 Task: Select street view around selected location San Jacinto Battleground State Historic Site, Texas, United States and verify 3 surrounding locations
Action: Mouse moved to (211, 55)
Screenshot: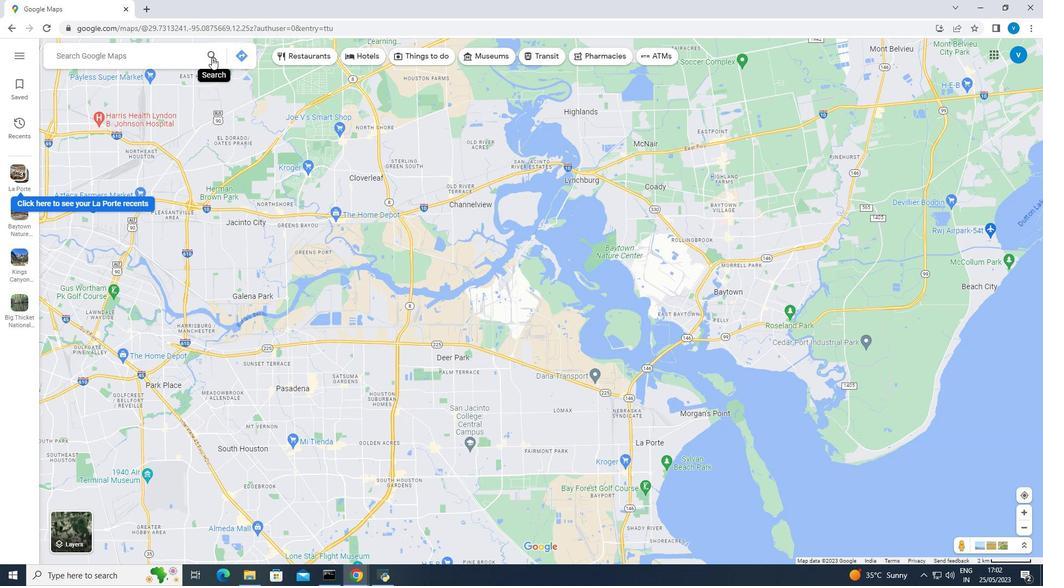 
Action: Mouse pressed left at (211, 55)
Screenshot: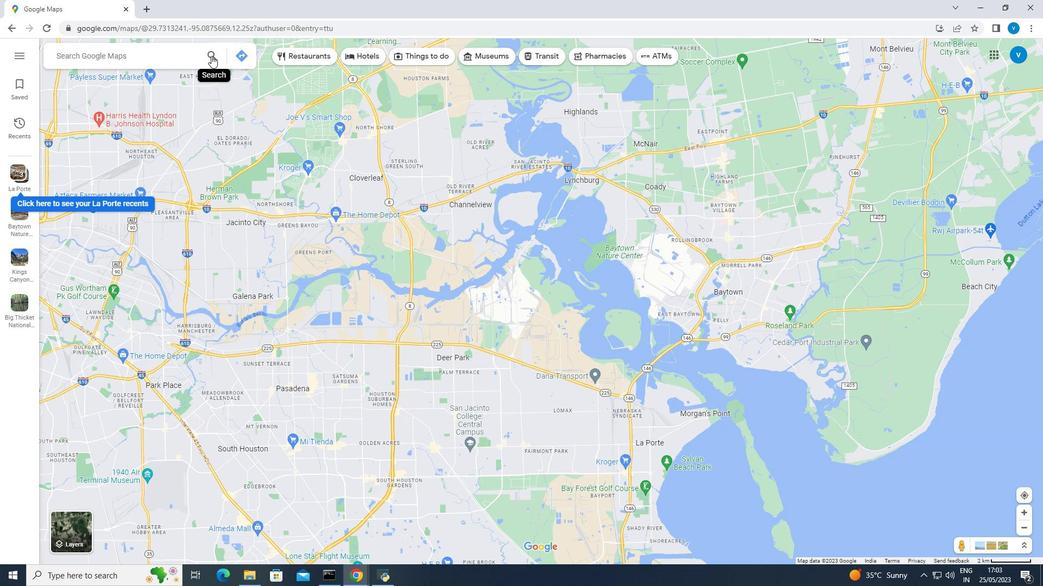 
Action: Mouse moved to (177, 51)
Screenshot: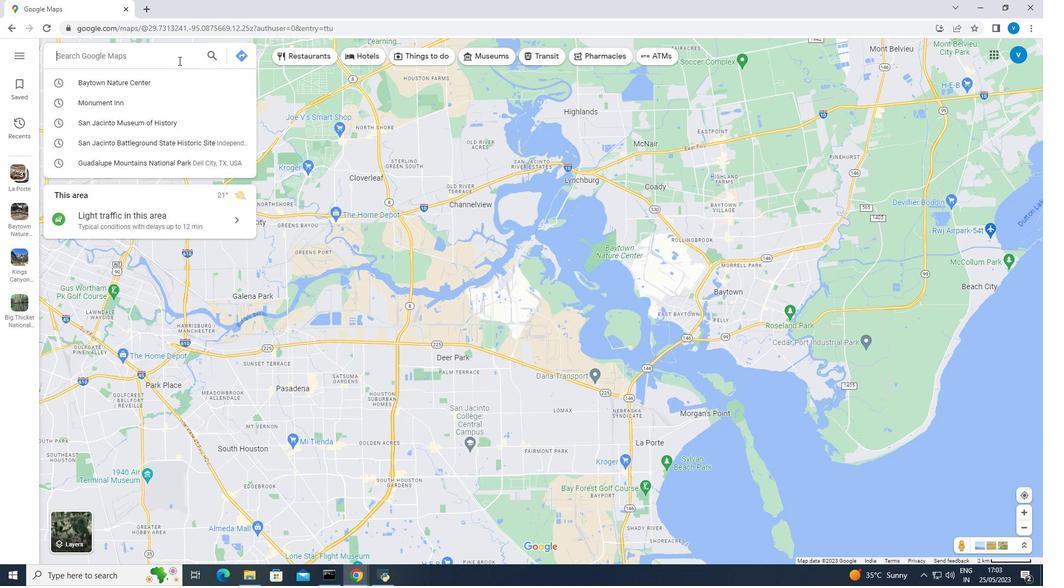 
Action: Key pressed <Key.shift><Key.shift><Key.shift><Key.shift><Key.shift>San<Key.space><Key.shift><Key.shift>Jacinto<Key.space><Key.shift><Key.shift><Key.shift><Key.shift>Battleground<Key.space><Key.shift><Key.shift><Key.shift><Key.shift>State<Key.space><Key.shift>Historic<Key.space><Key.shift><Key.shift><Key.shift><Key.shift><Key.shift>Site,<Key.space><Key.shift><Key.shift><Key.shift>Texas,<Key.space><Key.shift><Key.shift><Key.shift>United<Key.space><Key.shift><Key.shift><Key.shift>States<Key.enter>
Screenshot: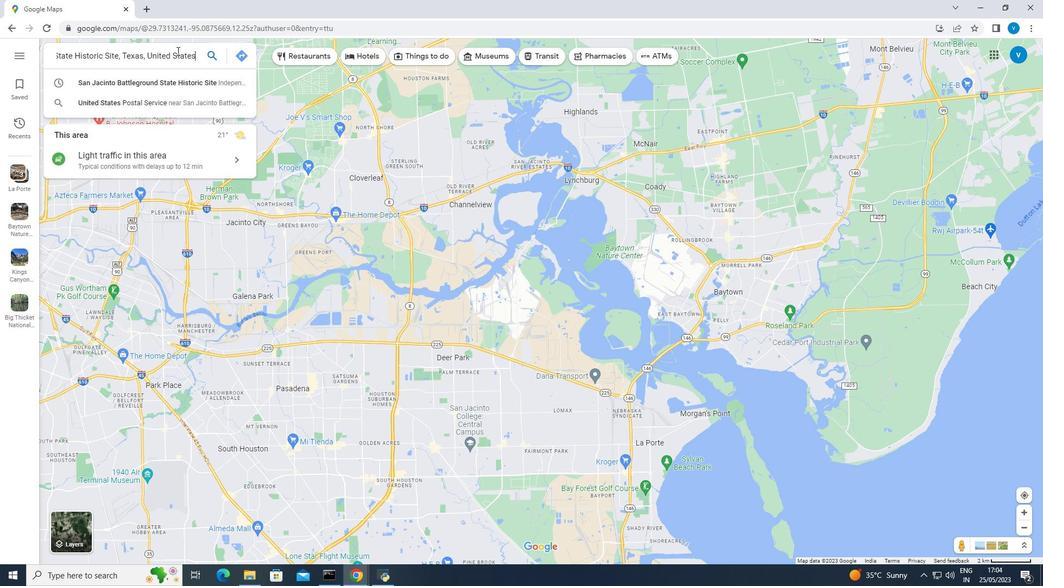 
Action: Mouse moved to (446, 240)
Screenshot: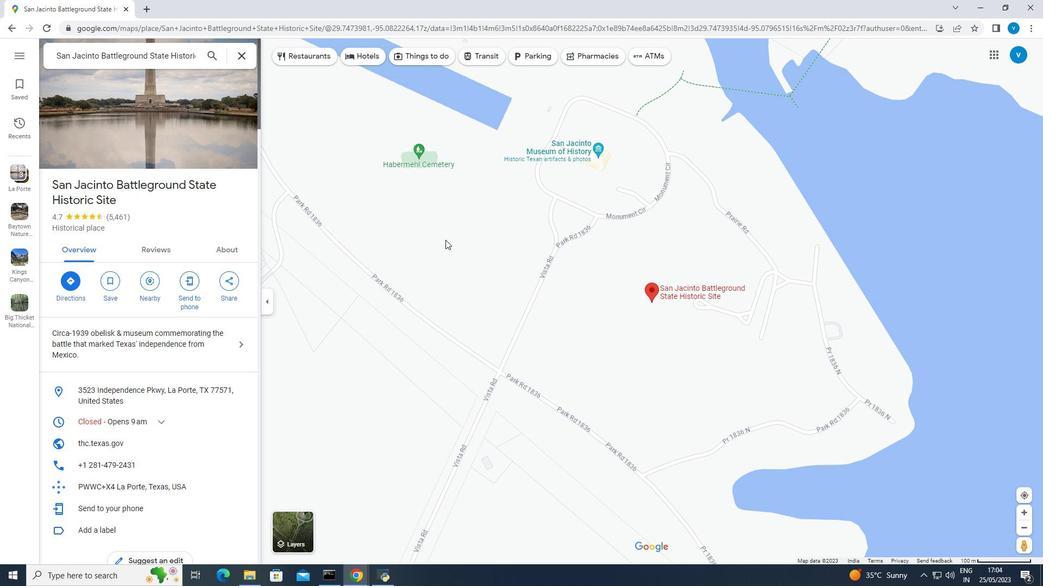 
Action: Mouse scrolled (446, 239) with delta (0, 0)
Screenshot: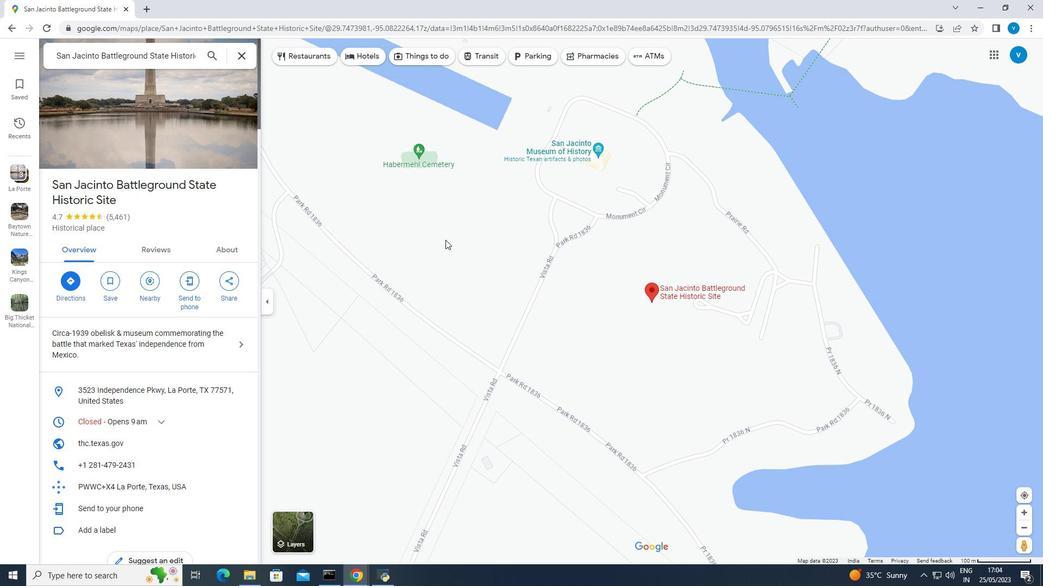 
Action: Mouse moved to (447, 240)
Screenshot: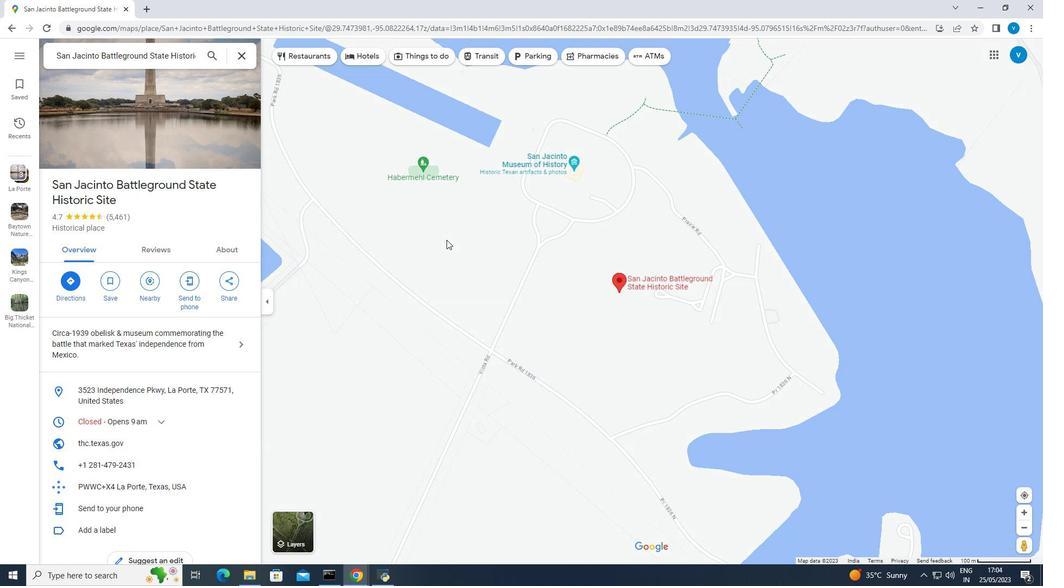 
Action: Mouse scrolled (447, 239) with delta (0, 0)
Screenshot: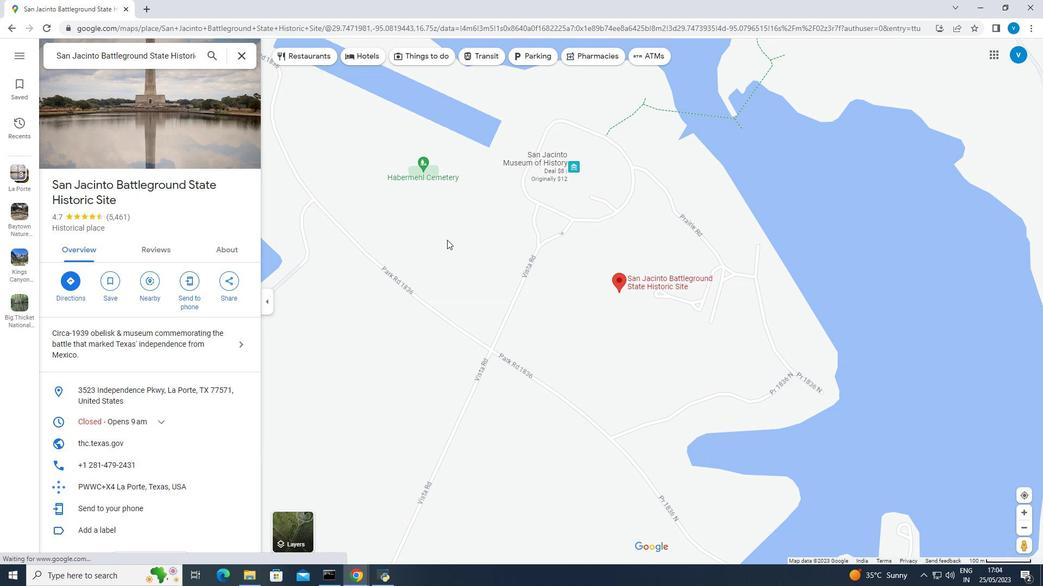 
Action: Mouse scrolled (447, 239) with delta (0, 0)
Screenshot: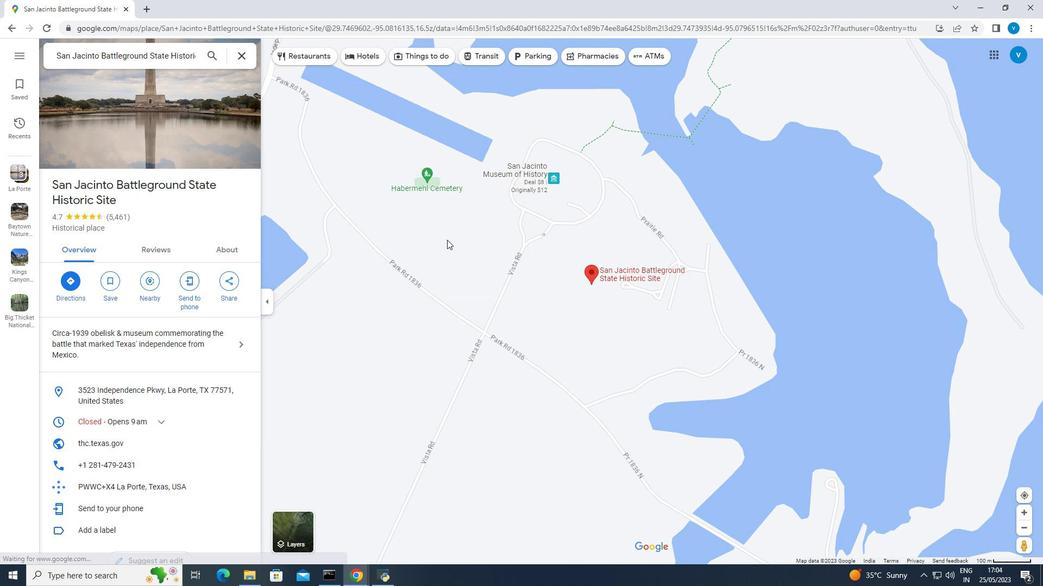 
Action: Mouse scrolled (447, 239) with delta (0, 0)
Screenshot: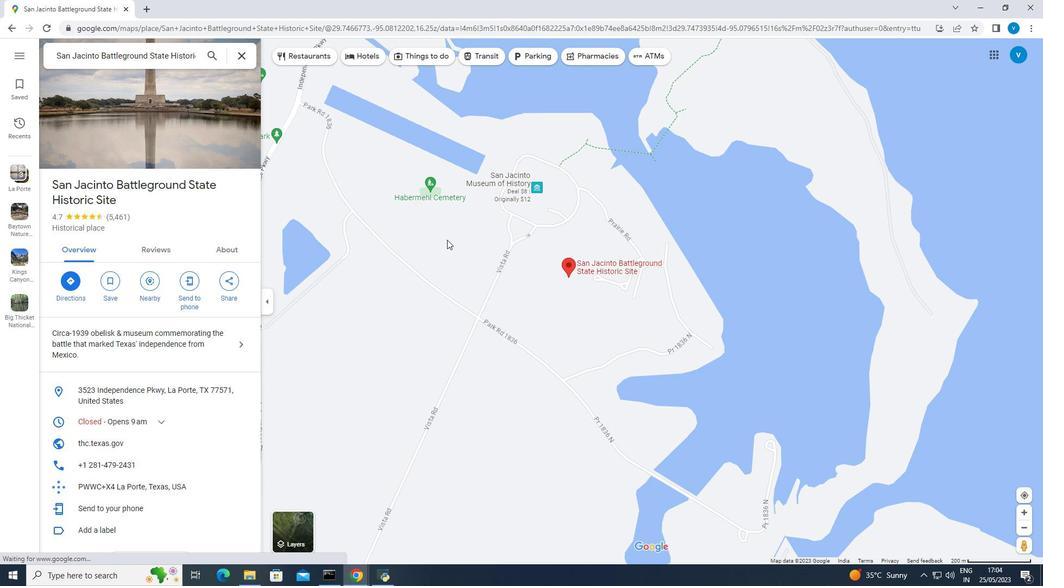 
Action: Mouse moved to (448, 239)
Screenshot: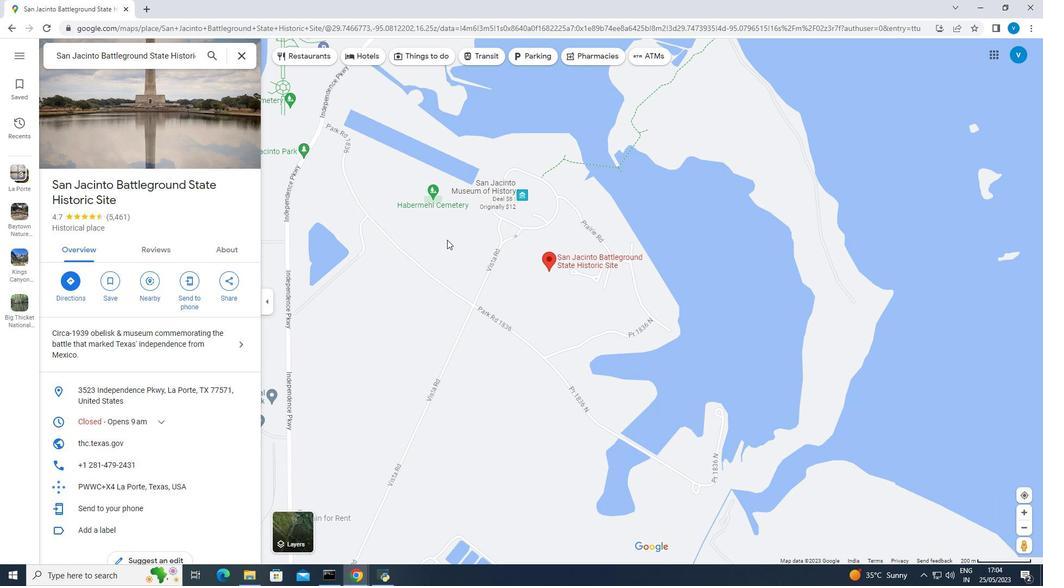 
Action: Mouse scrolled (448, 239) with delta (0, 0)
Screenshot: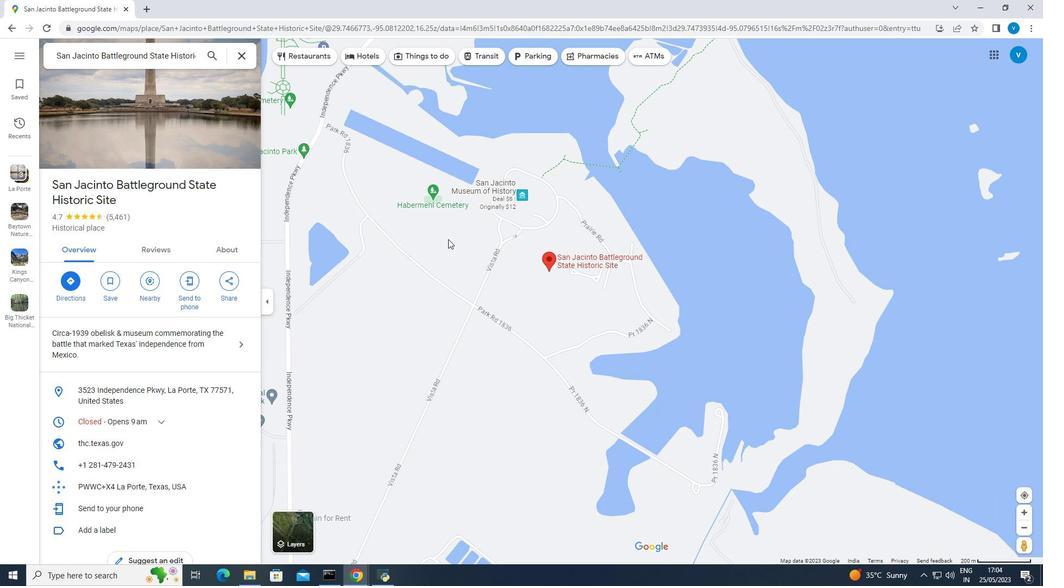 
Action: Mouse moved to (453, 239)
Screenshot: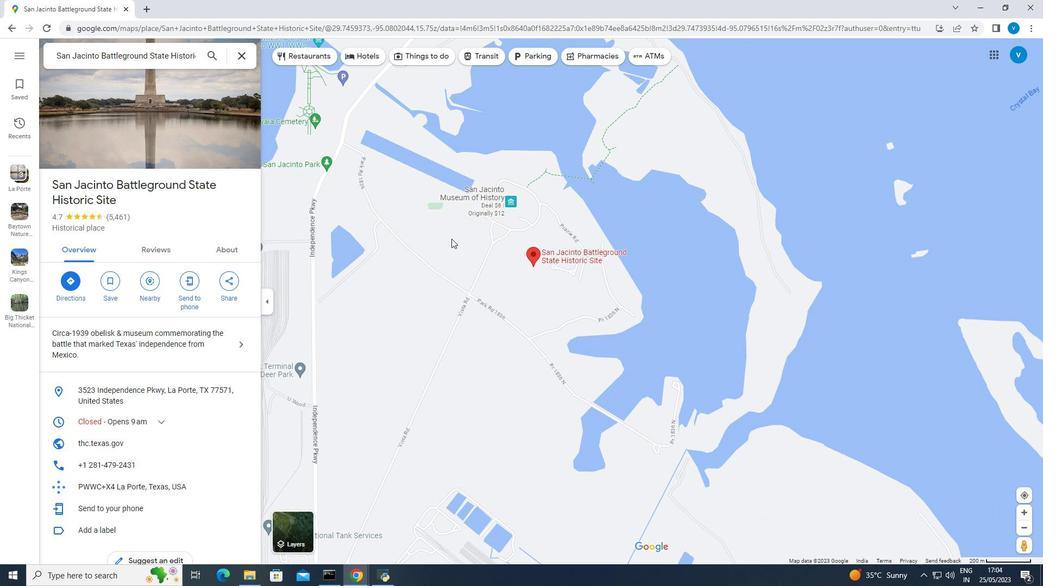 
Action: Mouse scrolled (453, 238) with delta (0, 0)
Screenshot: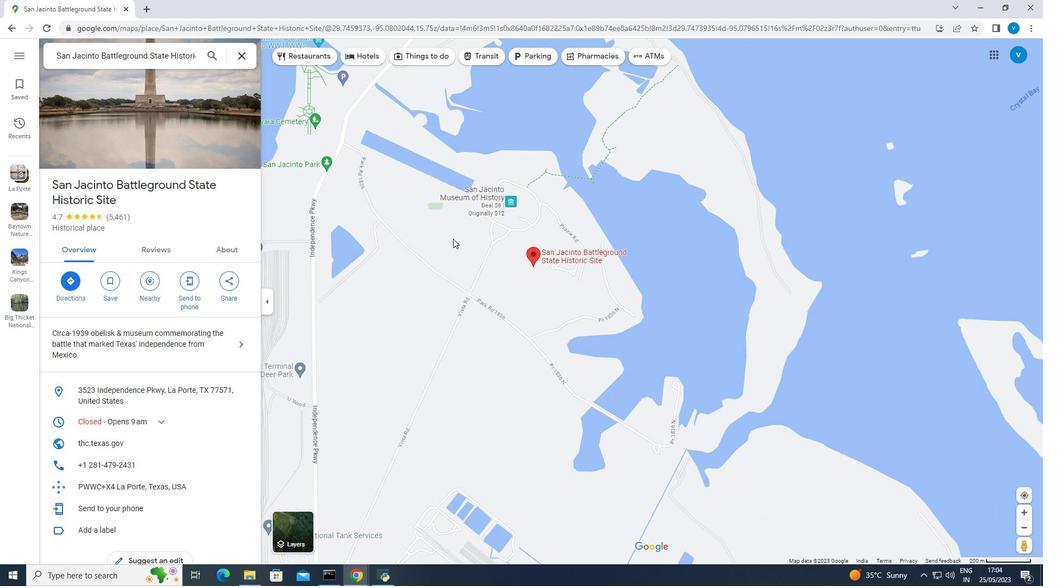 
Action: Mouse moved to (521, 302)
Screenshot: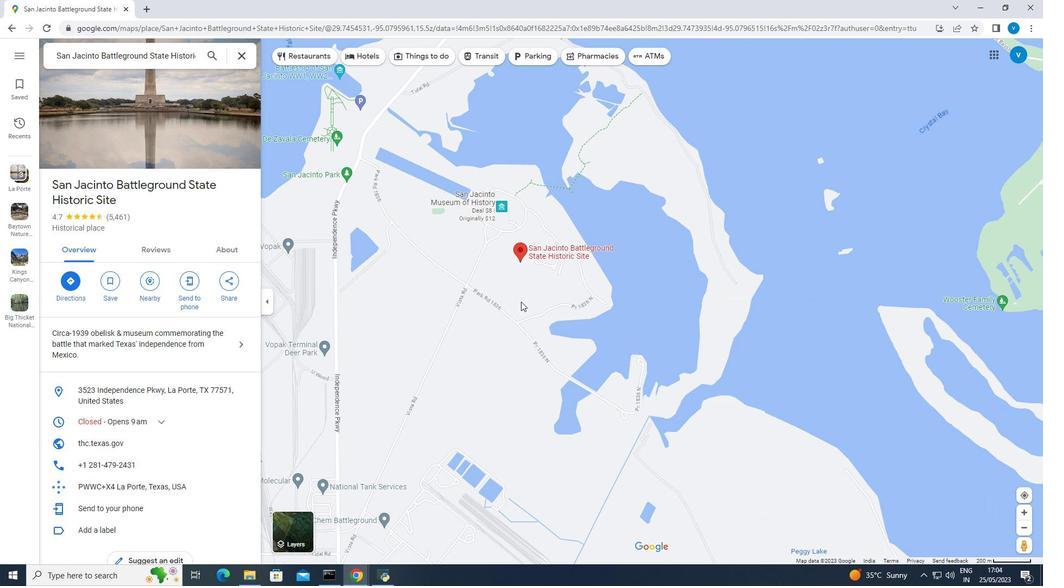 
Action: Mouse scrolled (521, 301) with delta (0, 0)
Screenshot: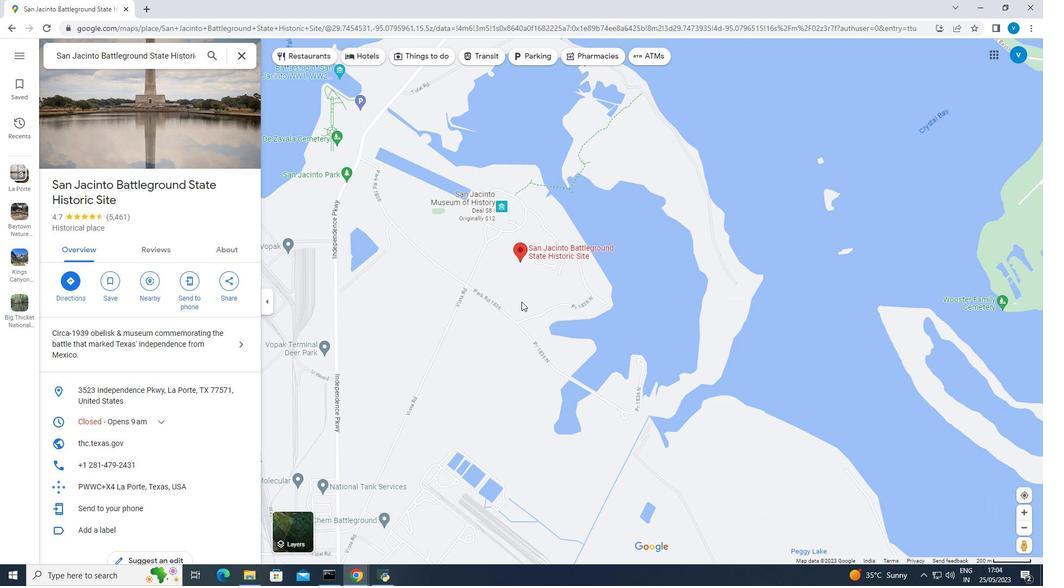 
Action: Mouse moved to (455, 305)
Screenshot: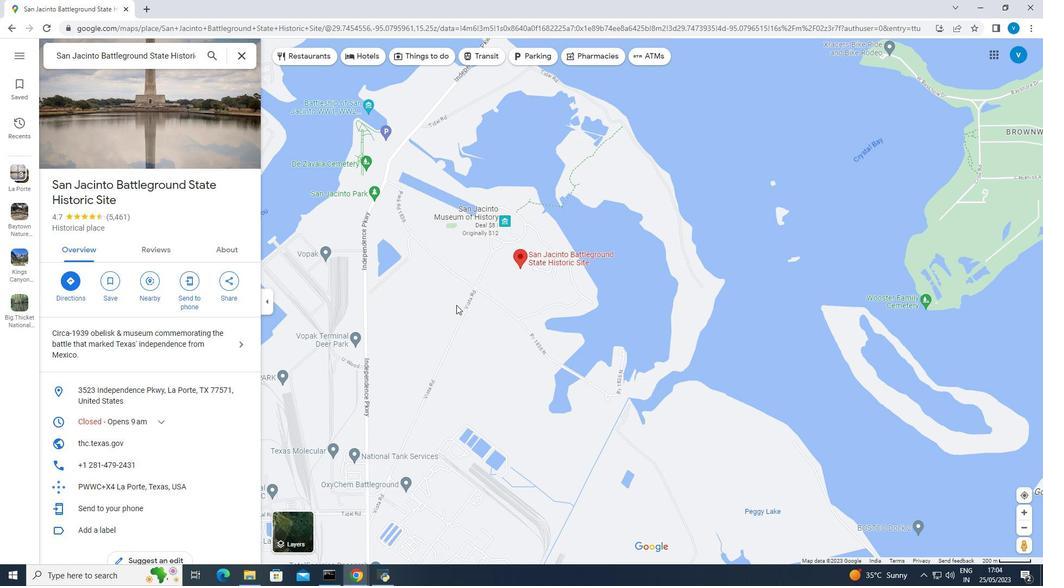 
Action: Mouse scrolled (455, 306) with delta (0, 0)
Screenshot: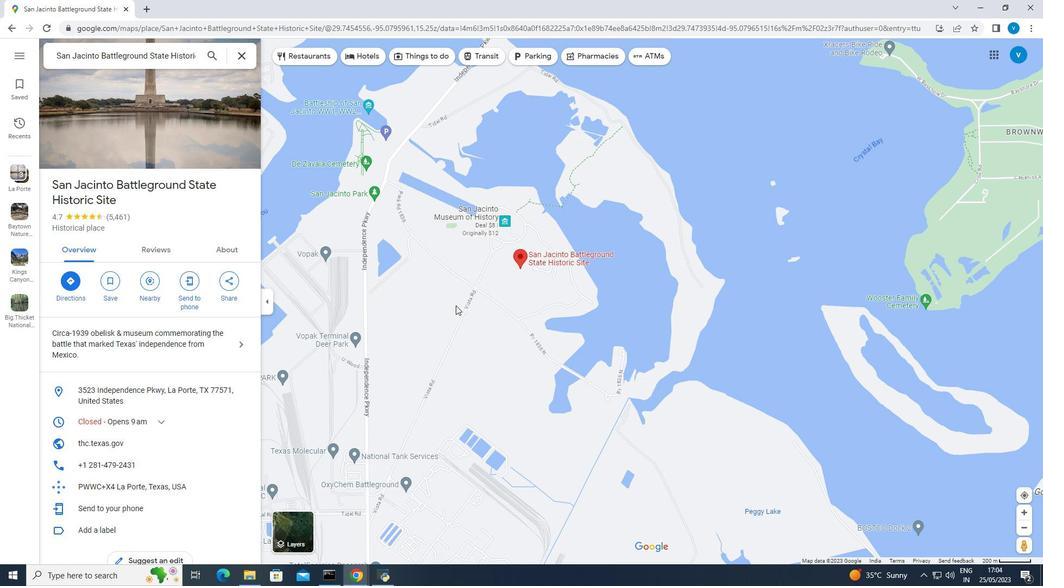 
Action: Mouse moved to (409, 308)
Screenshot: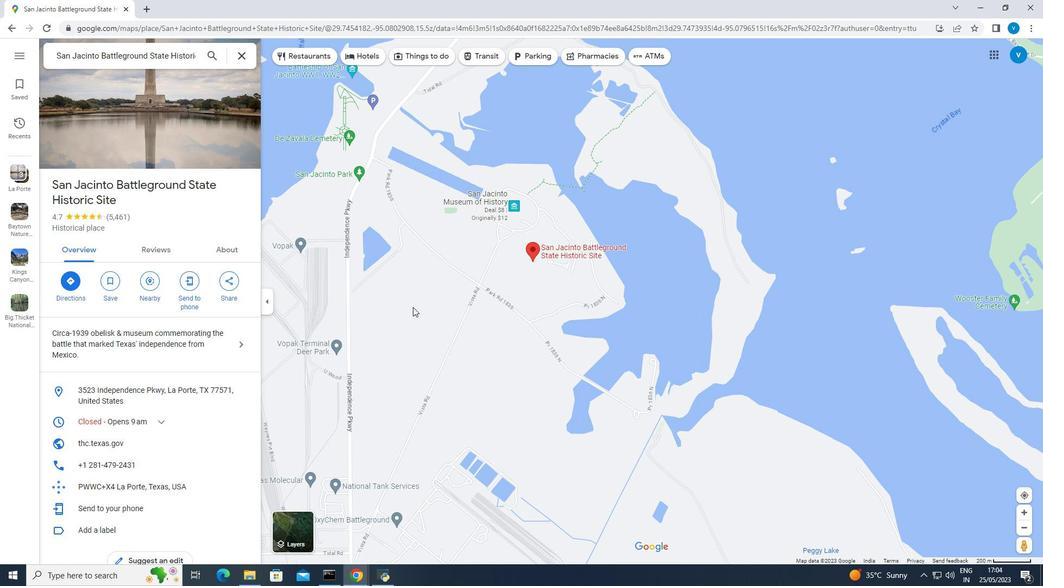 
Action: Mouse pressed left at (409, 308)
Screenshot: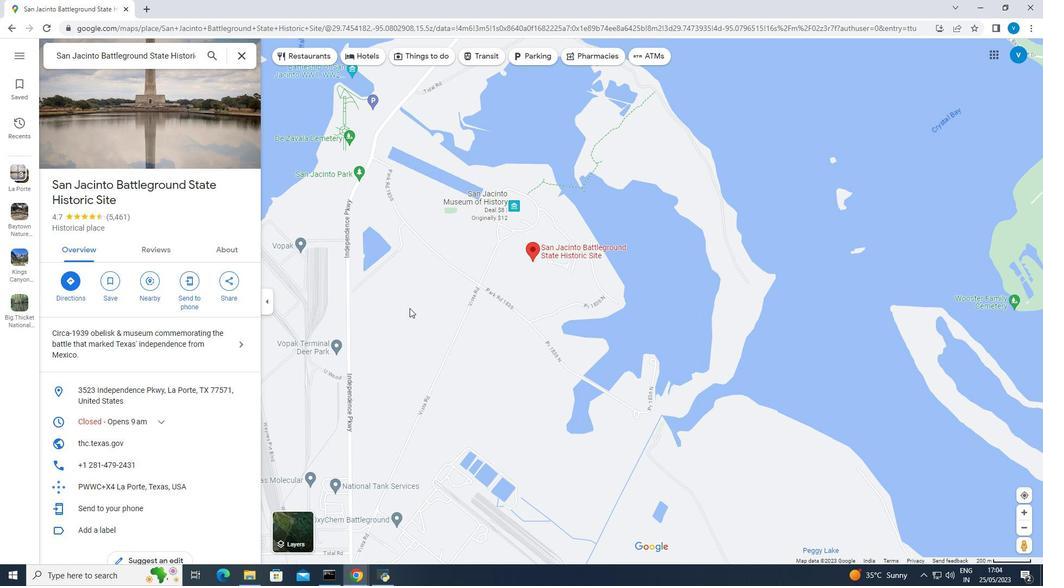 
Action: Mouse moved to (445, 321)
Screenshot: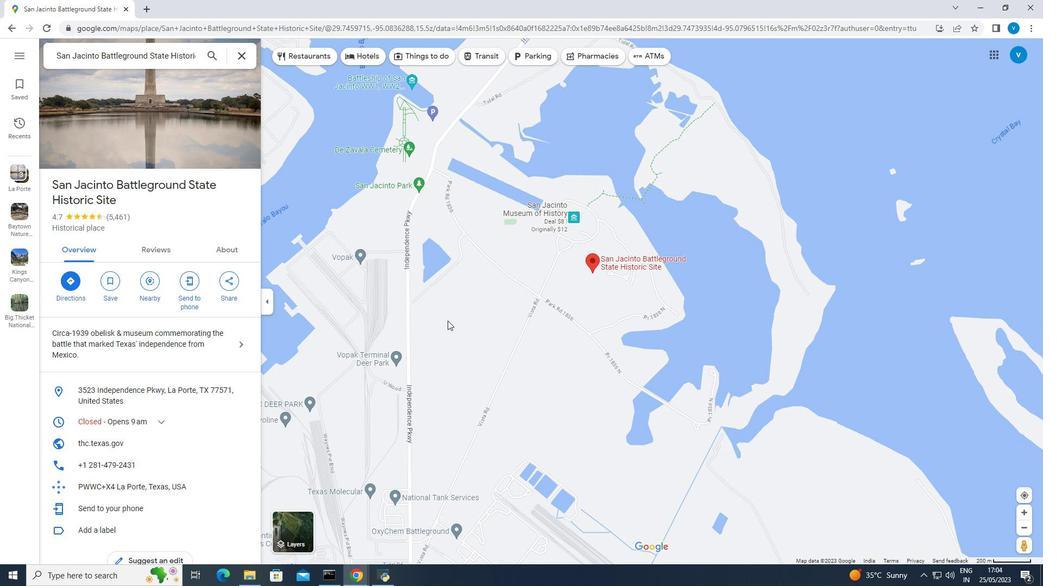 
Action: Mouse pressed left at (445, 321)
Screenshot: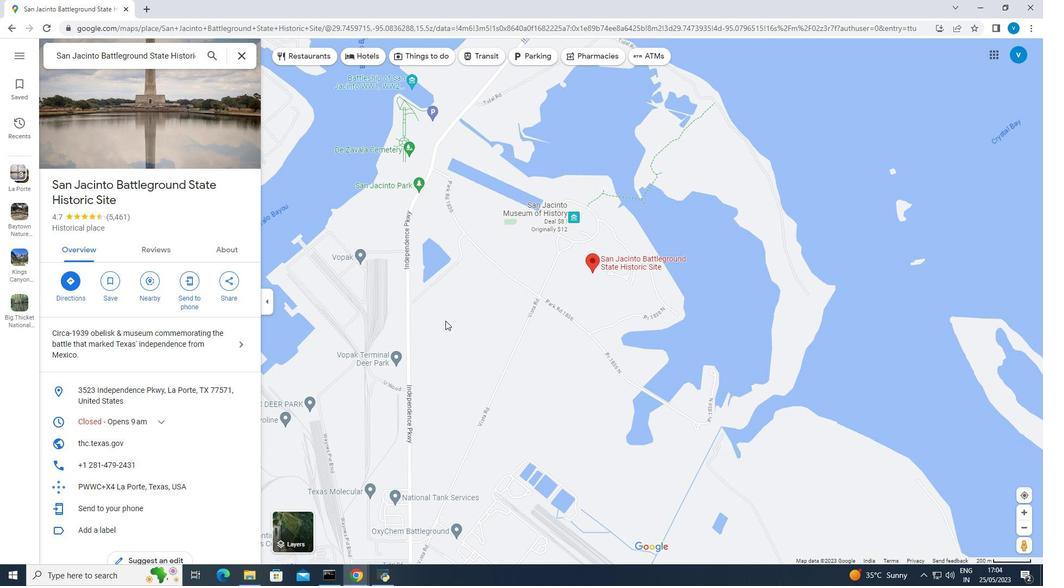 
Action: Mouse moved to (456, 314)
Screenshot: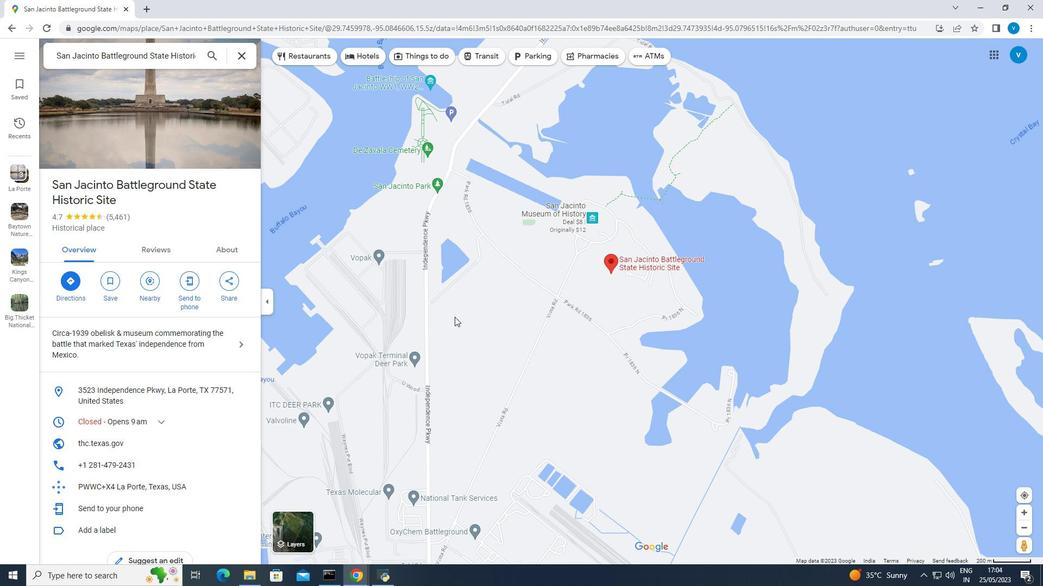 
Action: Mouse pressed left at (456, 314)
Screenshot: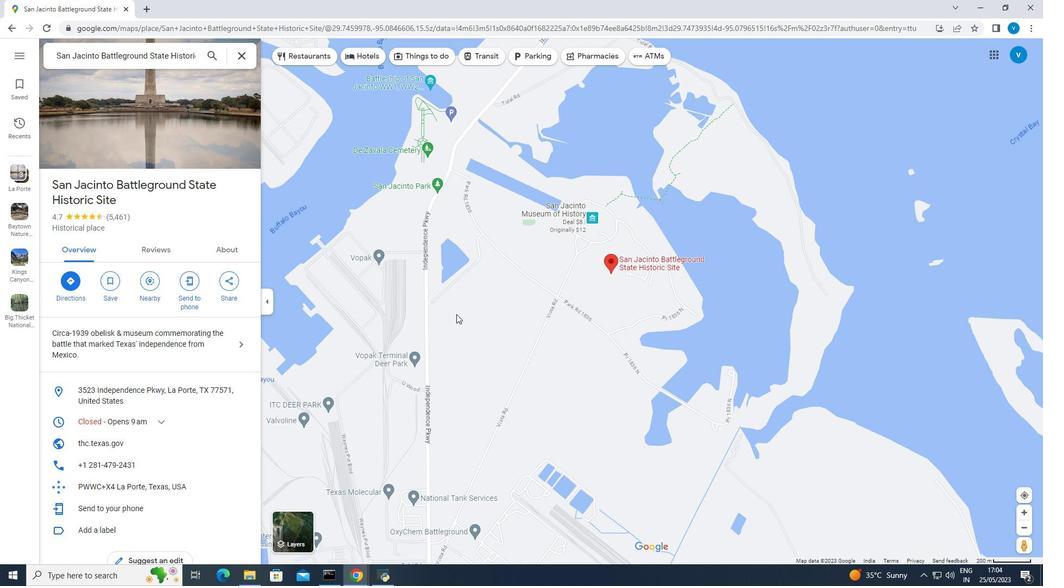 
Action: Mouse moved to (550, 328)
Screenshot: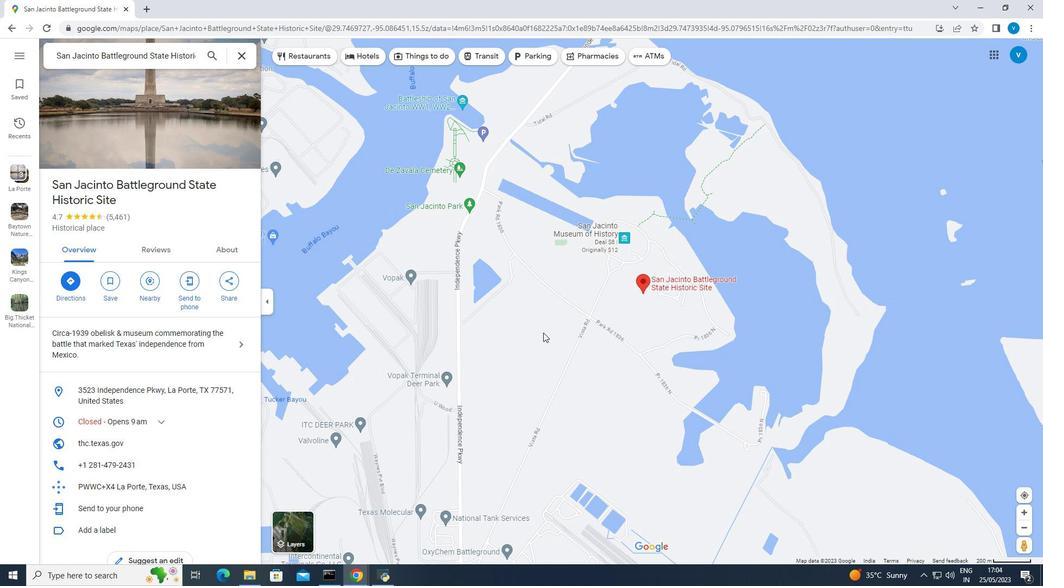 
Action: Mouse pressed left at (550, 328)
Screenshot: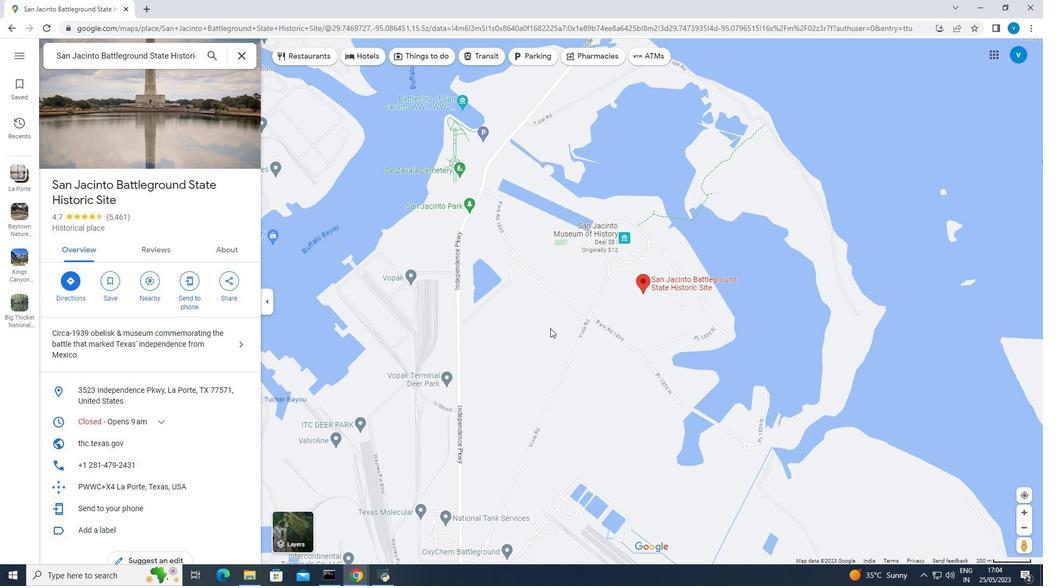 
Action: Mouse moved to (558, 367)
Screenshot: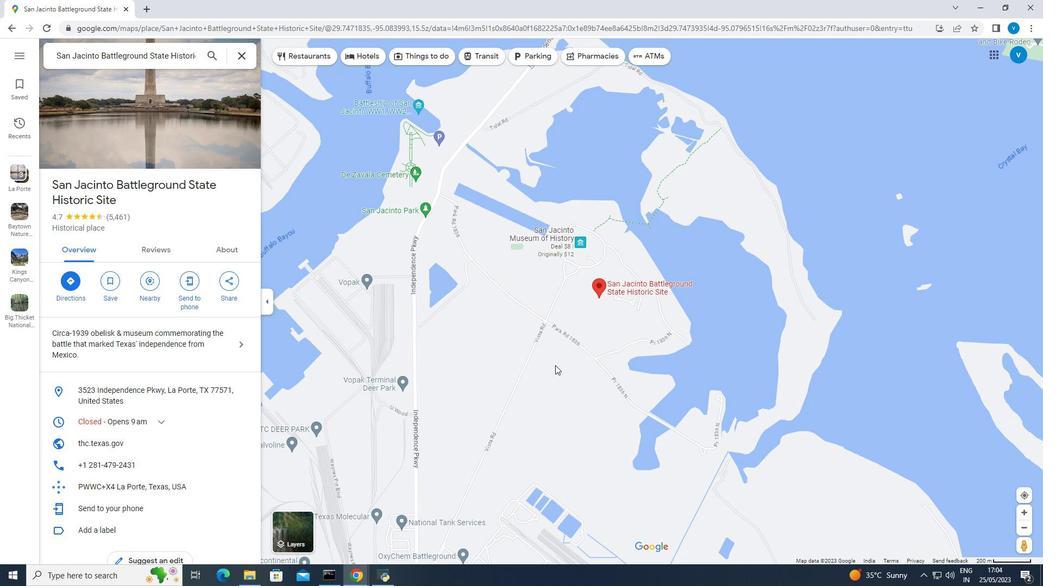 
Action: Mouse pressed left at (558, 367)
Screenshot: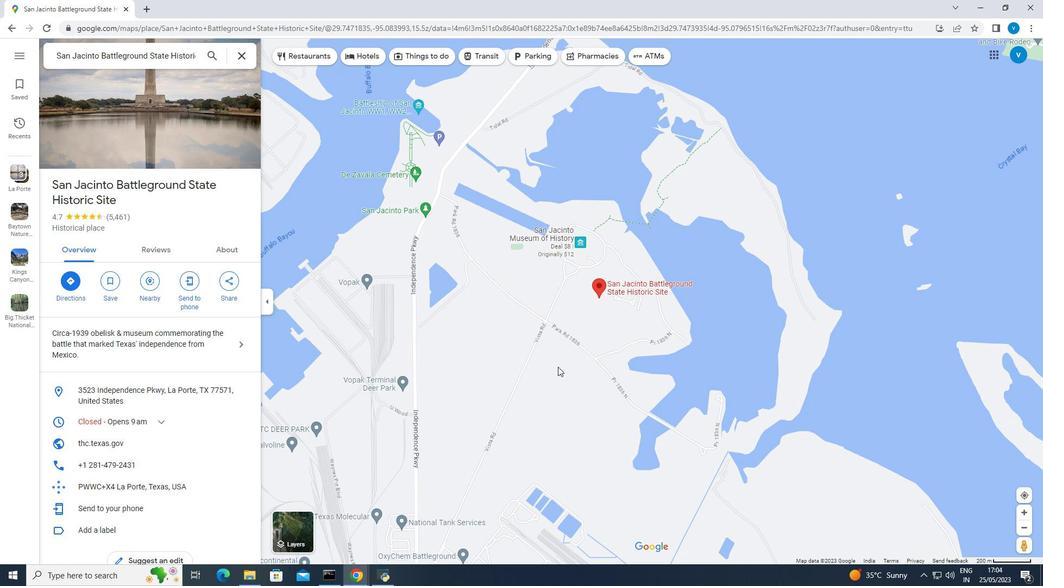 
Action: Mouse moved to (614, 373)
Screenshot: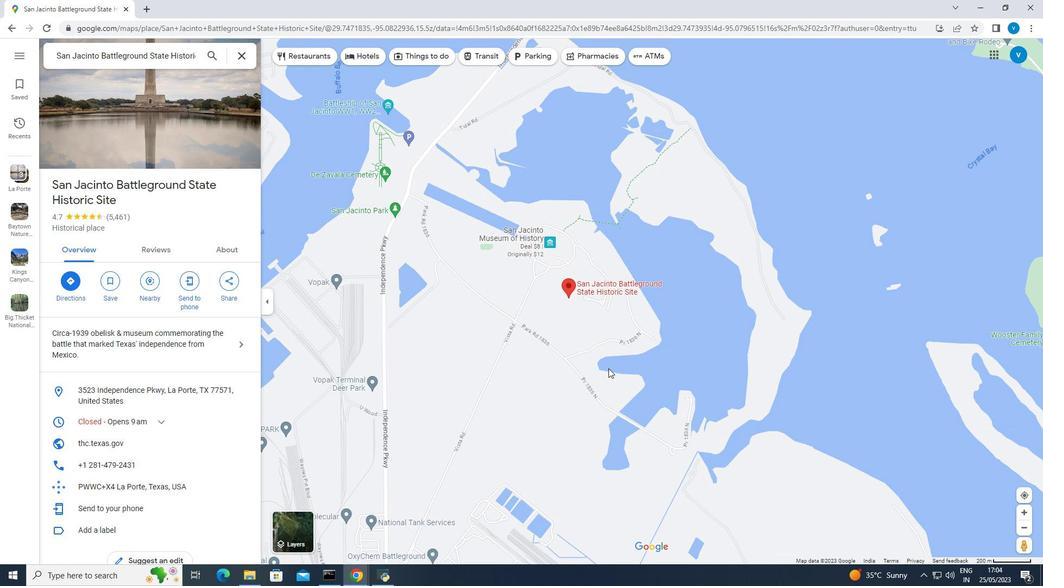 
Action: Mouse pressed left at (614, 373)
Screenshot: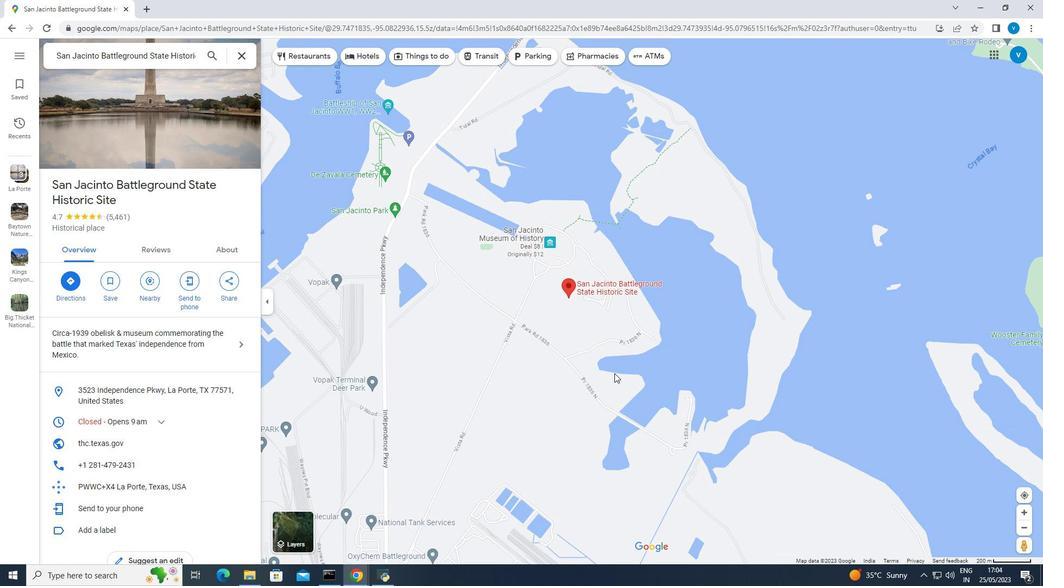 
Action: Mouse moved to (1020, 548)
Screenshot: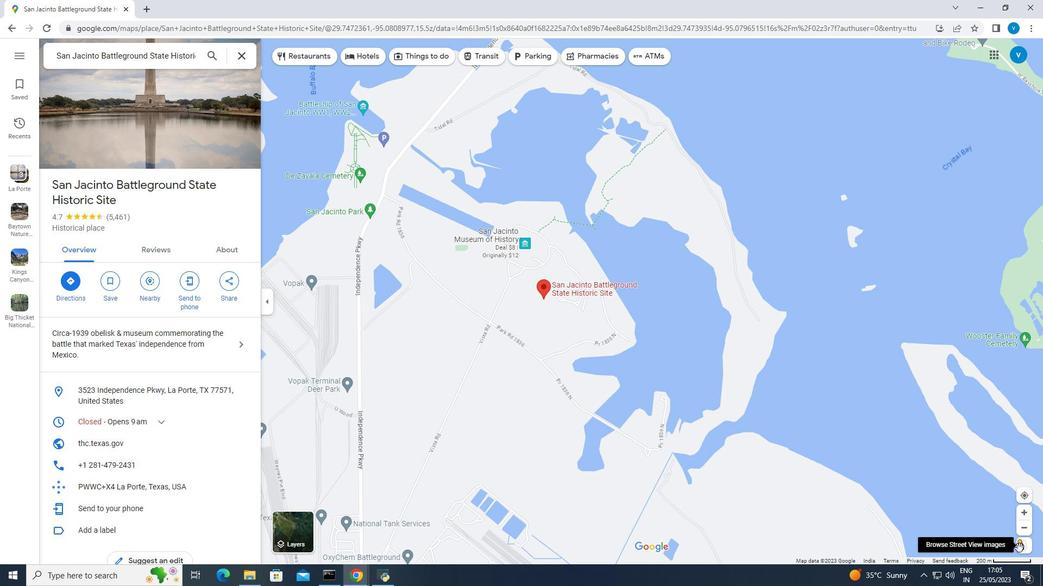 
Action: Mouse pressed left at (1020, 548)
Screenshot: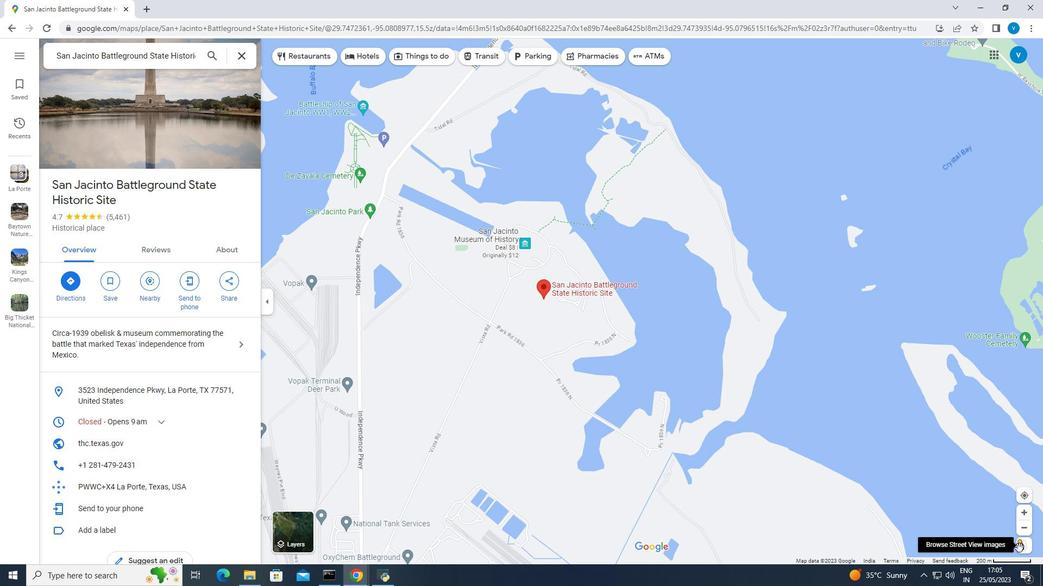 
Action: Mouse moved to (1022, 547)
Screenshot: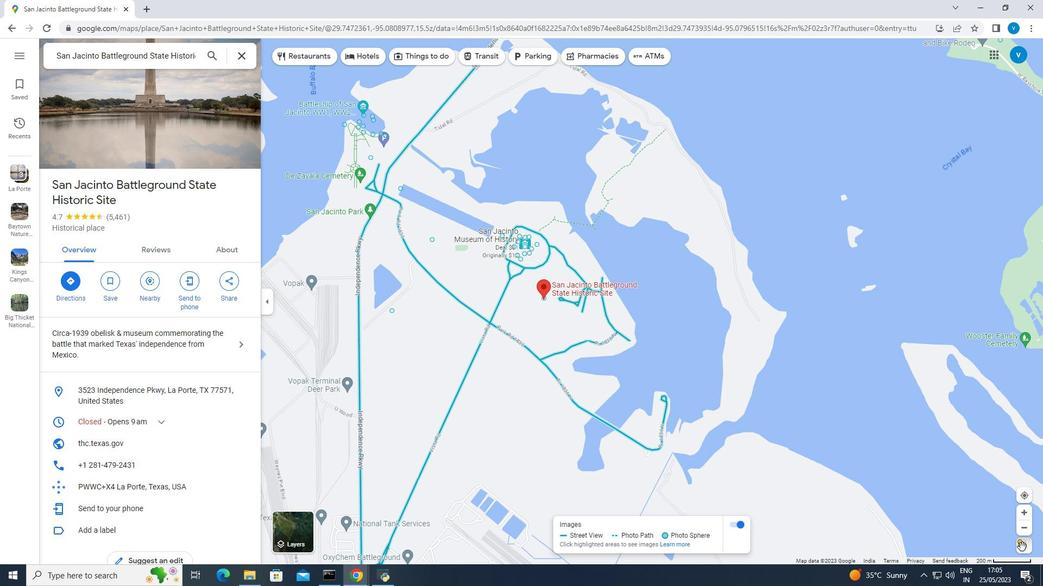 
Action: Mouse pressed left at (1022, 547)
Screenshot: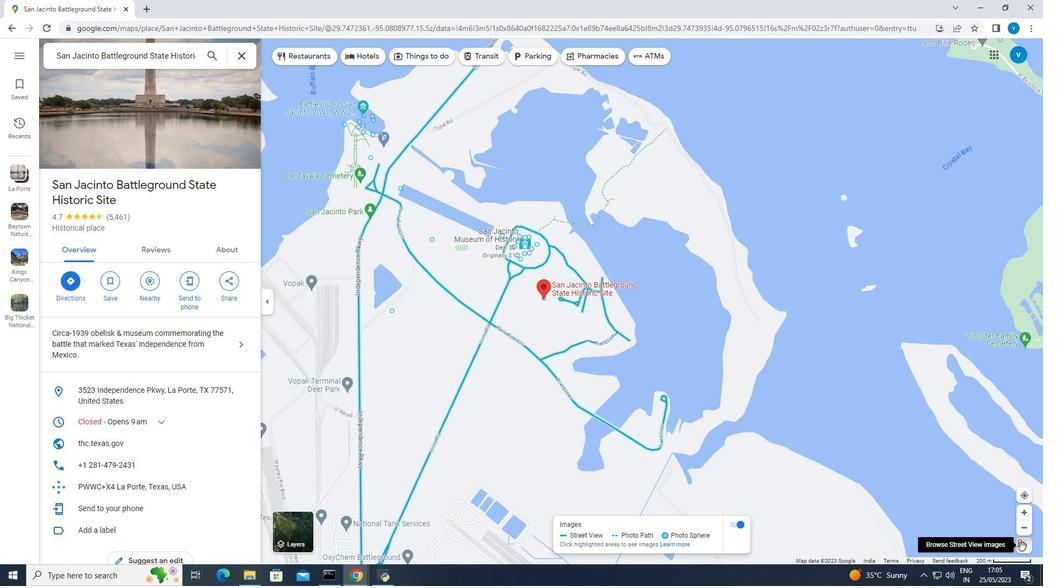 
Action: Mouse moved to (390, 409)
Screenshot: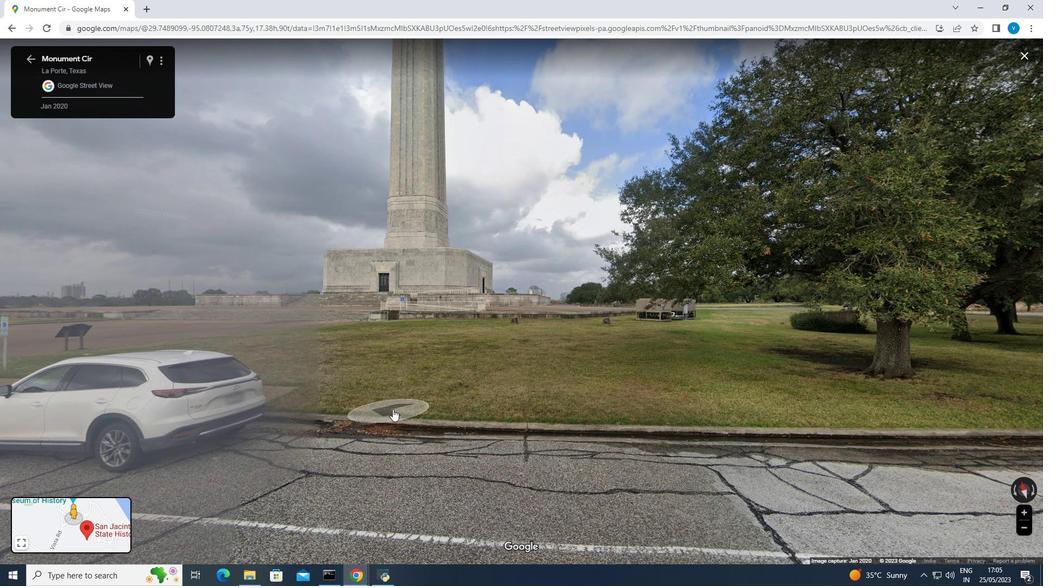 
Action: Mouse scrolled (390, 409) with delta (0, 0)
Screenshot: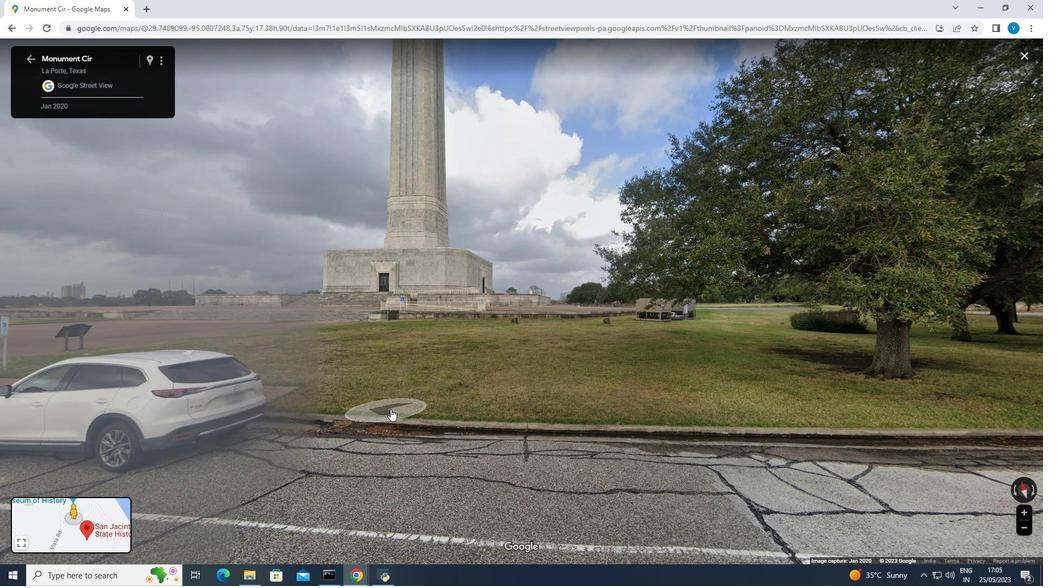 
Action: Mouse scrolled (390, 409) with delta (0, 0)
Screenshot: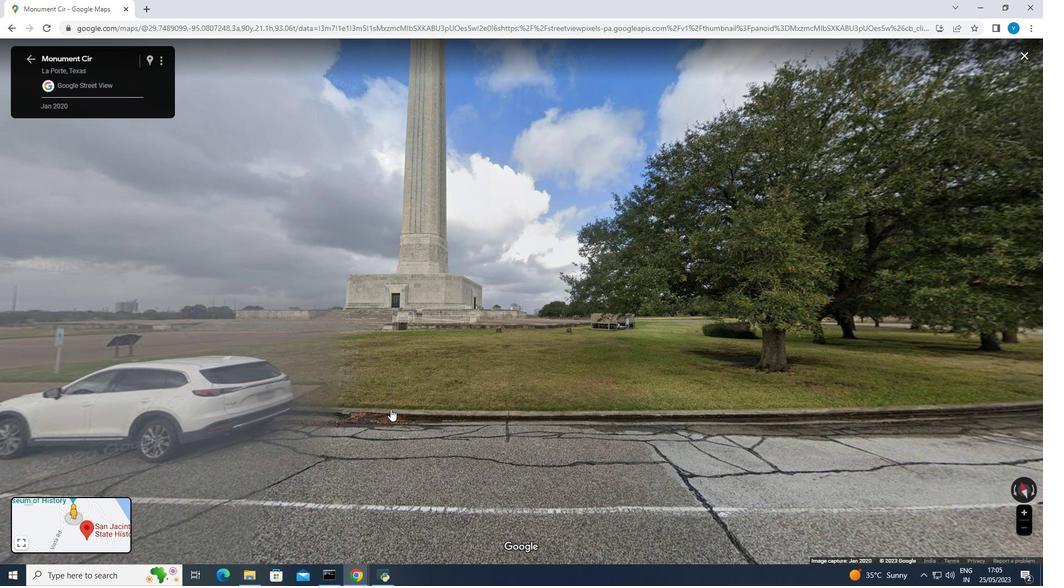 
Action: Mouse scrolled (390, 409) with delta (0, 0)
Screenshot: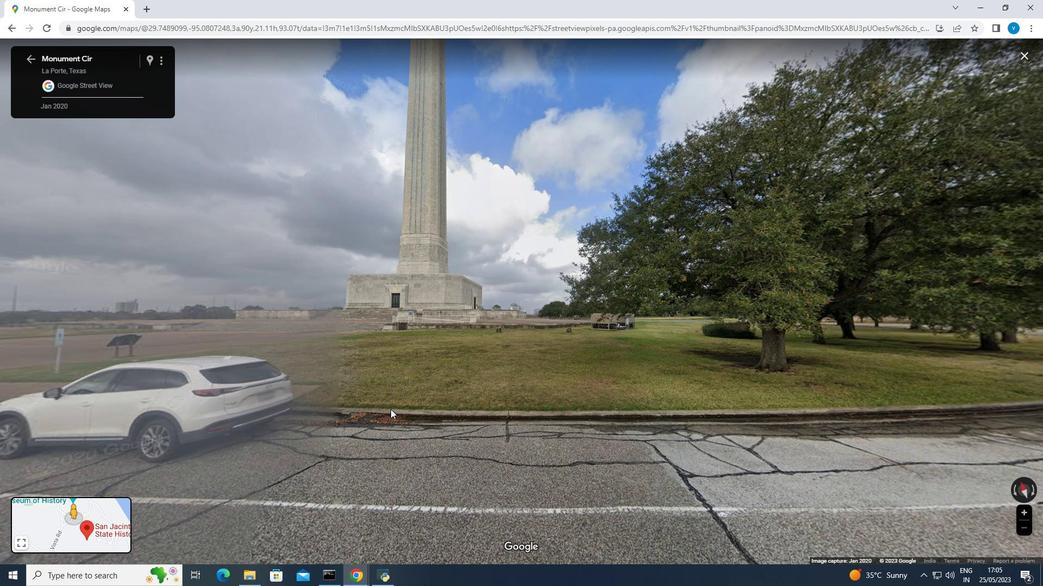
Action: Mouse moved to (258, 405)
Screenshot: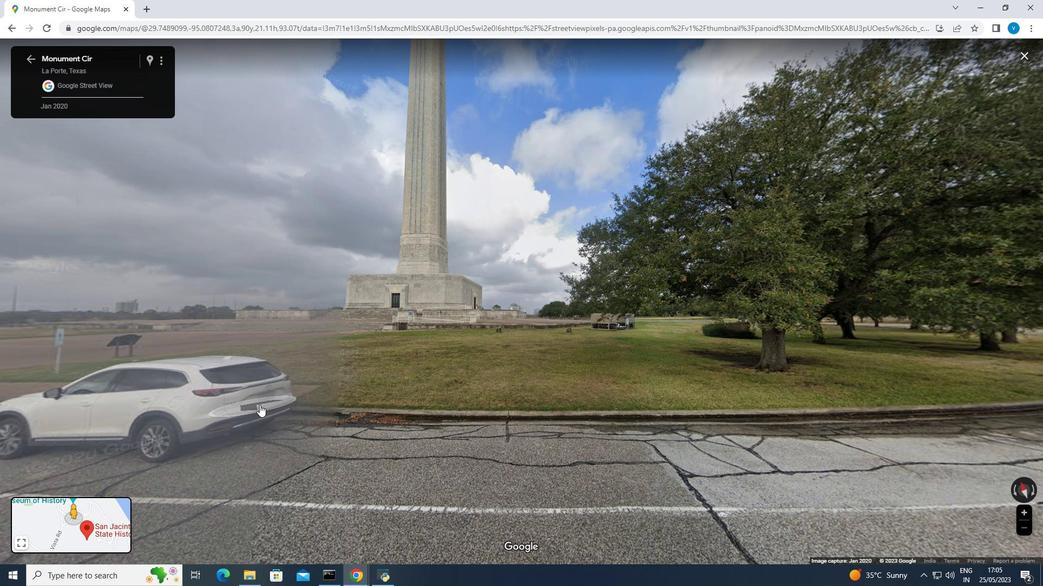 
Action: Mouse pressed left at (258, 405)
Screenshot: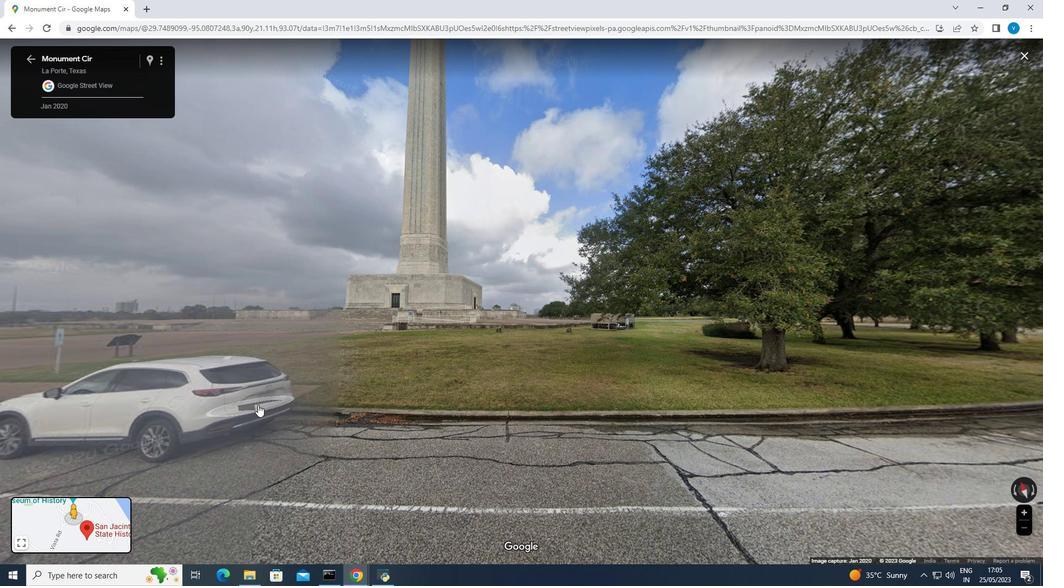 
Action: Mouse moved to (161, 410)
Screenshot: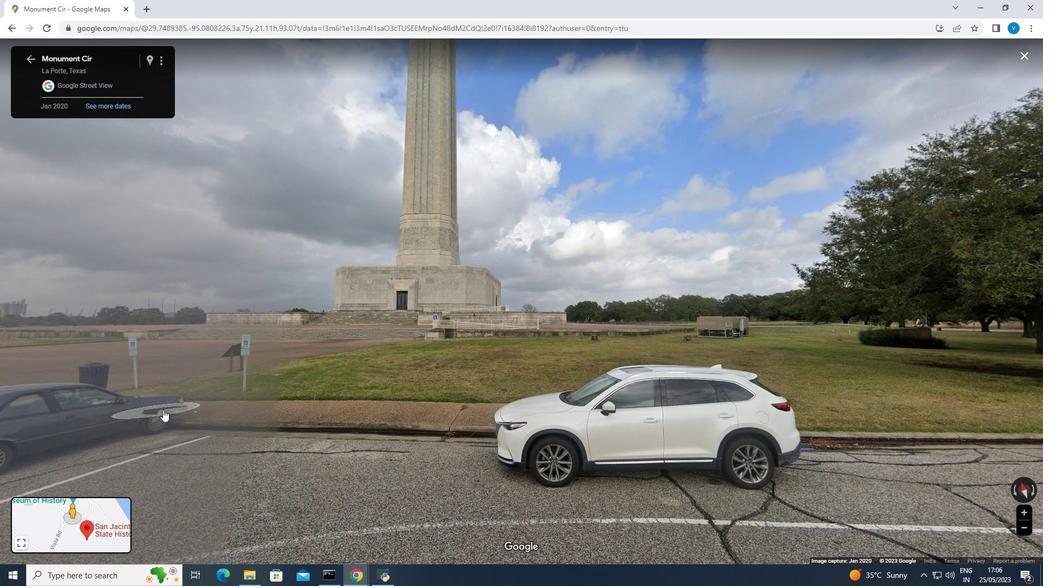 
Action: Mouse pressed left at (161, 410)
Screenshot: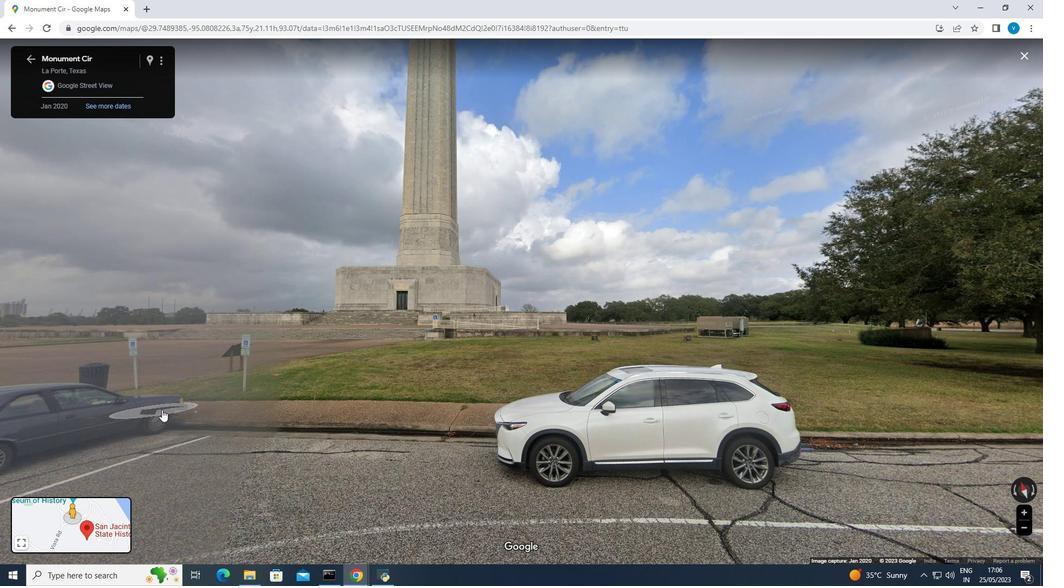 
Action: Mouse moved to (259, 464)
Screenshot: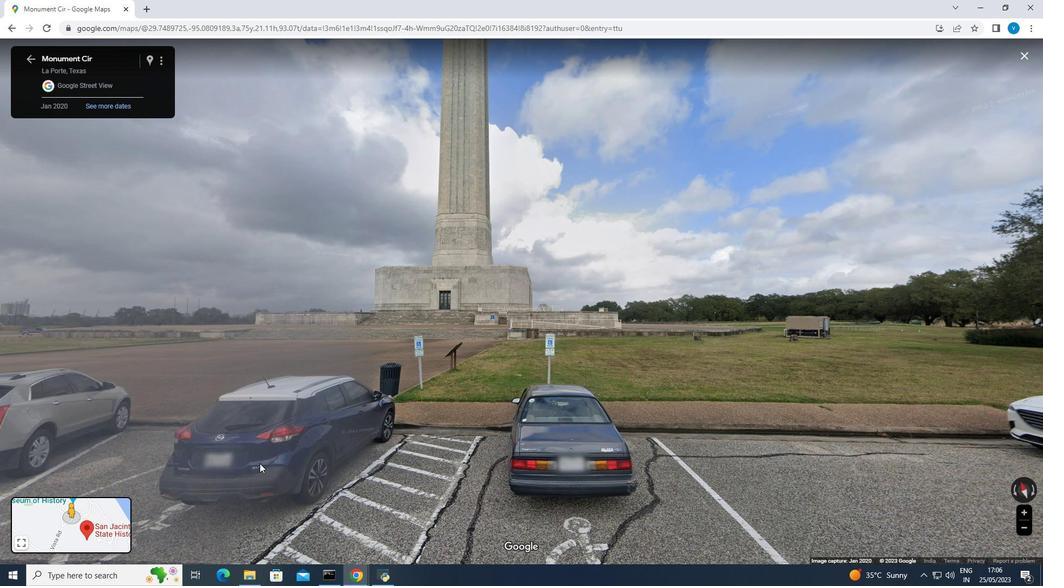 
Action: Mouse pressed left at (259, 464)
Screenshot: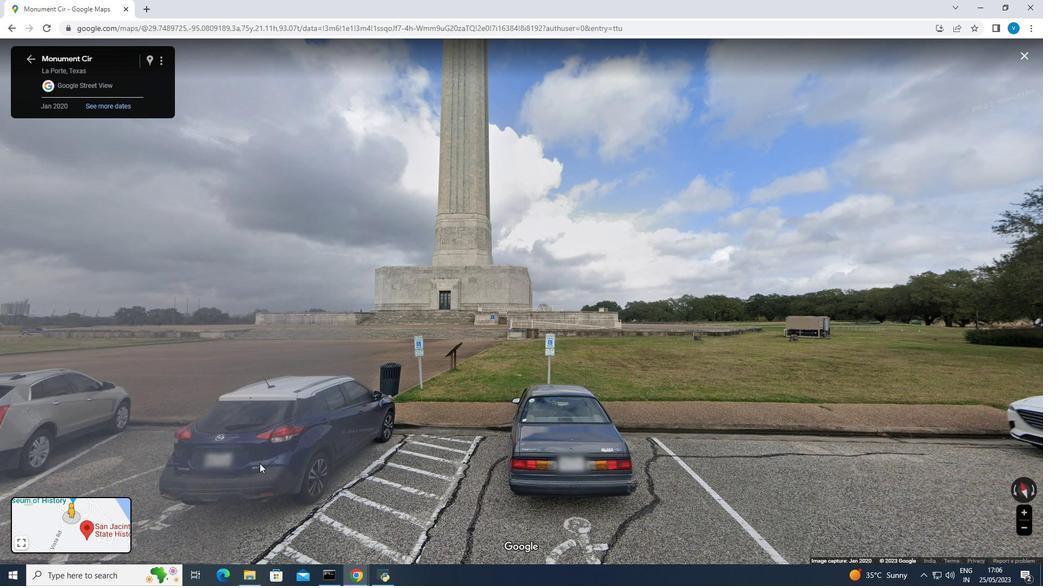 
Action: Mouse moved to (268, 458)
Screenshot: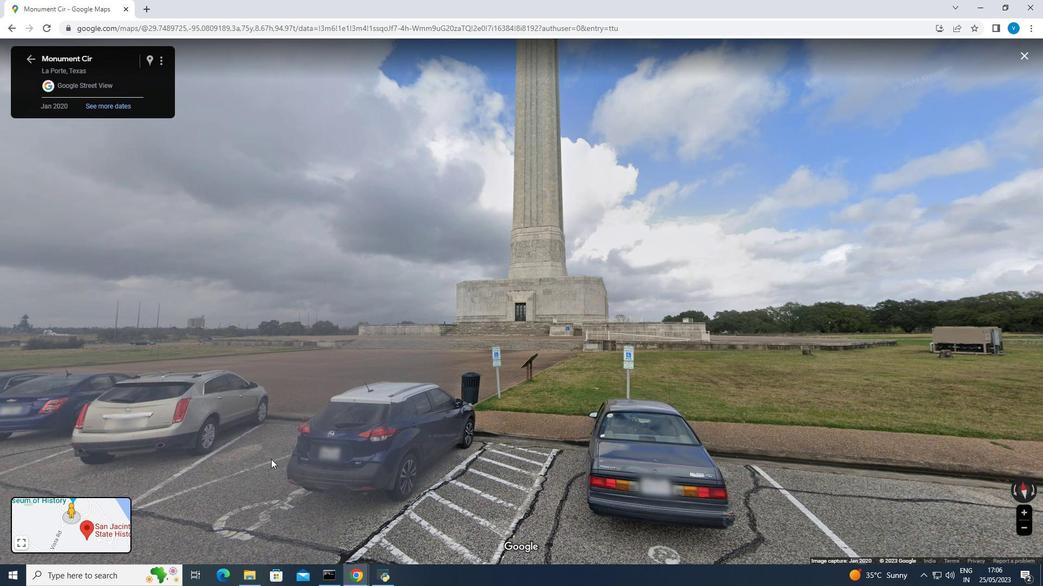 
Action: Mouse pressed left at (268, 458)
Screenshot: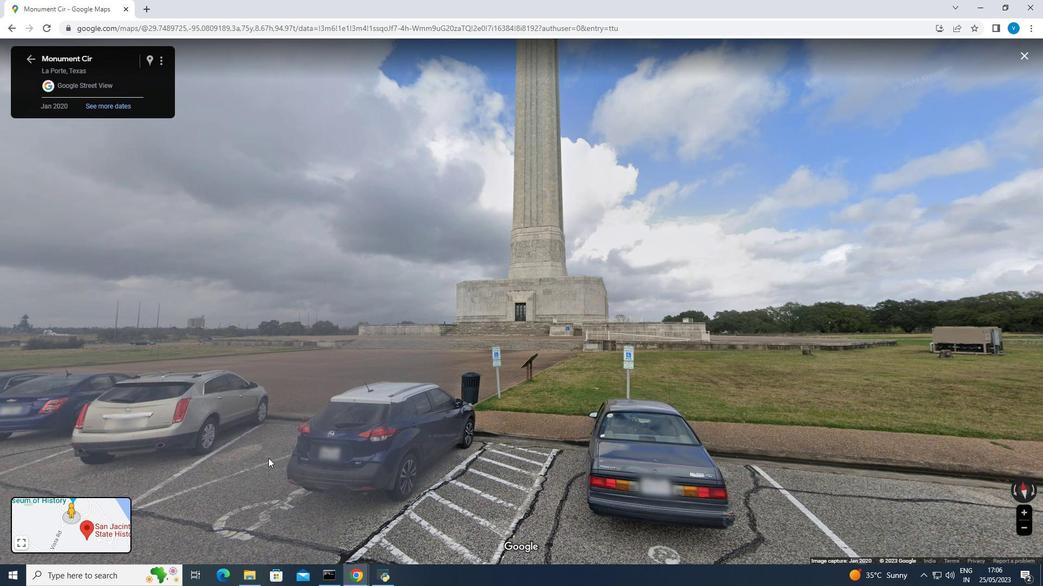 
Action: Mouse moved to (251, 459)
Screenshot: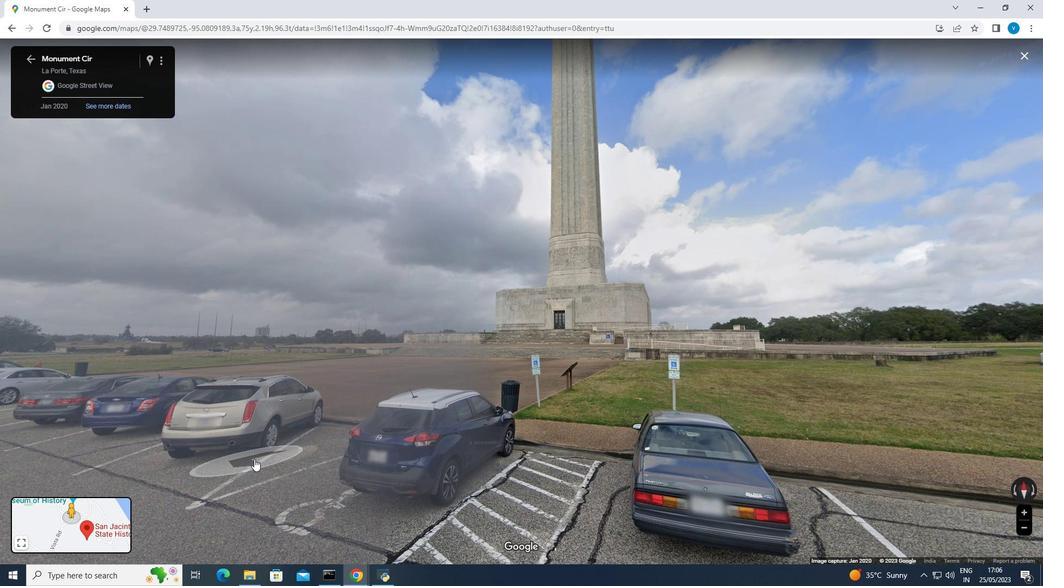 
Action: Mouse pressed left at (251, 459)
Screenshot: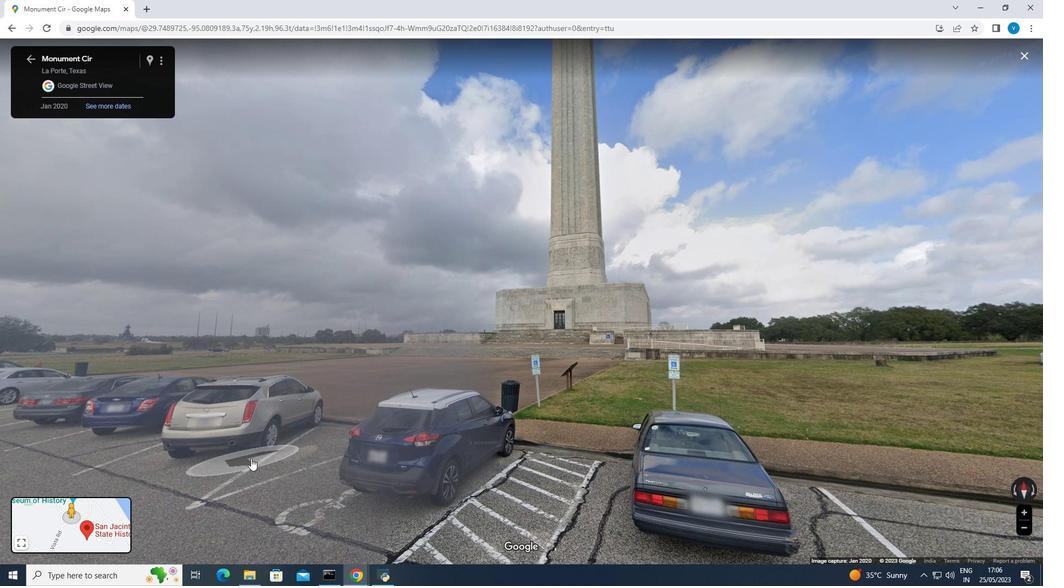 
Action: Mouse moved to (242, 450)
Screenshot: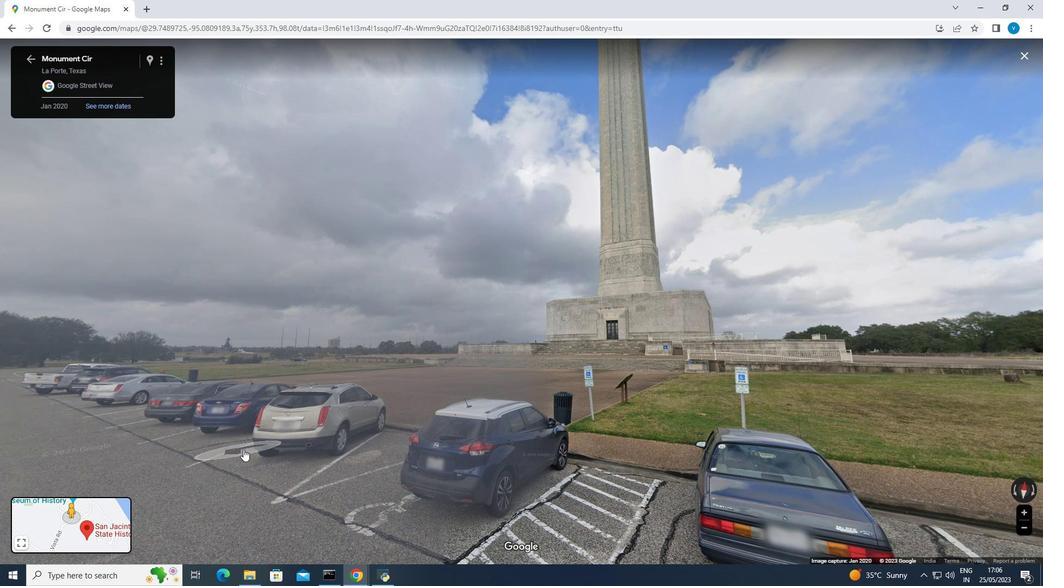 
Action: Mouse pressed left at (242, 450)
Screenshot: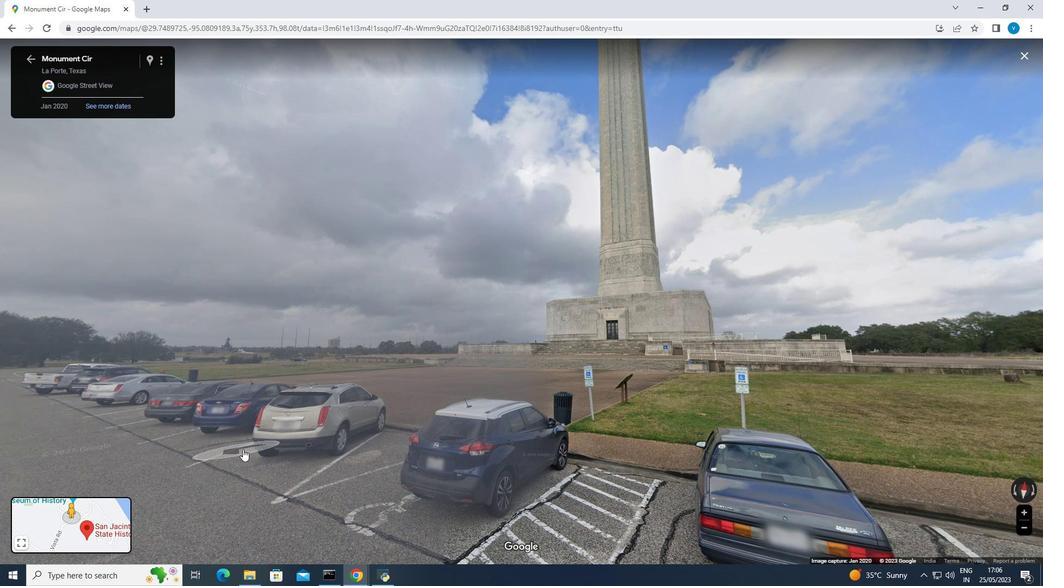 
Action: Mouse moved to (210, 436)
Screenshot: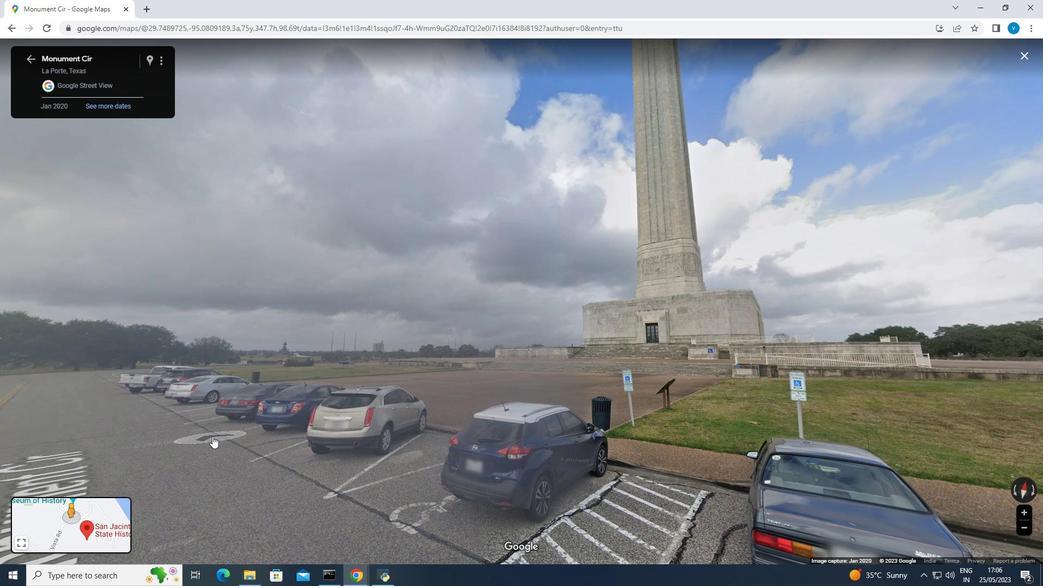 
Action: Mouse pressed left at (210, 436)
Screenshot: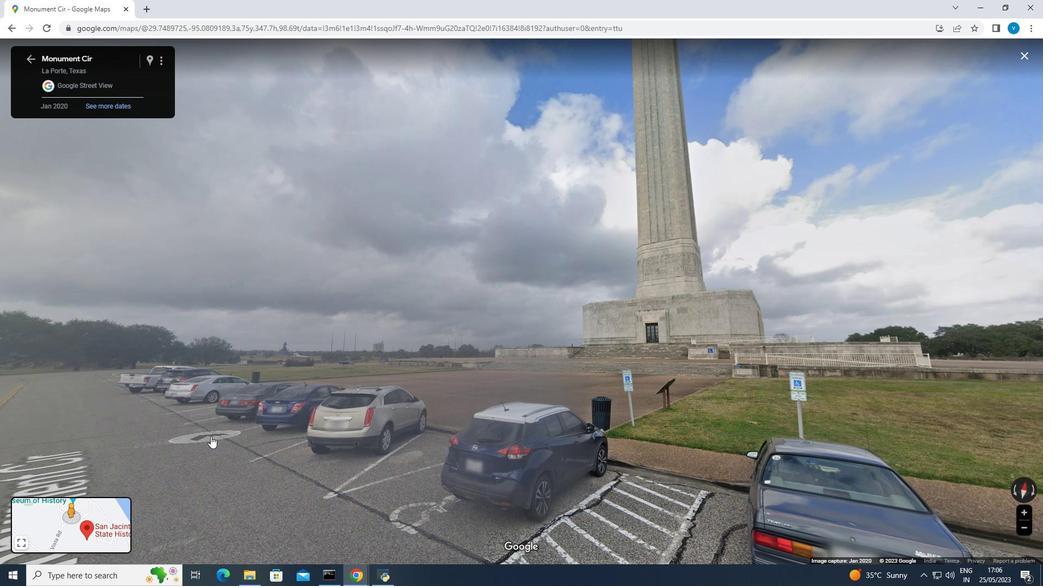
Action: Mouse moved to (241, 441)
Screenshot: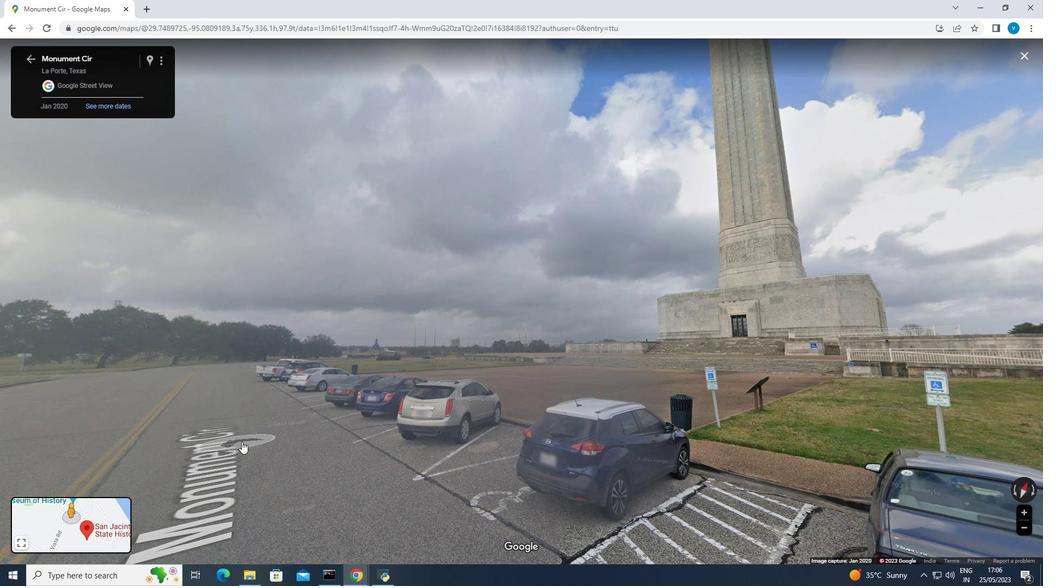 
Action: Mouse pressed left at (241, 441)
Screenshot: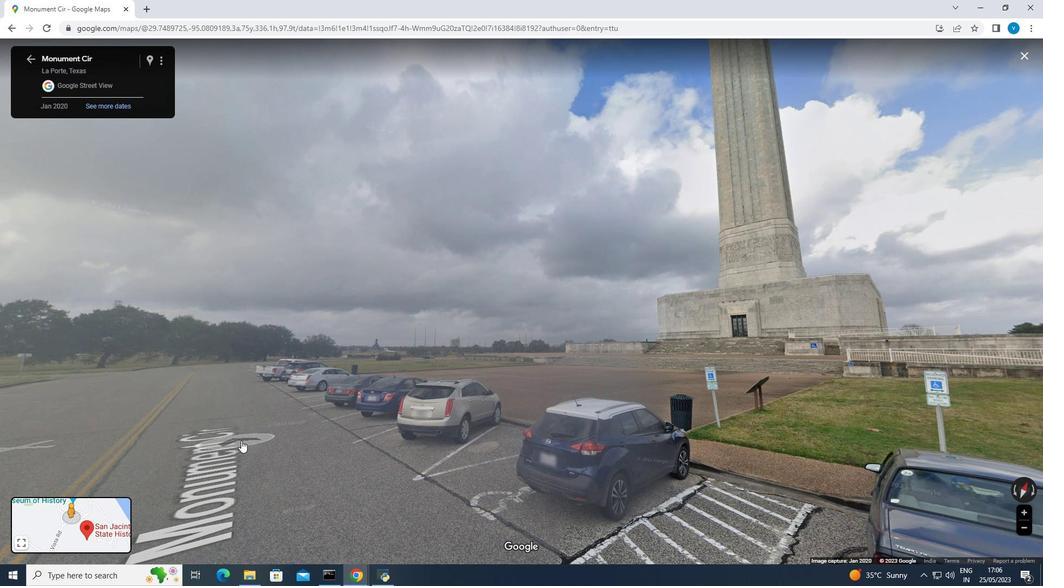 
Action: Mouse moved to (327, 395)
Screenshot: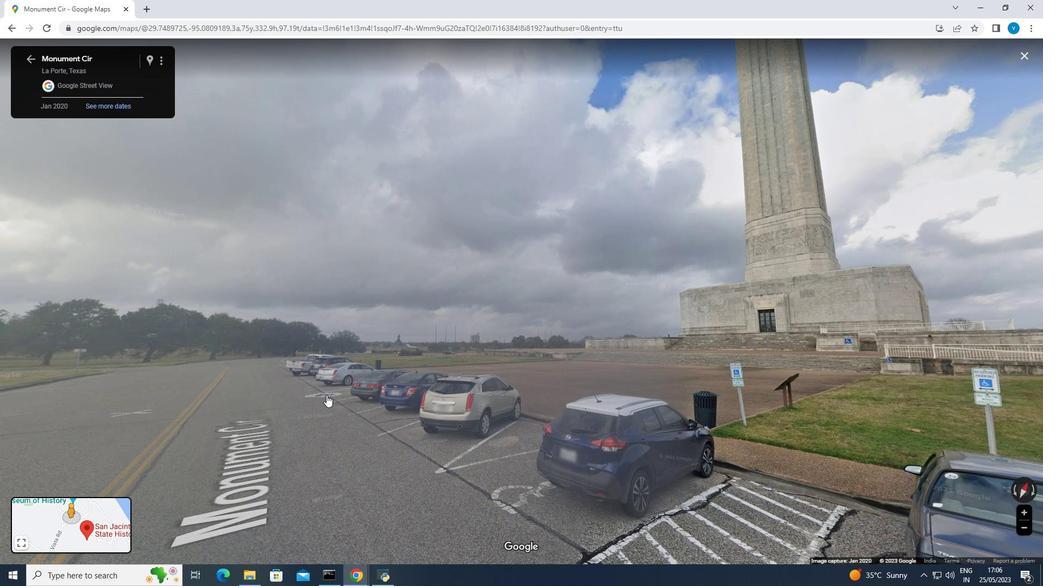 
Action: Mouse pressed left at (327, 395)
Screenshot: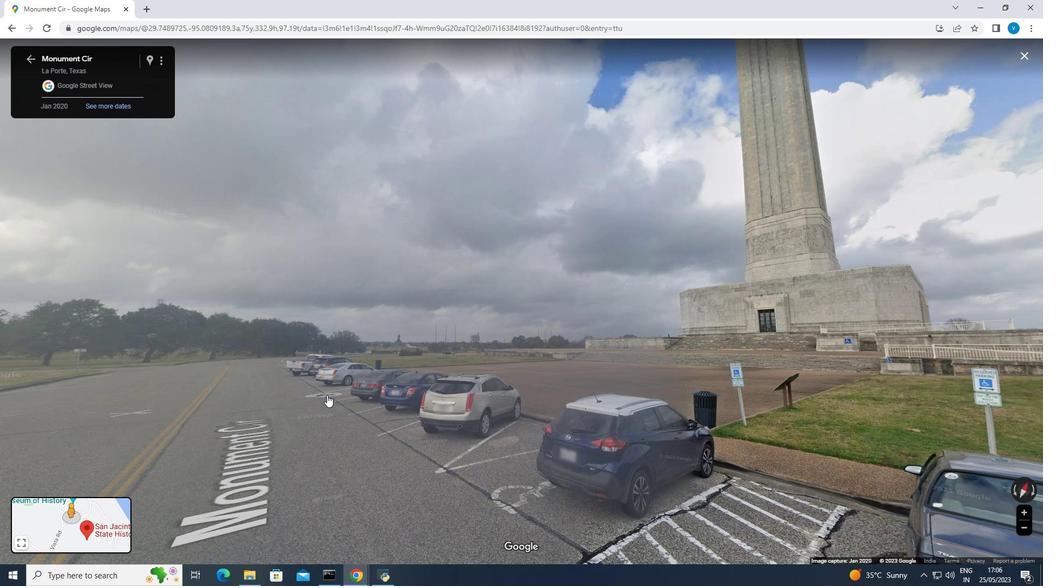 
Action: Mouse moved to (388, 370)
Screenshot: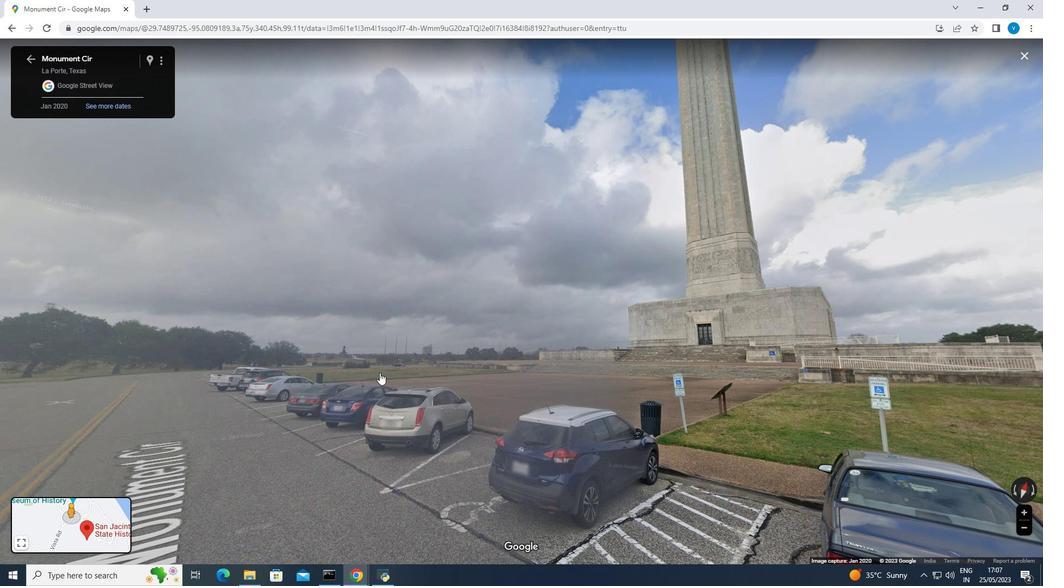 
Action: Mouse pressed left at (388, 370)
Screenshot: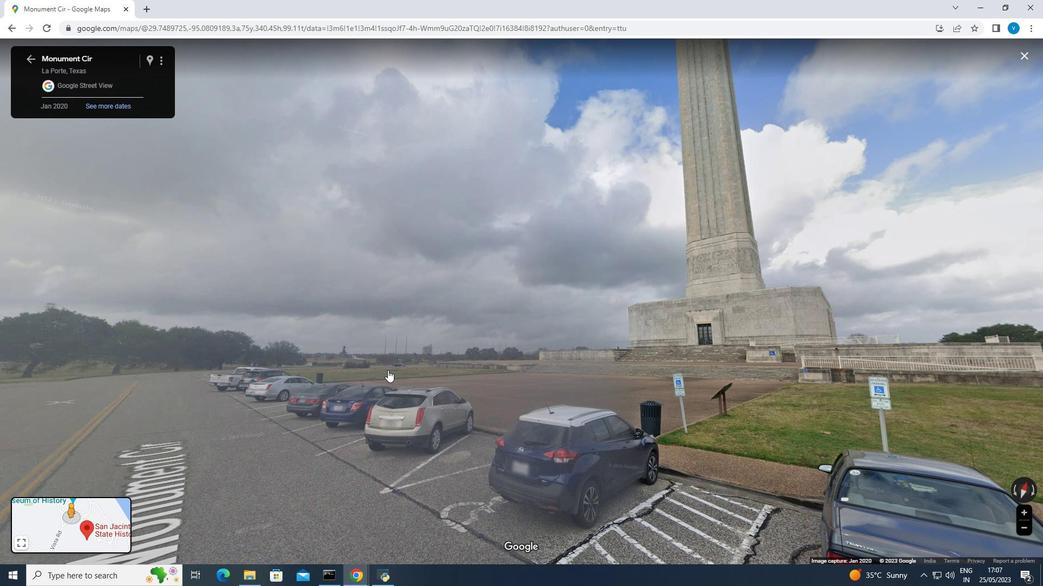 
Action: Mouse moved to (408, 396)
Screenshot: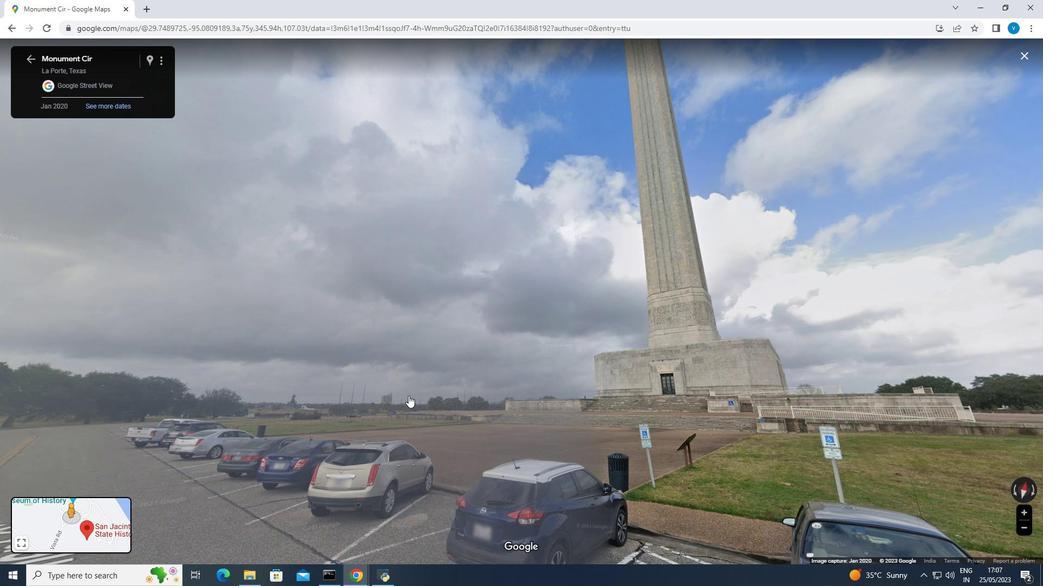 
Action: Mouse pressed left at (408, 396)
Screenshot: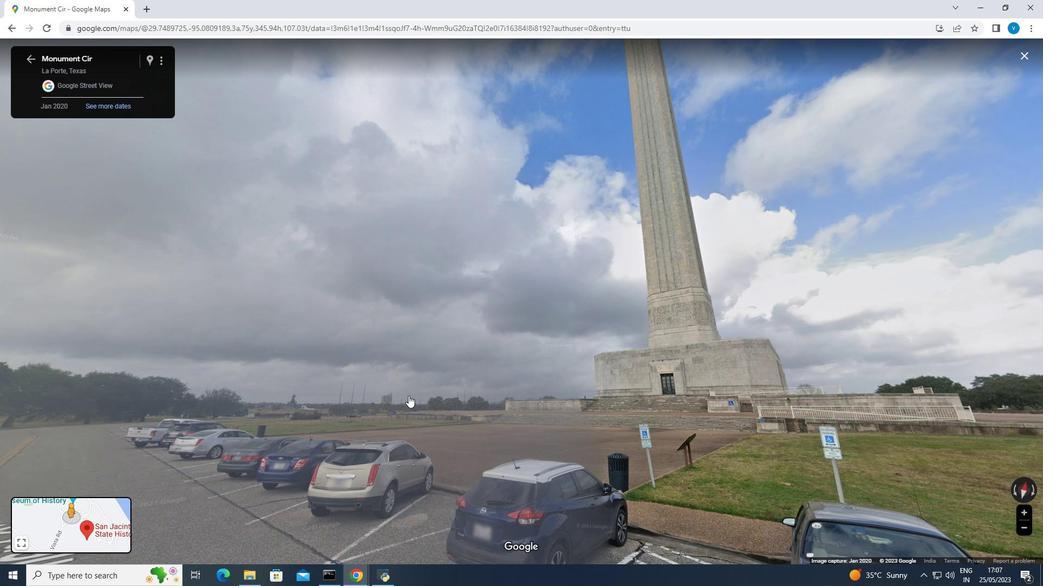 
Action: Mouse moved to (417, 417)
Screenshot: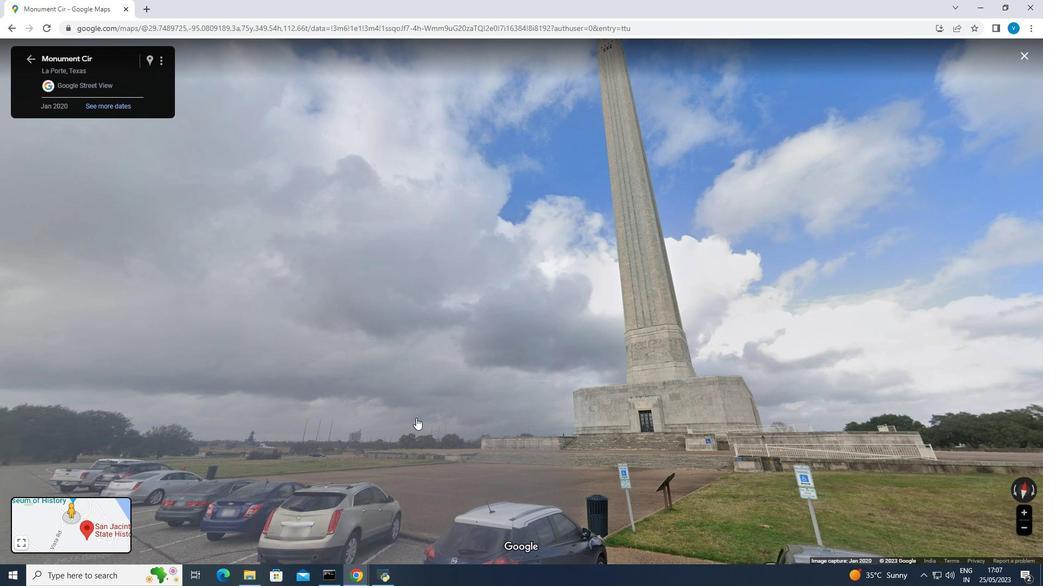 
Action: Mouse pressed left at (417, 417)
Screenshot: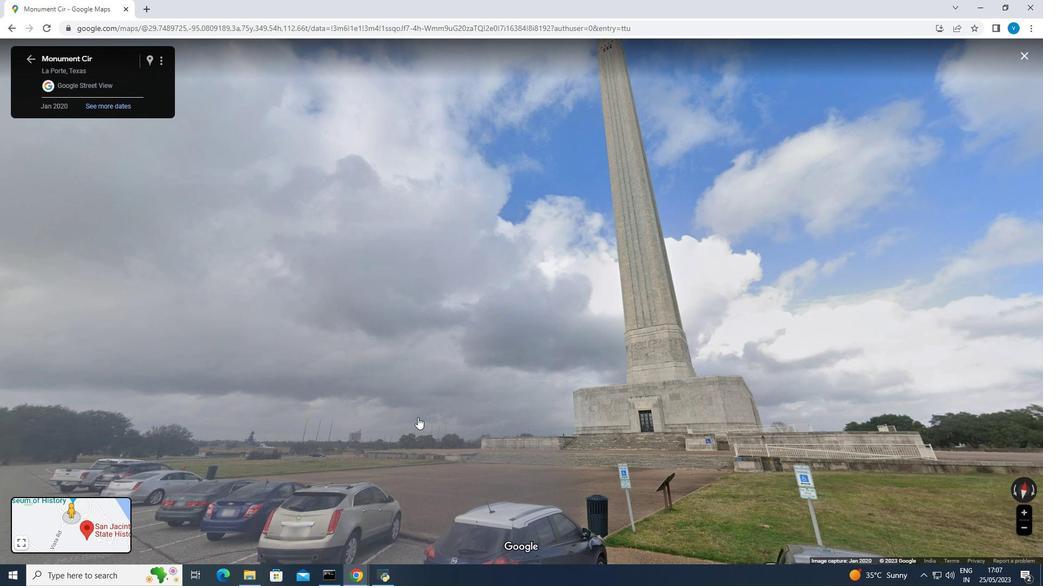 
Action: Mouse moved to (440, 428)
Screenshot: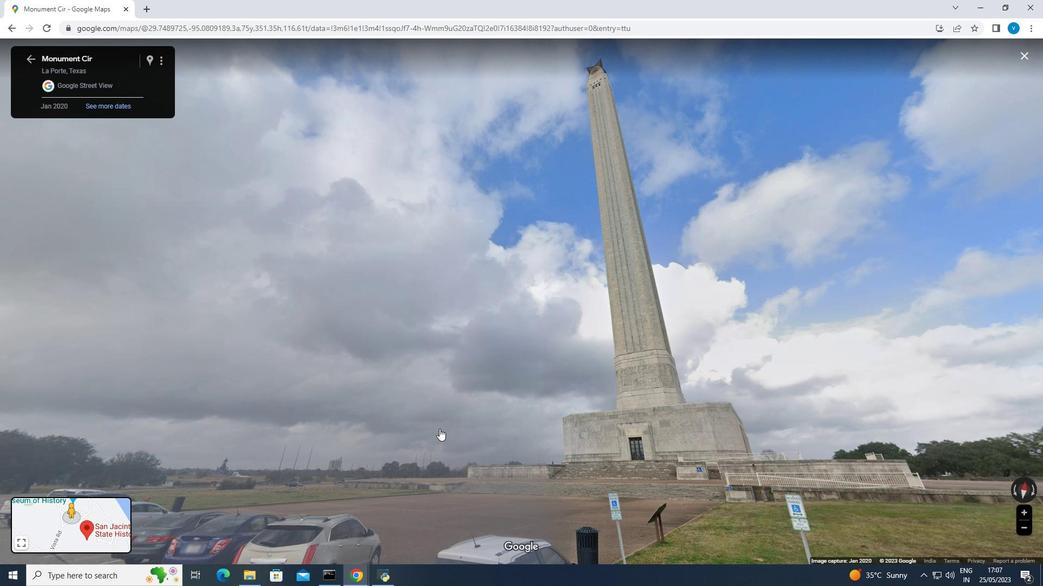 
Action: Mouse pressed left at (440, 428)
Screenshot: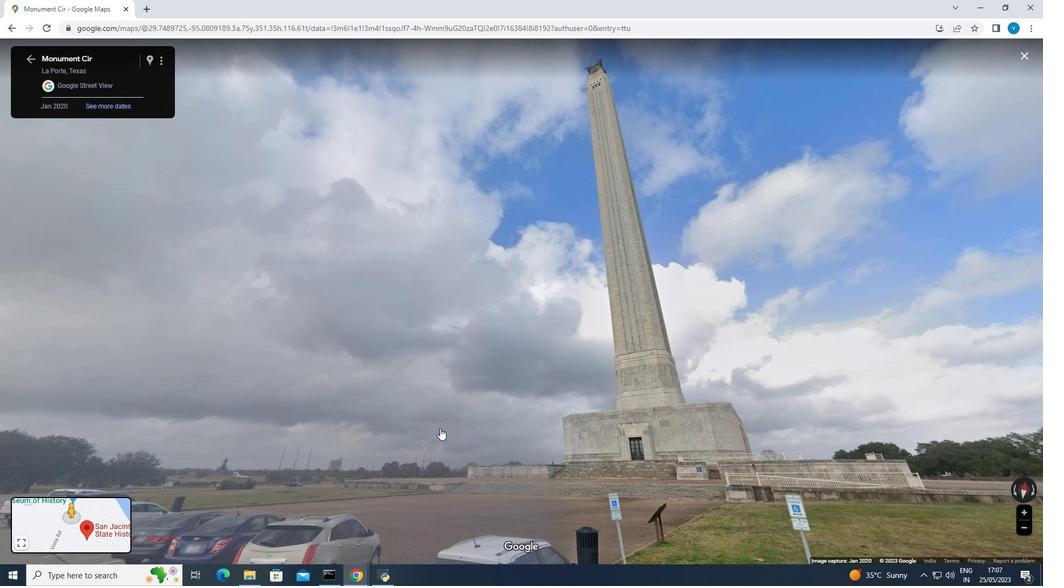 
Action: Mouse moved to (470, 435)
Screenshot: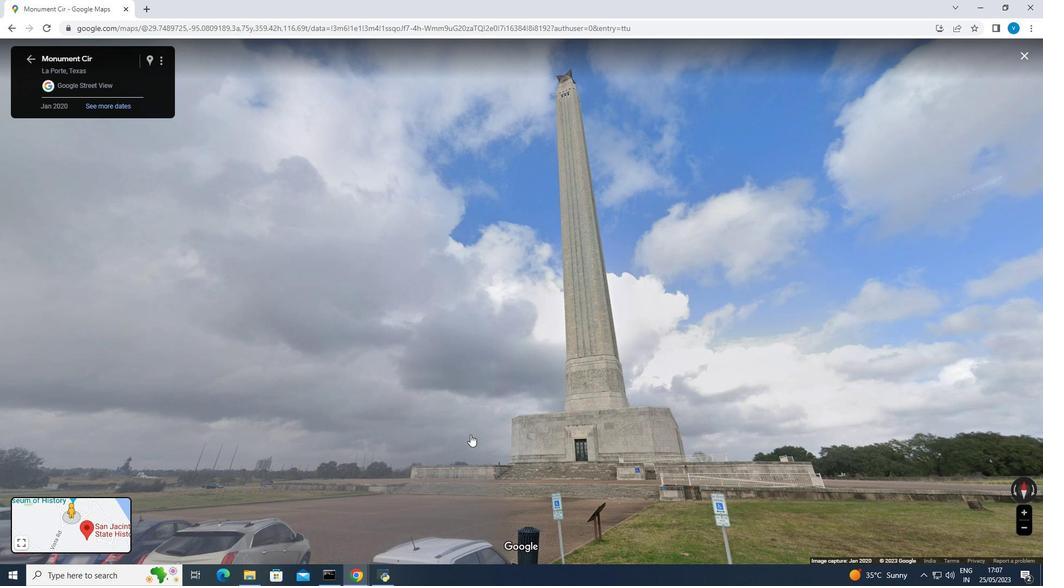 
Action: Mouse pressed left at (470, 435)
Screenshot: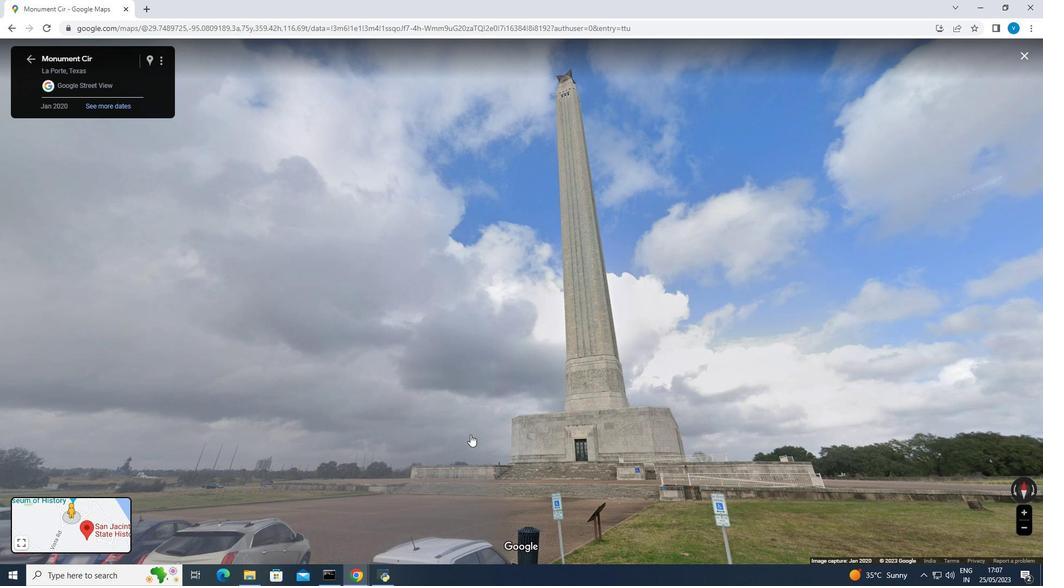 
Action: Mouse moved to (539, 452)
Screenshot: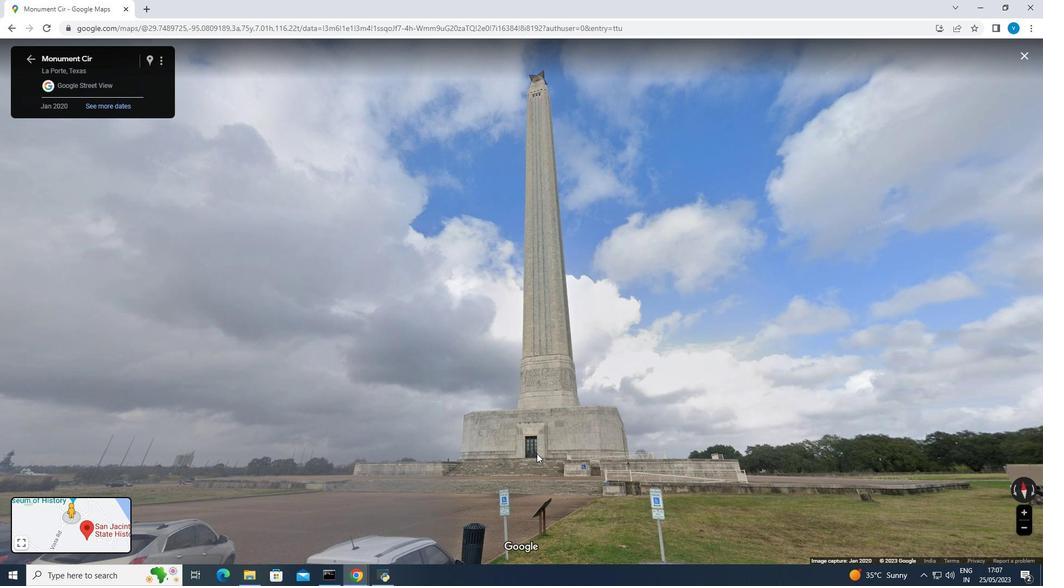 
Action: Mouse pressed left at (539, 452)
Screenshot: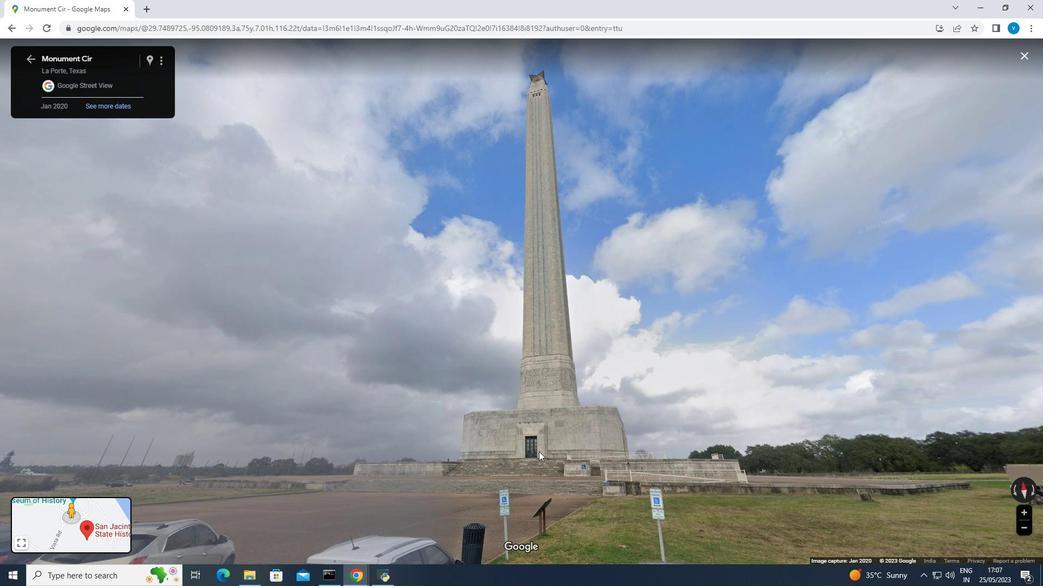 
Action: Mouse moved to (582, 459)
Screenshot: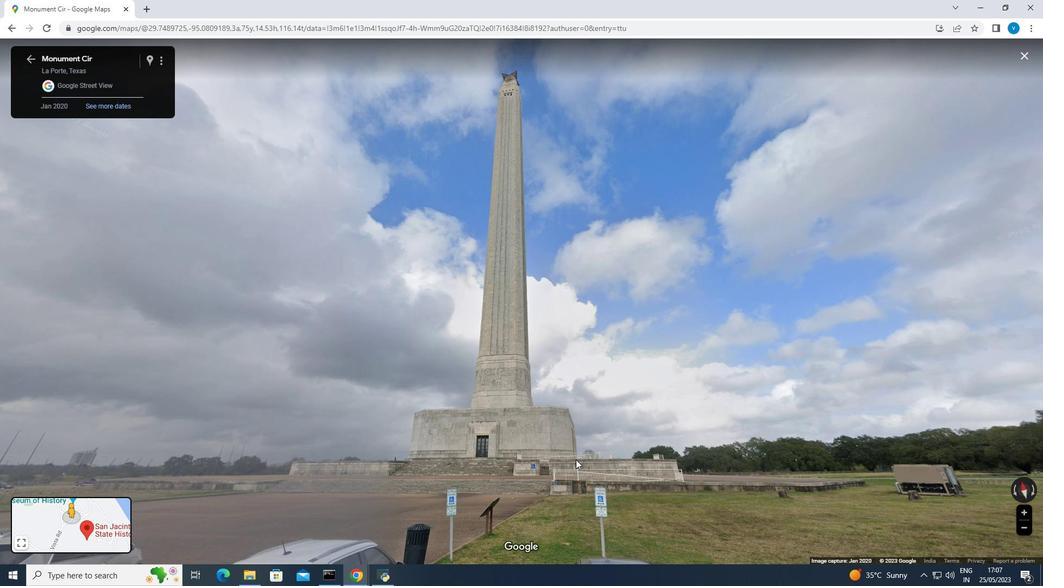 
Action: Mouse pressed left at (582, 459)
Screenshot: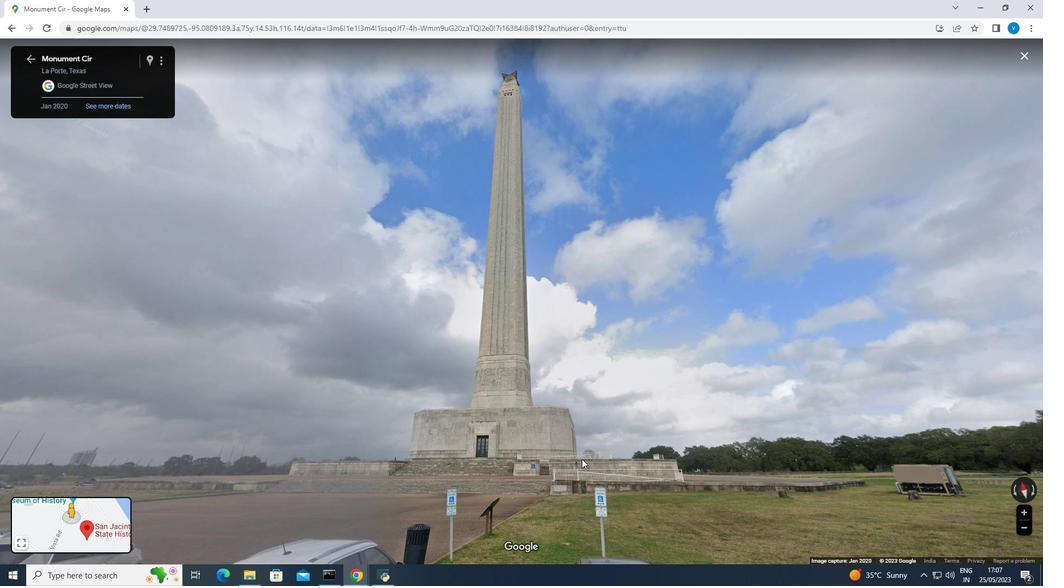 
Action: Mouse moved to (636, 495)
Screenshot: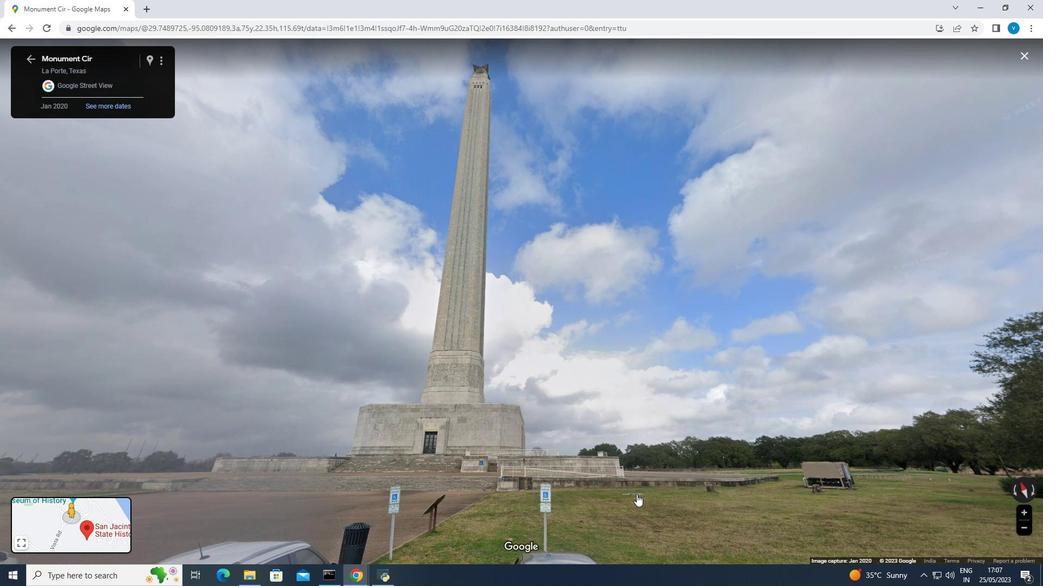 
Action: Mouse pressed left at (636, 495)
Screenshot: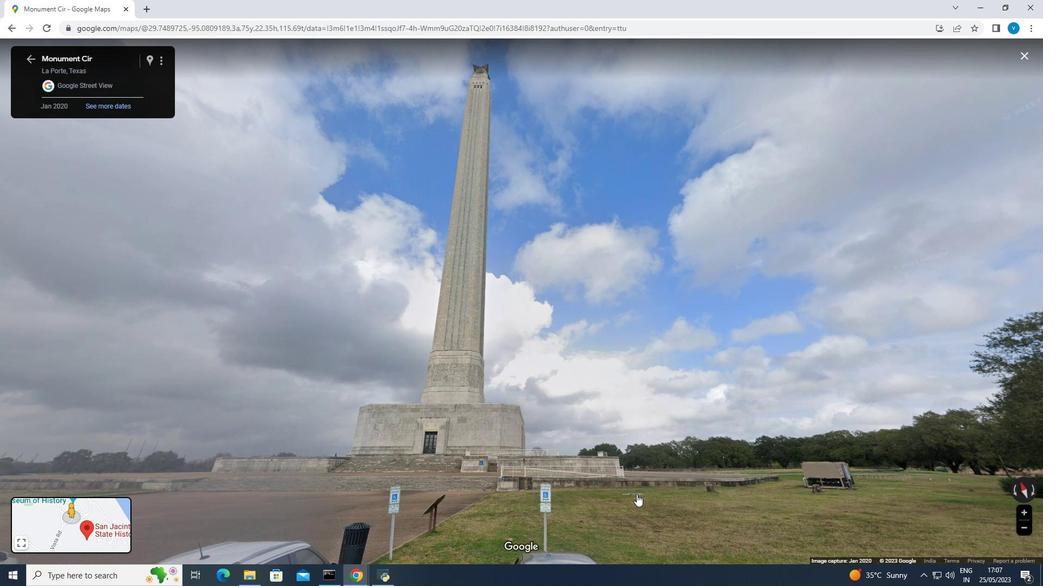 
Action: Mouse moved to (708, 509)
Screenshot: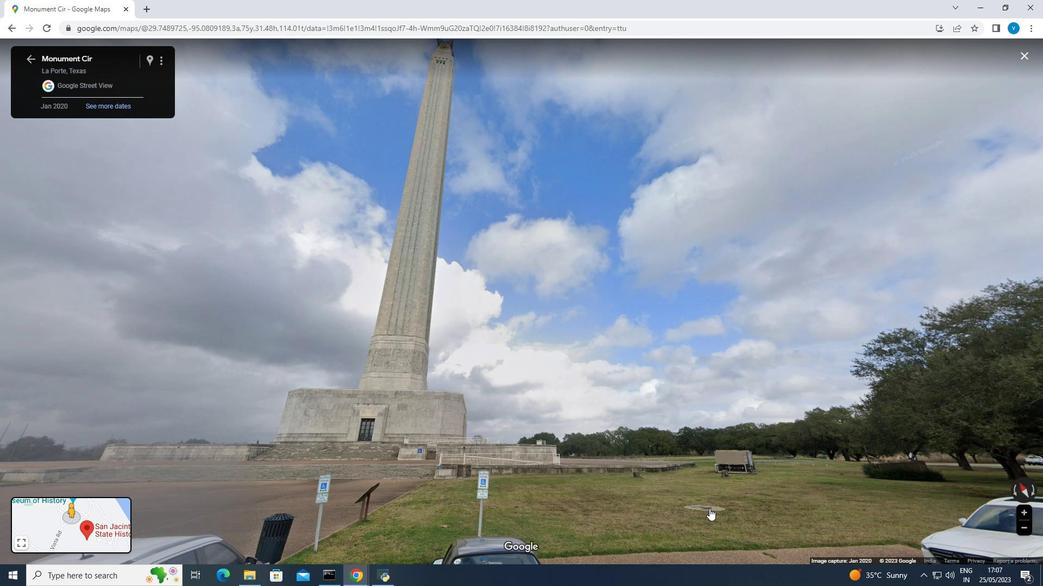 
Action: Mouse pressed left at (708, 509)
Screenshot: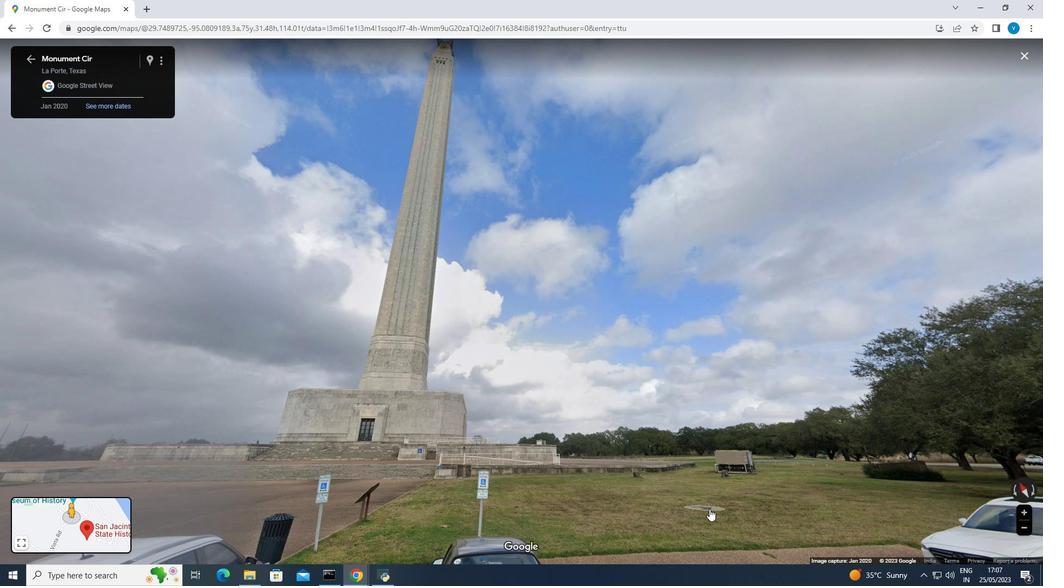 
Action: Mouse moved to (619, 496)
Screenshot: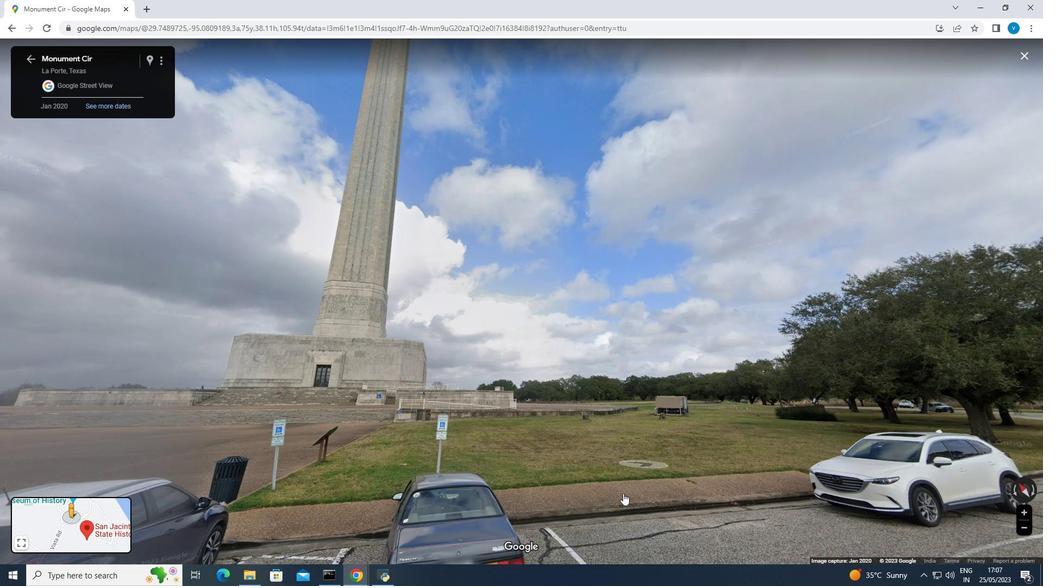 
Action: Mouse pressed left at (619, 496)
Screenshot: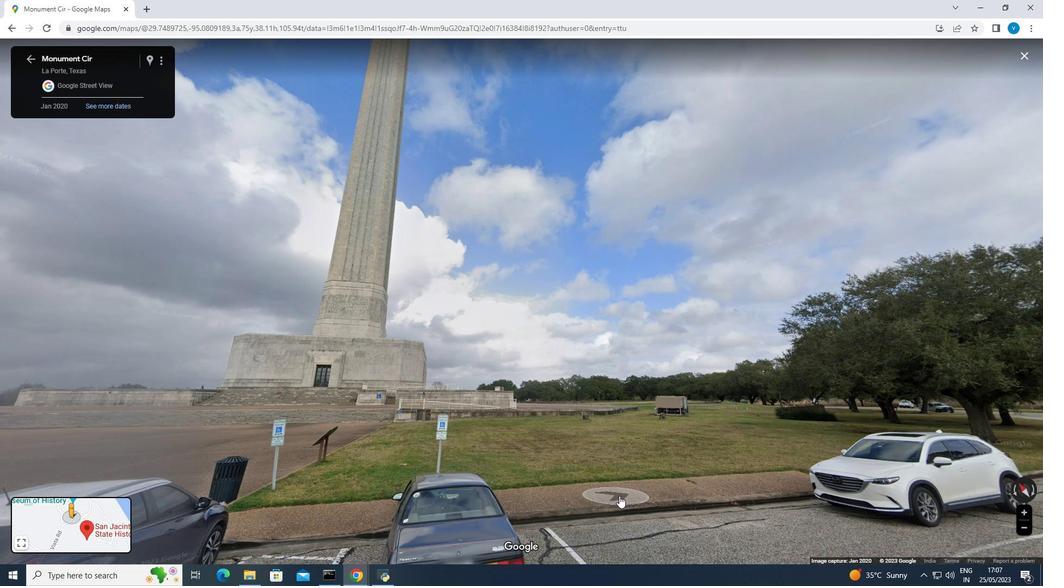 
Action: Mouse moved to (801, 507)
Screenshot: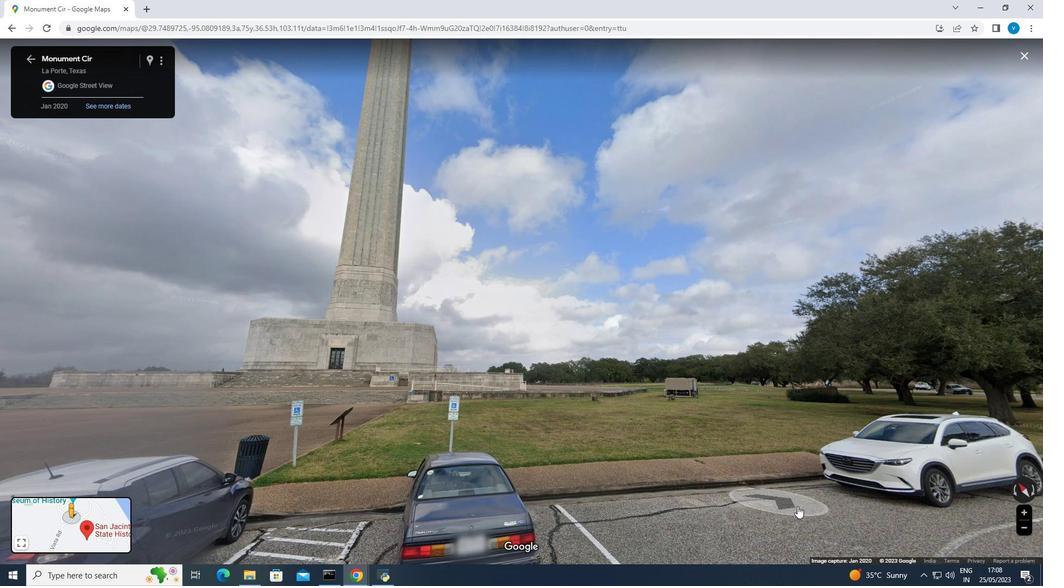 
Action: Mouse pressed left at (801, 507)
Screenshot: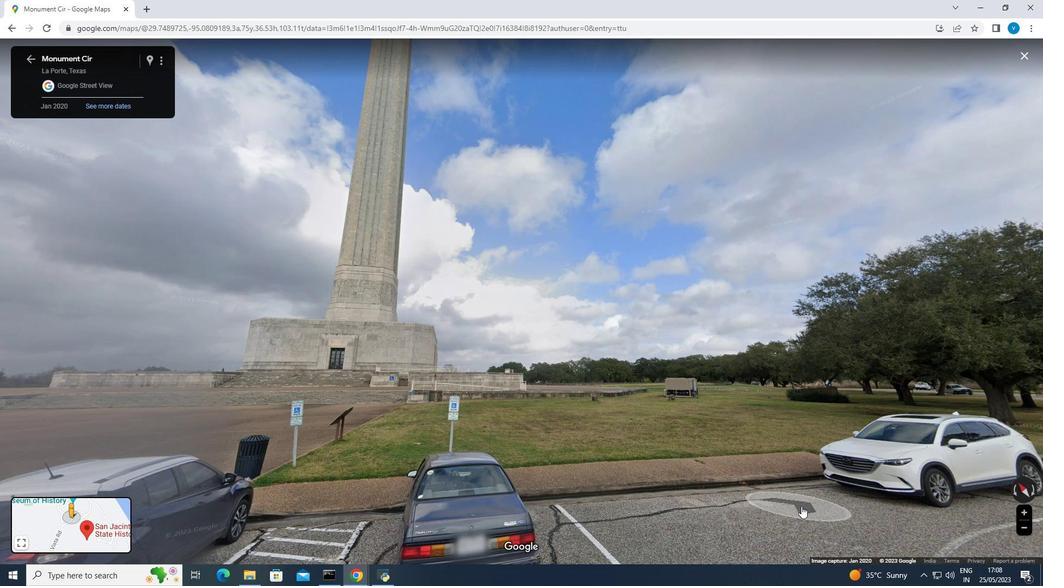 
Action: Mouse moved to (721, 361)
Screenshot: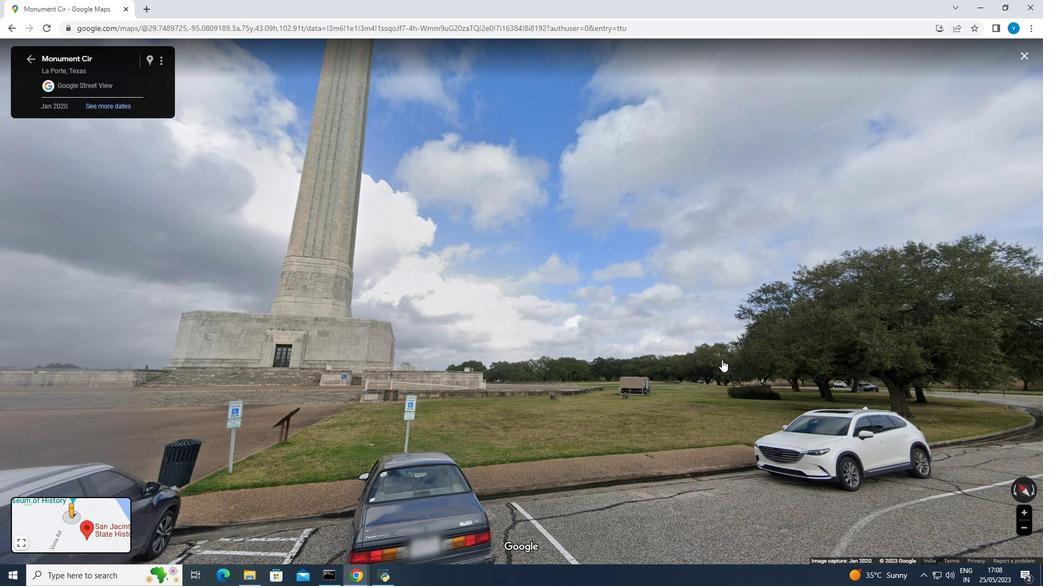 
Action: Mouse scrolled (721, 362) with delta (0, 0)
Screenshot: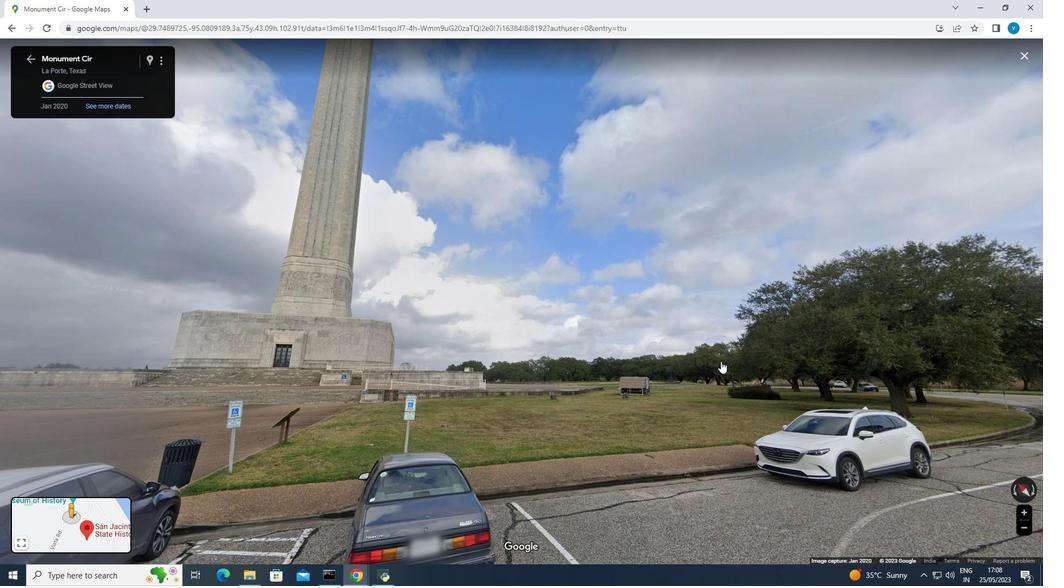 
Action: Mouse moved to (721, 361)
Screenshot: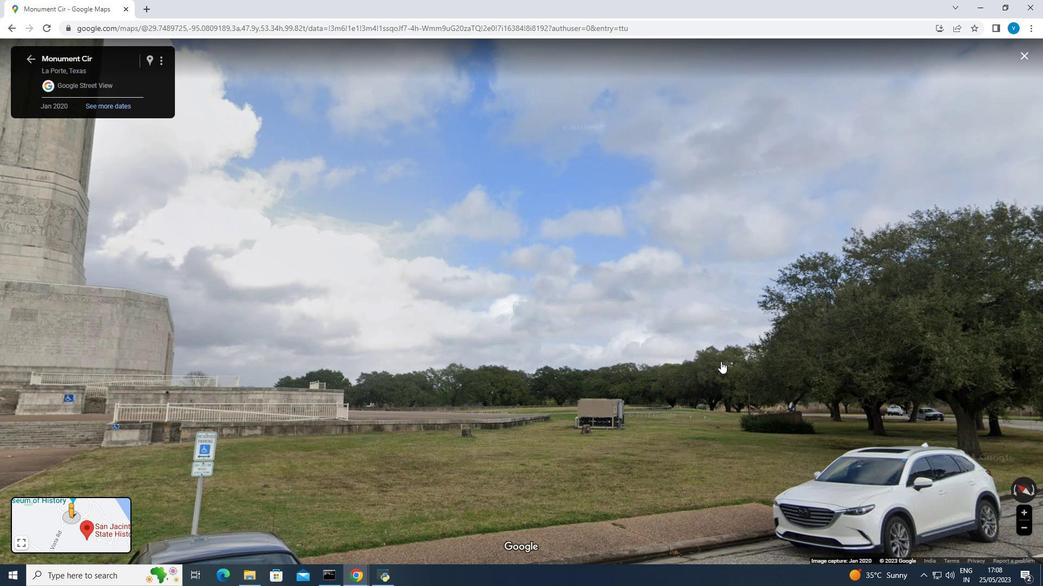 
Action: Mouse scrolled (721, 362) with delta (0, 0)
Screenshot: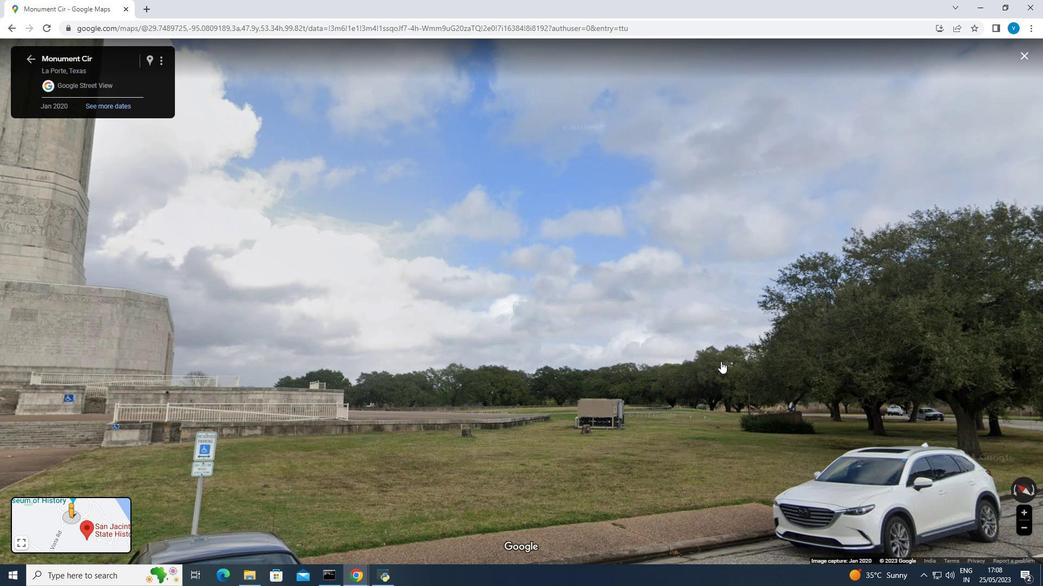 
Action: Mouse moved to (928, 476)
Screenshot: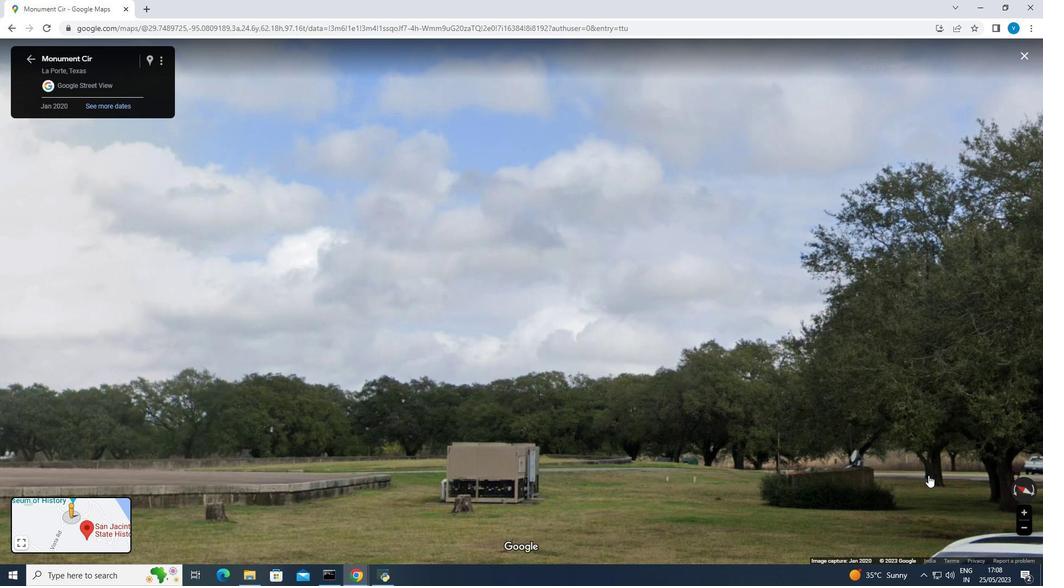 
Action: Mouse pressed left at (928, 476)
Screenshot: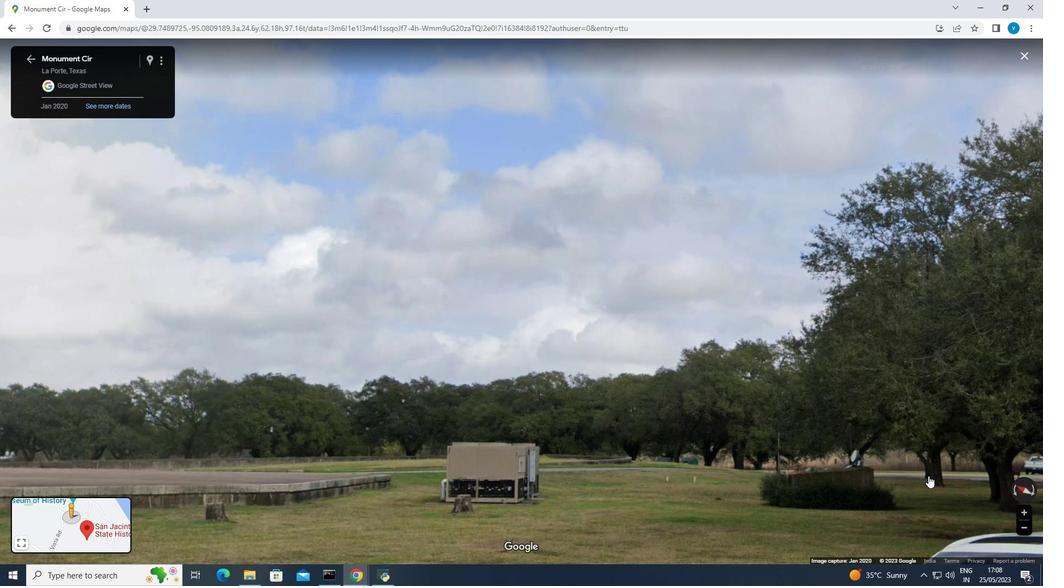 
Action: Mouse moved to (853, 452)
Screenshot: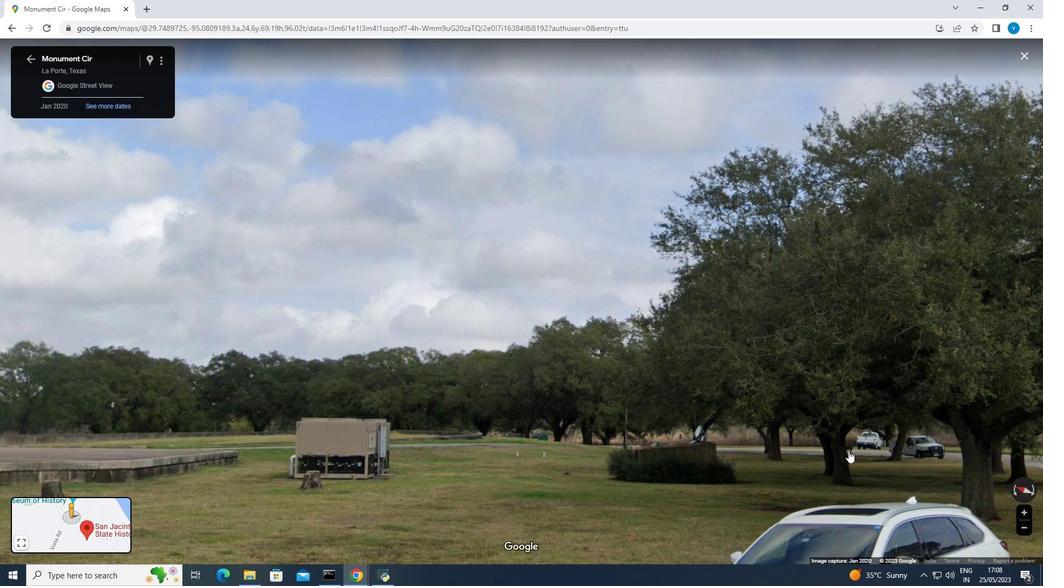 
Action: Mouse pressed left at (853, 452)
Screenshot: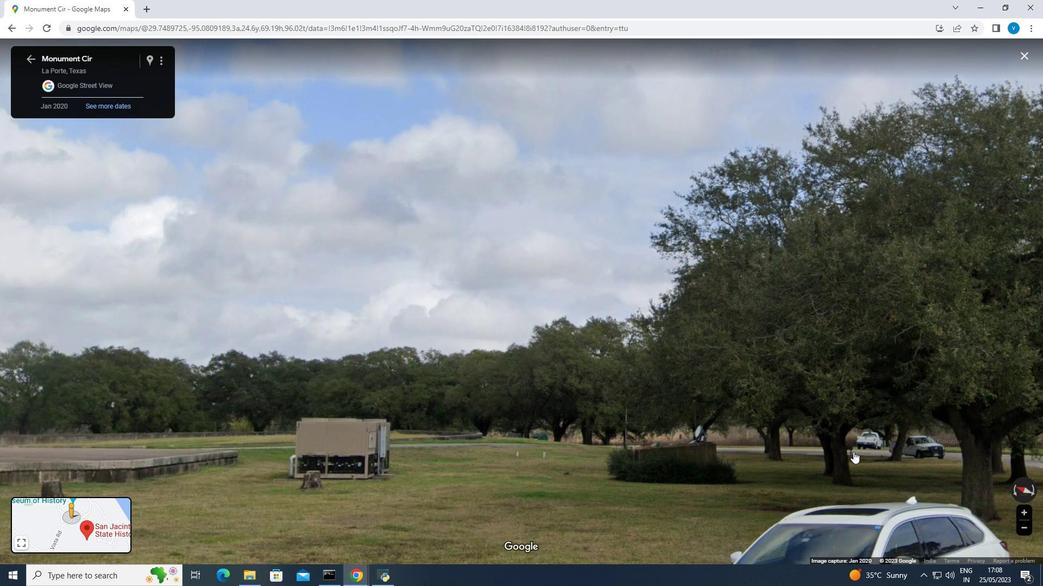 
Action: Mouse moved to (713, 402)
Screenshot: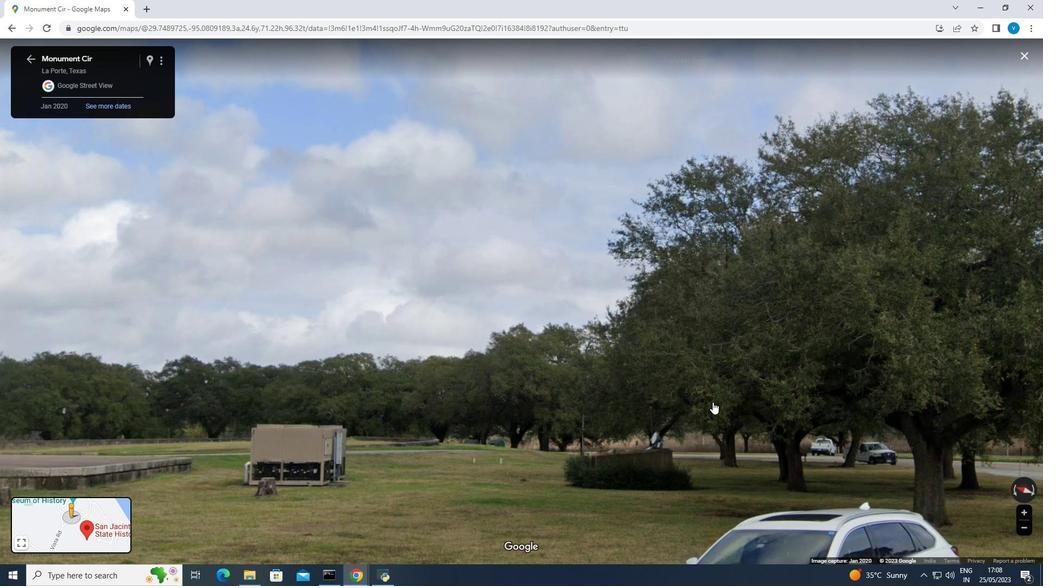 
Action: Mouse pressed left at (713, 402)
Screenshot: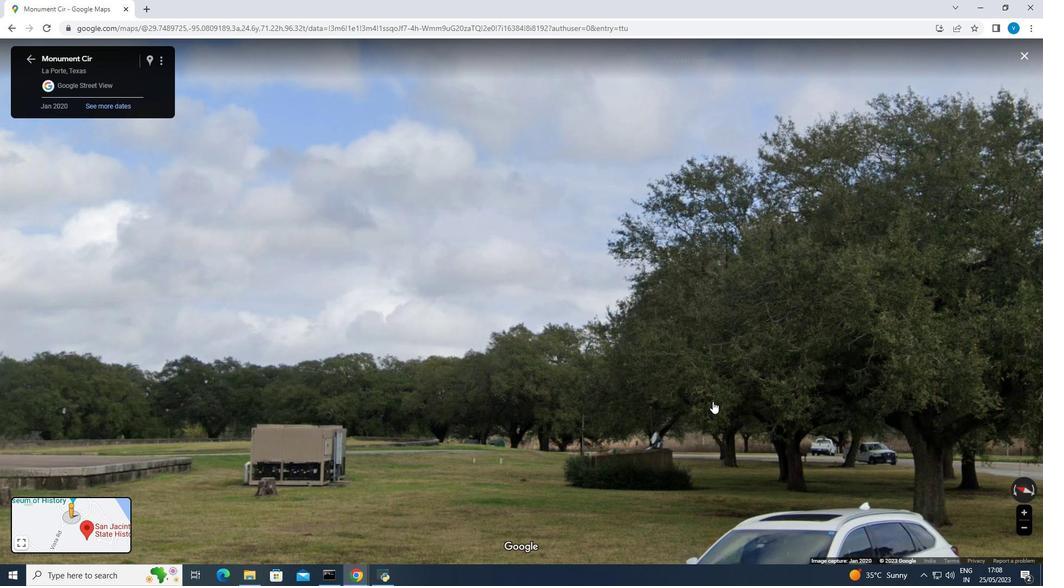 
Action: Mouse moved to (697, 386)
Screenshot: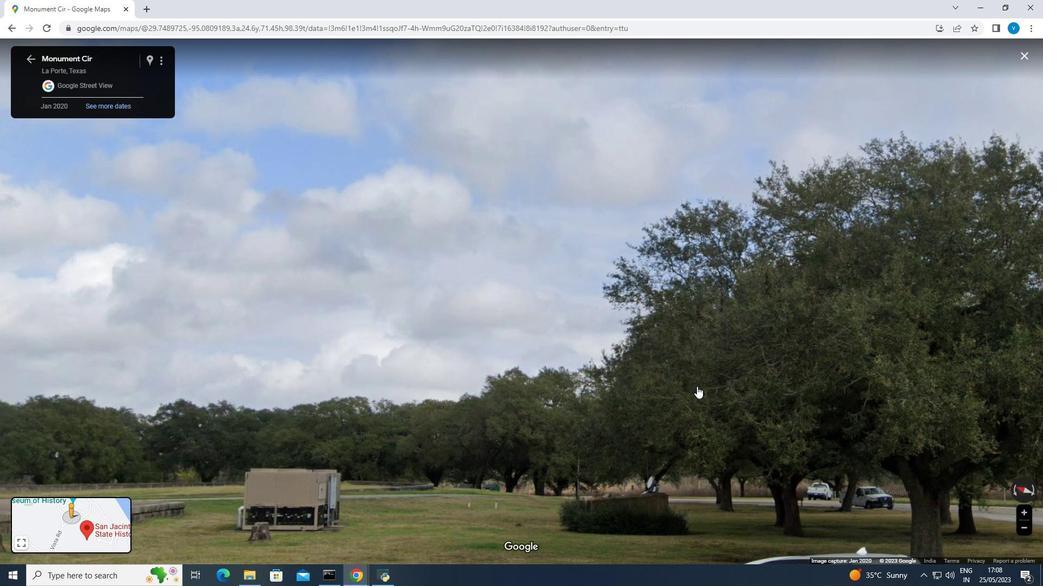 
Action: Mouse pressed left at (697, 386)
Screenshot: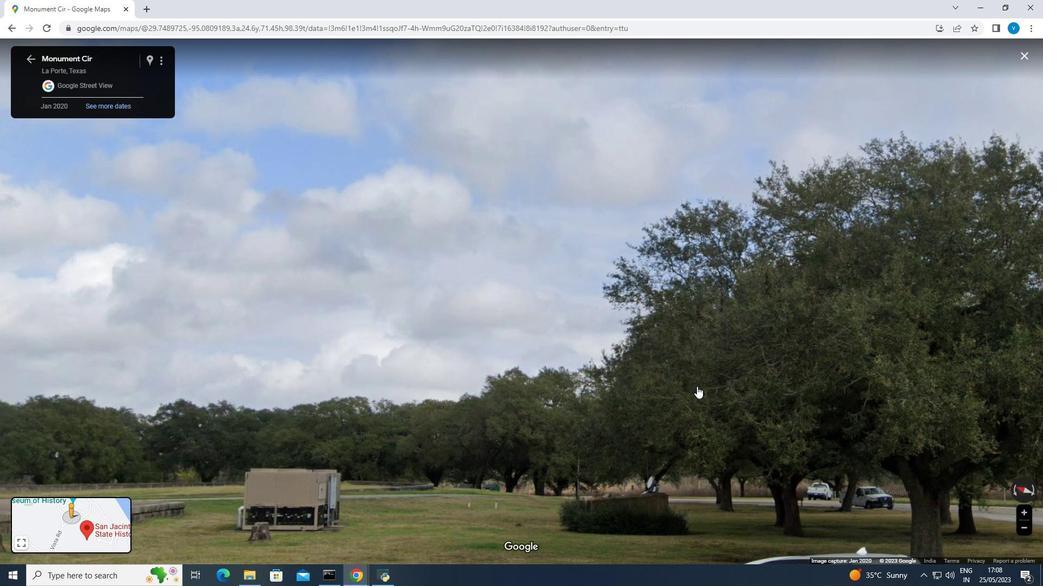 
Action: Mouse moved to (675, 390)
Screenshot: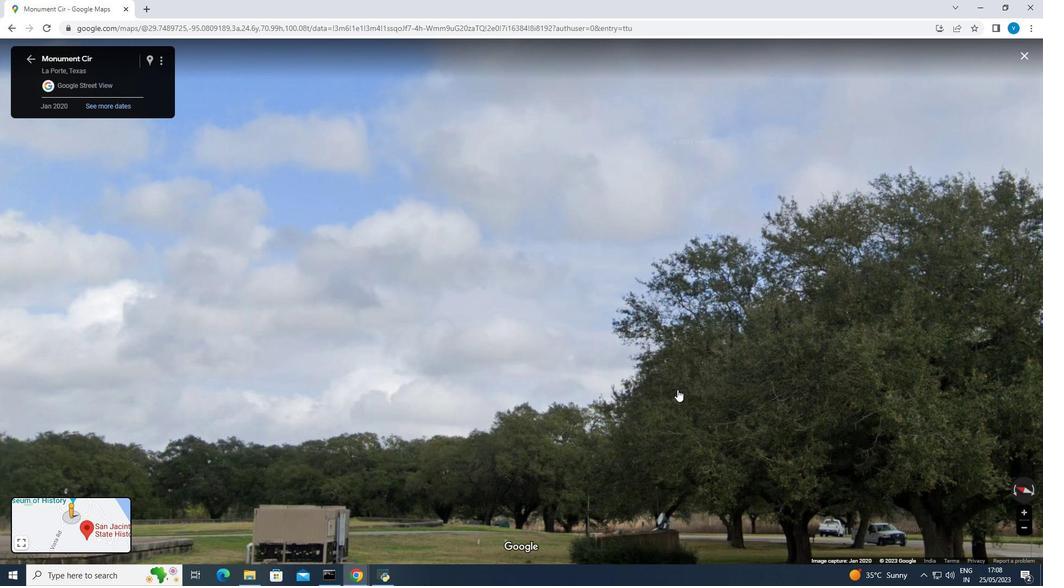 
Action: Mouse pressed left at (675, 390)
Screenshot: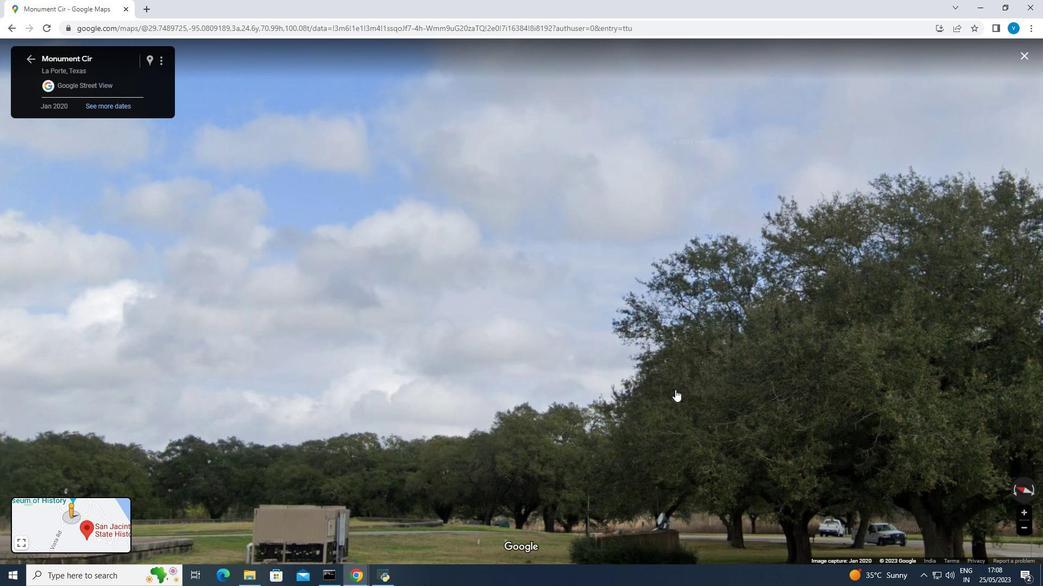 
Action: Mouse moved to (1024, 59)
Screenshot: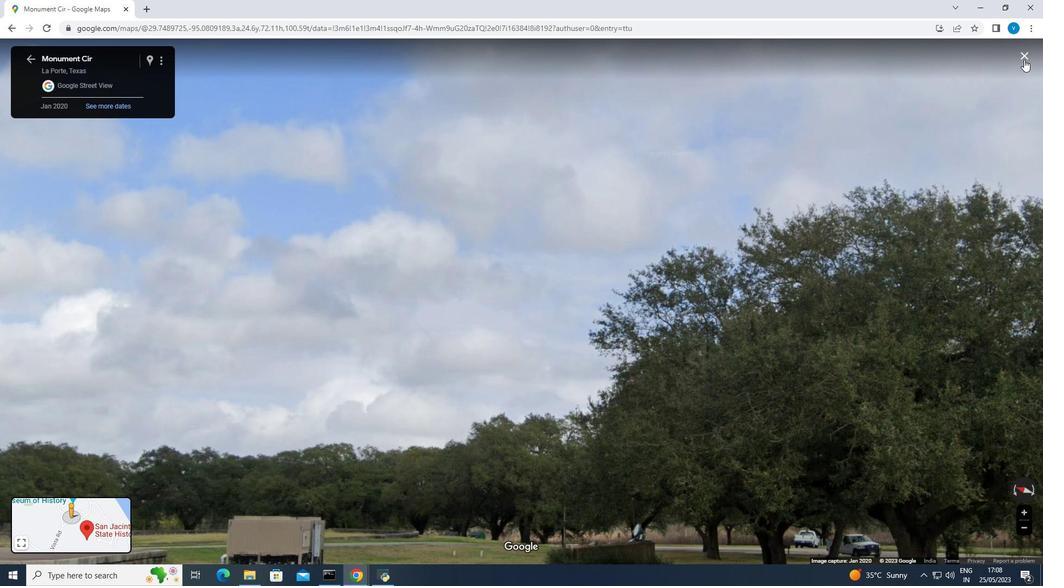 
Action: Mouse pressed left at (1024, 59)
Screenshot: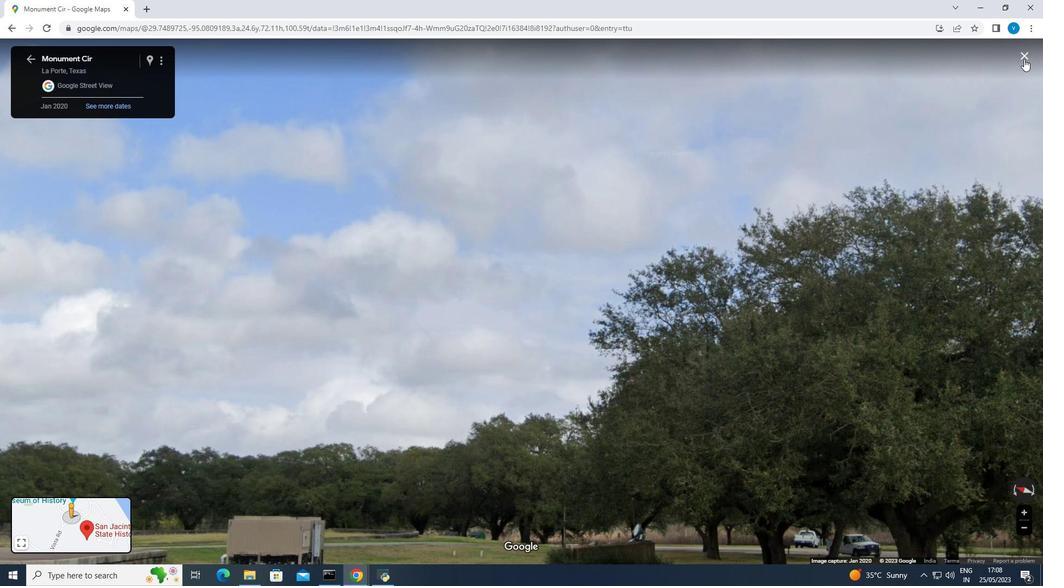 
Action: Mouse moved to (492, 354)
Screenshot: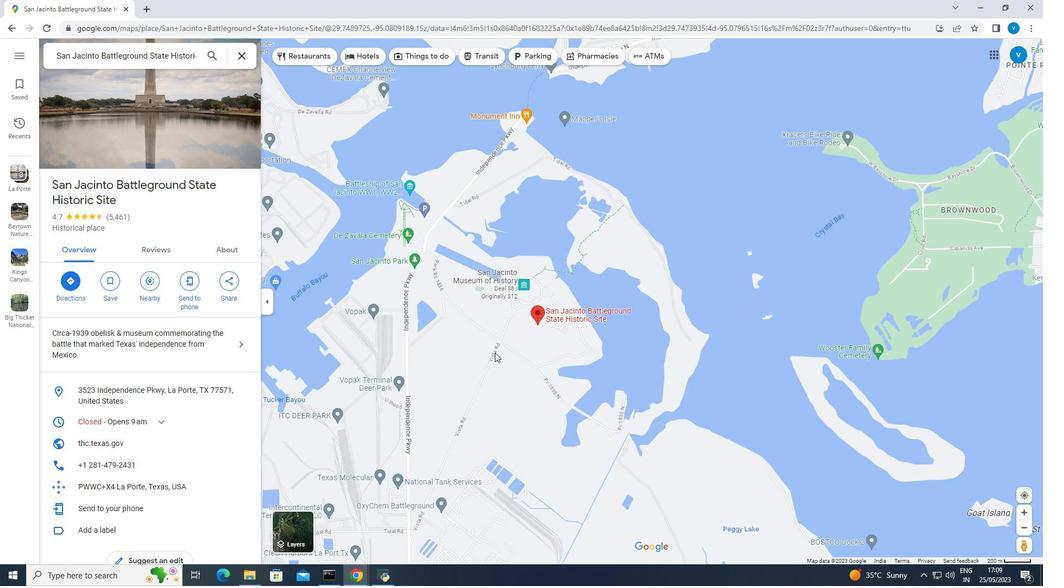 
Action: Mouse pressed left at (492, 354)
Screenshot: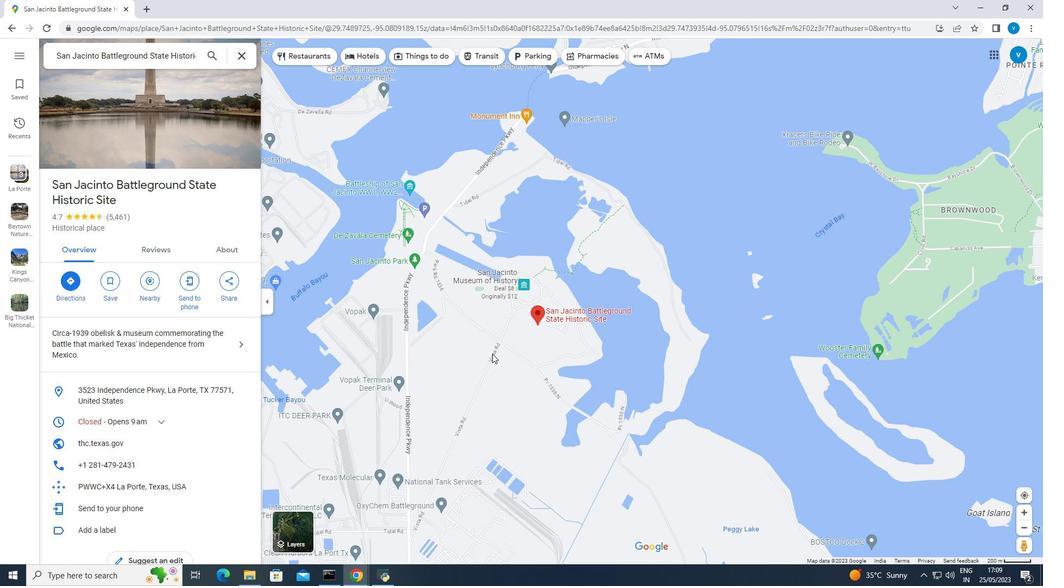 
Action: Mouse pressed left at (492, 354)
Screenshot: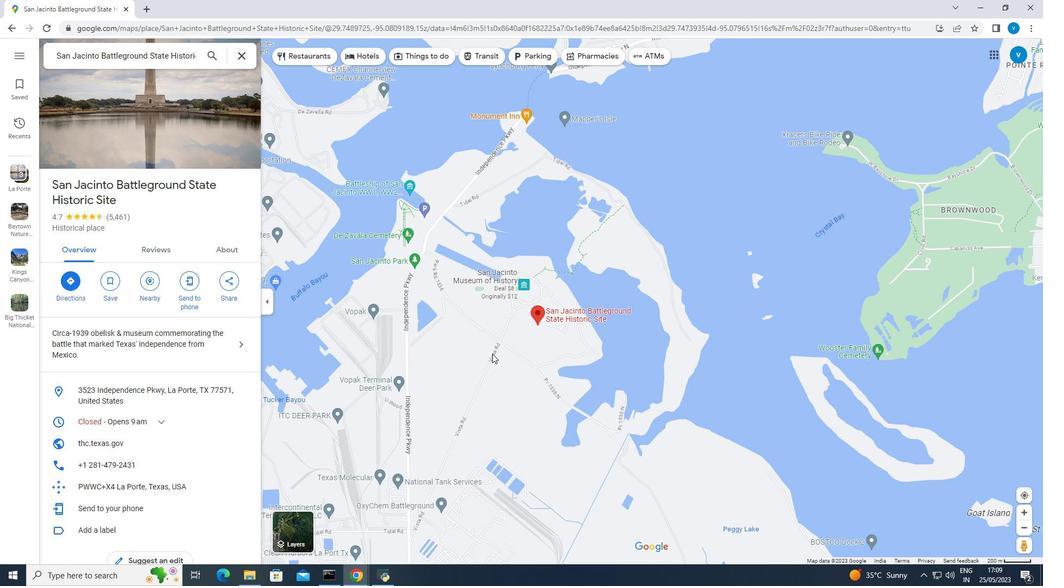 
Action: Mouse moved to (585, 494)
Screenshot: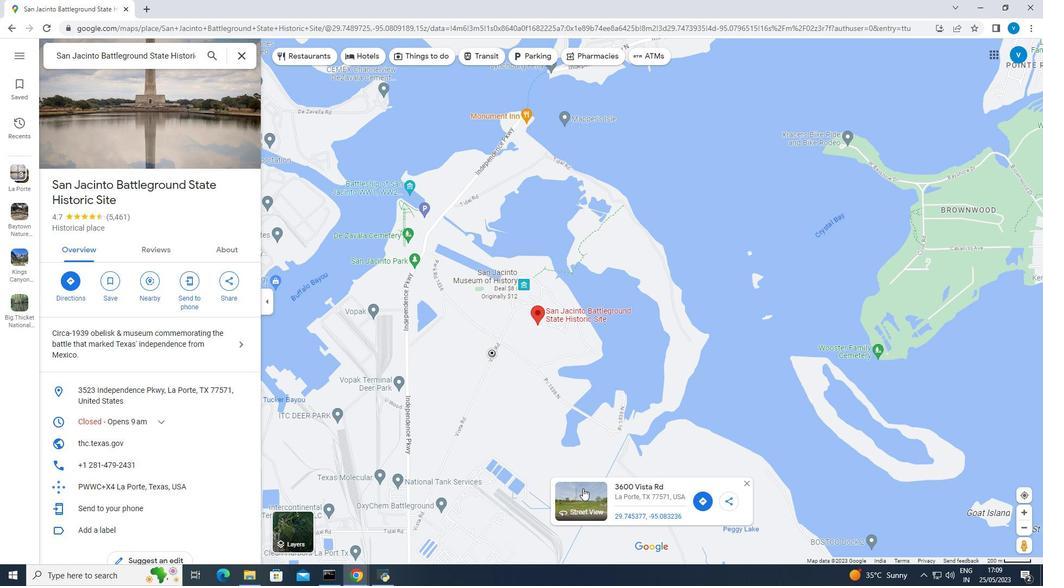 
Action: Mouse pressed left at (585, 494)
Screenshot: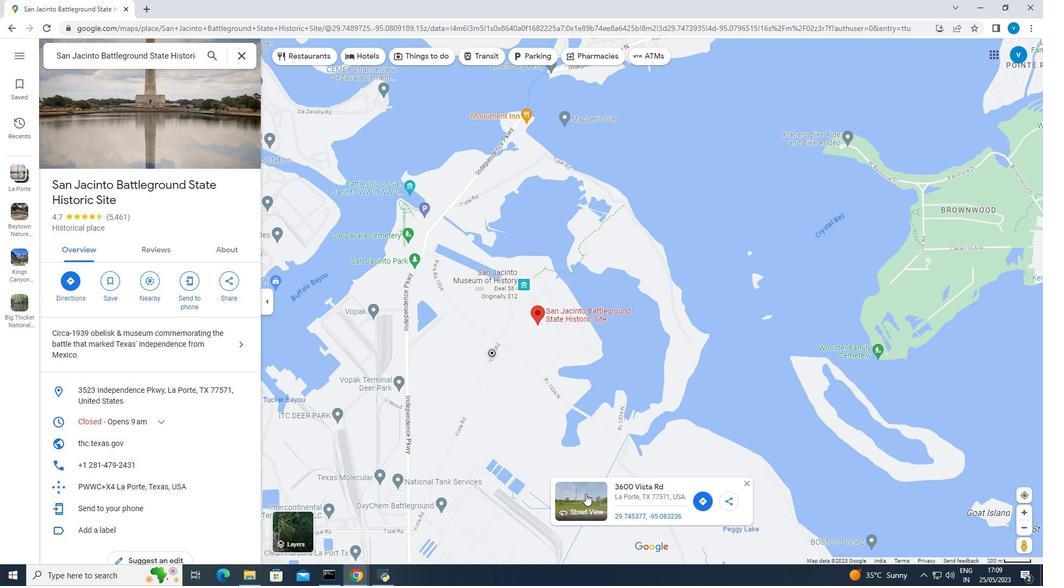 
Action: Mouse moved to (586, 494)
Screenshot: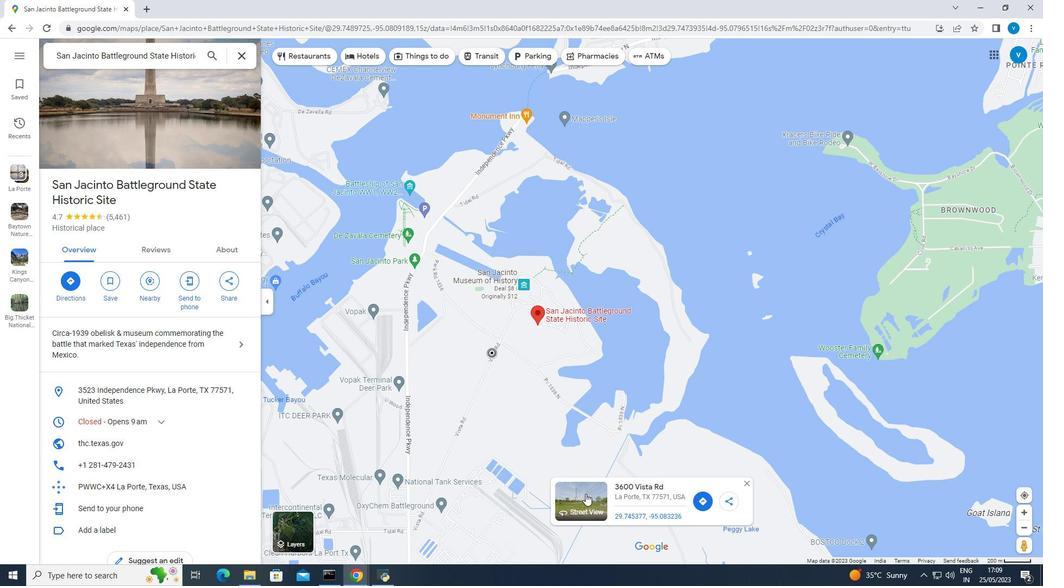 
Action: Mouse pressed left at (586, 494)
Screenshot: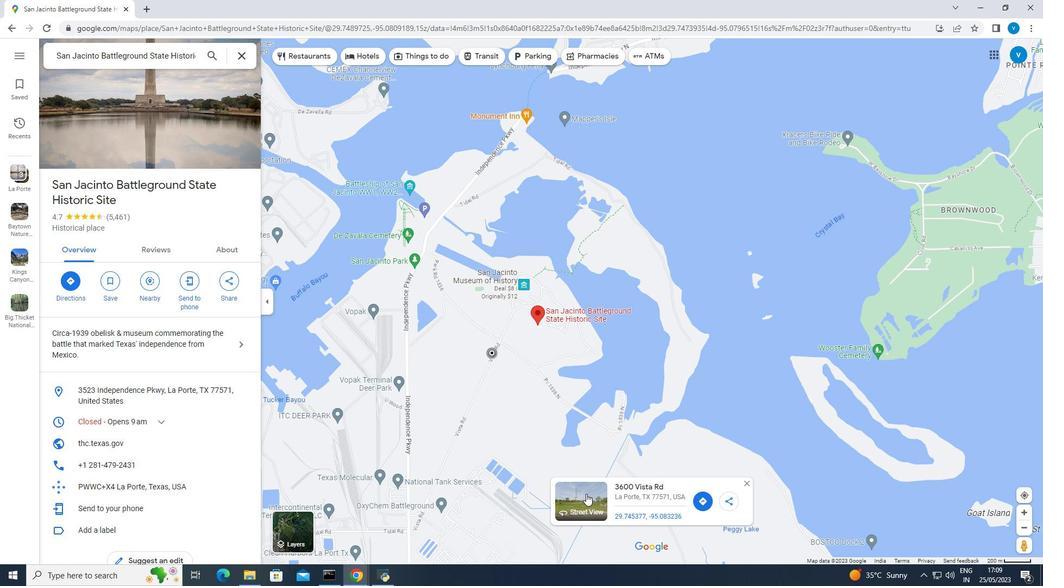 
Action: Mouse moved to (305, 392)
Screenshot: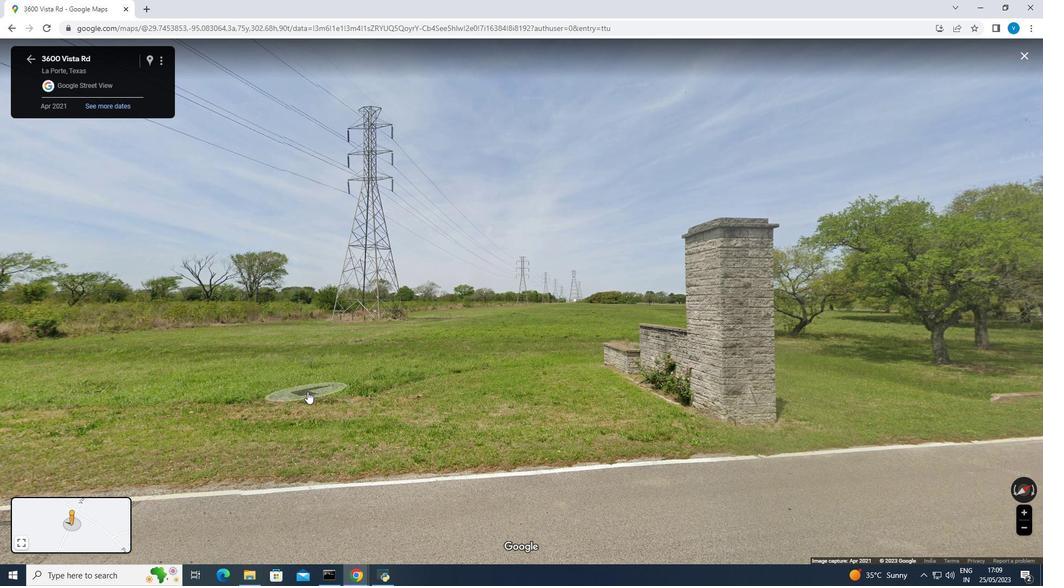 
Action: Mouse pressed left at (305, 392)
Screenshot: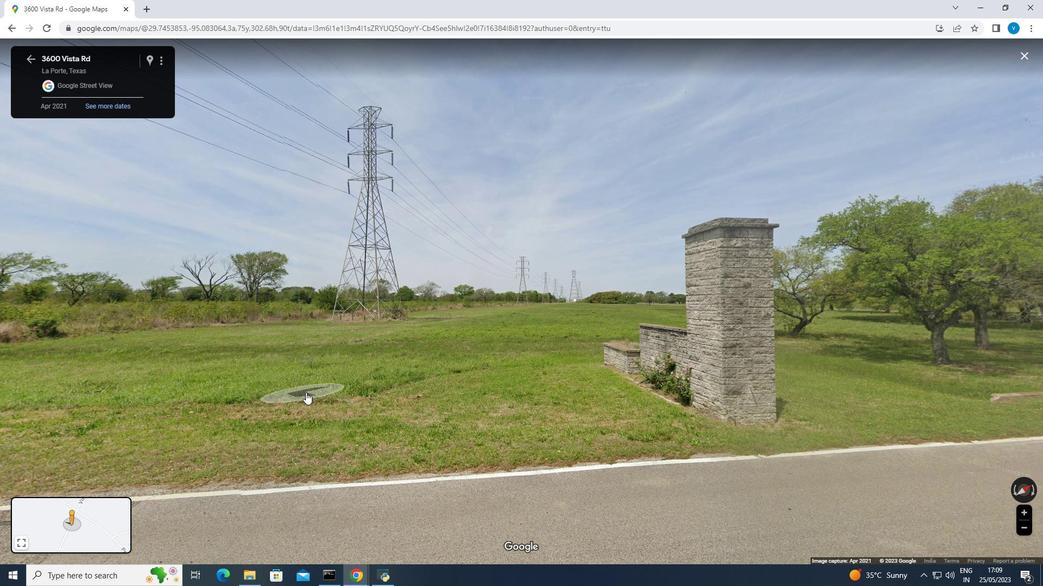 
Action: Mouse moved to (226, 395)
Screenshot: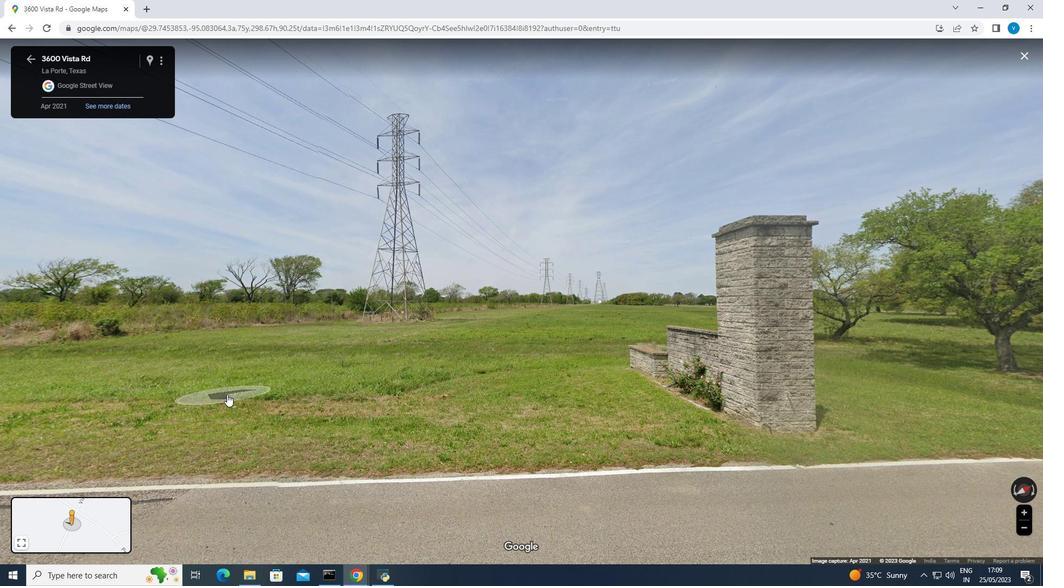 
Action: Mouse pressed left at (226, 395)
Screenshot: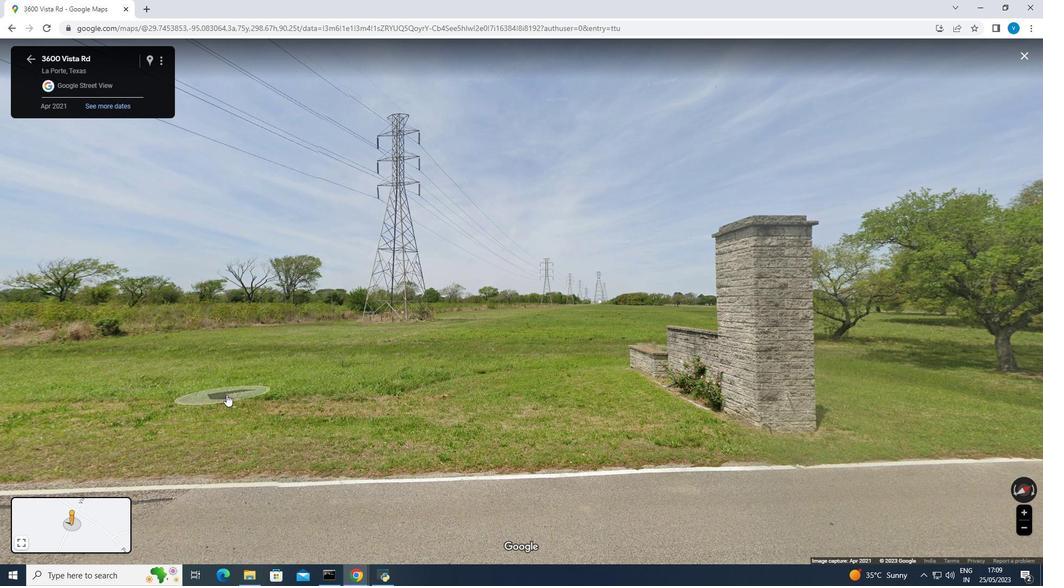 
Action: Mouse moved to (235, 395)
Screenshot: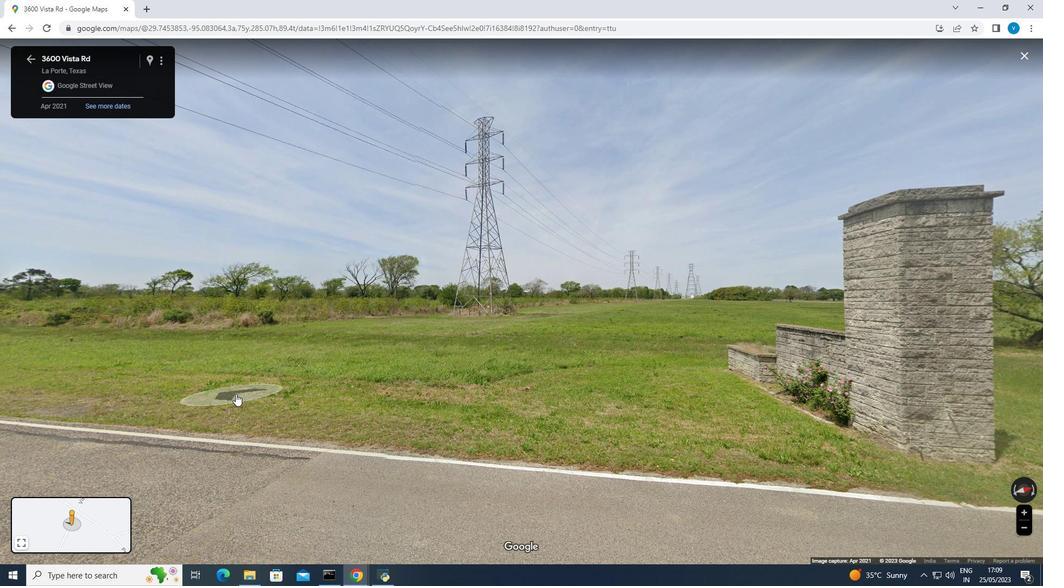 
Action: Mouse pressed left at (235, 395)
Screenshot: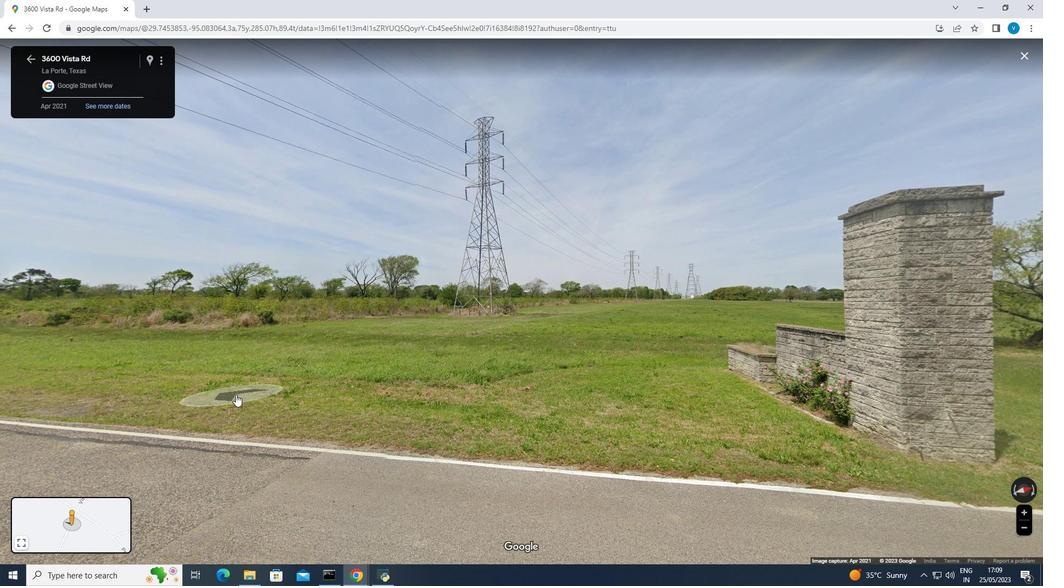 
Action: Mouse moved to (314, 380)
Screenshot: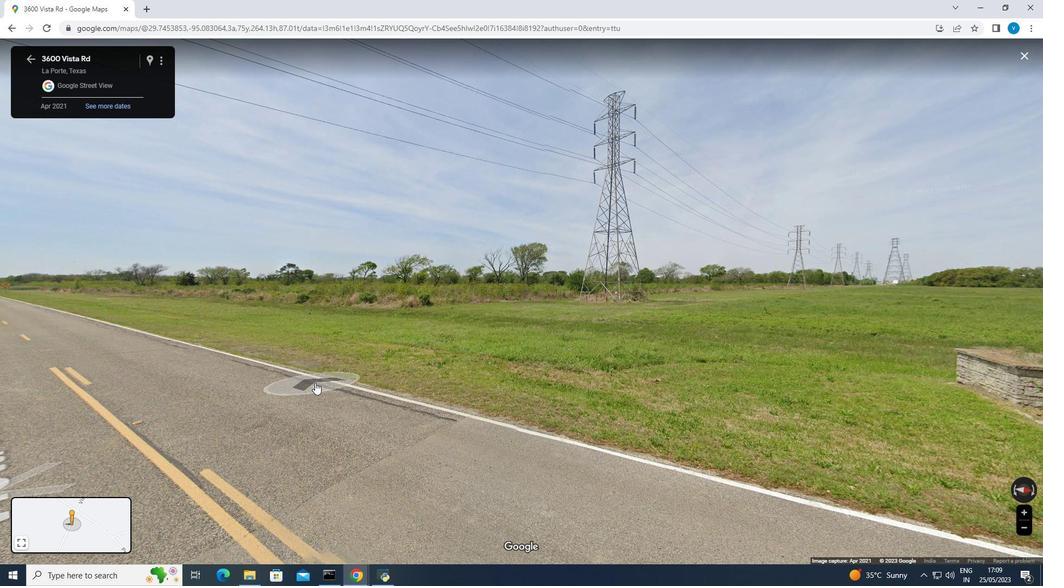 
Action: Mouse pressed left at (314, 380)
Screenshot: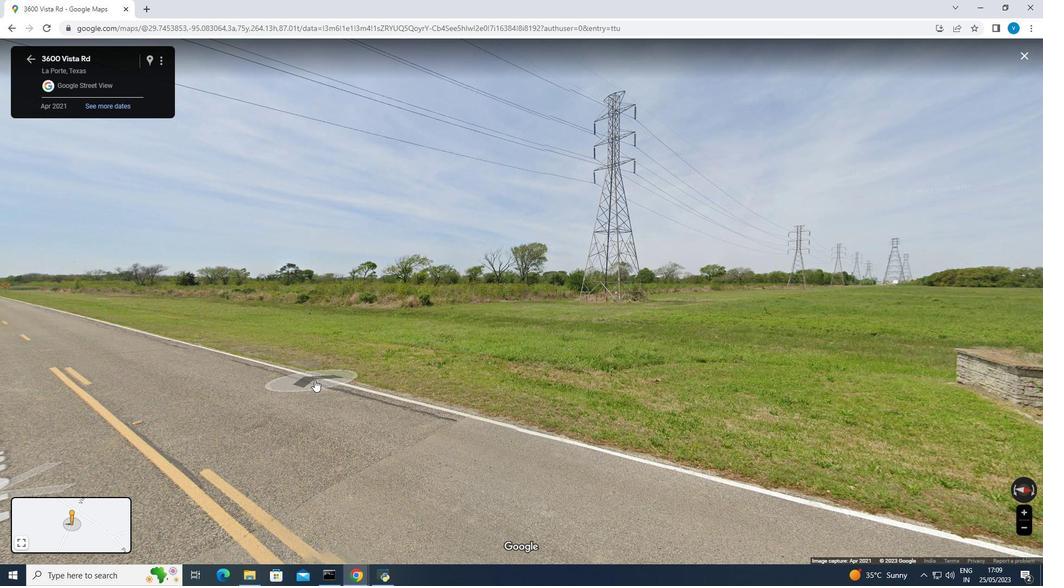 
Action: Mouse moved to (290, 375)
Screenshot: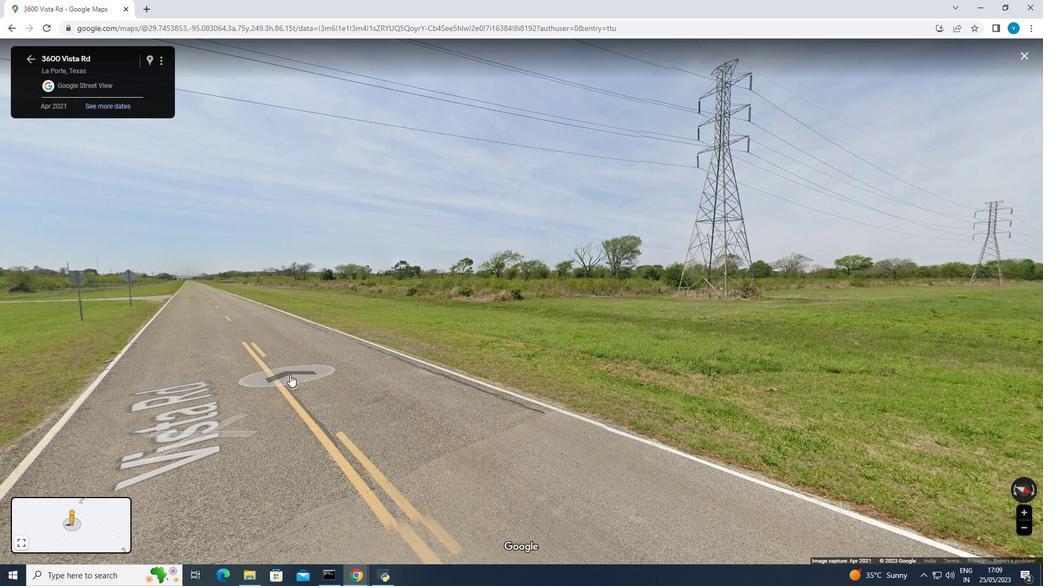 
Action: Mouse pressed left at (290, 375)
Screenshot: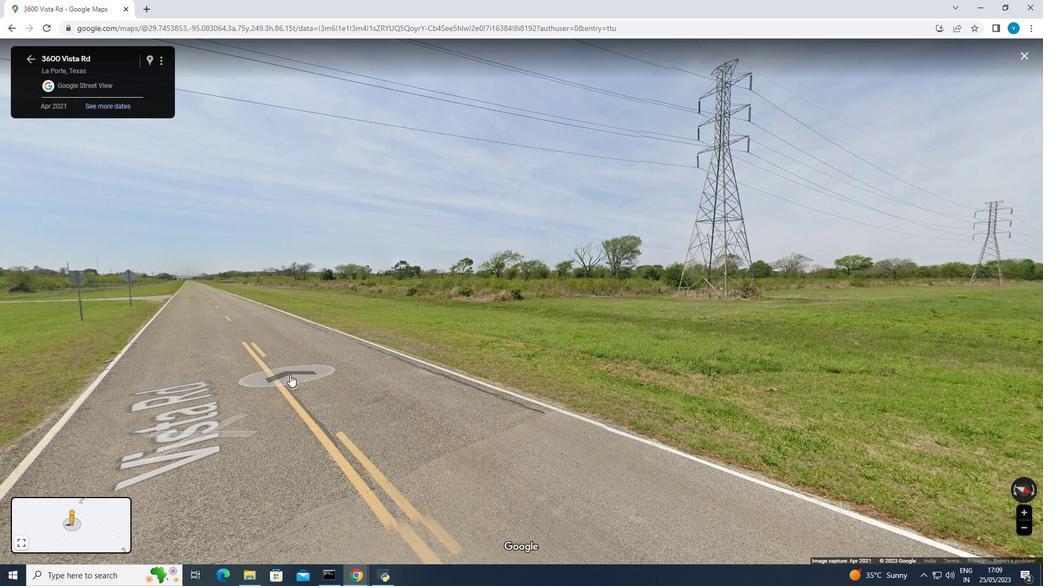 
Action: Mouse moved to (252, 340)
Screenshot: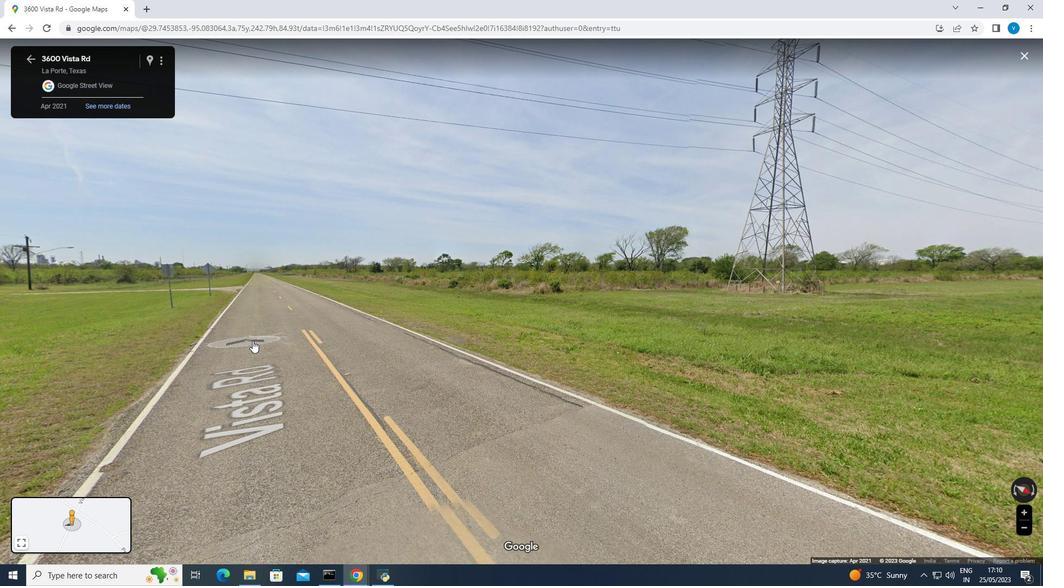 
Action: Mouse pressed left at (252, 340)
Screenshot: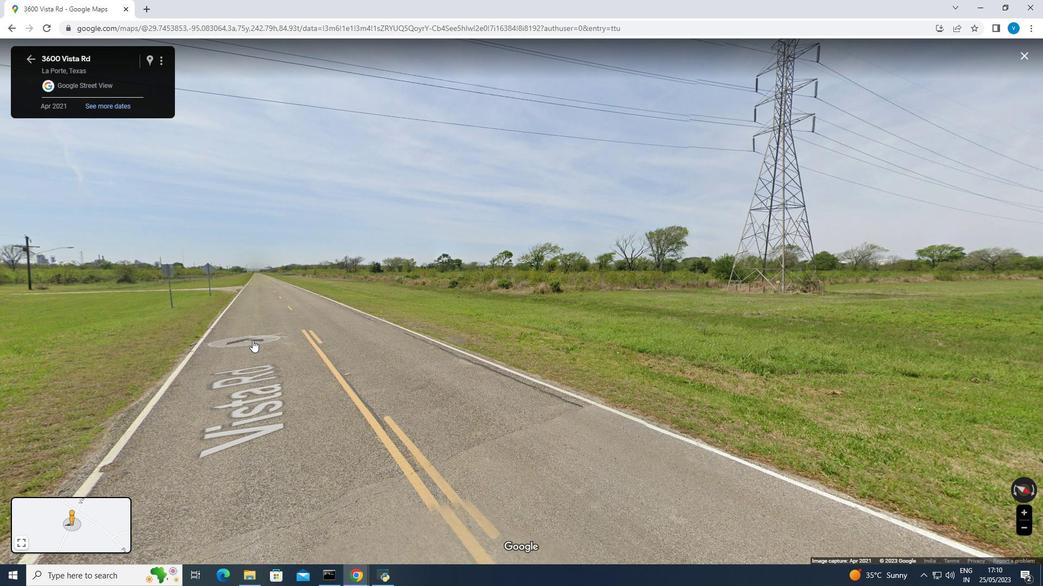
Action: Mouse moved to (206, 332)
Screenshot: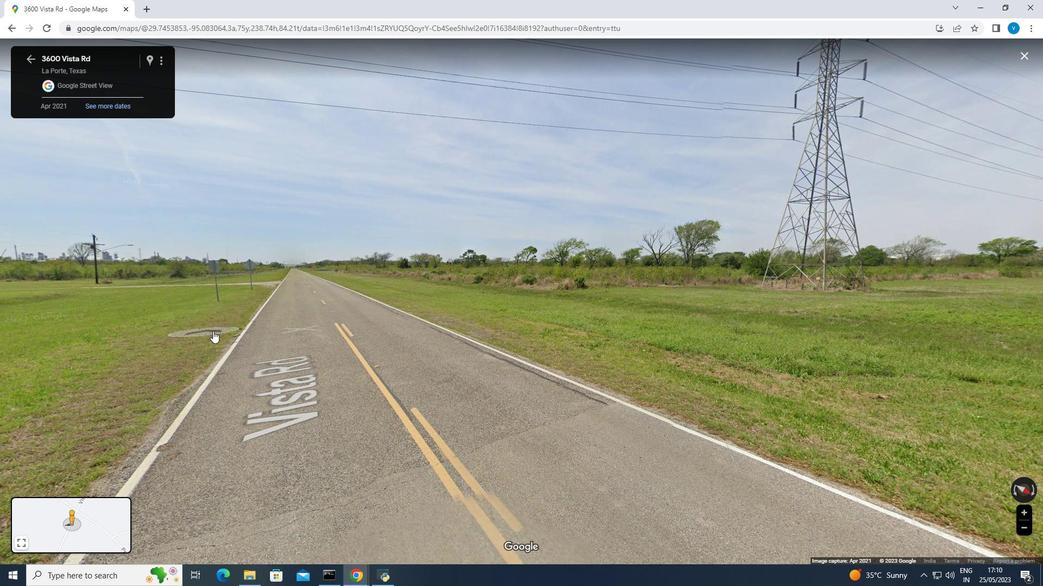 
Action: Mouse pressed left at (206, 332)
Screenshot: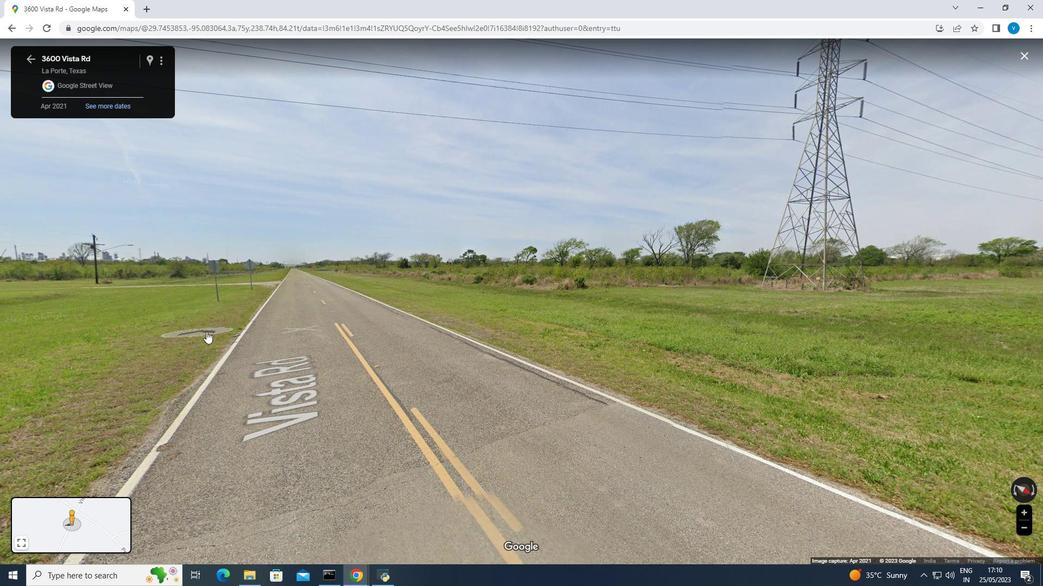 
Action: Mouse moved to (178, 339)
Screenshot: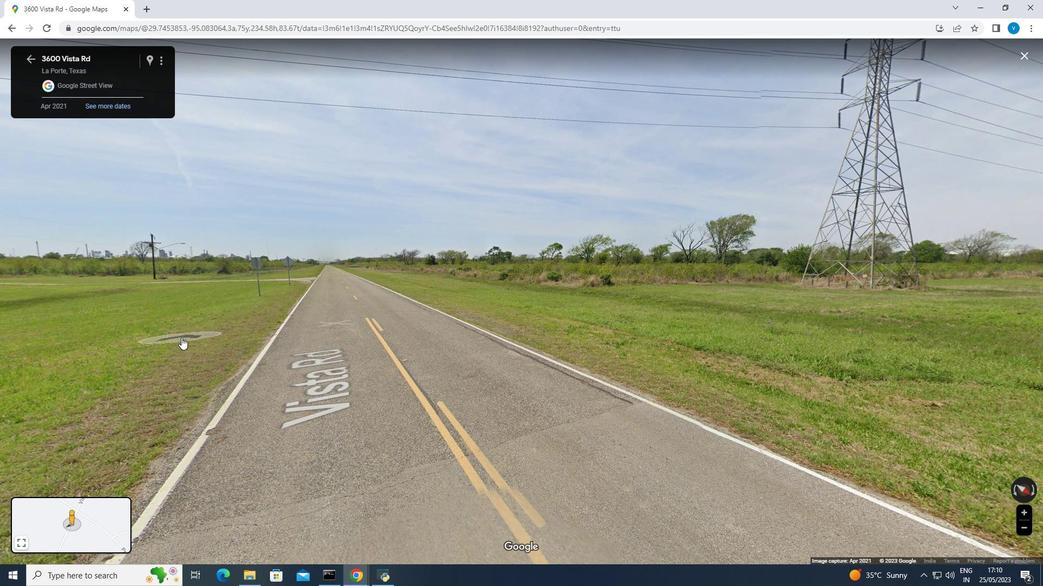 
Action: Mouse pressed left at (178, 339)
Screenshot: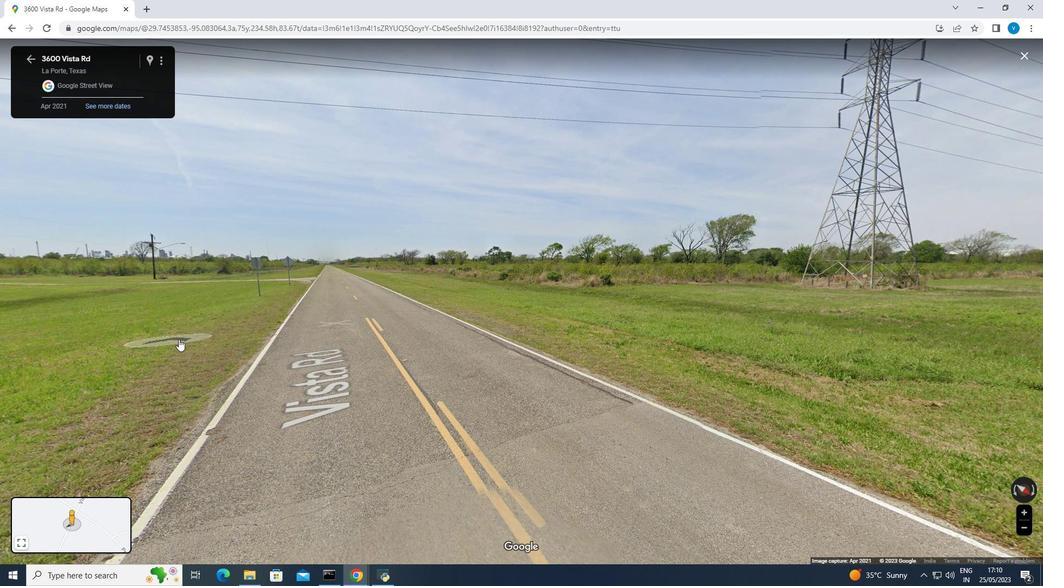 
Action: Mouse moved to (292, 334)
Screenshot: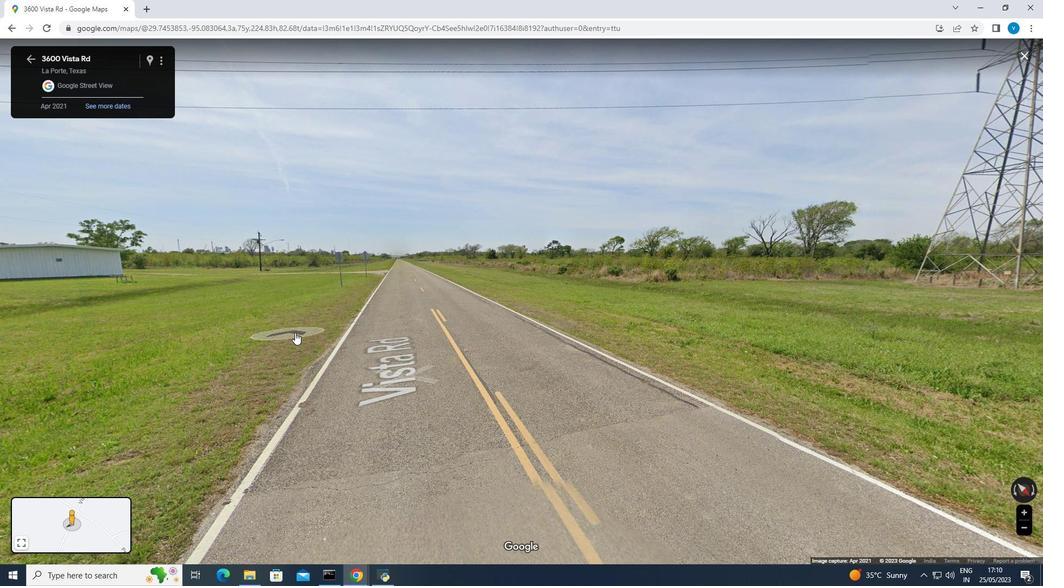 
Action: Mouse pressed left at (292, 334)
Screenshot: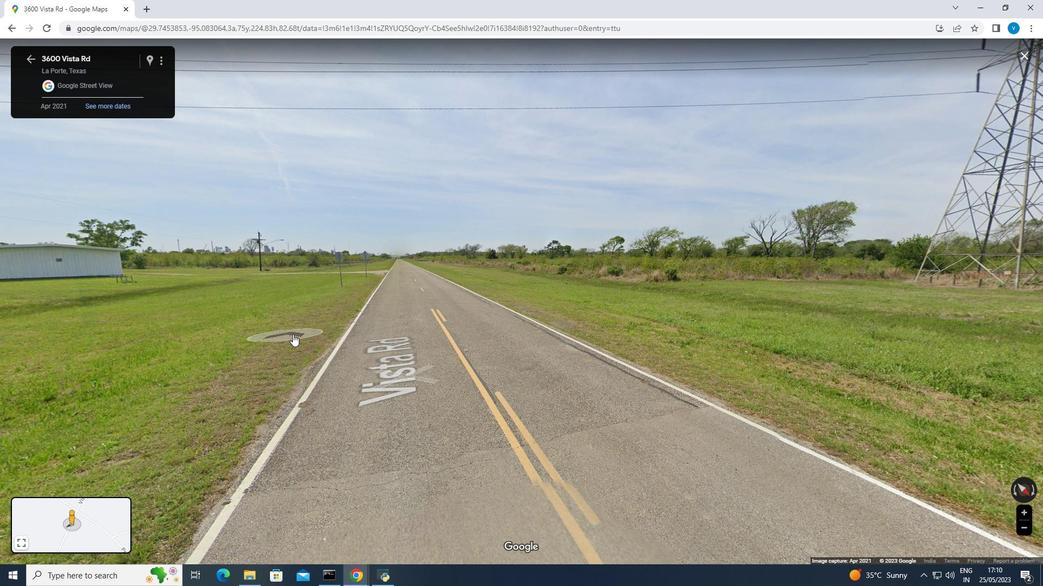 
Action: Mouse moved to (295, 335)
Screenshot: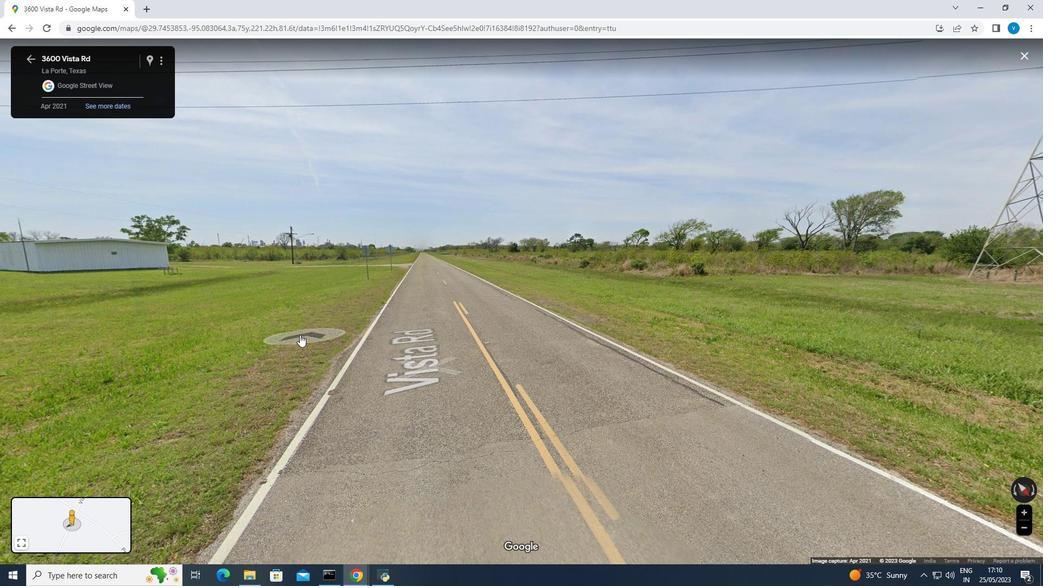 
Action: Mouse pressed left at (295, 335)
Screenshot: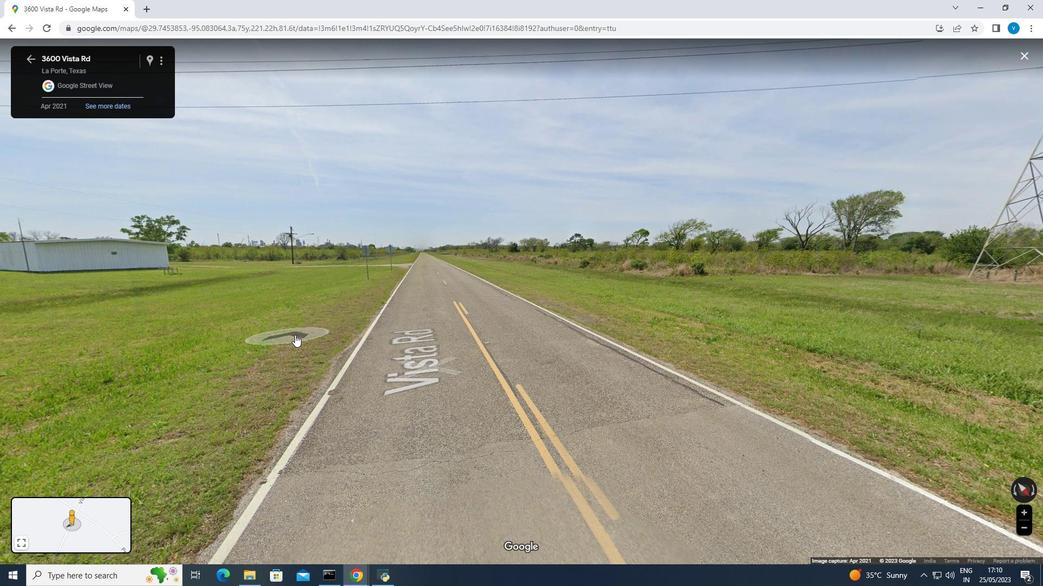 
Action: Mouse moved to (266, 353)
Screenshot: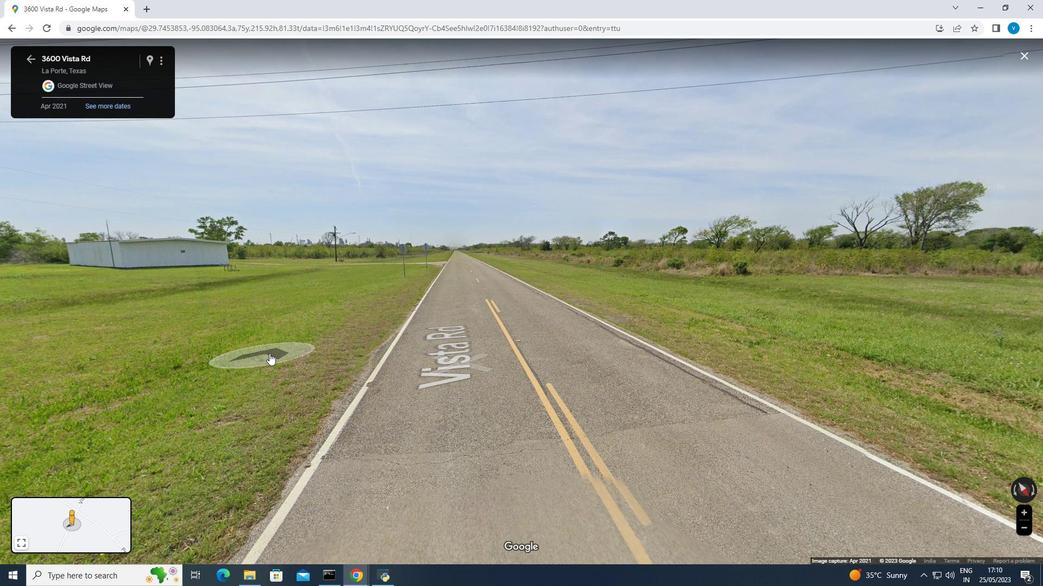 
Action: Mouse pressed left at (266, 353)
Screenshot: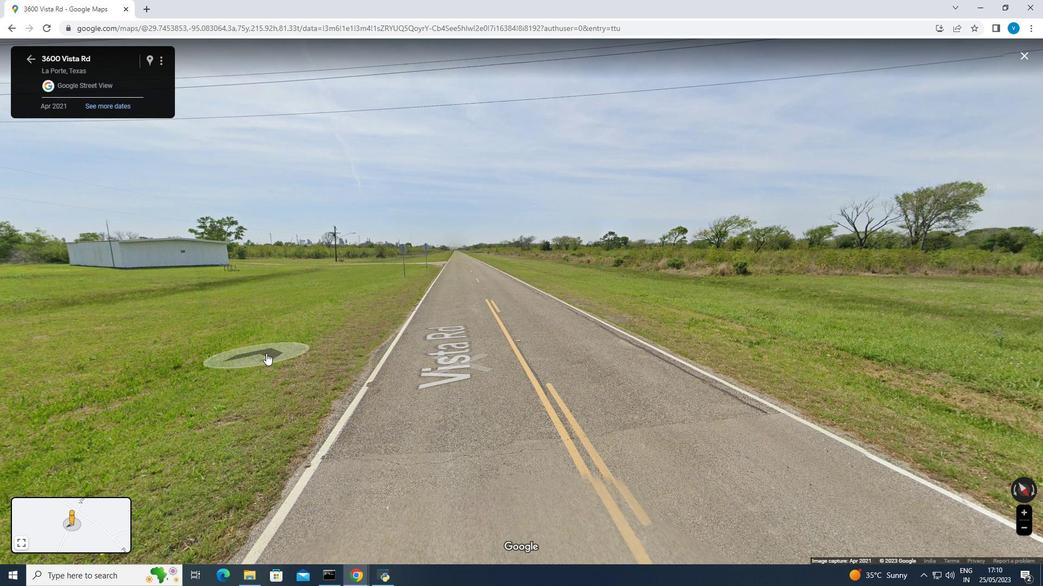
Action: Mouse moved to (266, 330)
Screenshot: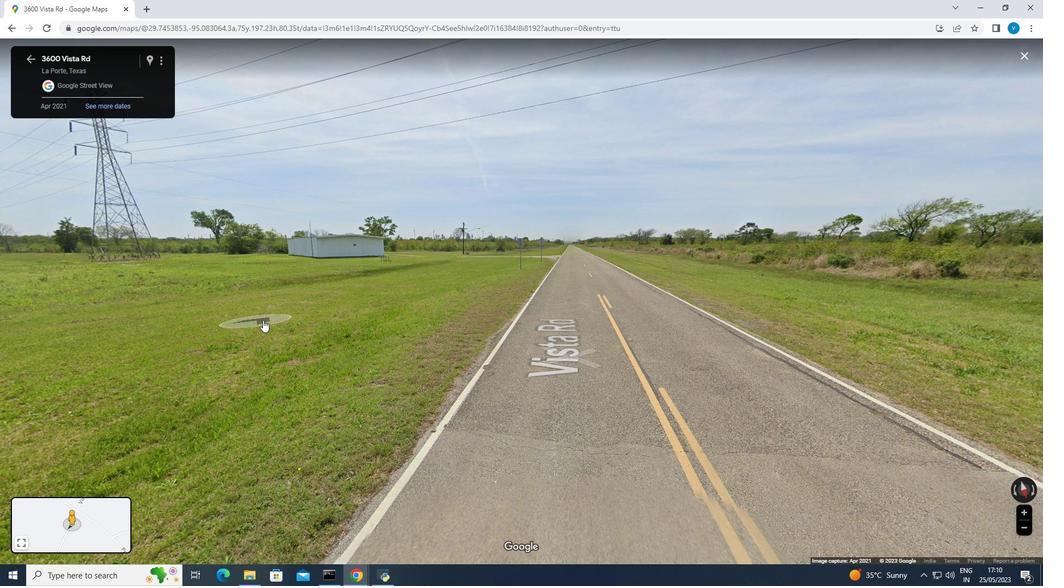 
Action: Mouse pressed left at (263, 320)
Screenshot: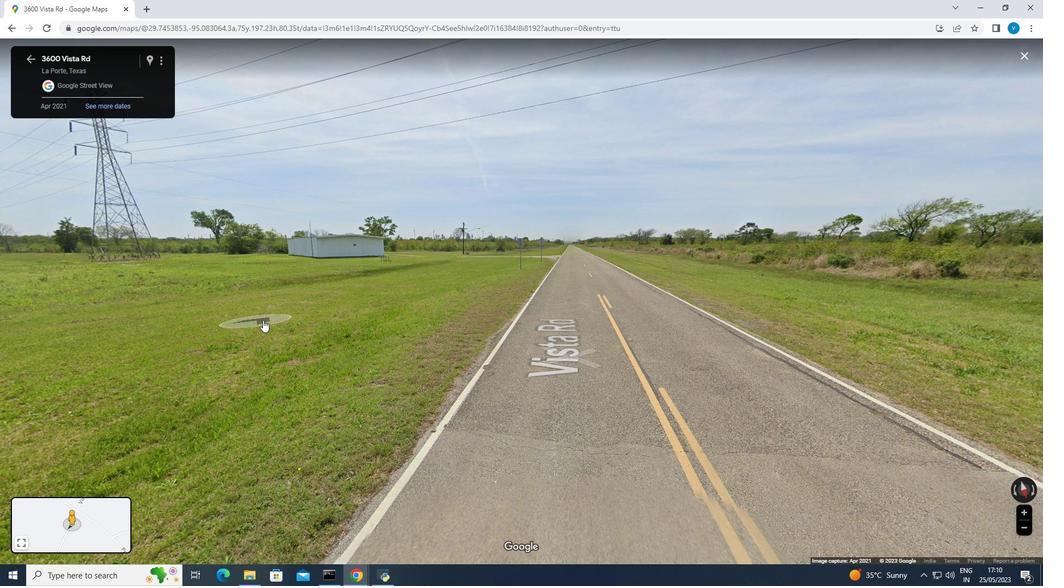 
Action: Mouse moved to (224, 328)
Screenshot: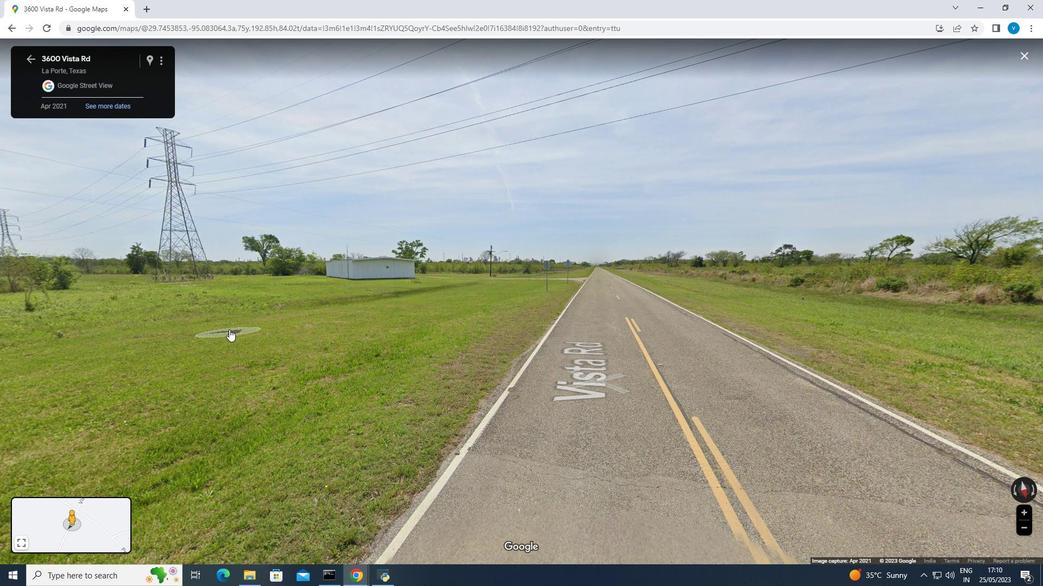 
Action: Mouse pressed left at (224, 328)
Screenshot: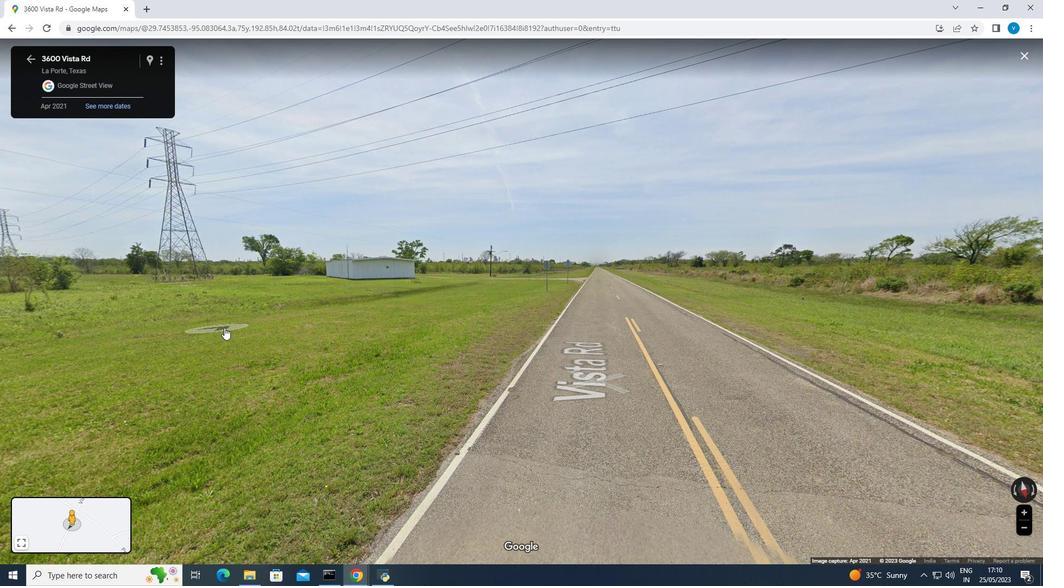 
Action: Mouse moved to (238, 335)
Screenshot: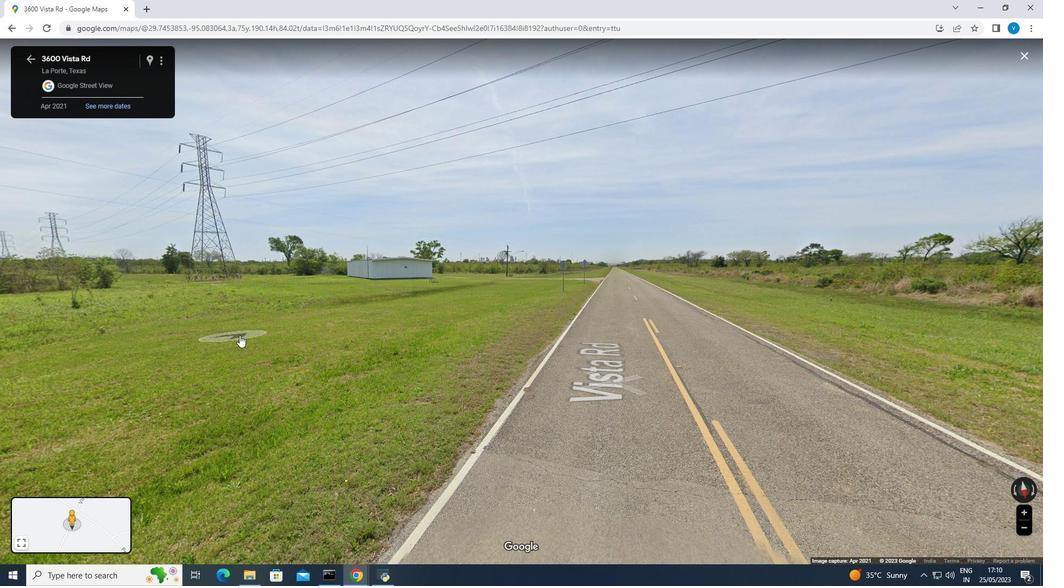 
Action: Mouse pressed left at (238, 335)
Screenshot: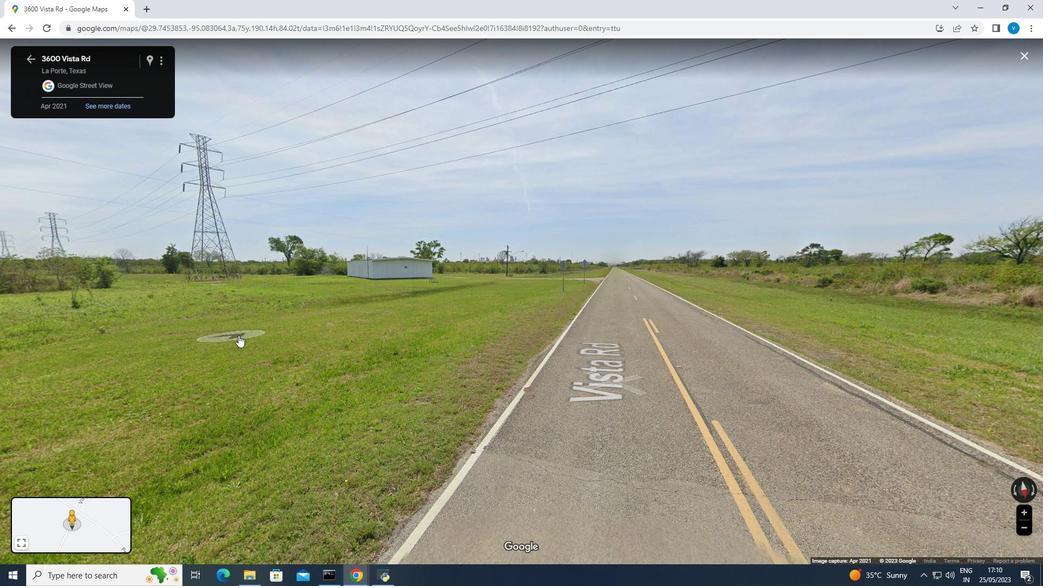 
Action: Mouse moved to (226, 280)
Screenshot: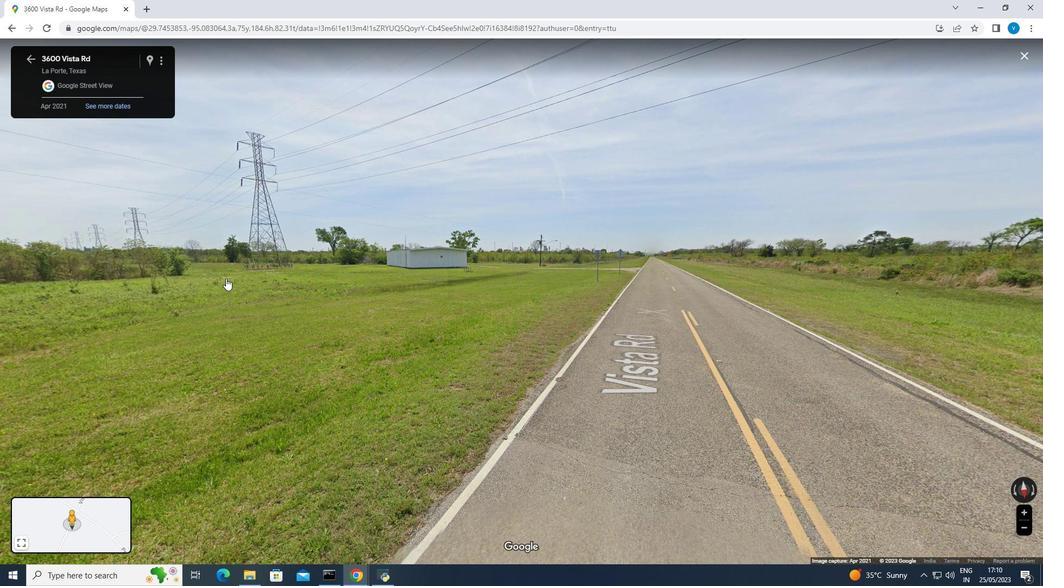 
Action: Mouse scrolled (226, 279) with delta (0, 0)
Screenshot: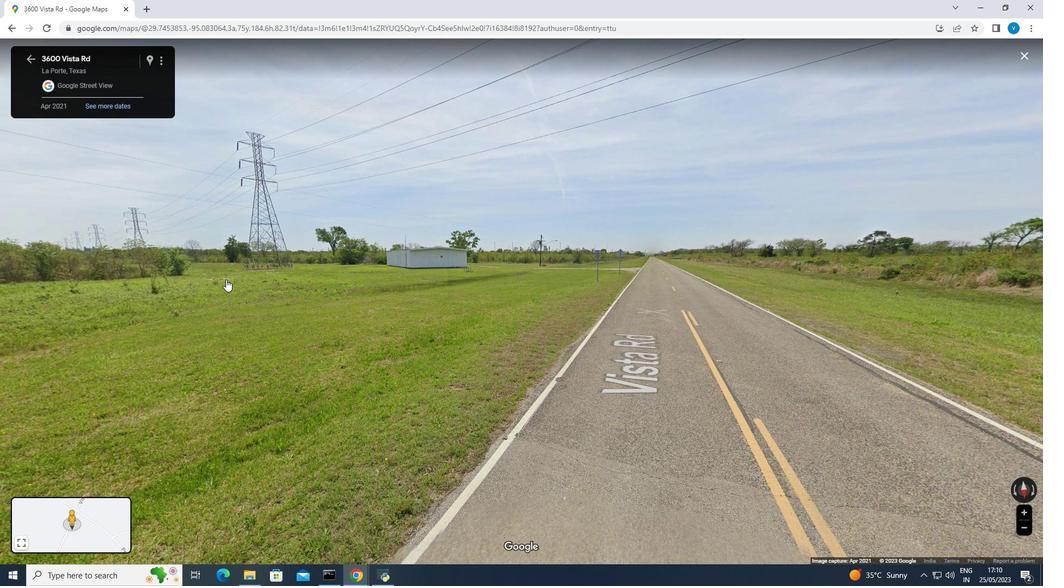 
Action: Mouse moved to (232, 289)
Screenshot: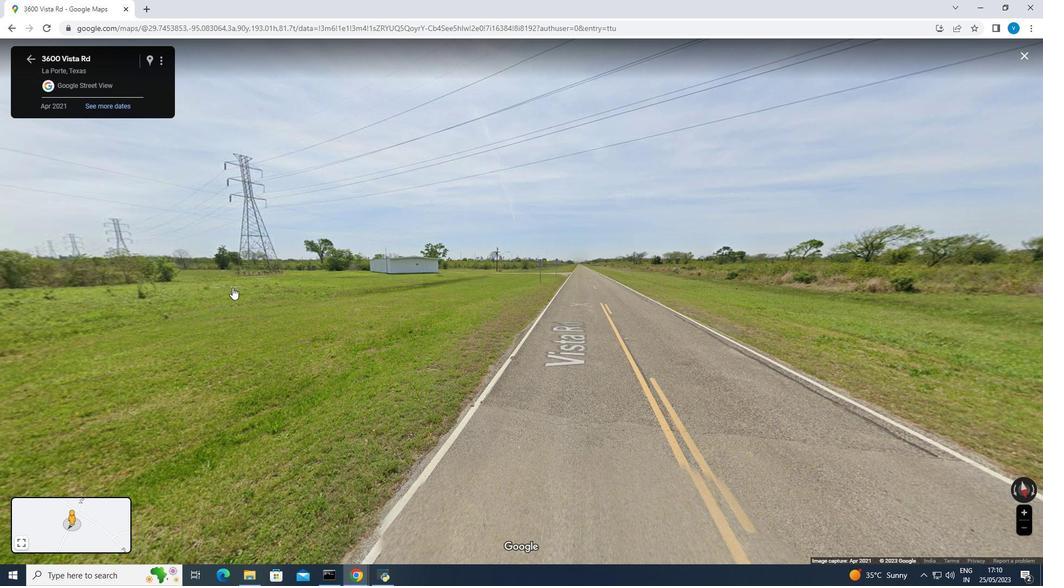 
Action: Mouse scrolled (232, 288) with delta (0, 0)
Screenshot: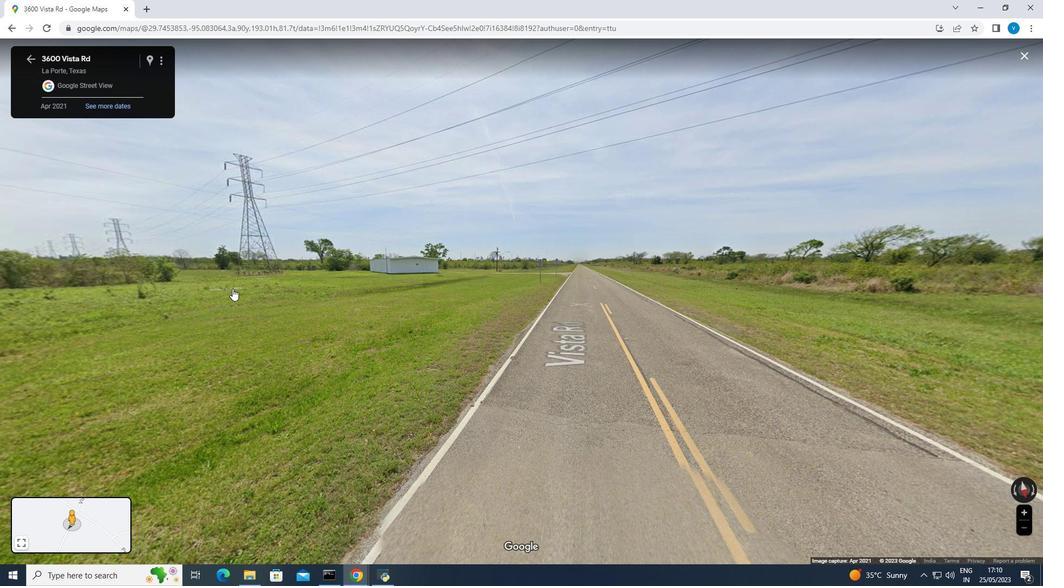 
Action: Mouse moved to (233, 291)
Screenshot: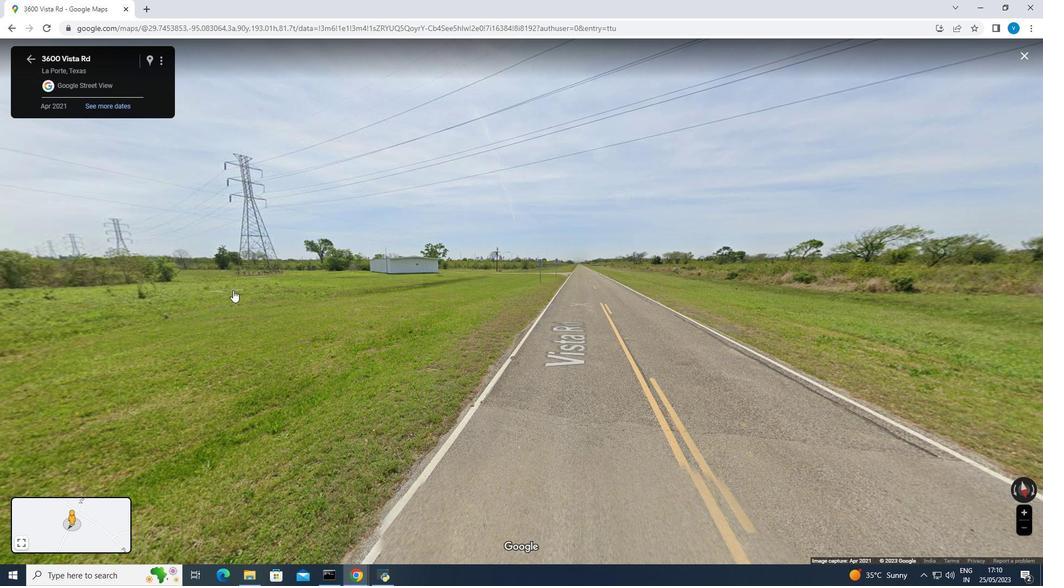 
Action: Mouse scrolled (233, 290) with delta (0, 0)
Screenshot: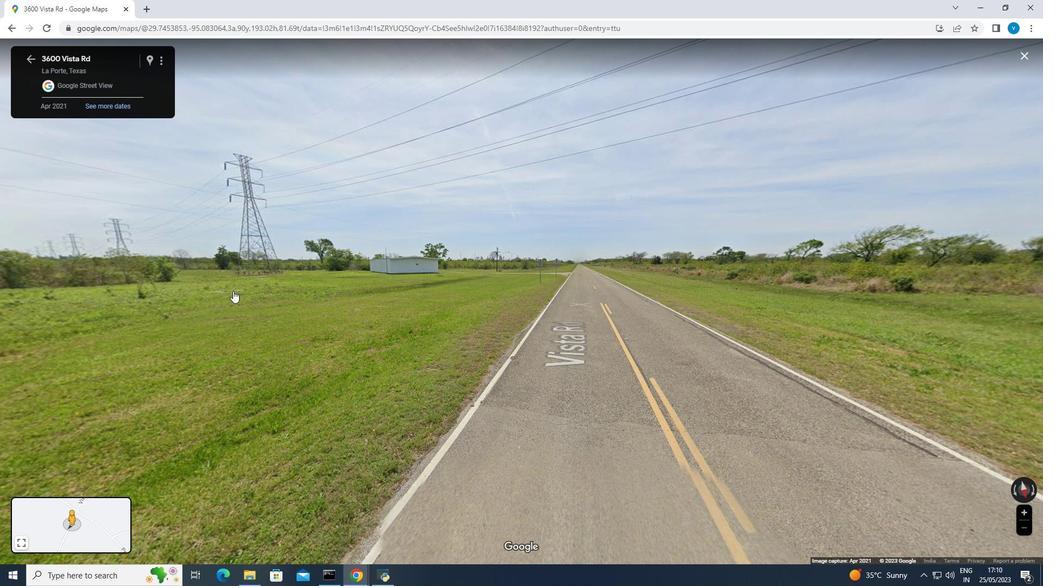 
Action: Mouse moved to (539, 291)
Screenshot: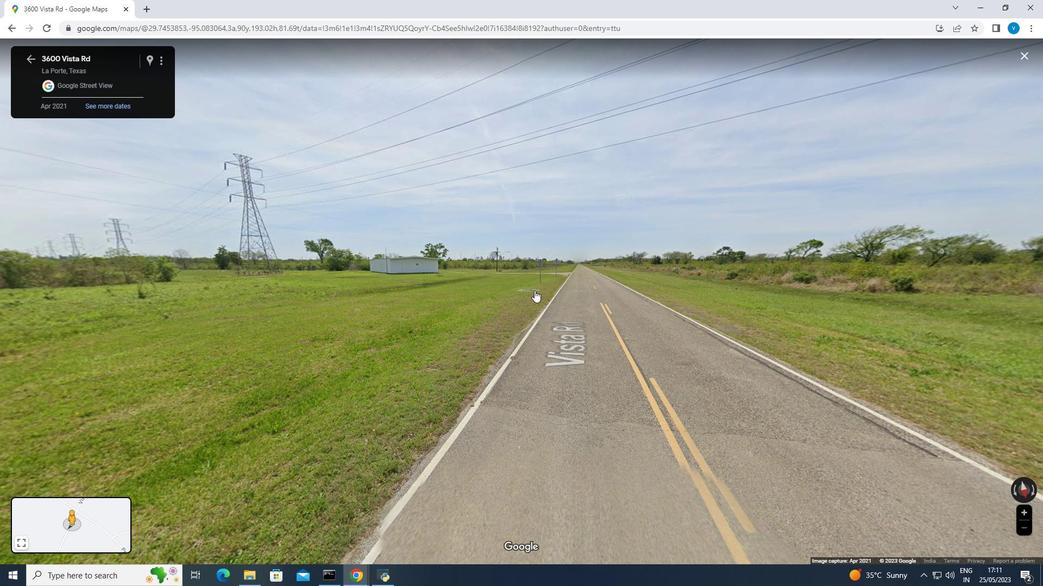 
Action: Mouse pressed left at (539, 291)
Screenshot: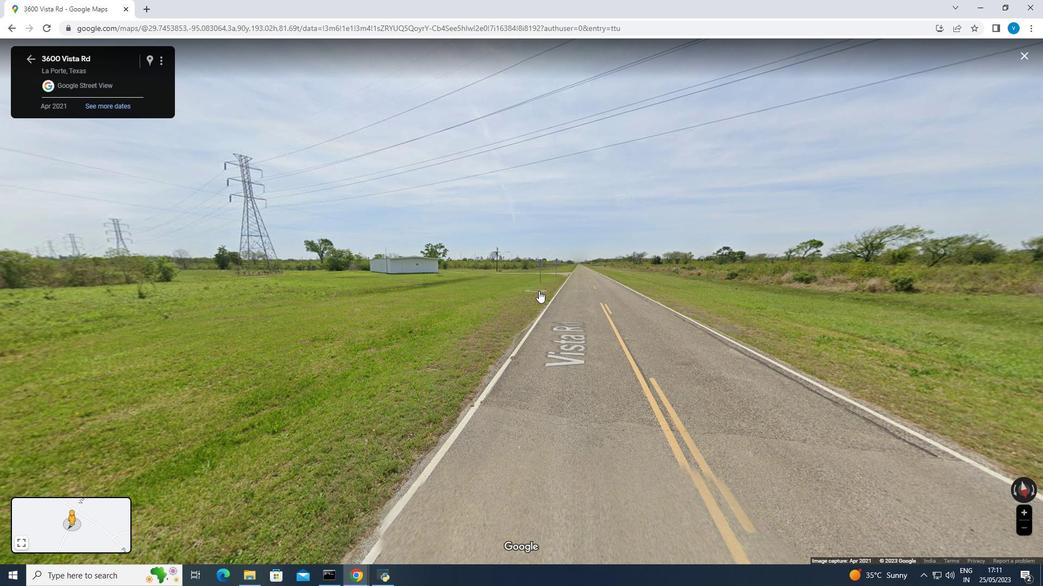 
Action: Mouse moved to (559, 287)
Screenshot: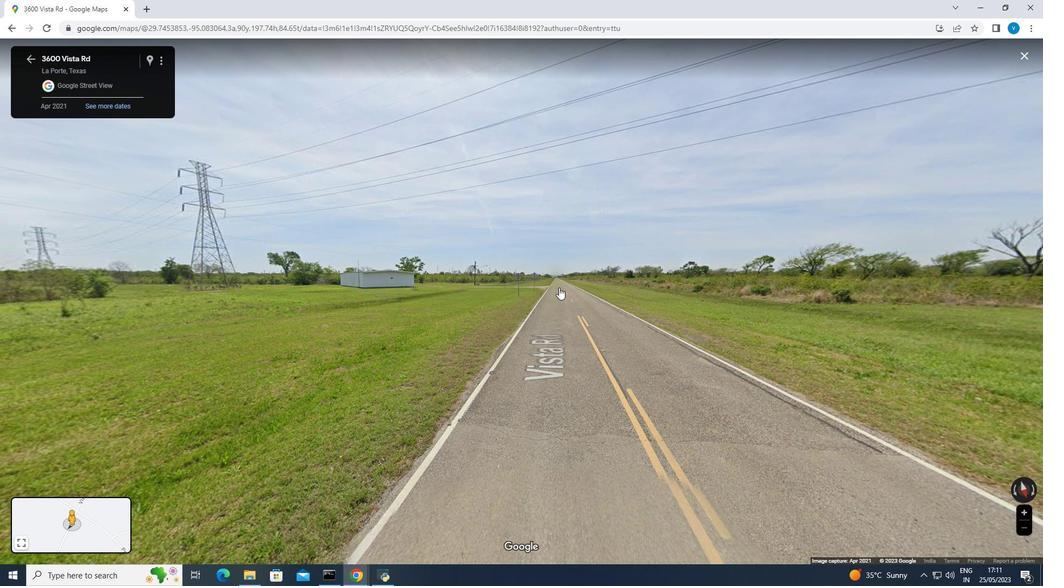 
Action: Mouse pressed left at (559, 287)
Screenshot: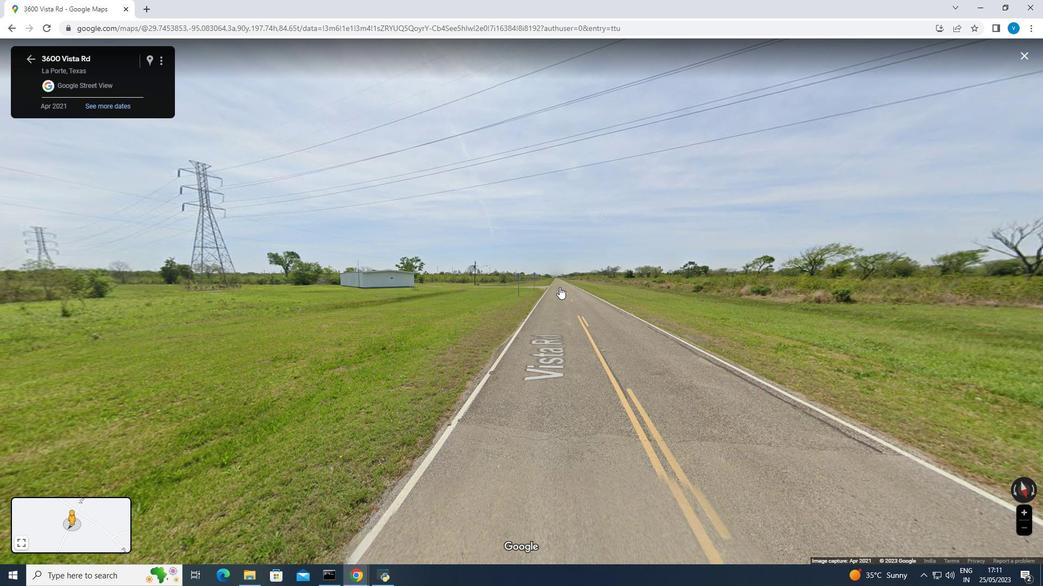 
Action: Mouse moved to (520, 287)
Screenshot: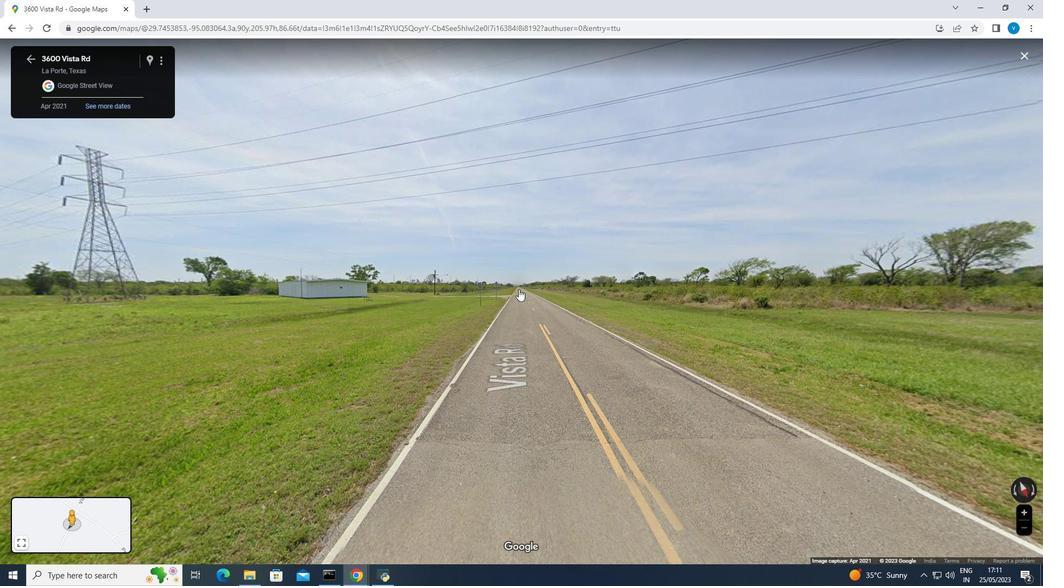 
Action: Mouse scrolled (520, 286) with delta (0, 0)
Screenshot: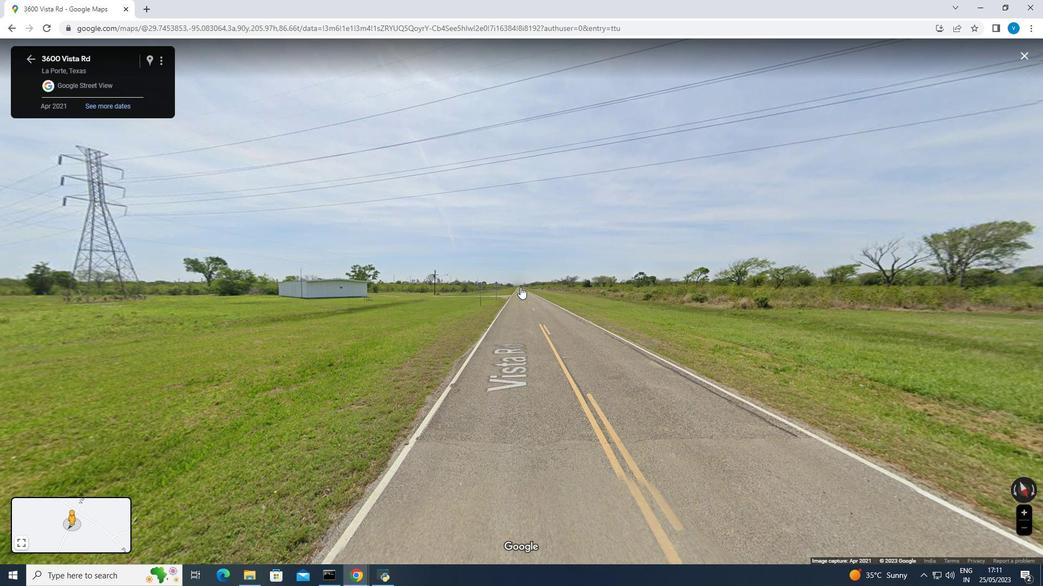 
Action: Mouse scrolled (520, 286) with delta (0, 0)
Screenshot: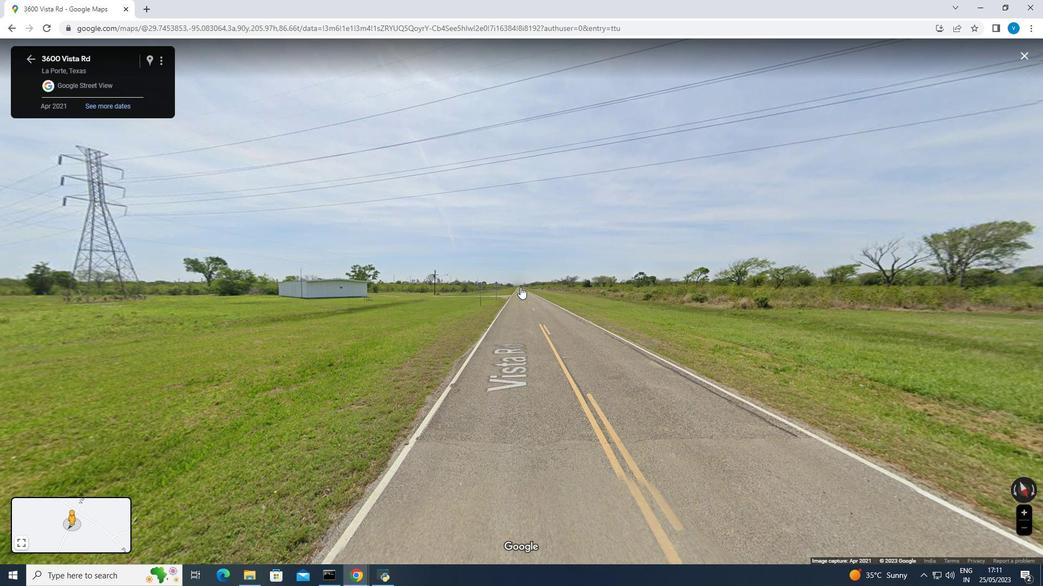 
Action: Mouse scrolled (520, 286) with delta (0, 0)
Screenshot: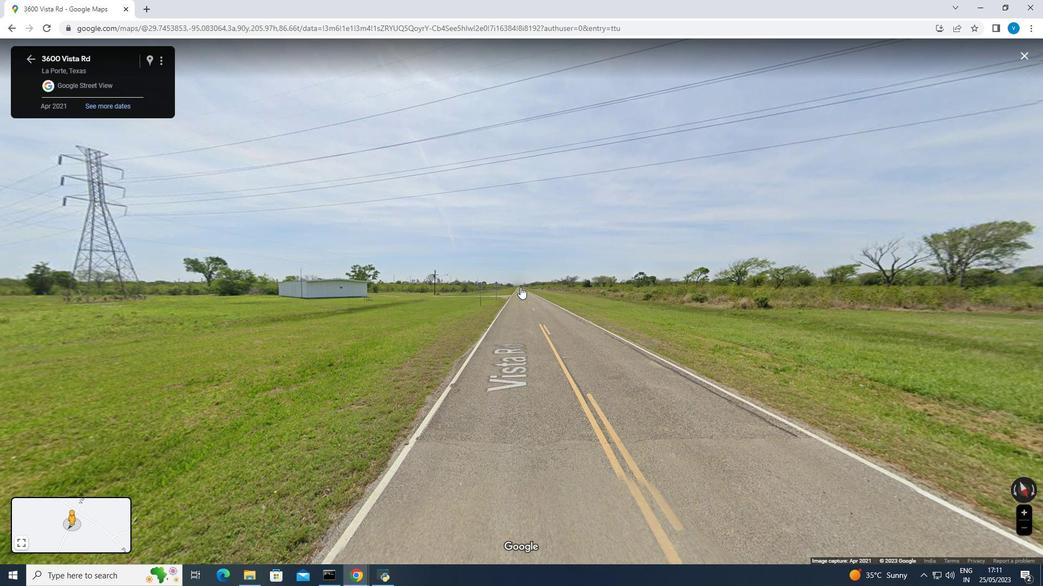 
Action: Mouse scrolled (520, 286) with delta (0, 0)
Screenshot: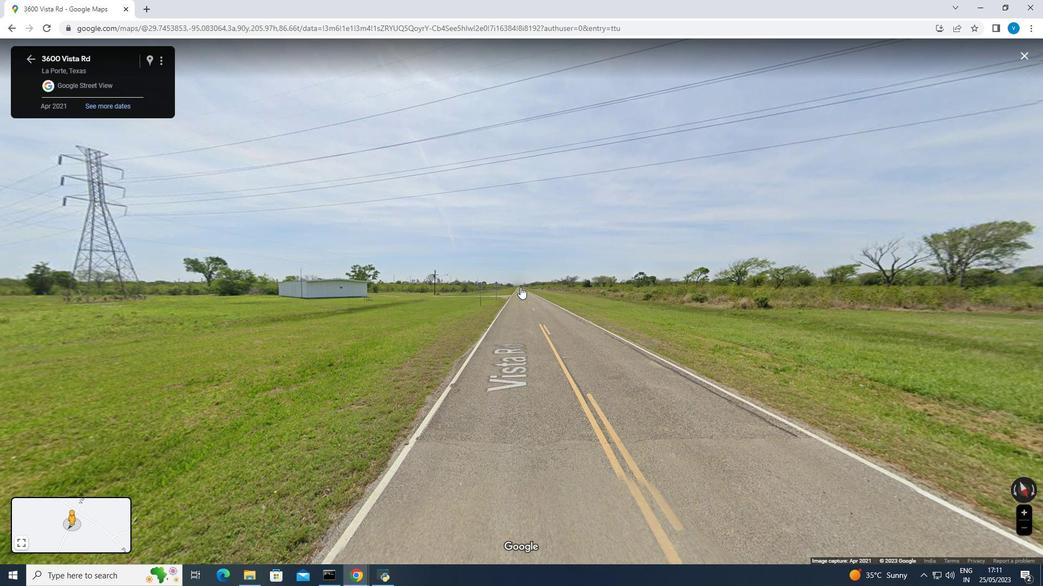 
Action: Mouse moved to (521, 277)
Screenshot: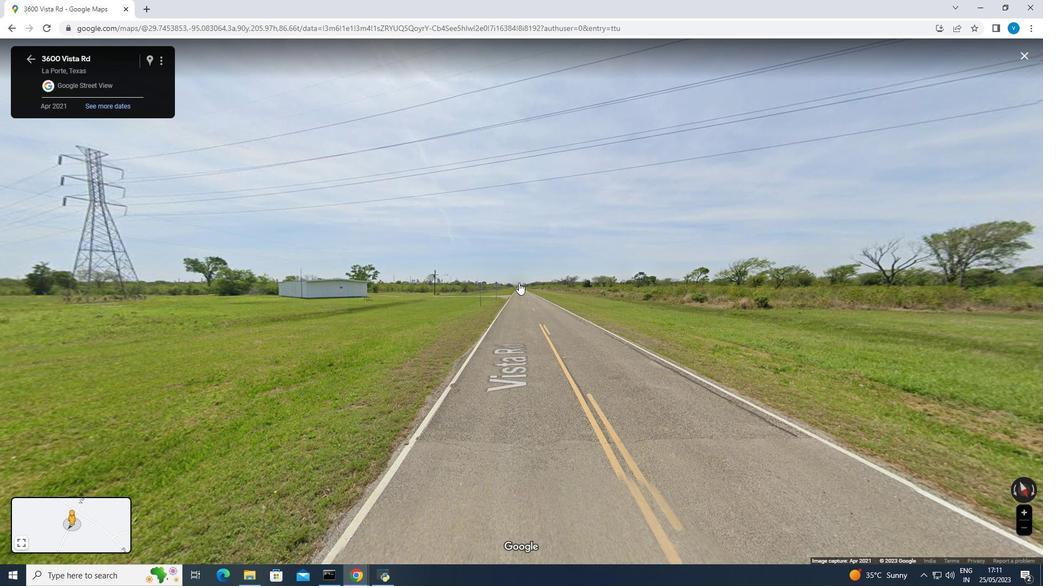 
Action: Mouse pressed left at (521, 277)
Screenshot: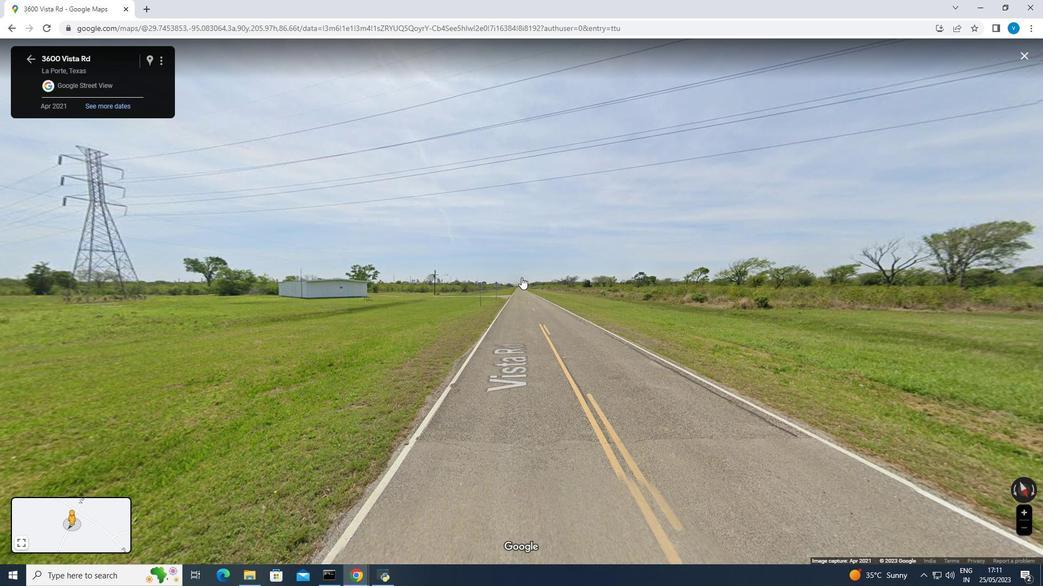 
Action: Mouse moved to (526, 284)
Screenshot: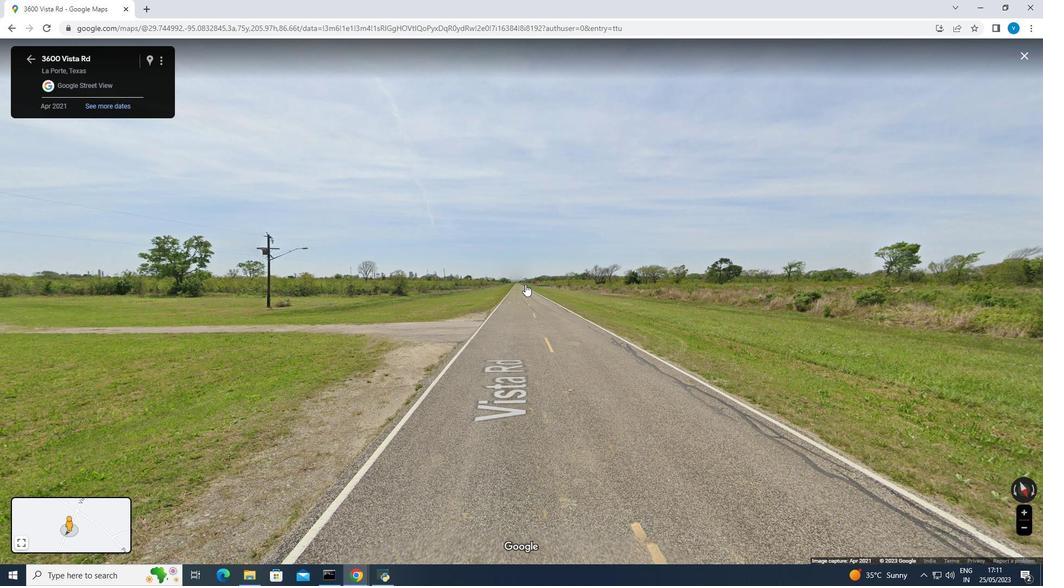 
Action: Mouse pressed left at (526, 284)
Screenshot: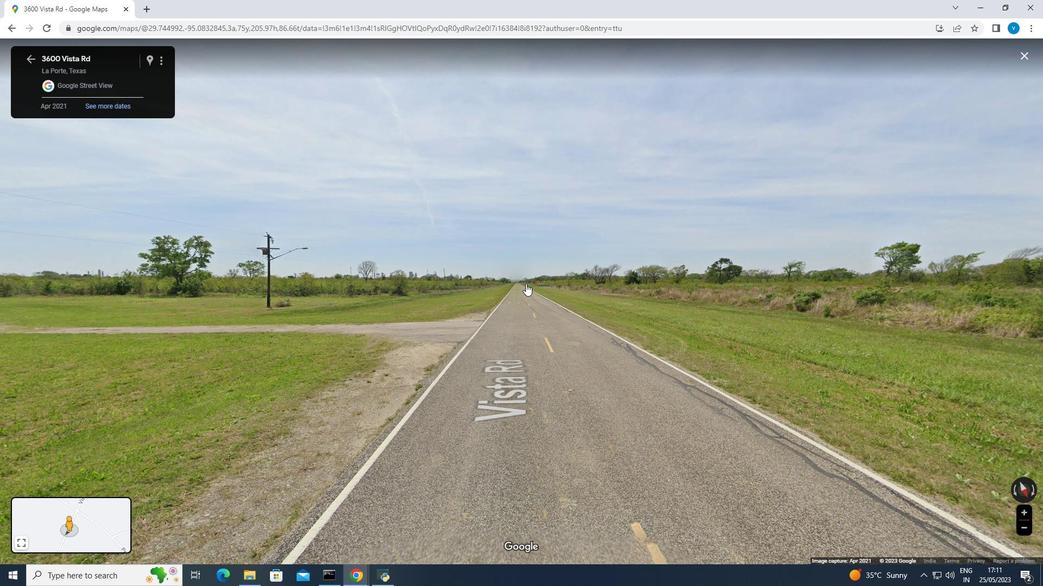 
Action: Mouse moved to (611, 273)
Screenshot: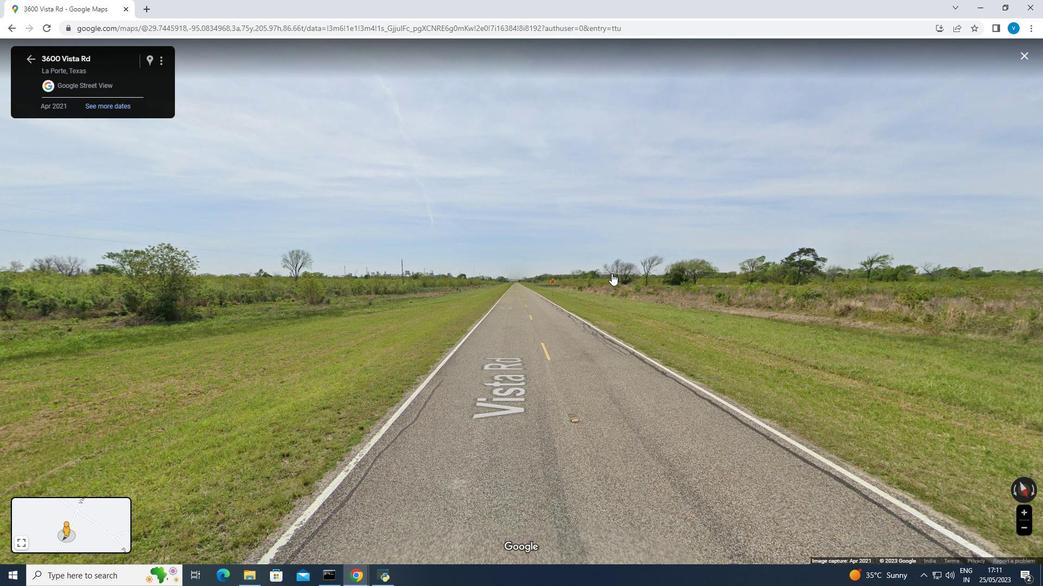 
Action: Mouse scrolled (611, 274) with delta (0, 0)
Screenshot: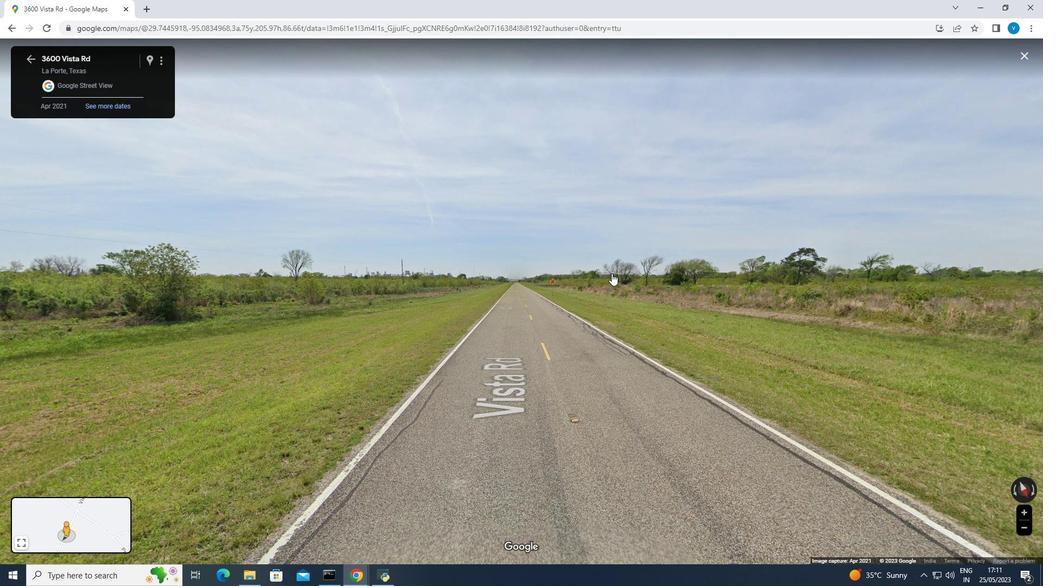 
Action: Mouse scrolled (611, 274) with delta (0, 0)
Screenshot: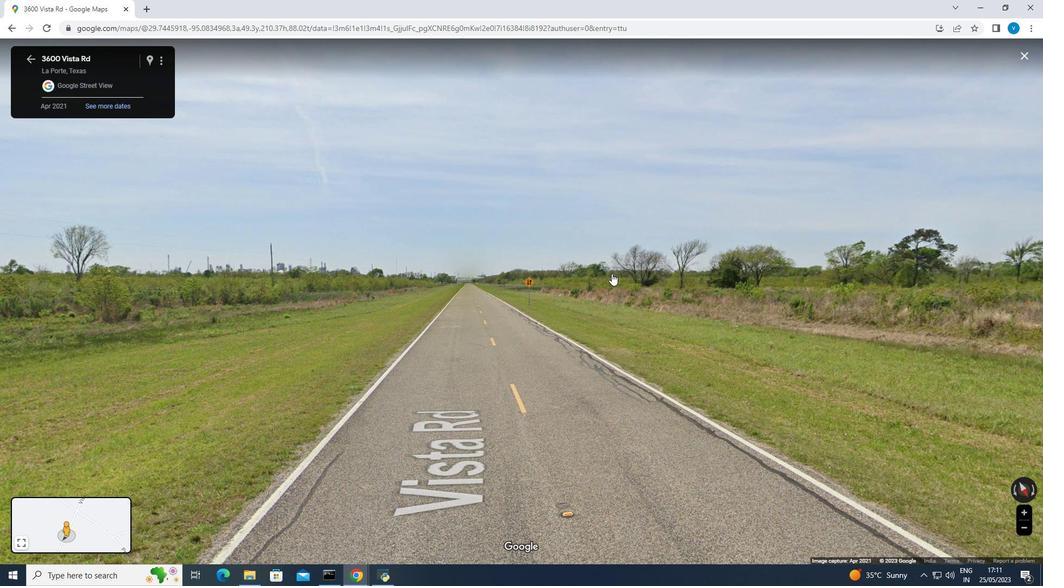 
Action: Mouse moved to (762, 303)
Screenshot: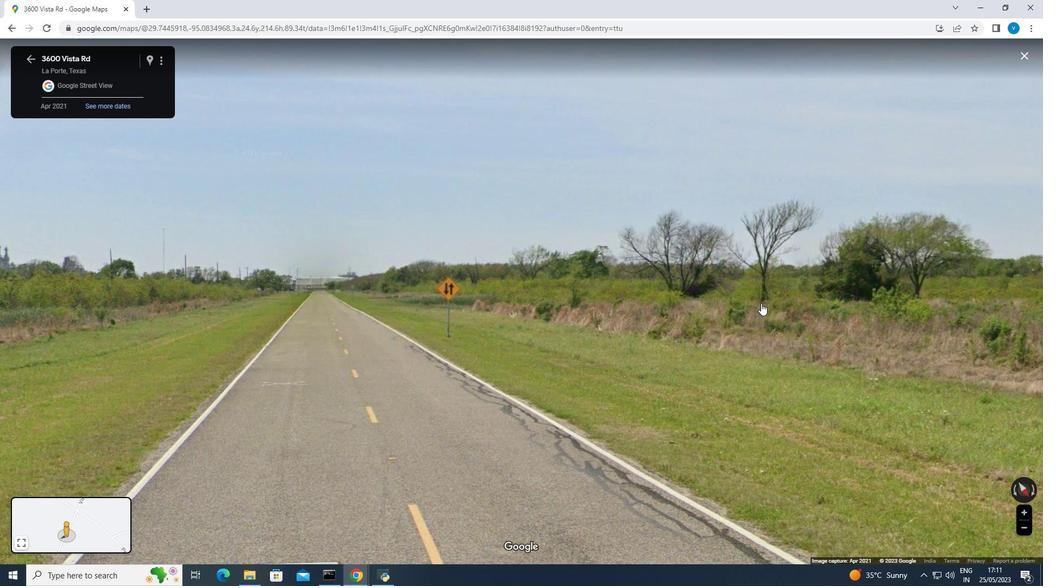 
Action: Mouse pressed left at (762, 303)
Screenshot: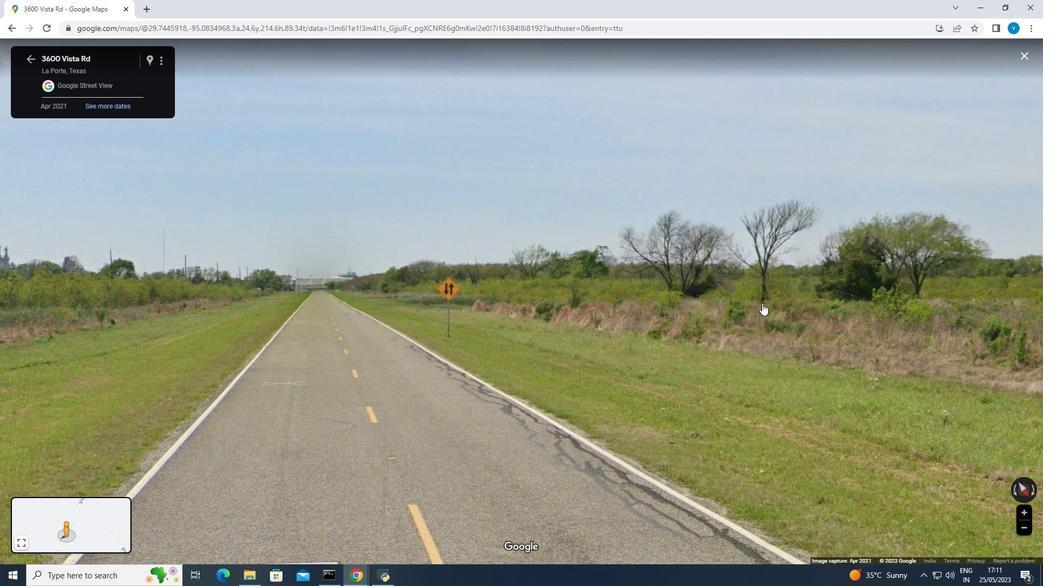 
Action: Mouse moved to (763, 303)
Screenshot: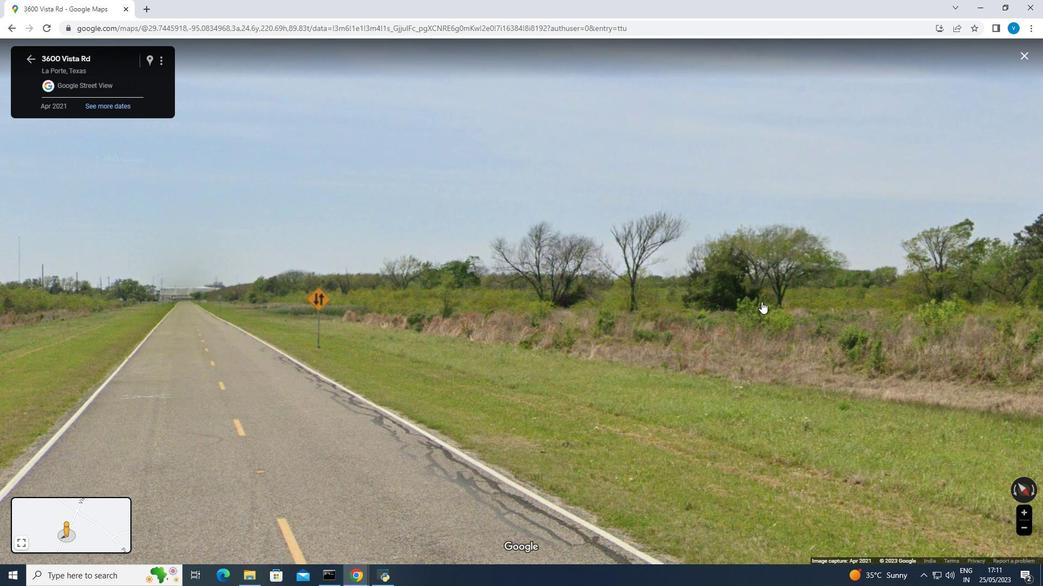 
Action: Mouse pressed left at (763, 303)
Screenshot: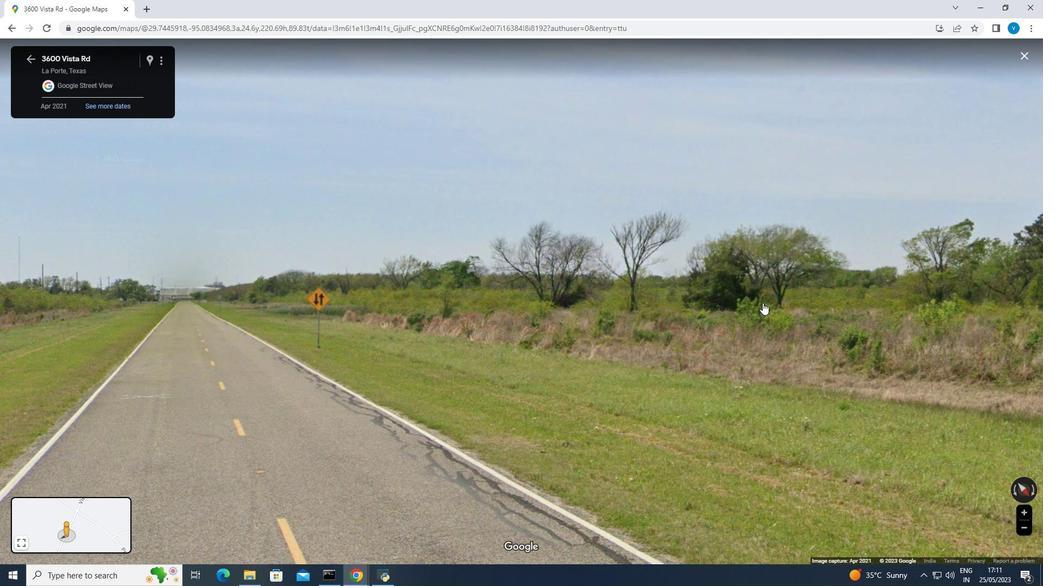 
Action: Mouse moved to (756, 290)
Screenshot: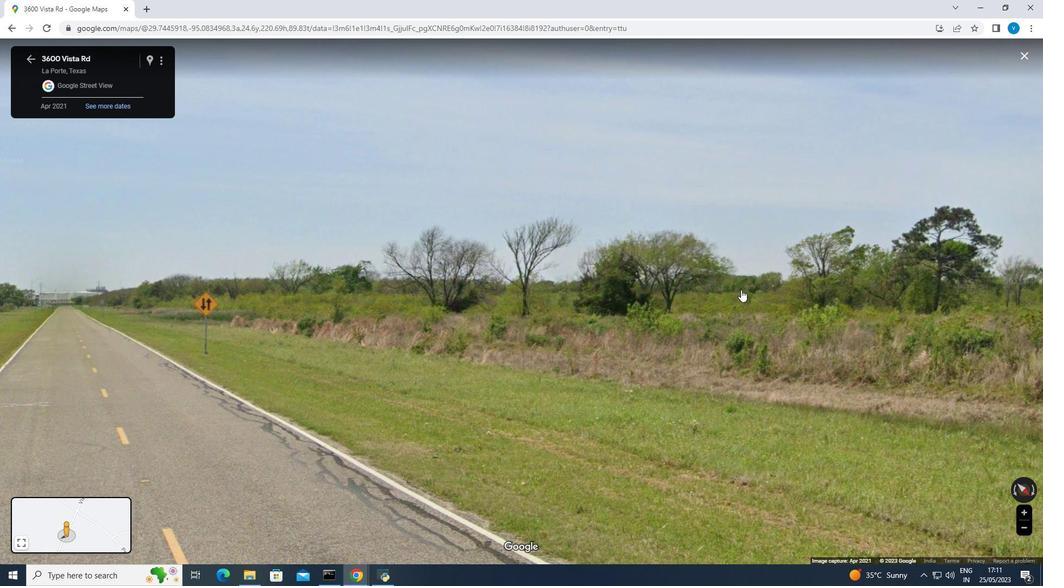 
Action: Mouse pressed left at (756, 290)
Screenshot: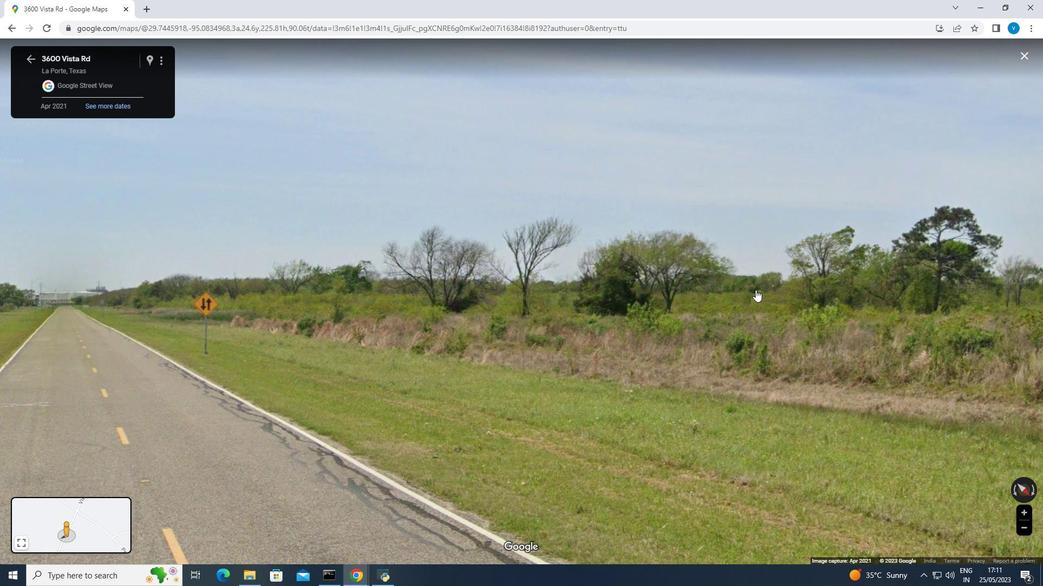 
Action: Mouse moved to (749, 295)
Screenshot: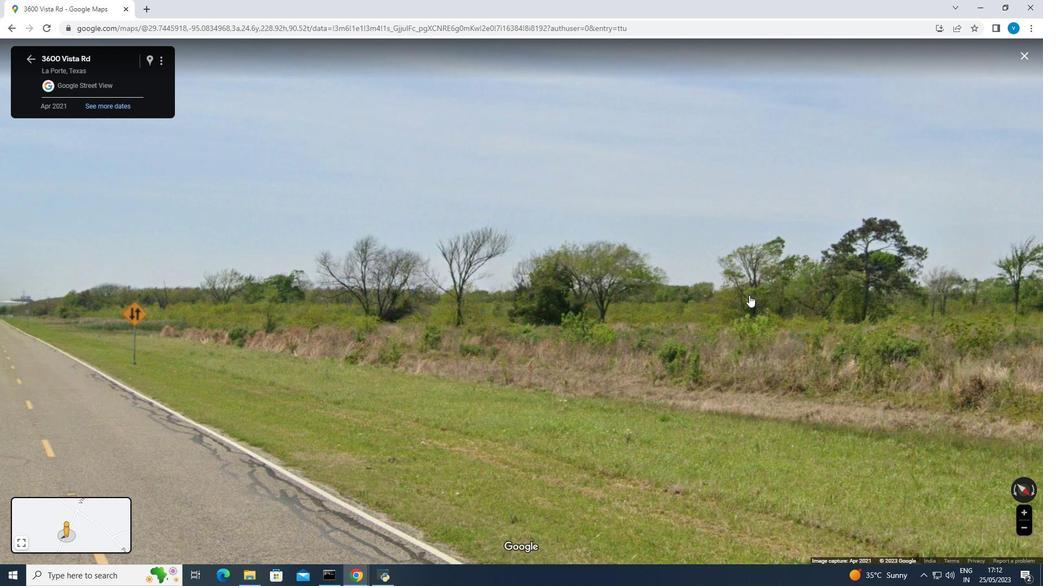 
Action: Mouse pressed left at (749, 295)
Screenshot: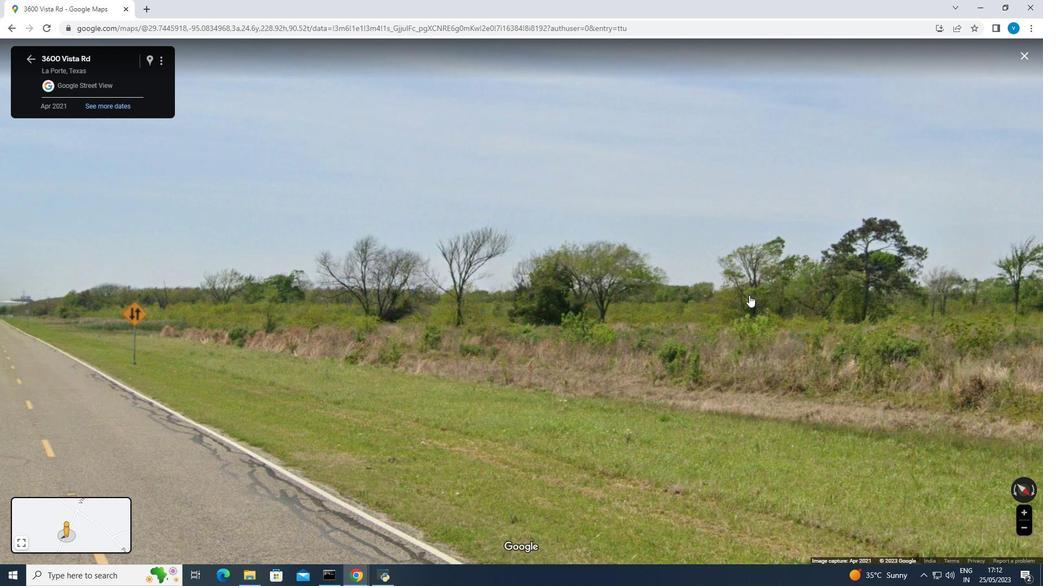 
Action: Mouse moved to (704, 291)
Screenshot: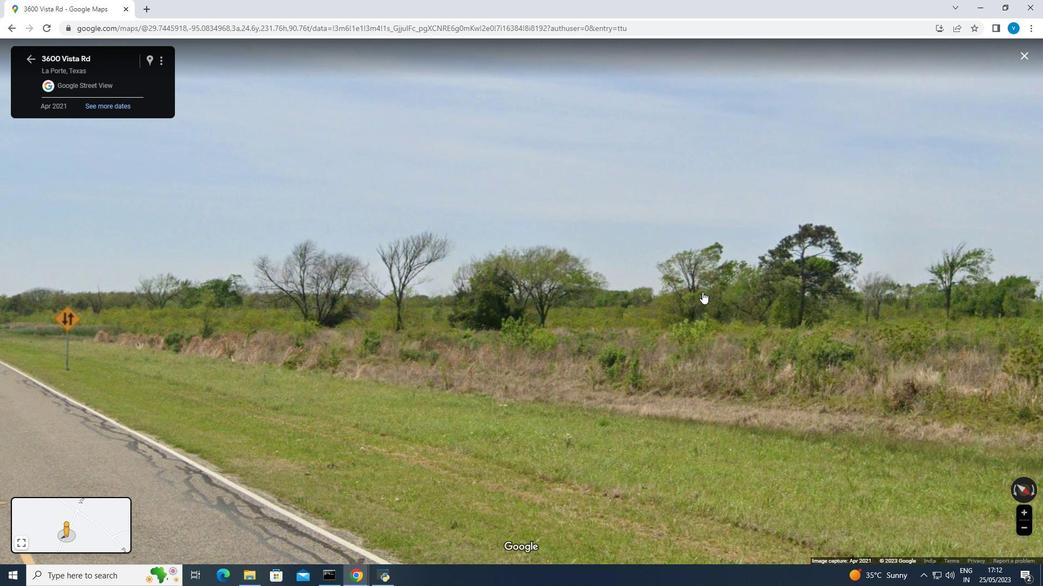 
Action: Mouse pressed left at (704, 291)
Screenshot: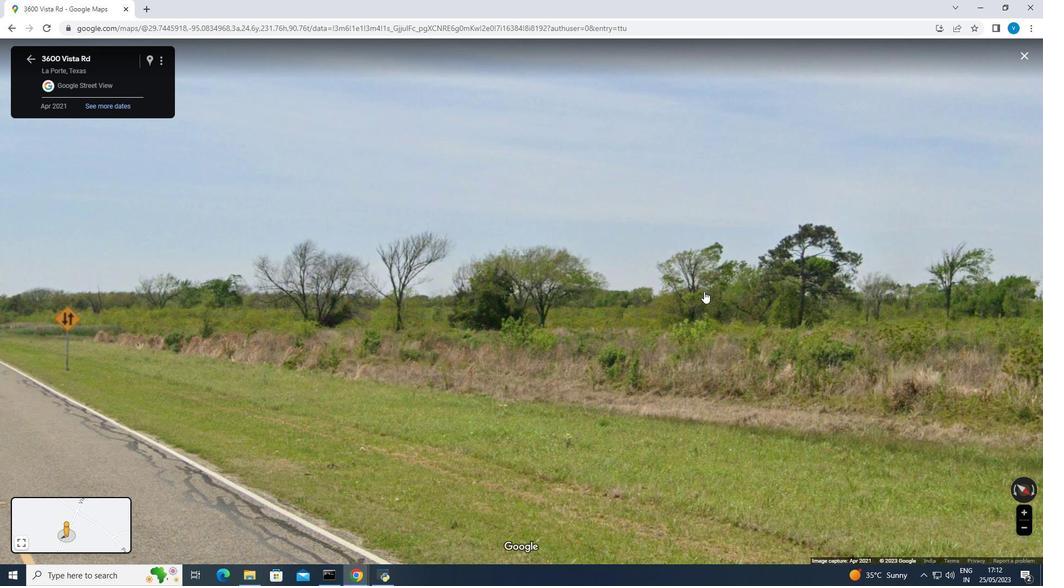 
Action: Mouse moved to (1022, 55)
Screenshot: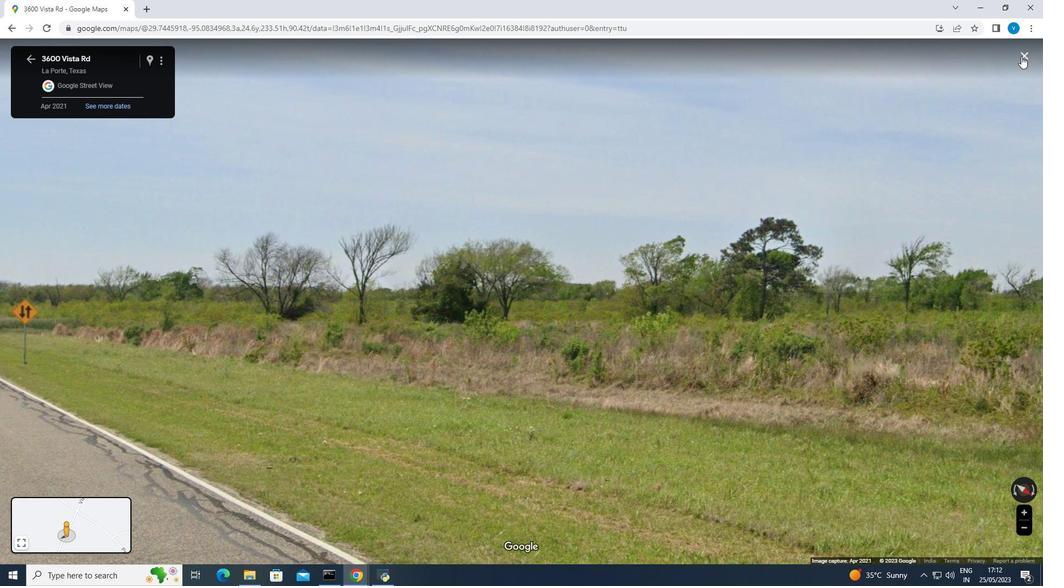 
Action: Mouse pressed left at (1022, 55)
Screenshot: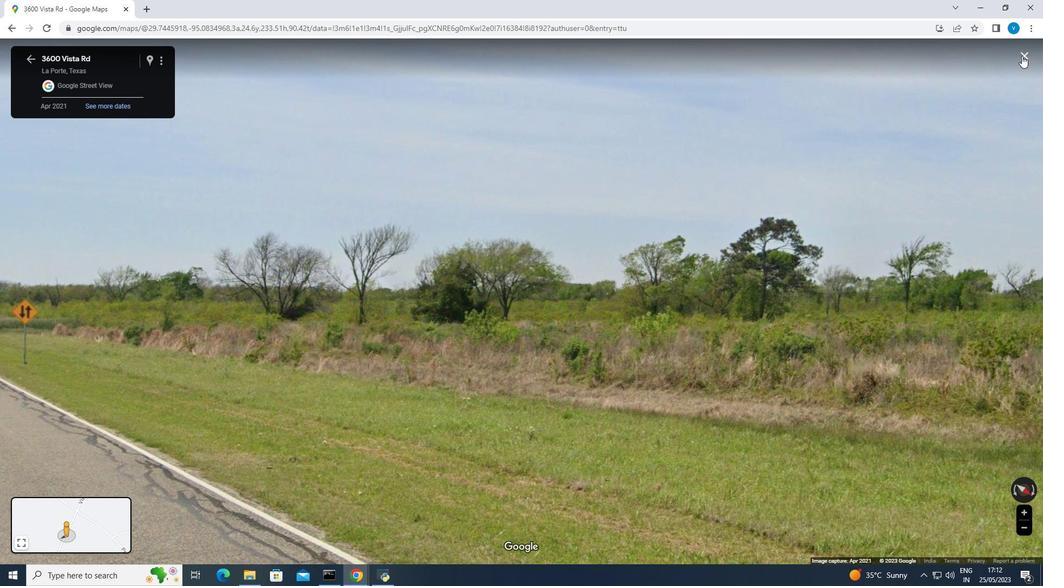 
Action: Mouse moved to (586, 326)
Screenshot: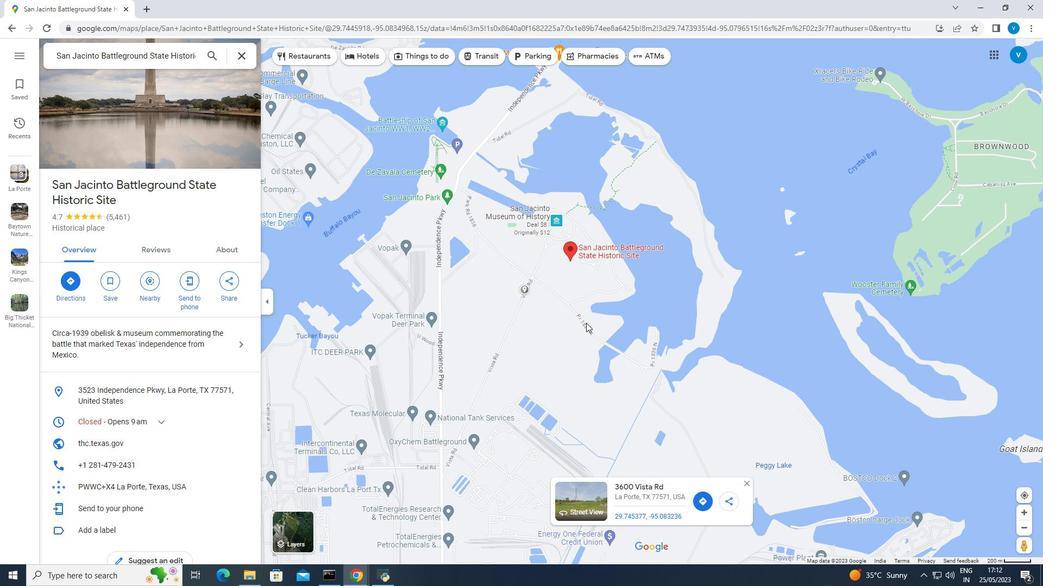 
Action: Mouse pressed left at (586, 326)
Screenshot: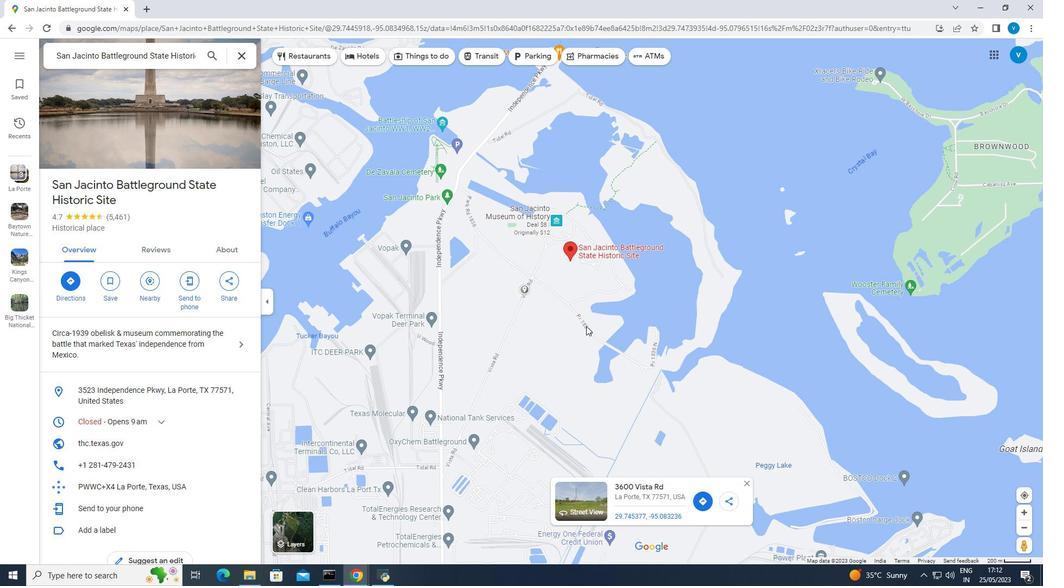 
Action: Mouse pressed left at (586, 326)
Screenshot: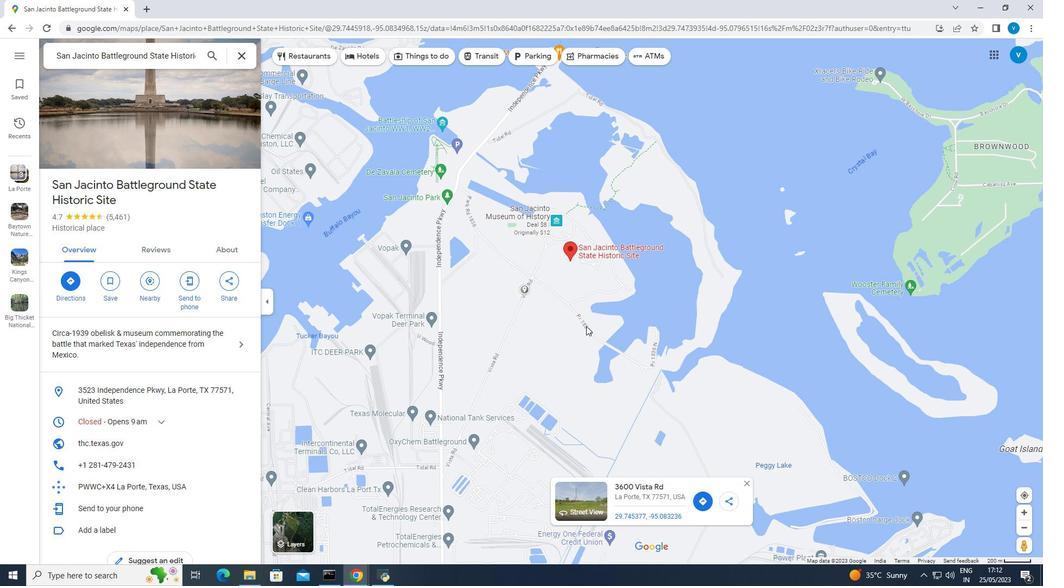 
Action: Mouse moved to (576, 494)
Screenshot: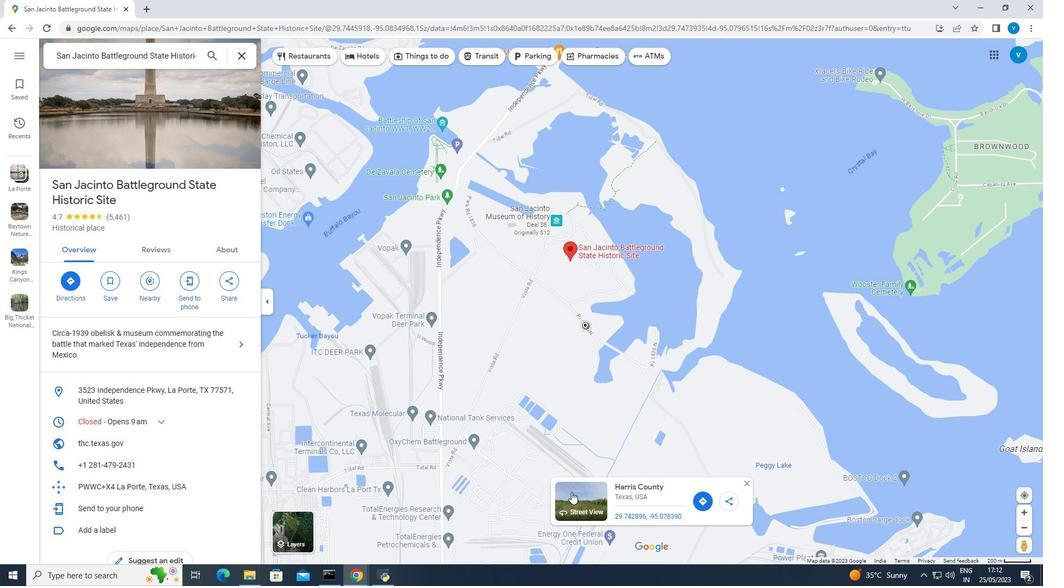 
Action: Mouse pressed left at (576, 494)
Screenshot: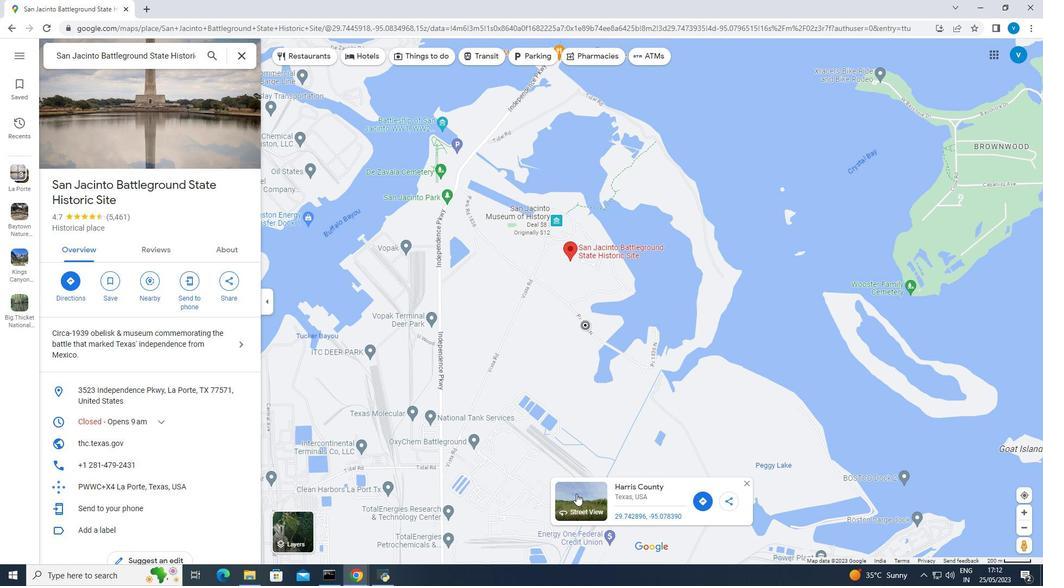 
Action: Mouse moved to (576, 494)
Screenshot: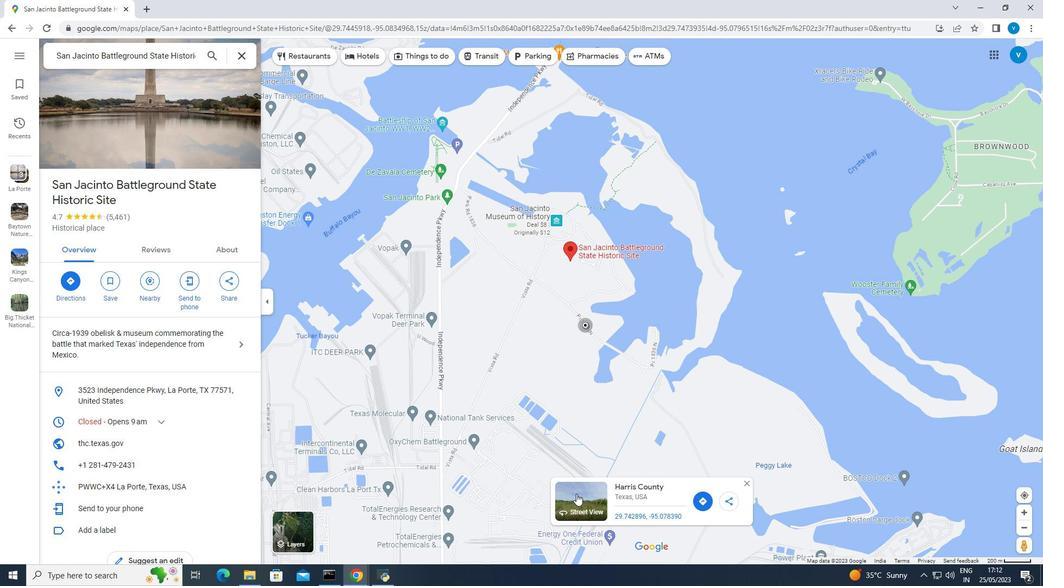 
Action: Mouse pressed left at (576, 494)
Screenshot: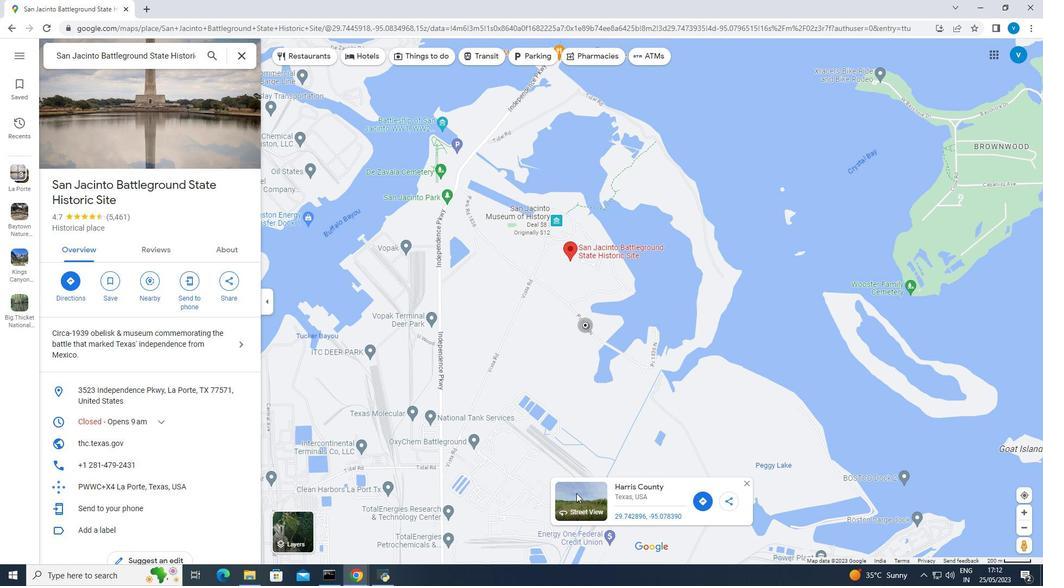 
Action: Mouse moved to (582, 394)
Screenshot: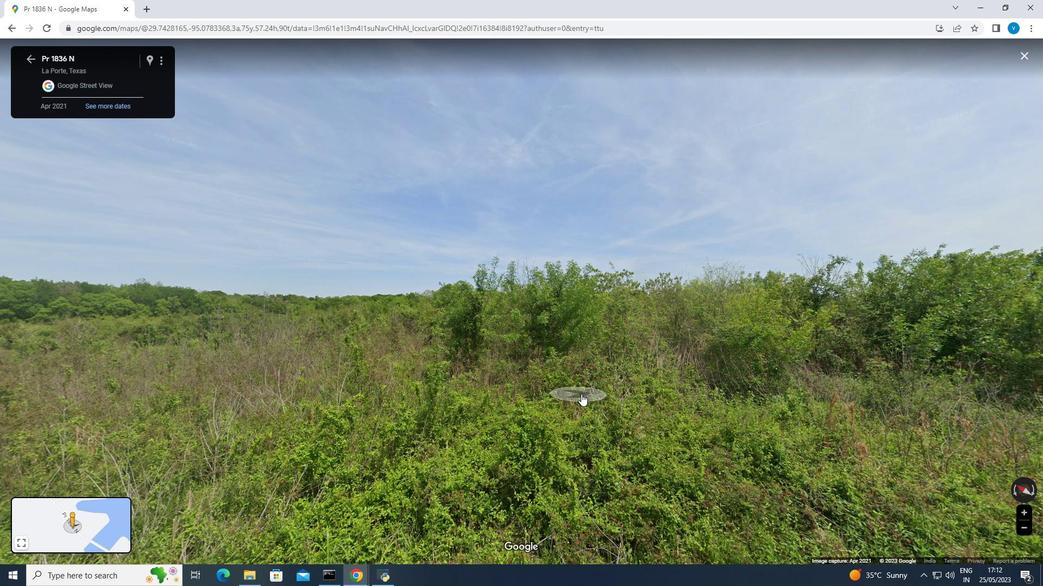 
Action: Mouse scrolled (582, 394) with delta (0, 0)
Screenshot: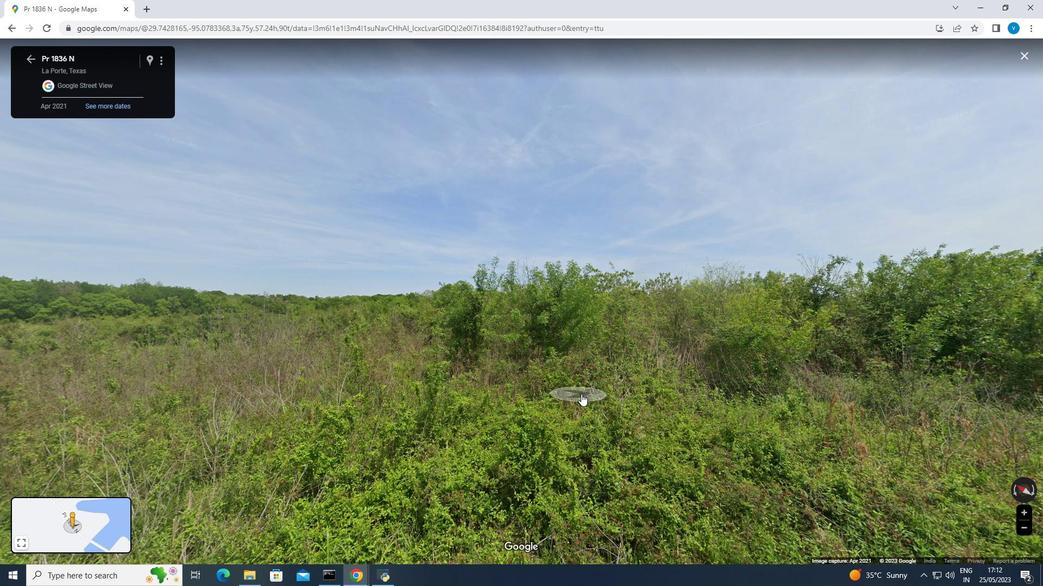 
Action: Mouse moved to (586, 397)
Screenshot: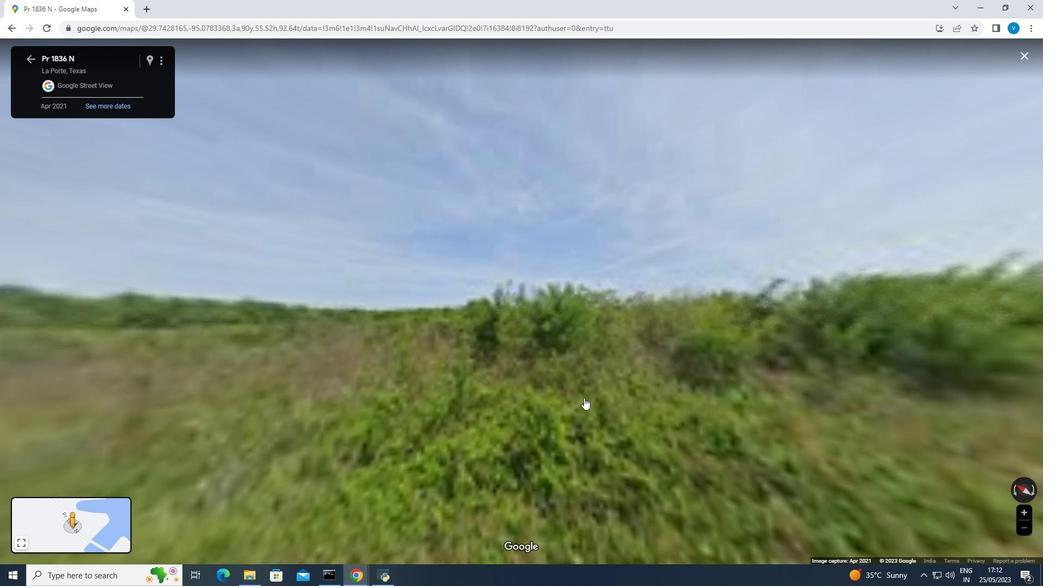 
Action: Mouse scrolled (586, 396) with delta (0, 0)
Screenshot: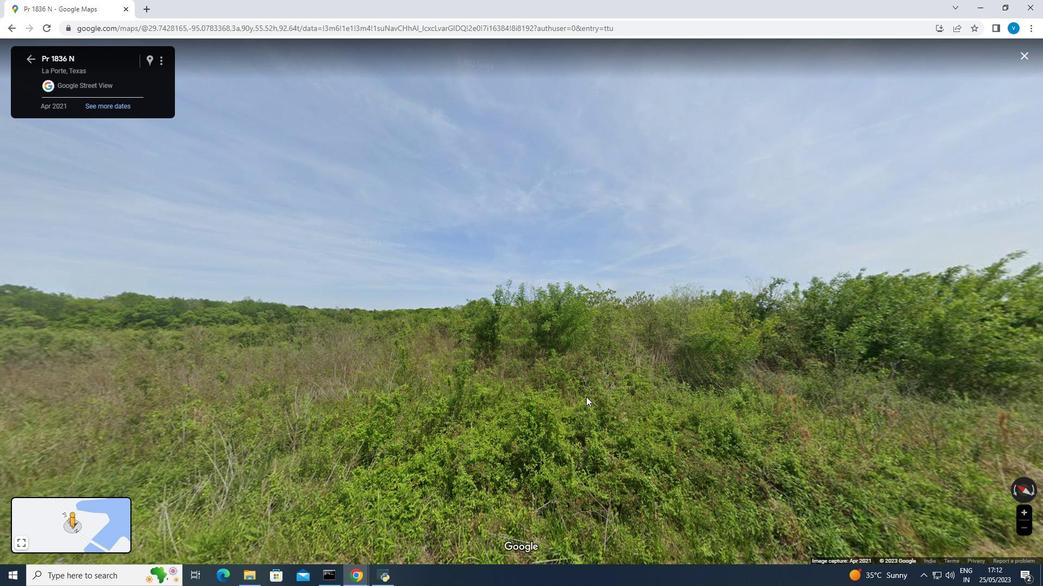 
Action: Mouse moved to (586, 397)
Screenshot: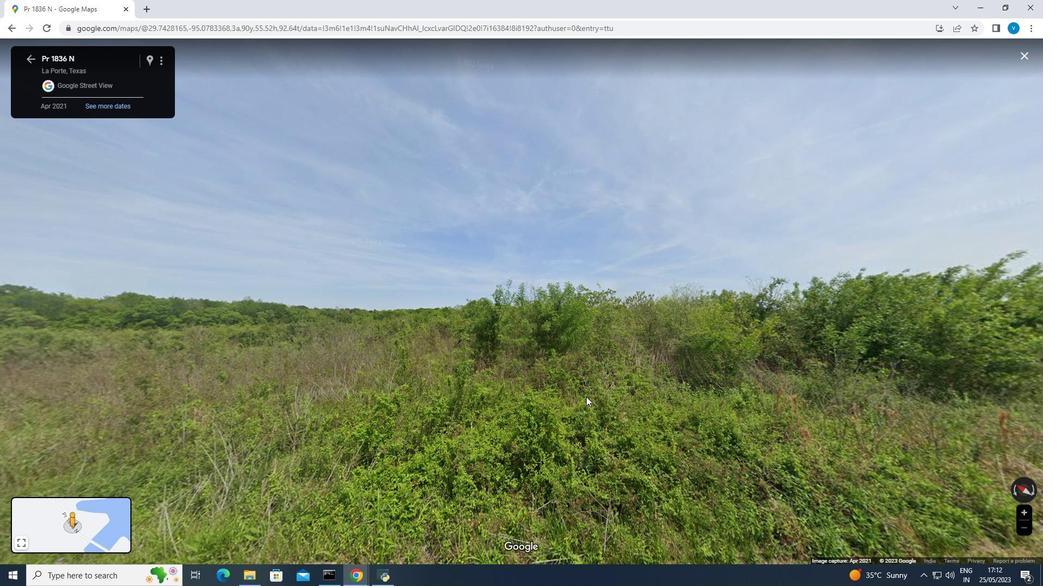 
Action: Mouse scrolled (586, 396) with delta (0, 0)
Screenshot: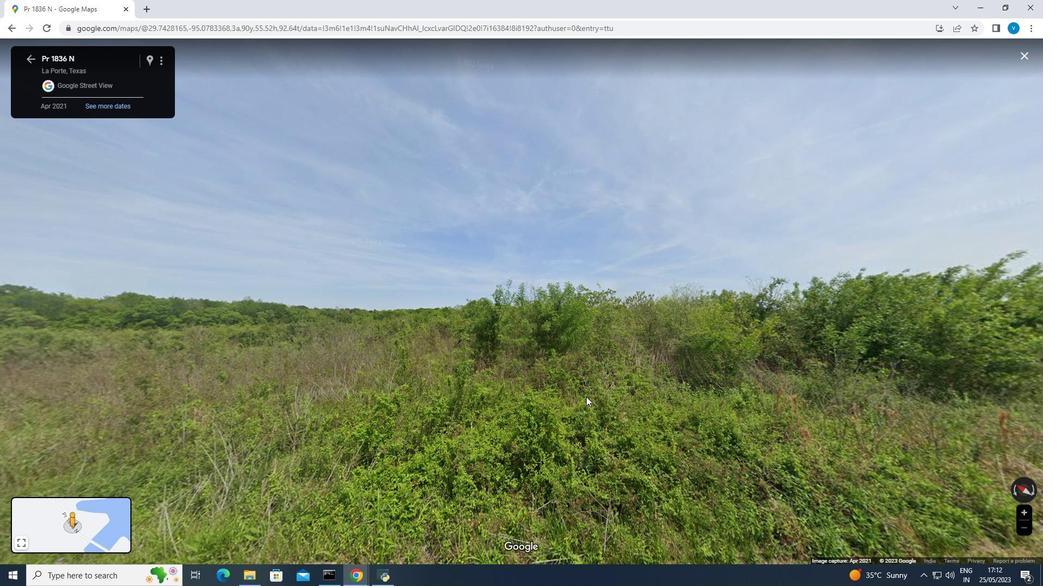 
Action: Mouse moved to (625, 392)
Screenshot: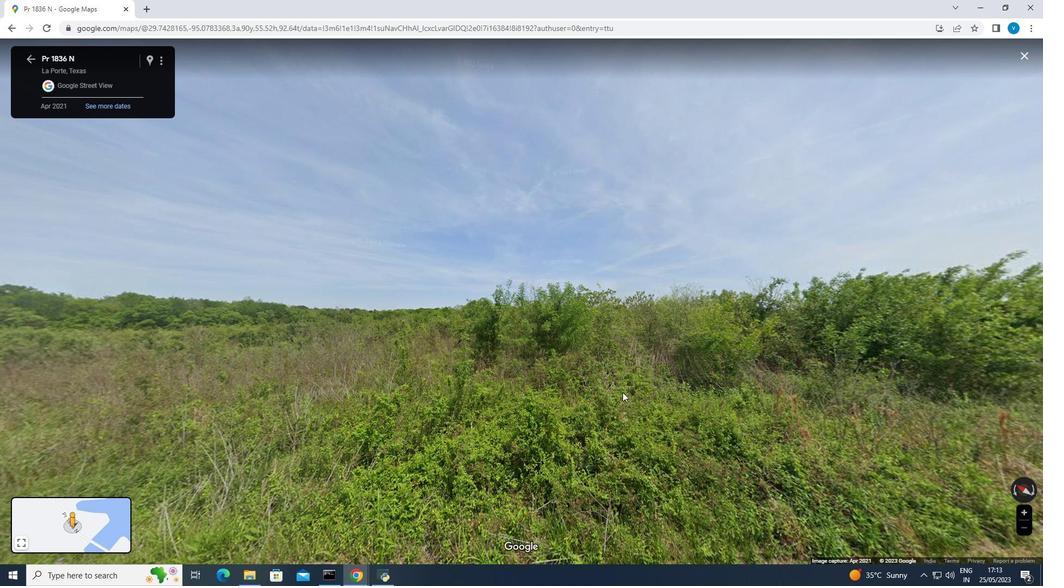 
Action: Mouse scrolled (625, 392) with delta (0, 0)
Screenshot: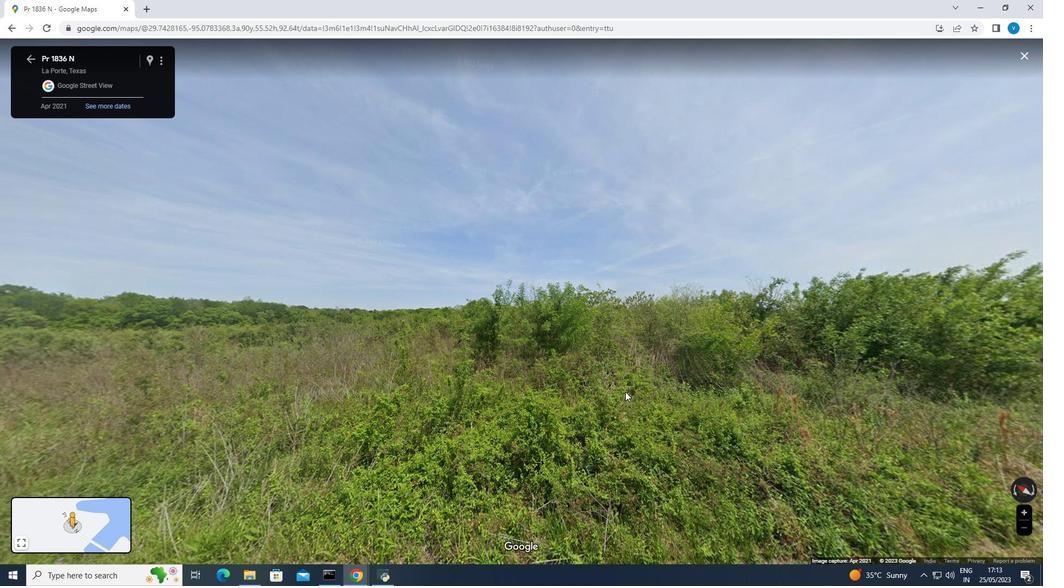 
Action: Mouse scrolled (625, 392) with delta (0, 0)
Screenshot: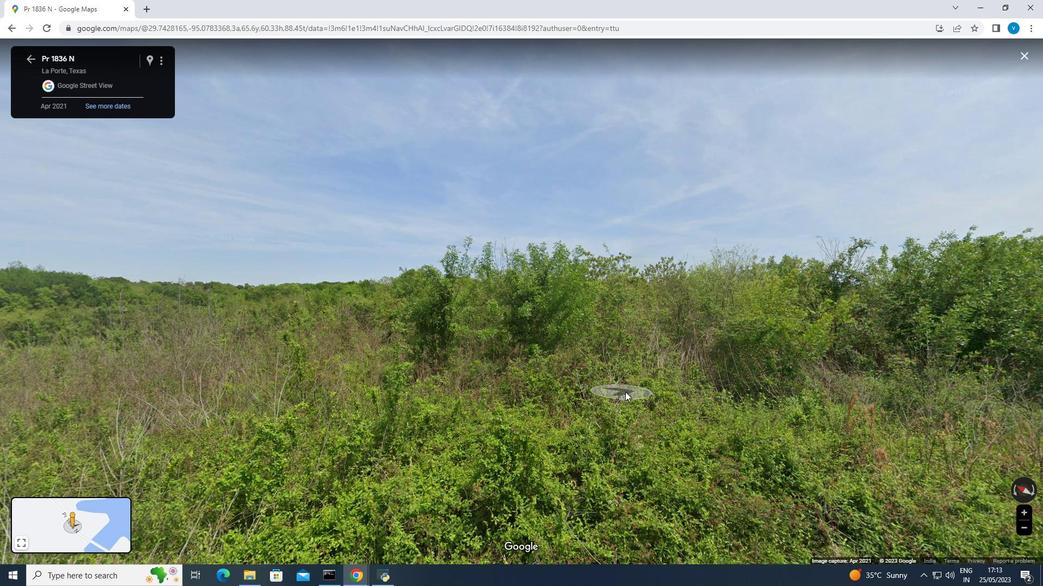 
Action: Mouse moved to (700, 385)
Screenshot: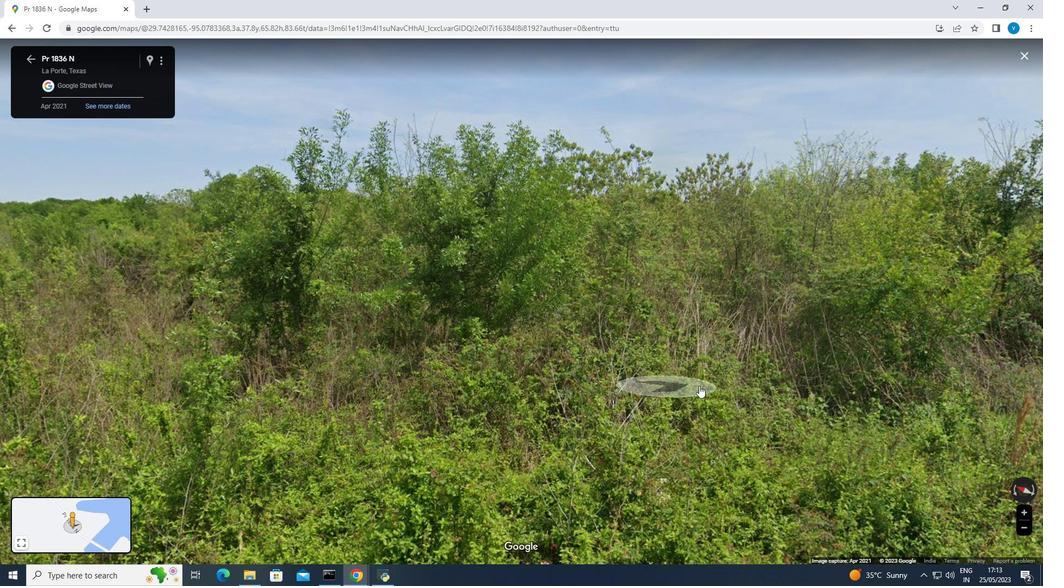 
Action: Mouse pressed left at (700, 385)
Screenshot: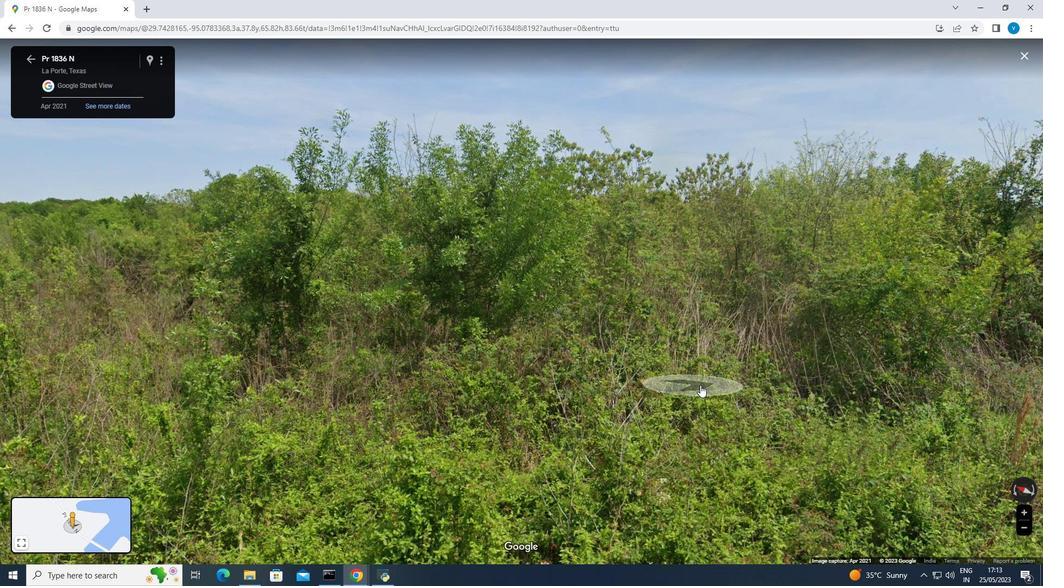 
Action: Mouse moved to (696, 378)
Screenshot: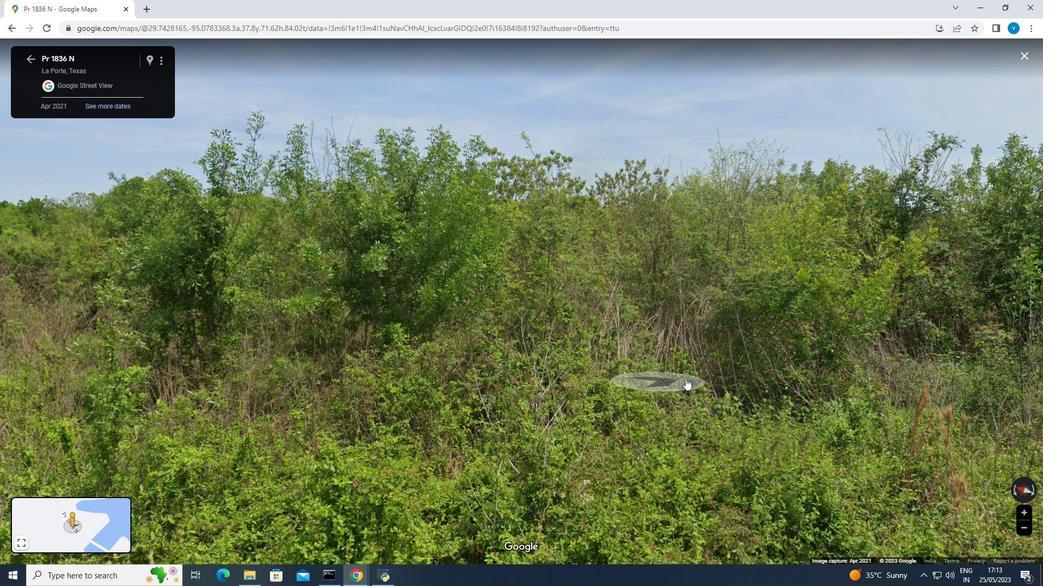 
Action: Mouse pressed left at (696, 378)
Screenshot: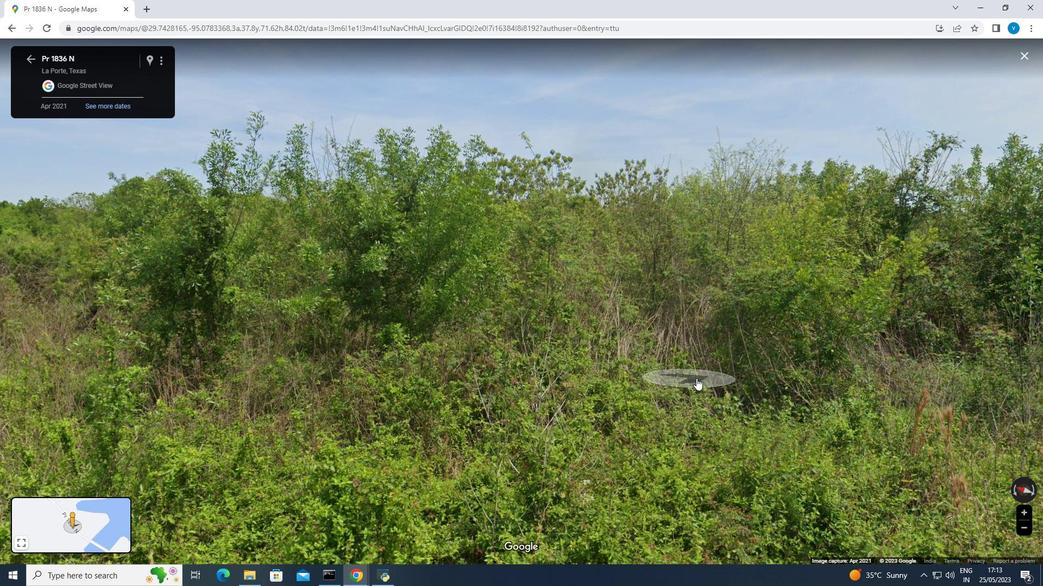 
Action: Mouse moved to (702, 364)
Screenshot: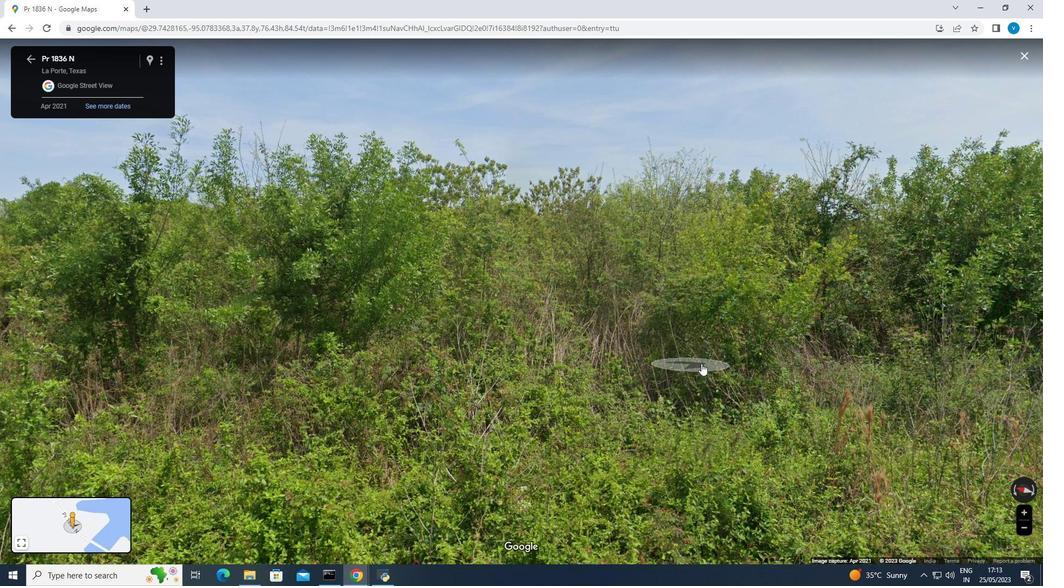 
Action: Mouse pressed left at (702, 364)
Screenshot: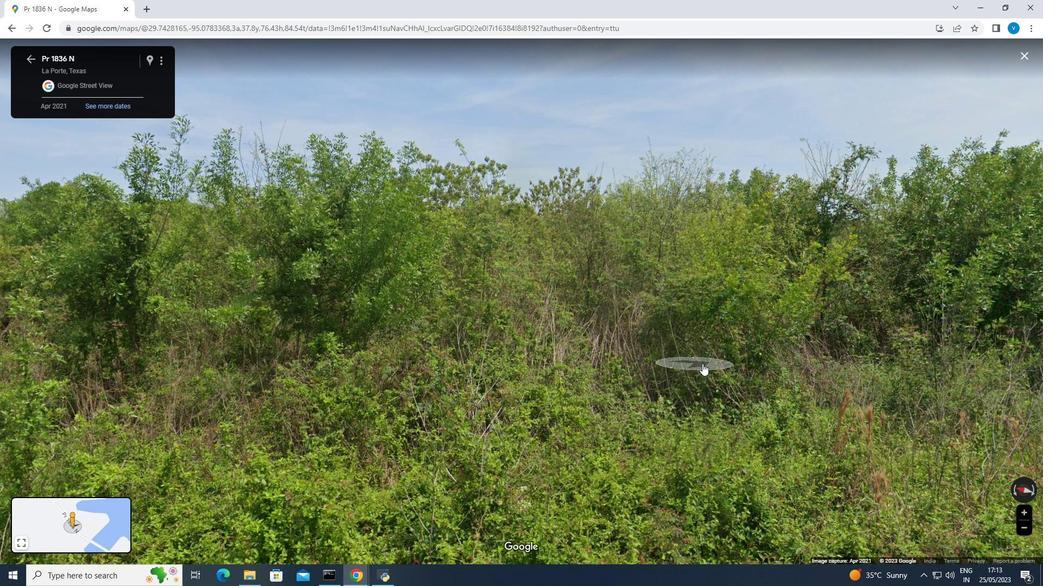 
Action: Mouse moved to (646, 318)
Screenshot: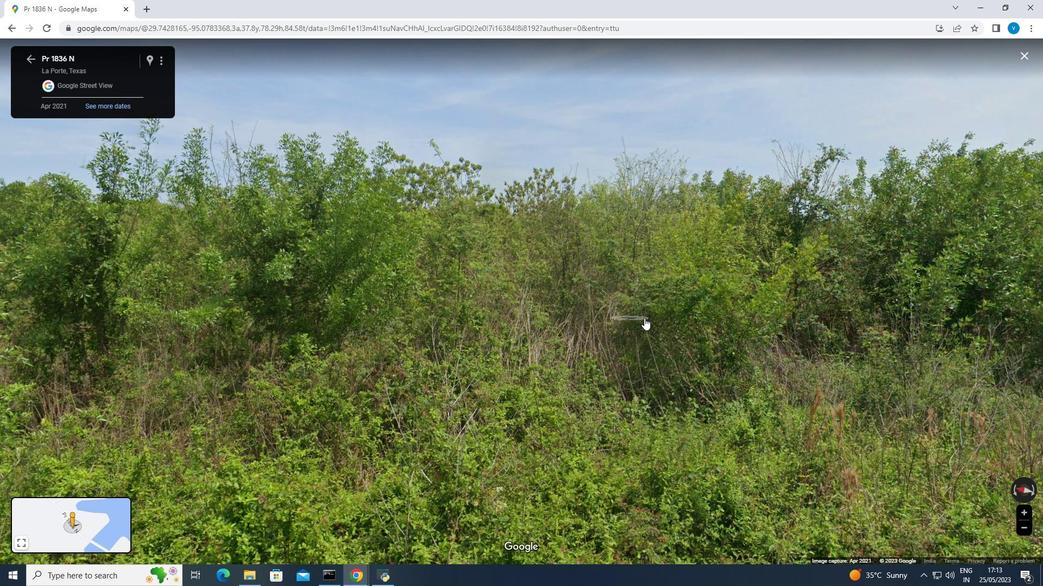 
Action: Mouse pressed left at (646, 318)
Screenshot: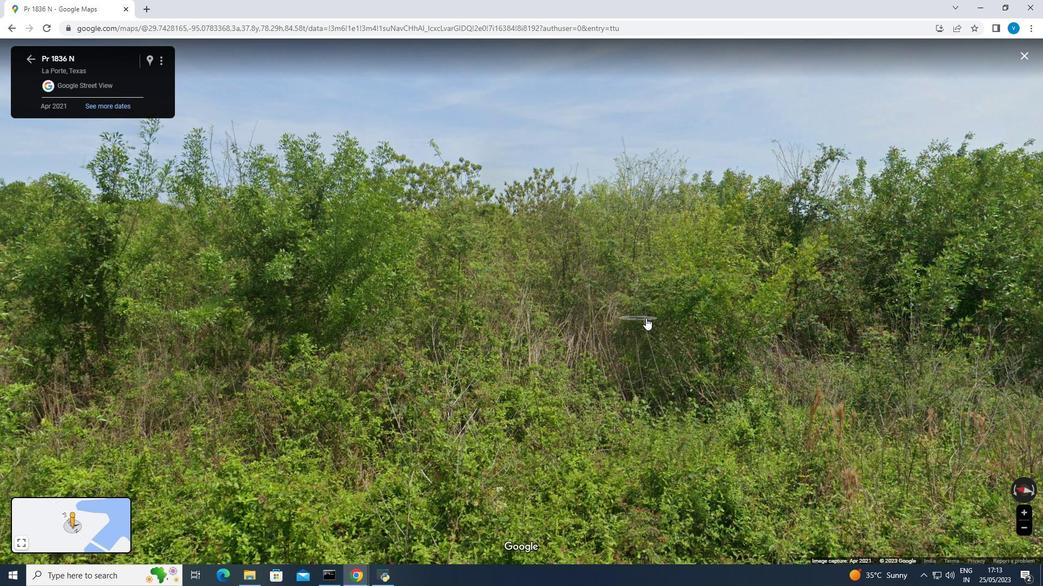 
Action: Mouse moved to (740, 317)
Screenshot: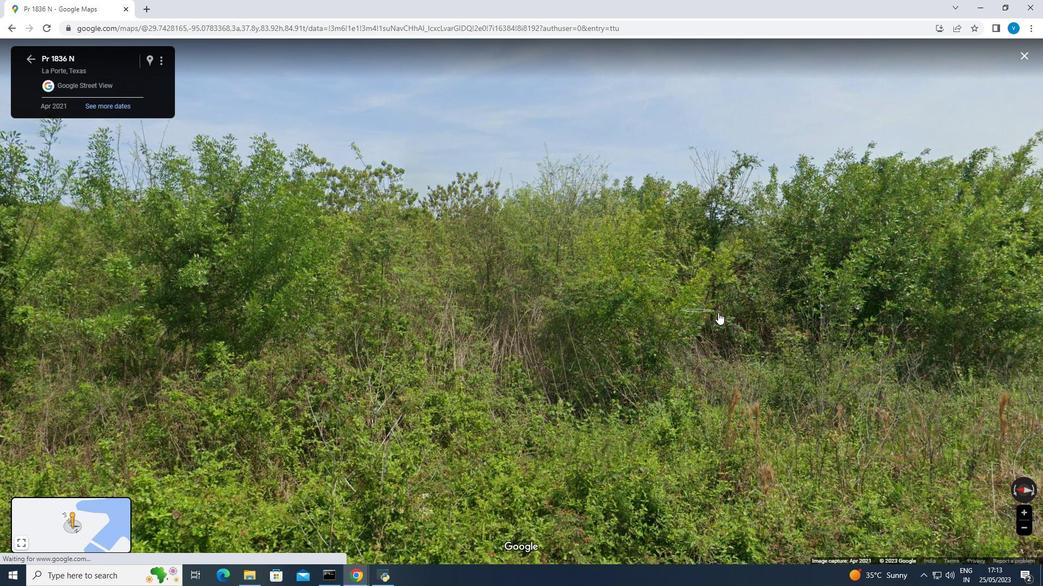 
Action: Mouse pressed left at (740, 317)
Screenshot: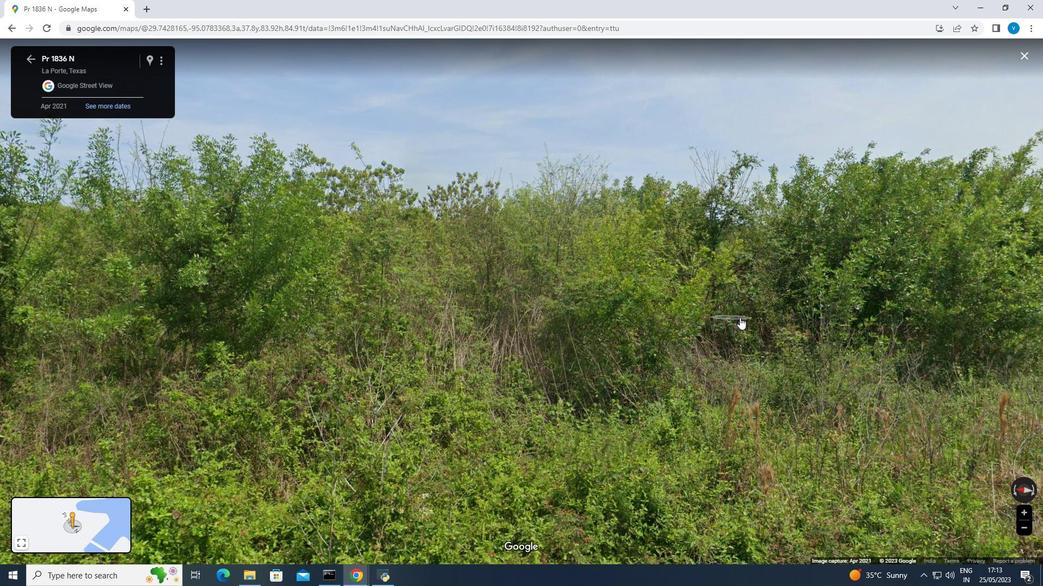 
Action: Mouse moved to (640, 246)
Screenshot: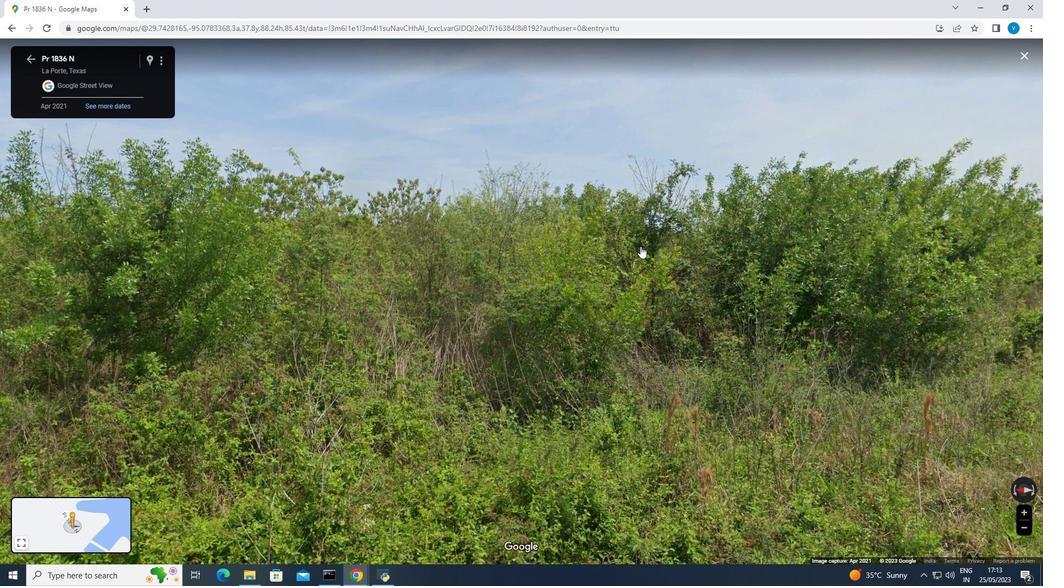 
Action: Mouse pressed left at (640, 246)
Screenshot: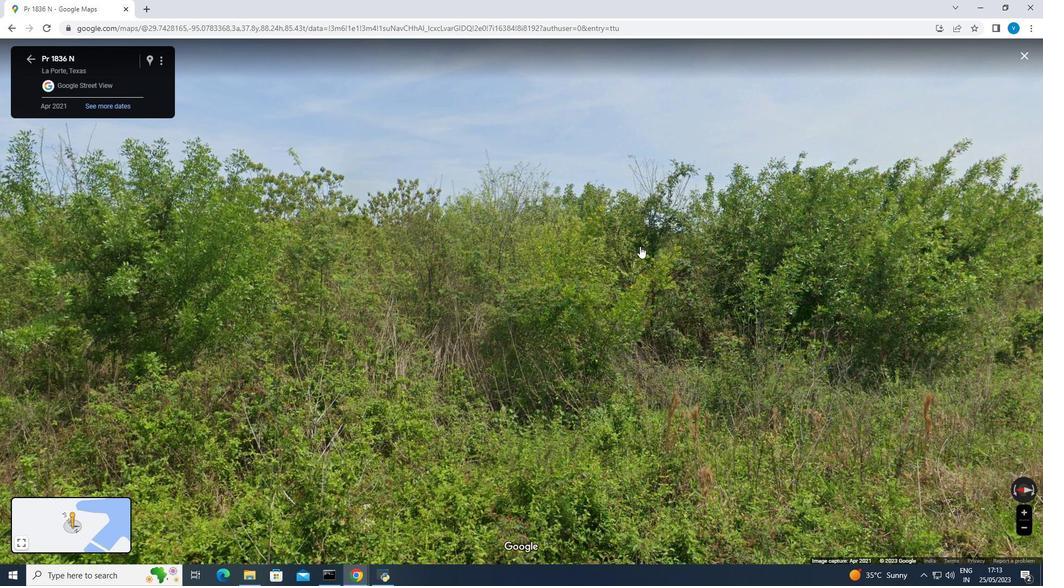 
Action: Mouse moved to (691, 278)
Screenshot: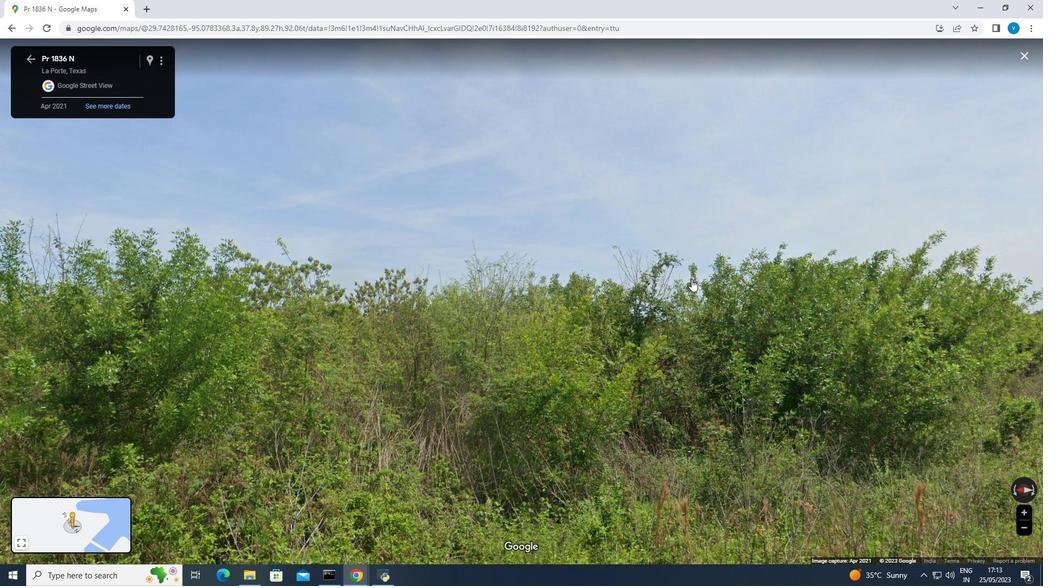 
Action: Mouse scrolled (691, 278) with delta (0, 0)
Screenshot: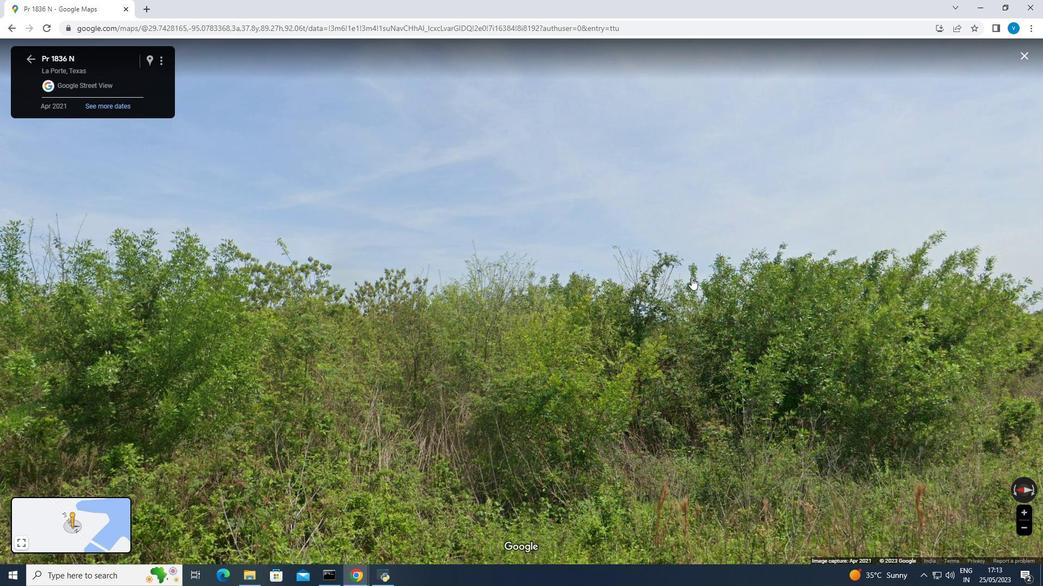 
Action: Mouse moved to (548, 290)
Screenshot: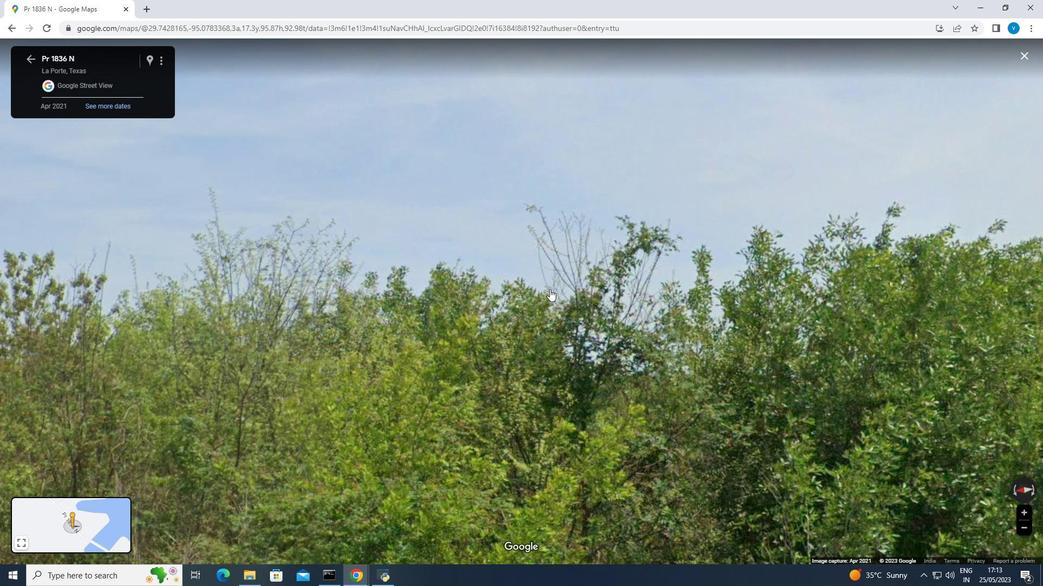
Action: Mouse pressed left at (548, 290)
Screenshot: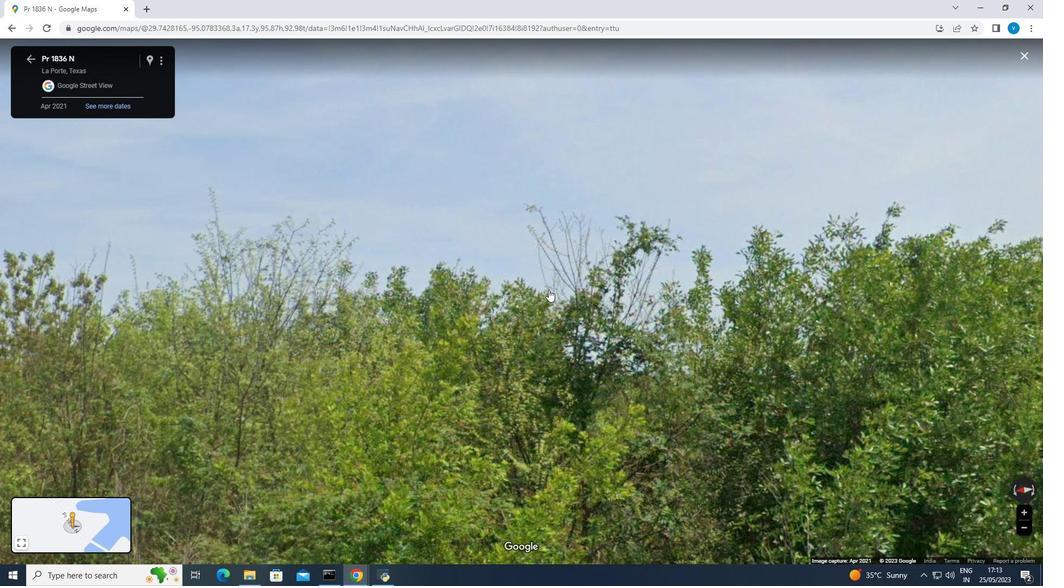 
Action: Mouse moved to (483, 338)
Screenshot: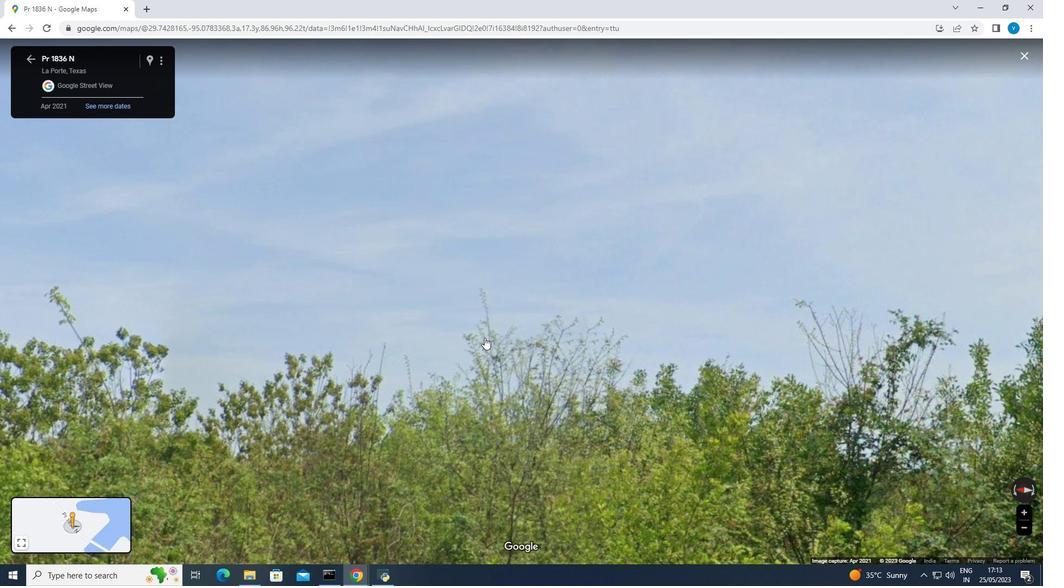 
Action: Mouse pressed left at (483, 338)
Screenshot: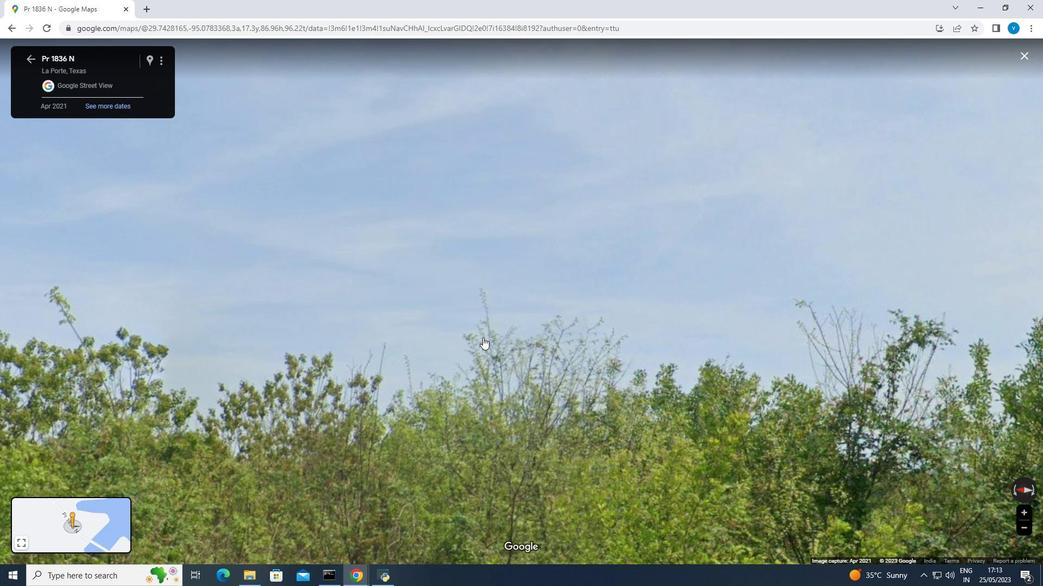 
Action: Mouse moved to (448, 335)
Screenshot: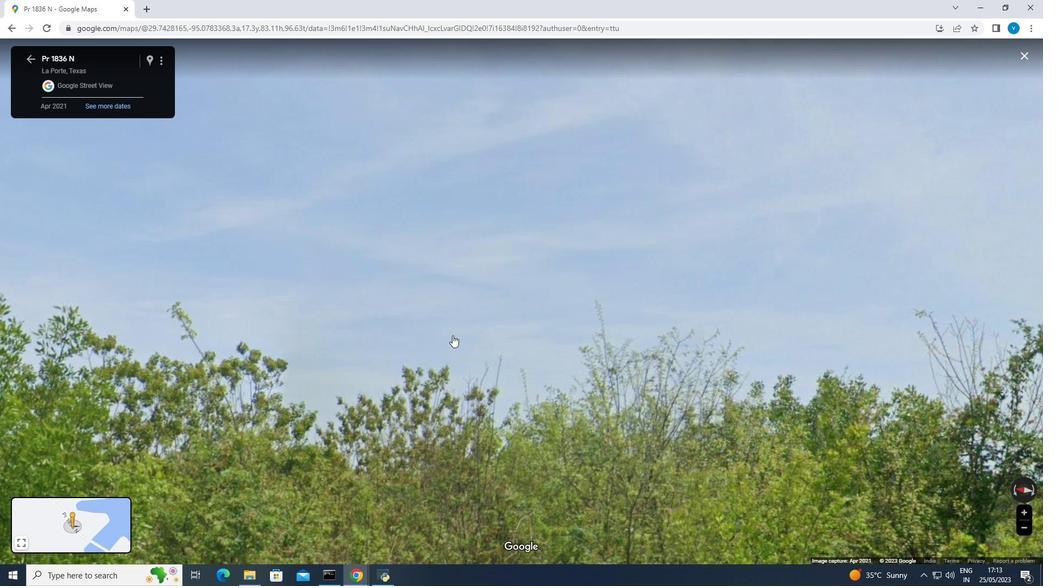 
Action: Mouse pressed left at (448, 335)
Screenshot: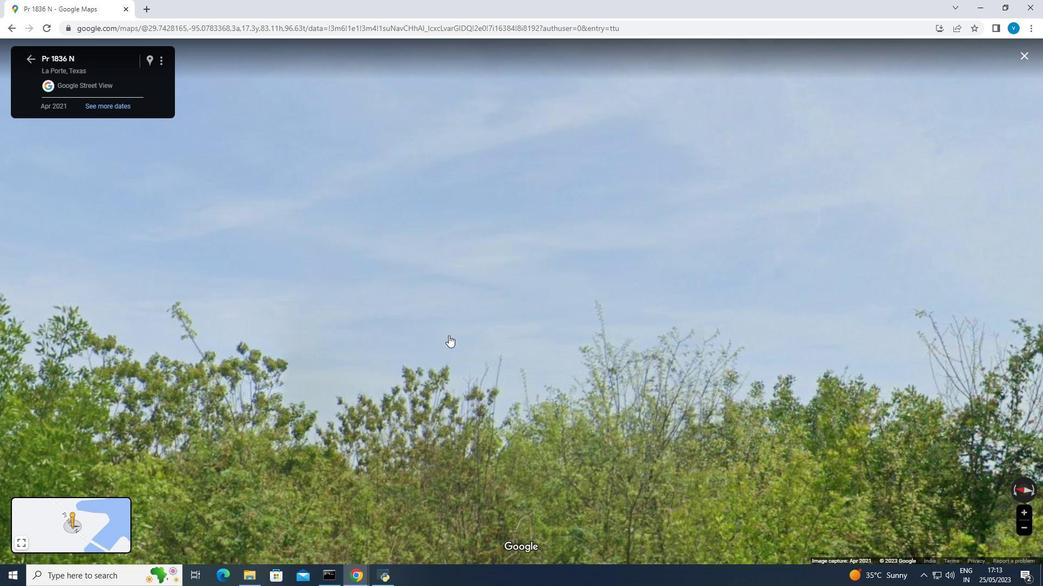 
Action: Mouse moved to (450, 323)
Screenshot: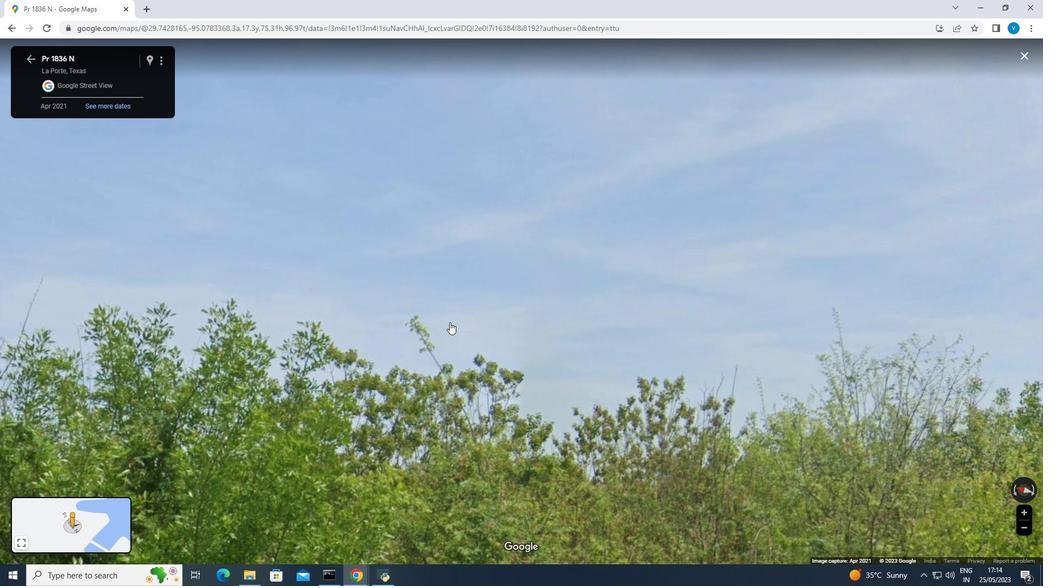 
Action: Mouse pressed left at (450, 323)
Screenshot: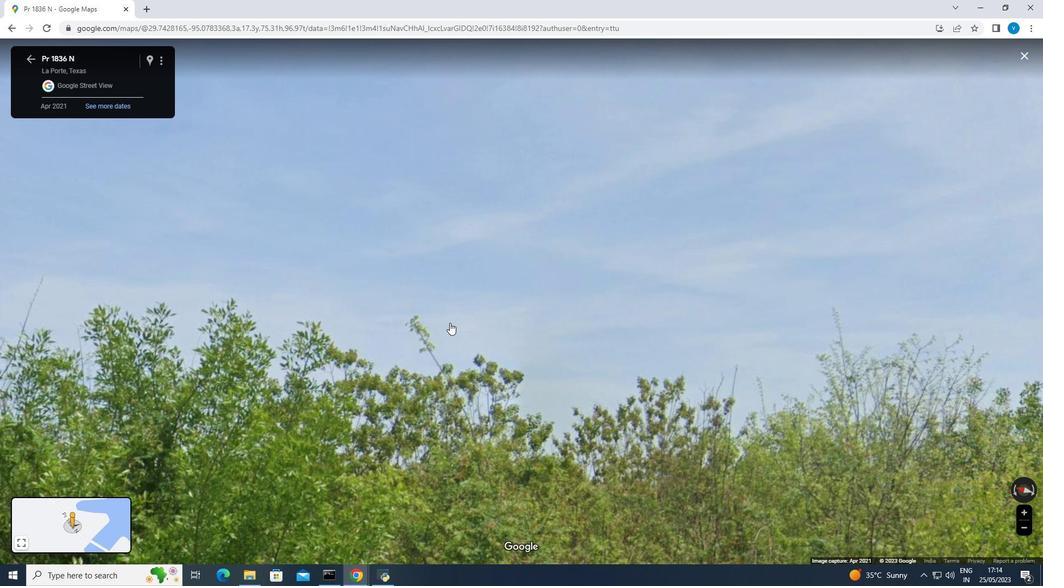 
Action: Mouse moved to (465, 338)
Screenshot: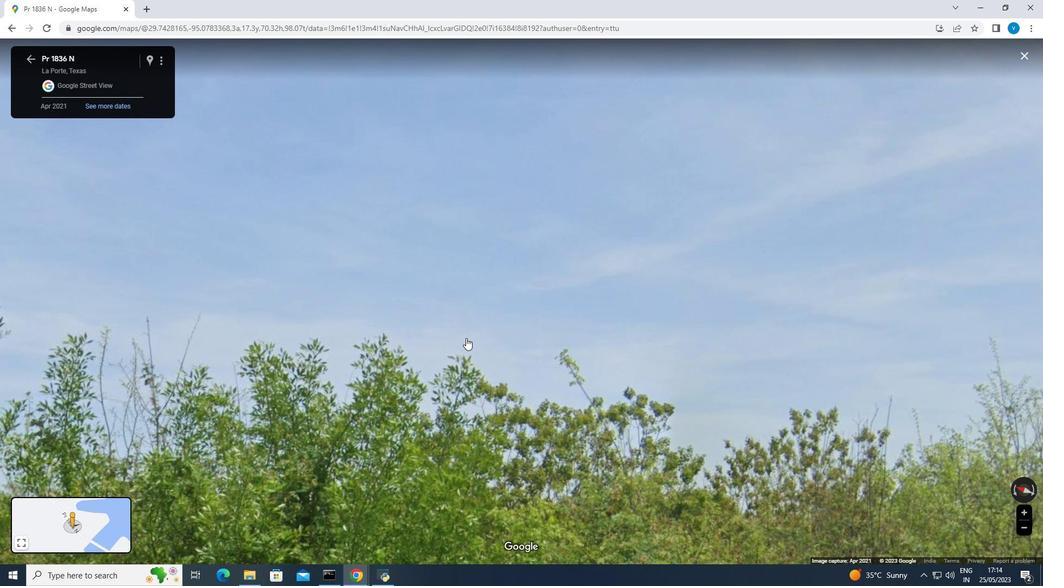 
Action: Mouse pressed left at (465, 338)
Screenshot: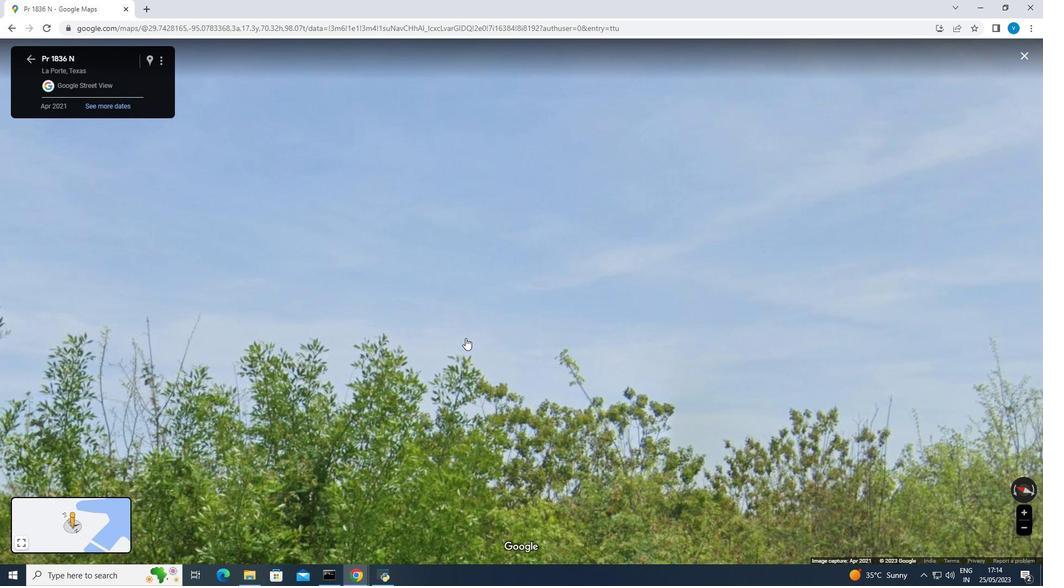 
Action: Mouse moved to (1024, 58)
Screenshot: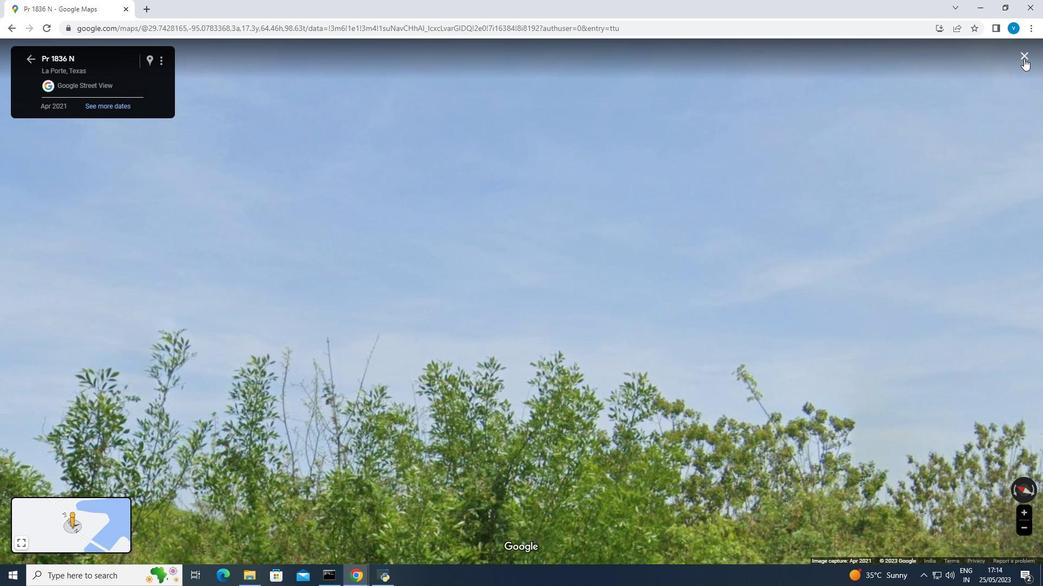 
Action: Mouse pressed left at (1024, 58)
Screenshot: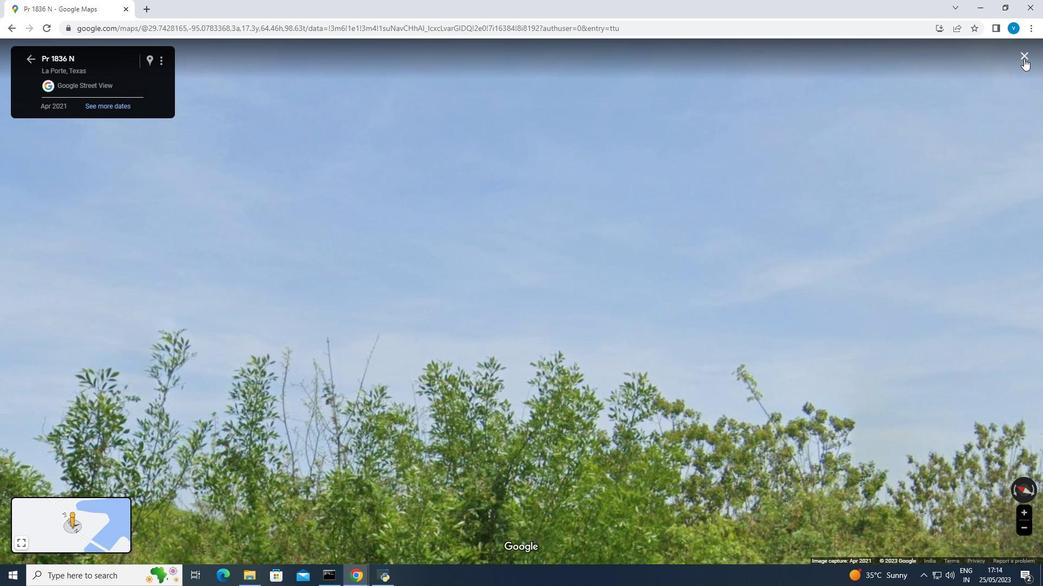 
Action: Mouse moved to (590, 334)
Screenshot: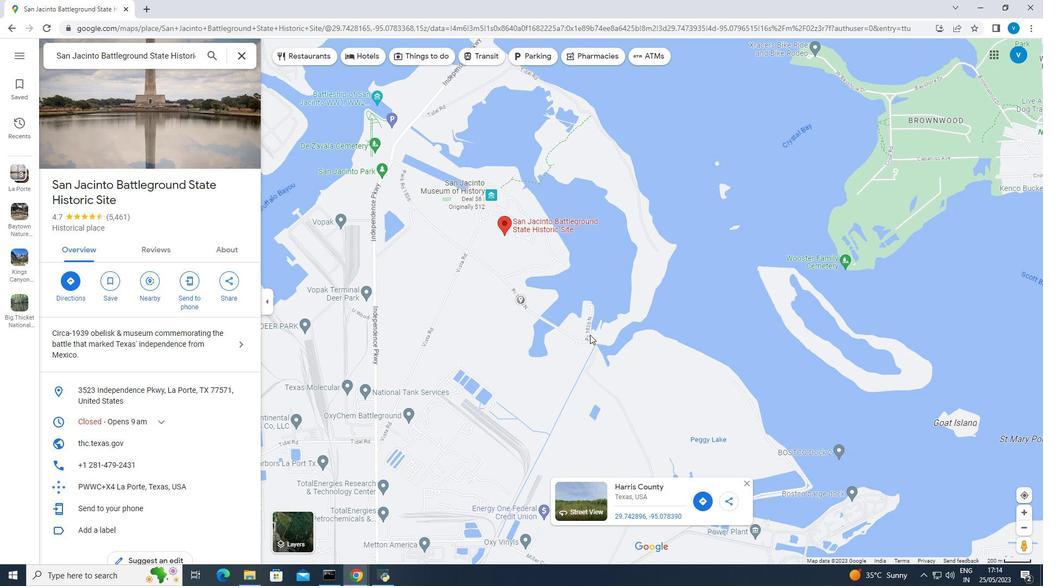 
Action: Mouse pressed left at (590, 334)
Screenshot: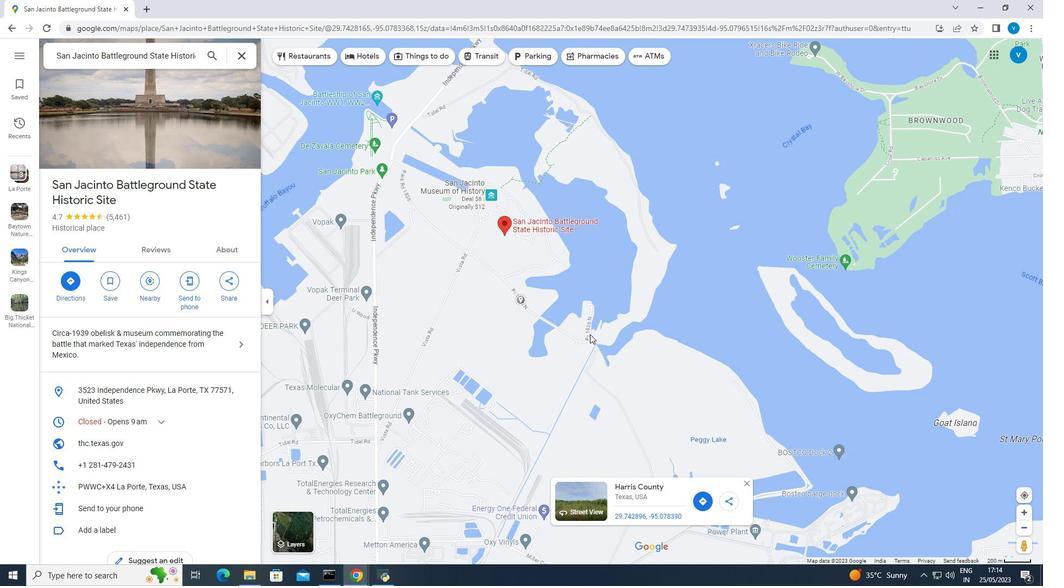 
Action: Mouse pressed left at (590, 334)
Screenshot: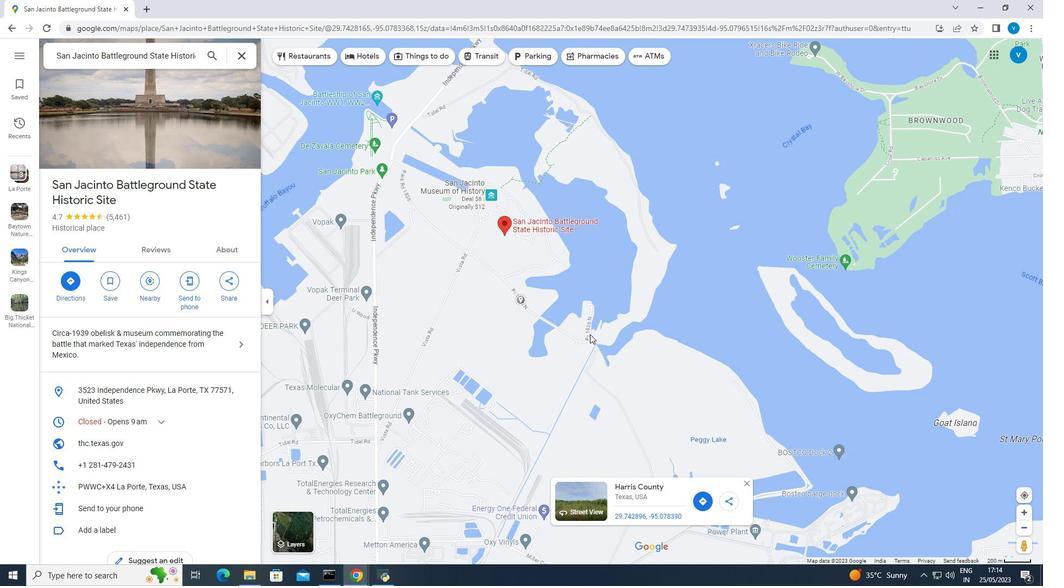 
Action: Mouse moved to (597, 495)
Screenshot: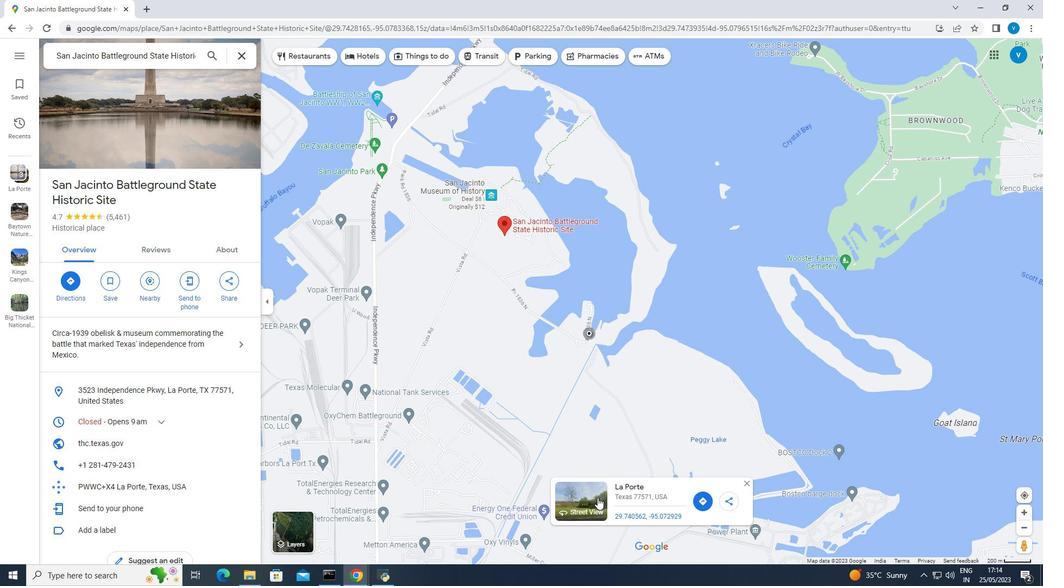 
Action: Mouse pressed left at (597, 495)
Screenshot: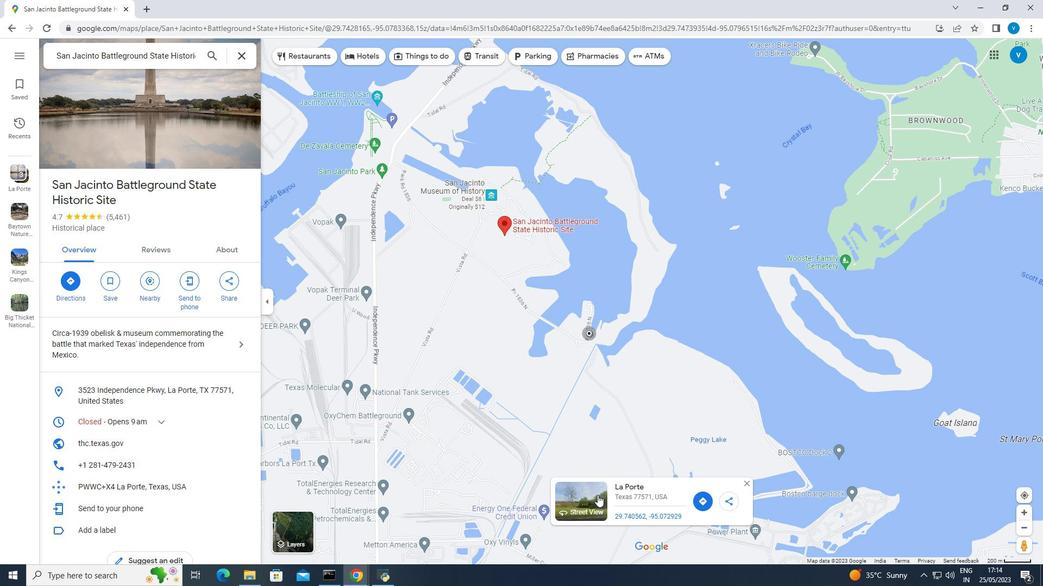 
Action: Mouse moved to (646, 470)
Screenshot: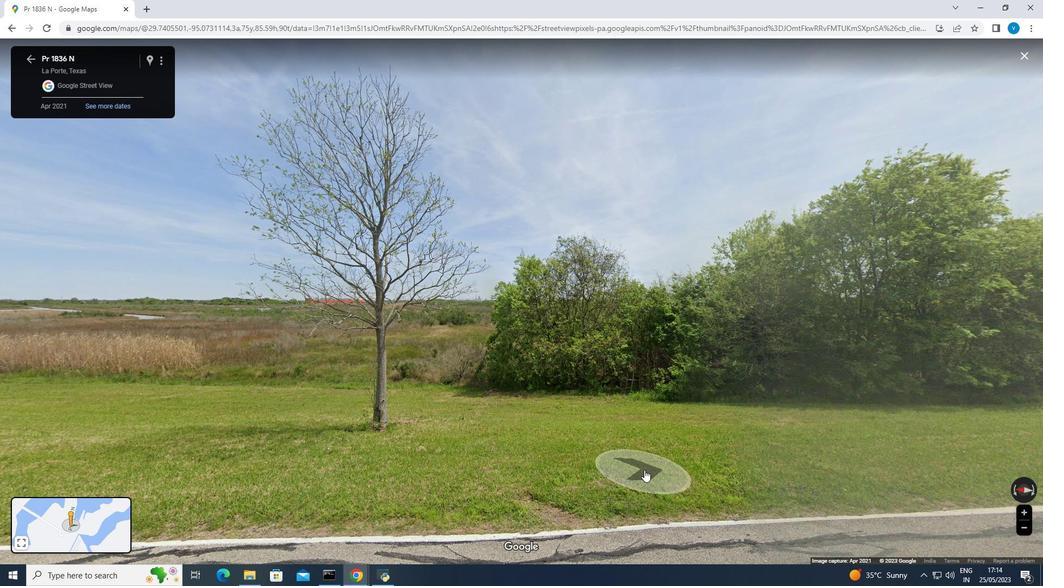 
Action: Mouse pressed left at (646, 470)
Screenshot: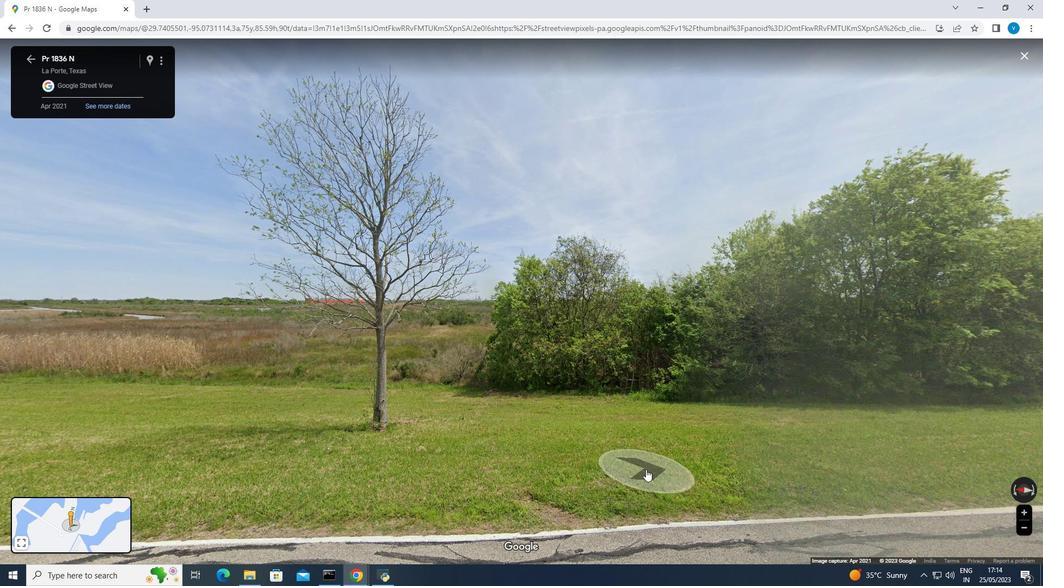 
Action: Mouse moved to (701, 438)
Screenshot: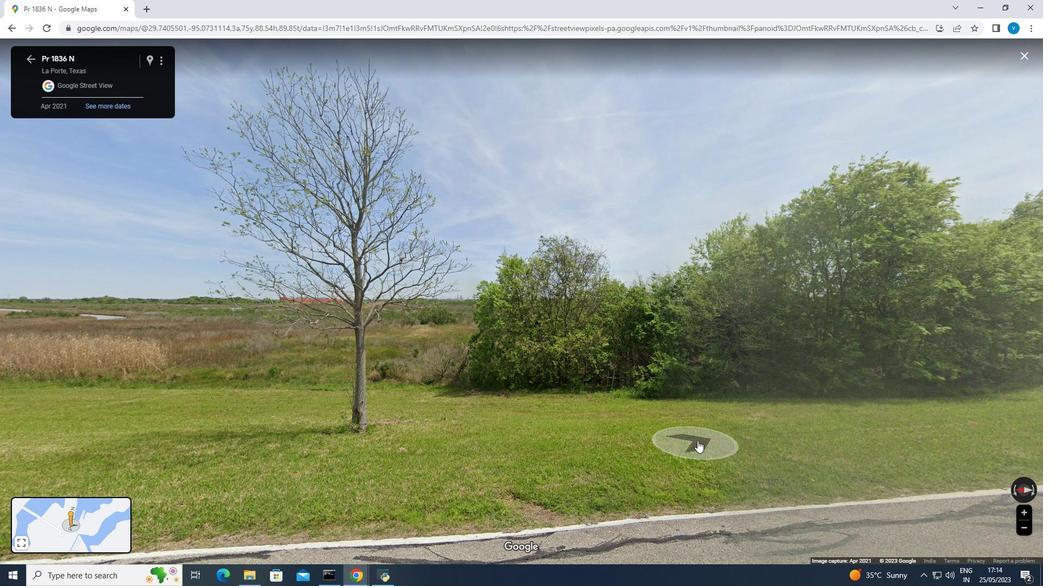 
Action: Mouse pressed left at (701, 438)
Screenshot: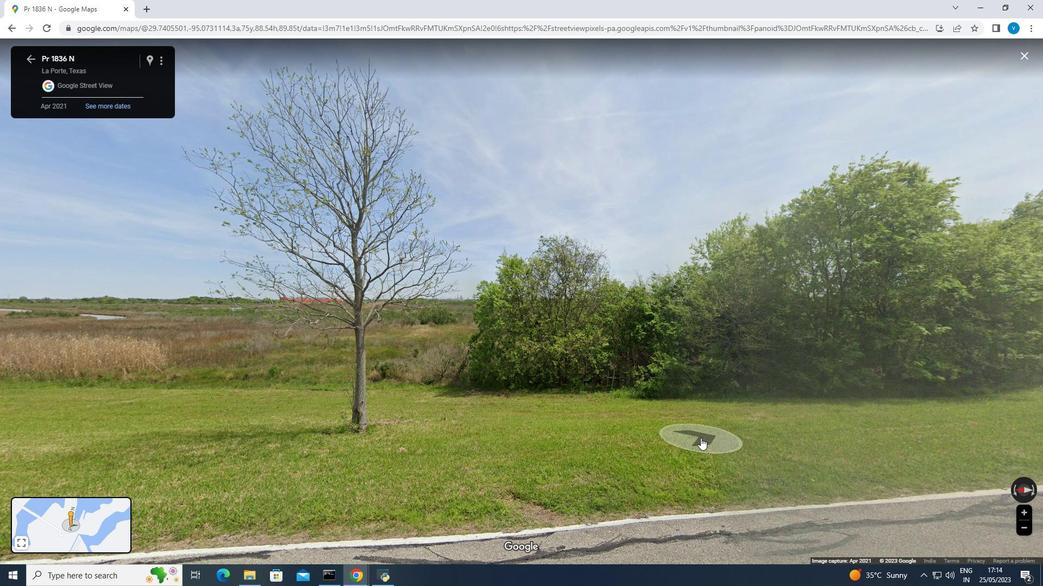 
Action: Mouse moved to (721, 405)
Screenshot: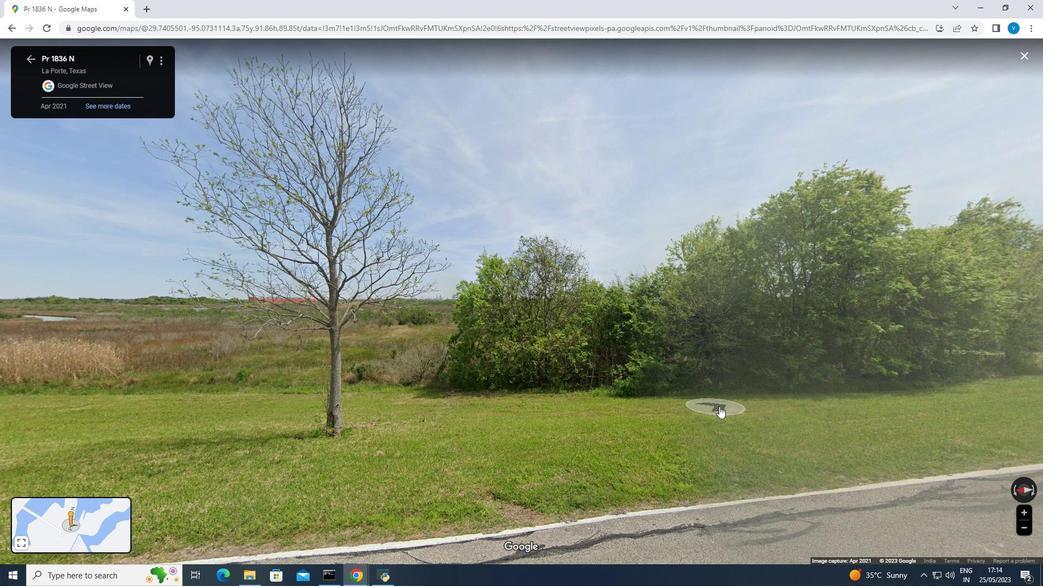
Action: Mouse pressed left at (721, 405)
Screenshot: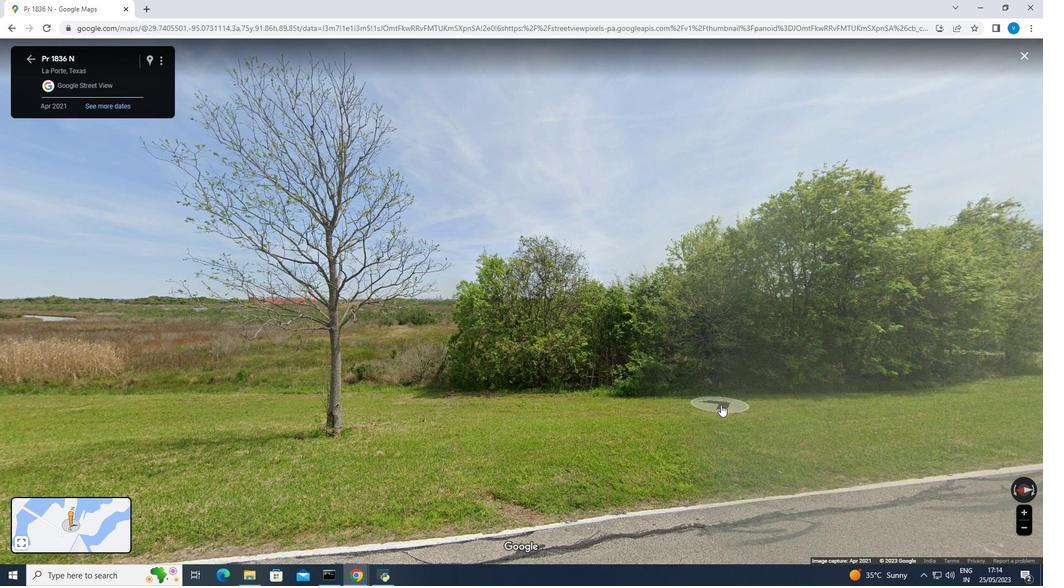 
Action: Mouse moved to (721, 391)
Screenshot: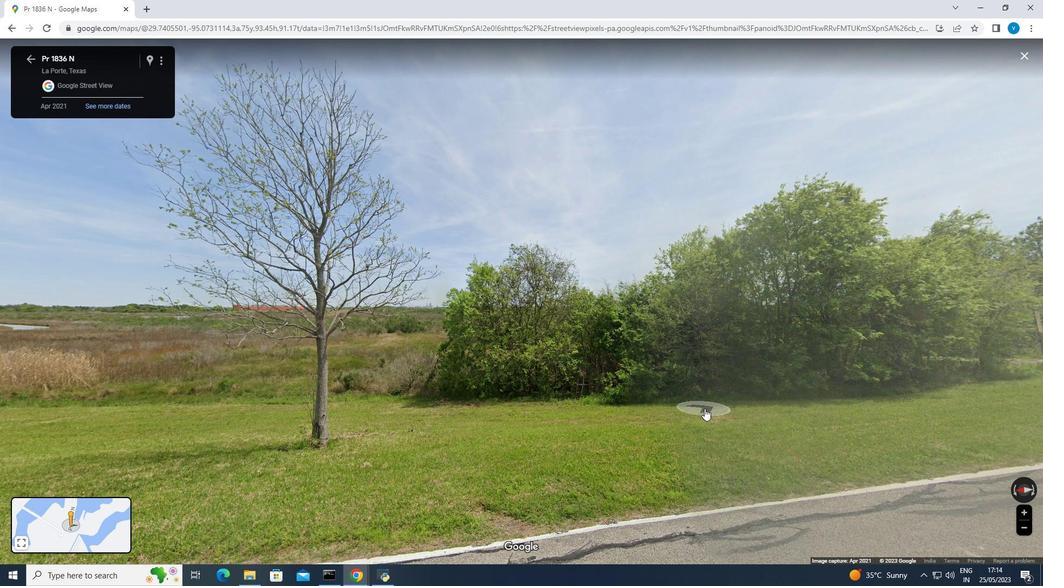 
Action: Mouse pressed left at (721, 391)
Screenshot: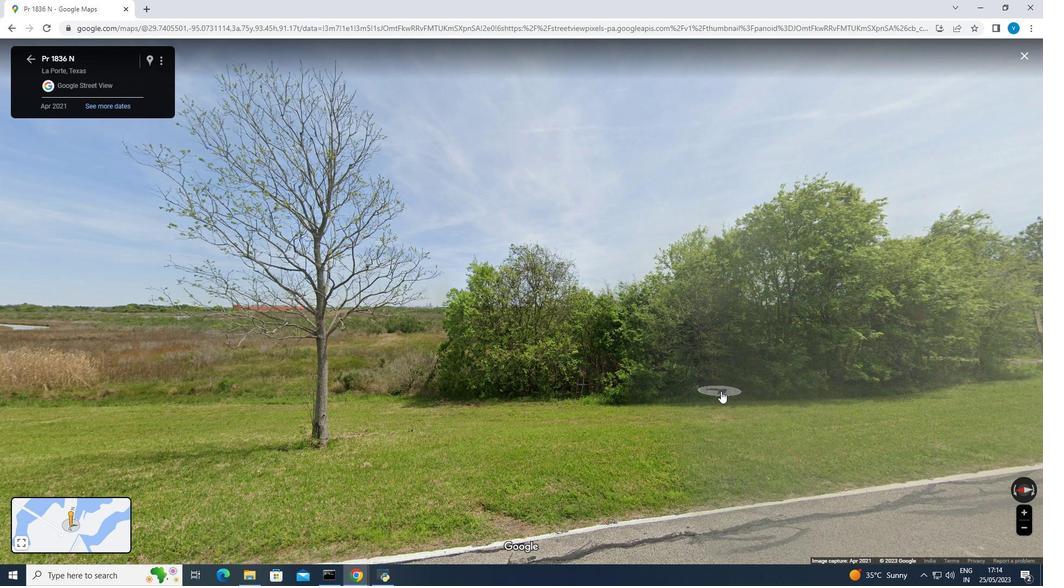 
Action: Mouse moved to (608, 381)
Screenshot: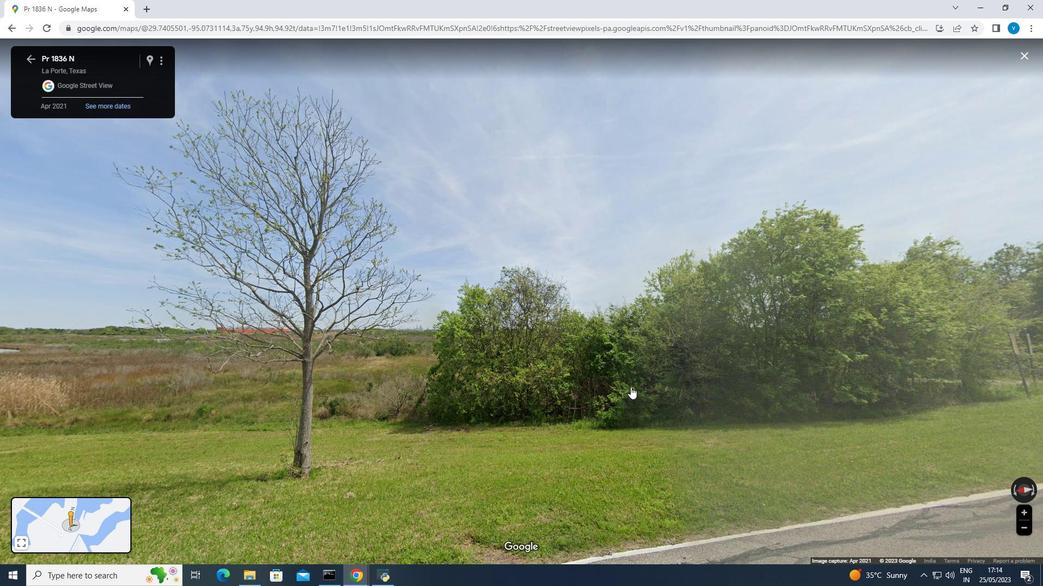 
Action: Mouse pressed left at (608, 381)
Screenshot: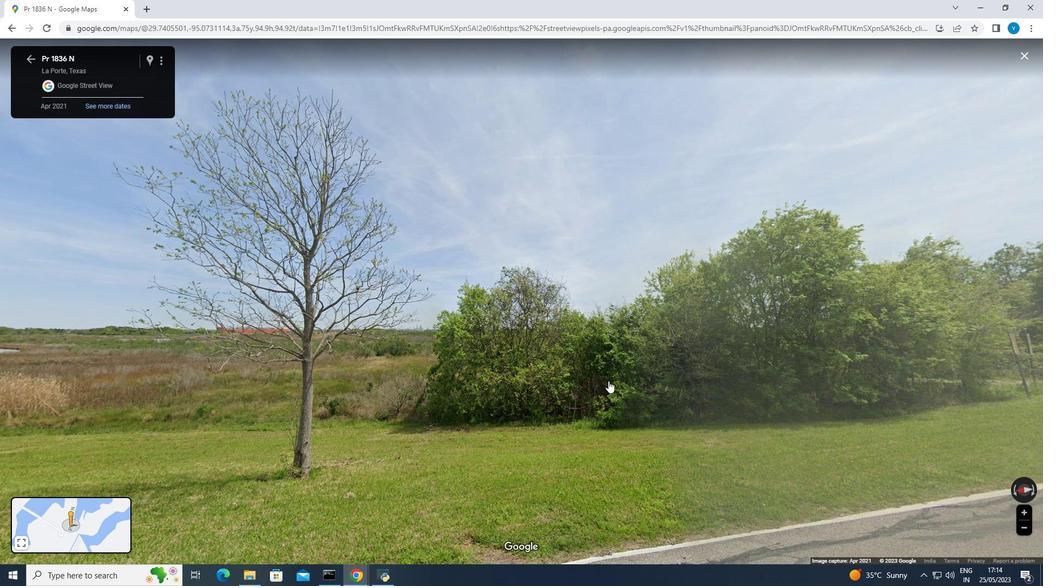 
Action: Mouse moved to (696, 378)
Screenshot: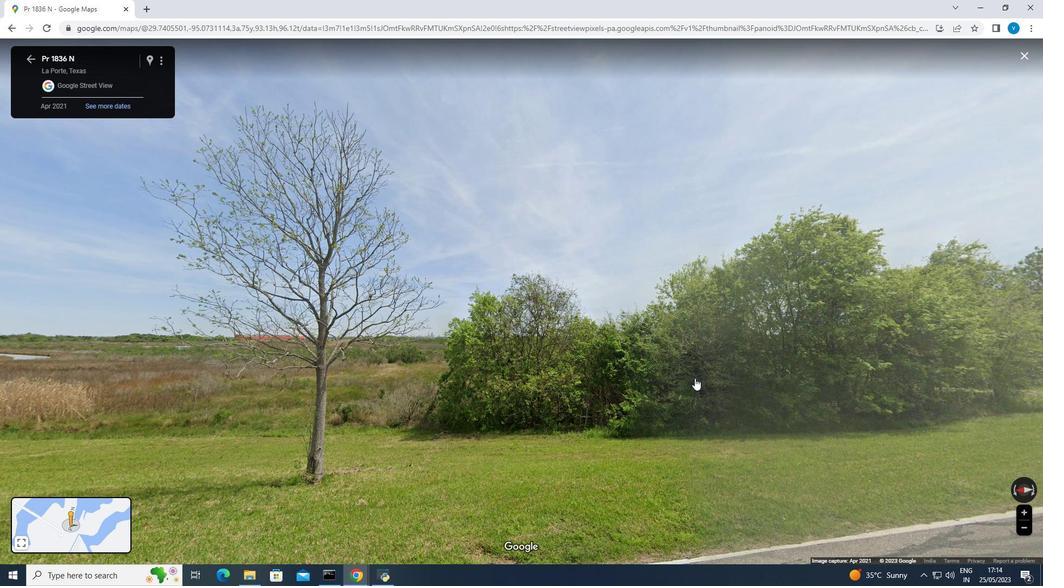 
Action: Mouse pressed left at (696, 378)
Screenshot: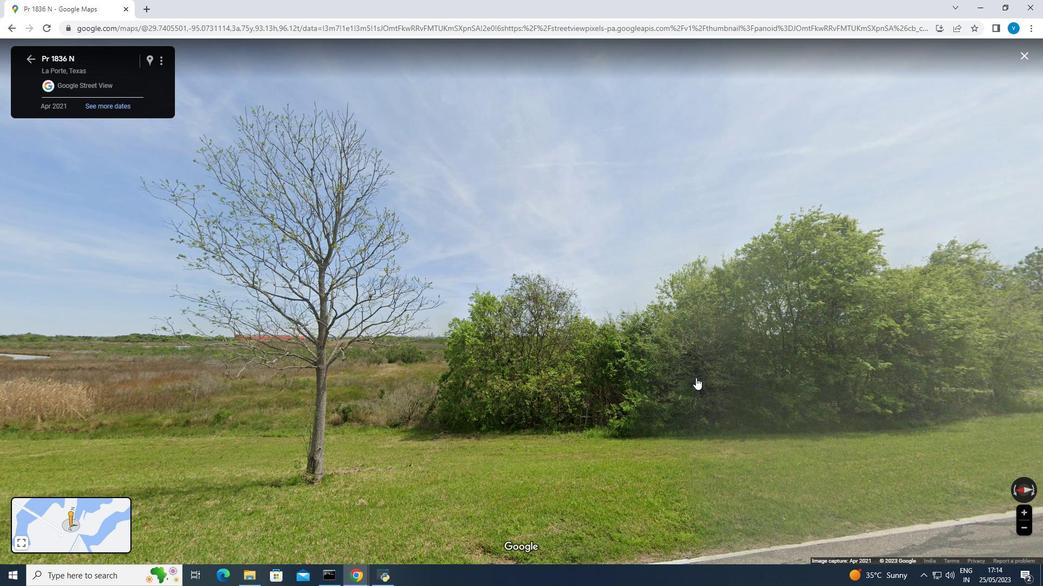 
Action: Mouse moved to (695, 389)
Screenshot: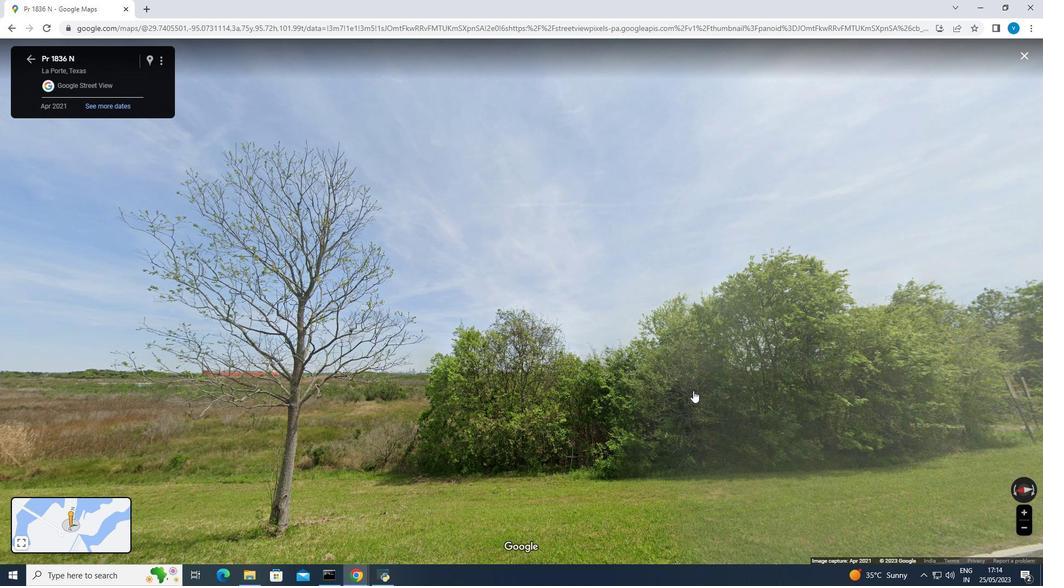
Action: Mouse pressed left at (695, 389)
Screenshot: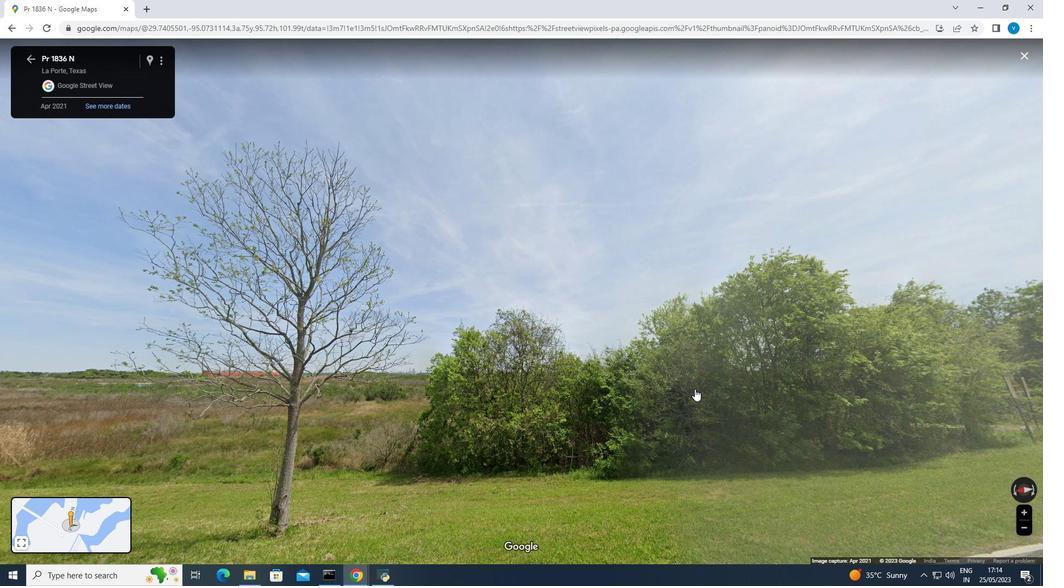 
Action: Mouse moved to (483, 375)
Screenshot: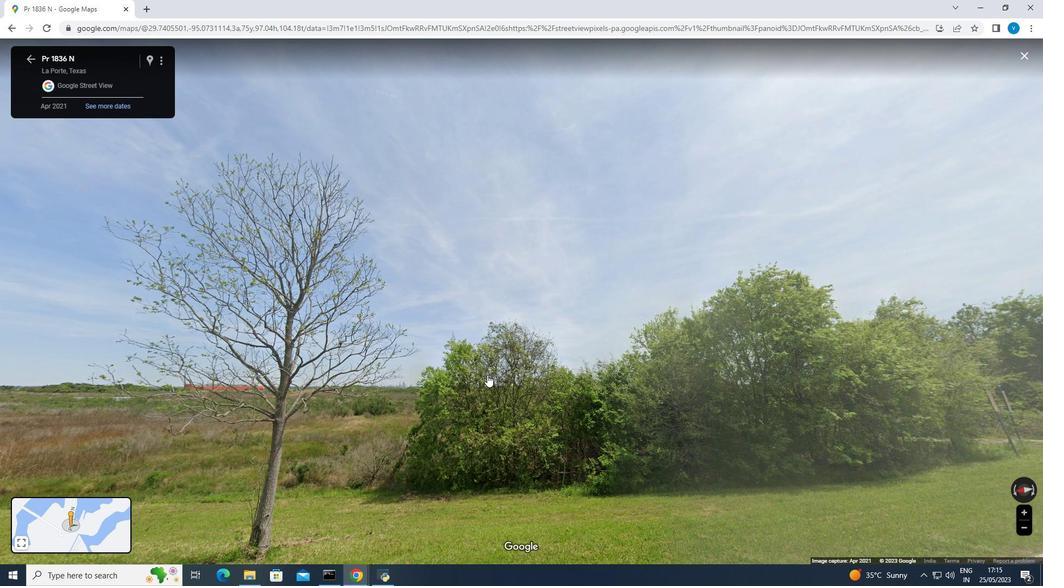 
Action: Mouse pressed left at (483, 375)
Screenshot: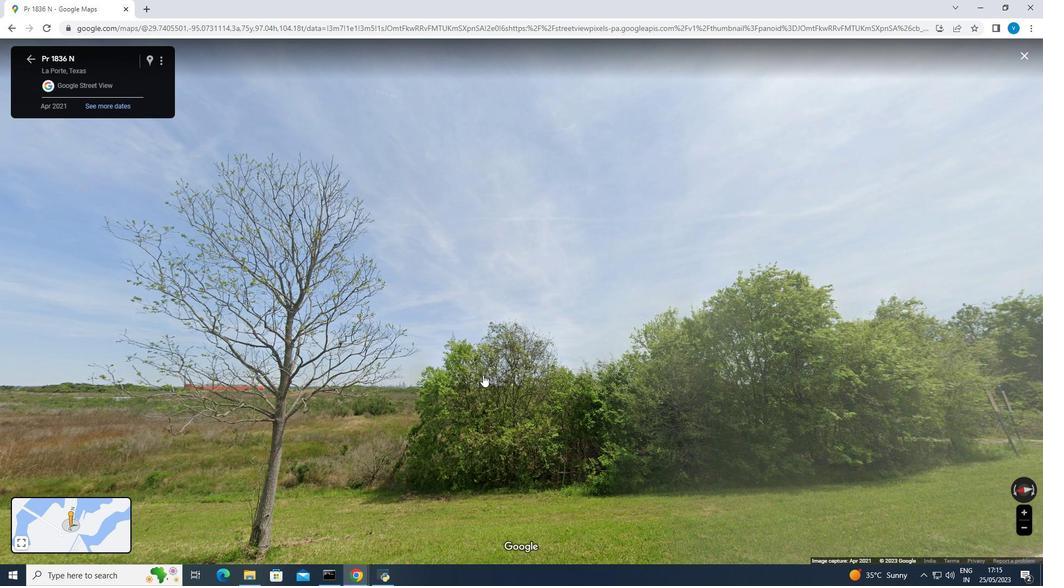 
Action: Mouse moved to (488, 333)
Screenshot: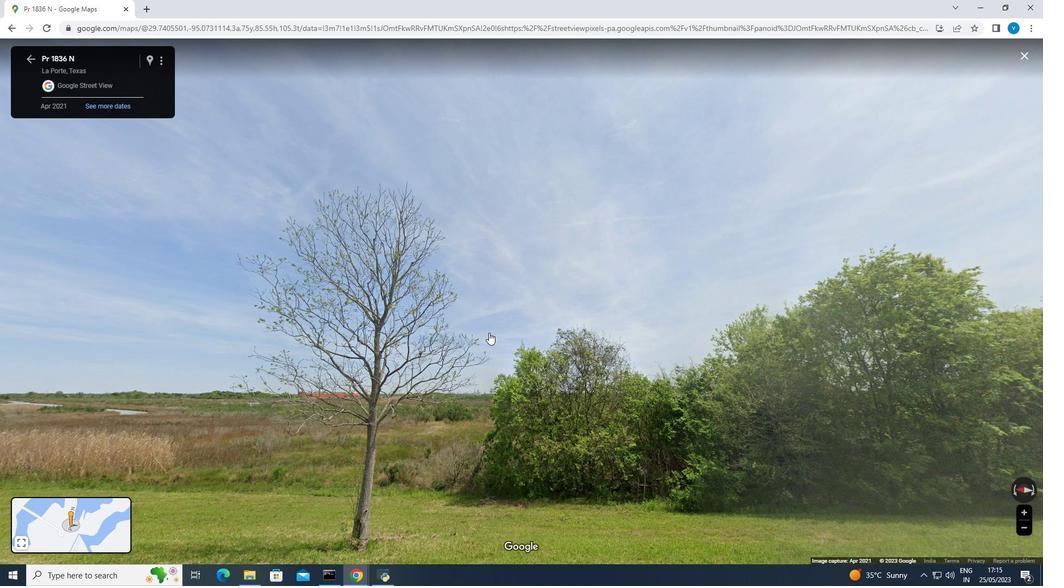
Action: Mouse pressed left at (488, 333)
Screenshot: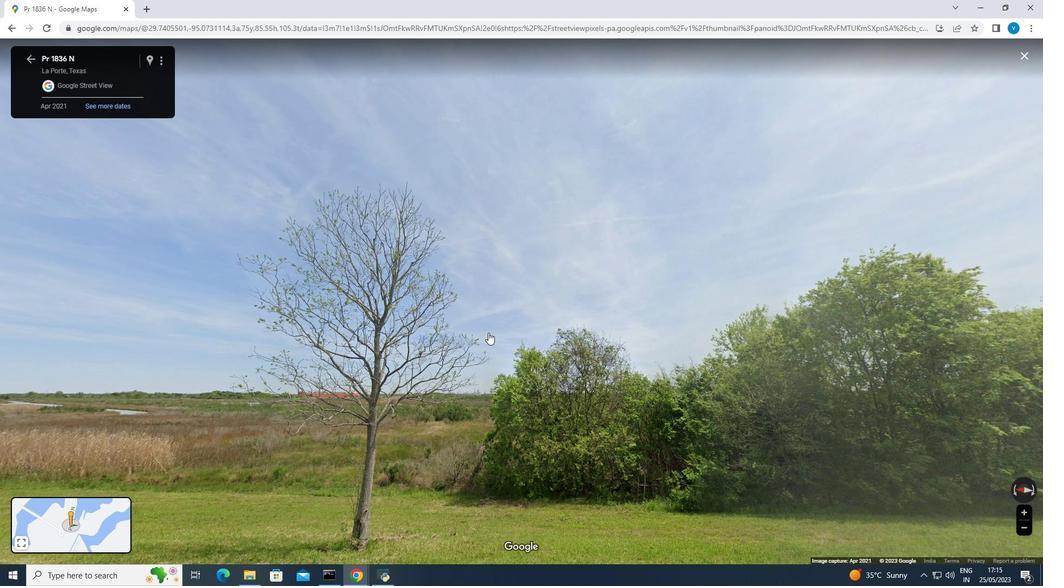 
Action: Mouse moved to (459, 351)
Screenshot: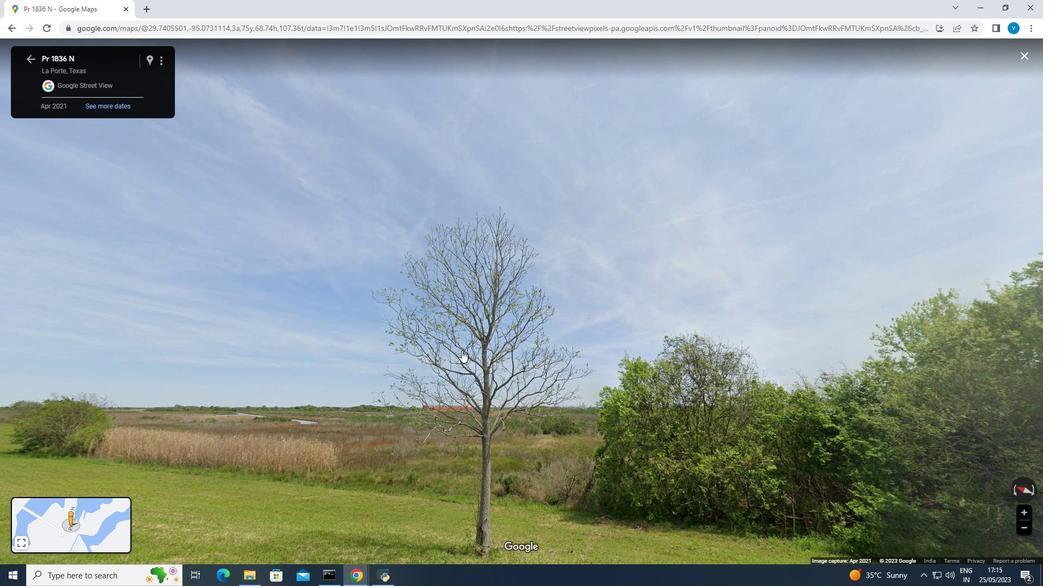 
Action: Mouse pressed left at (459, 351)
Screenshot: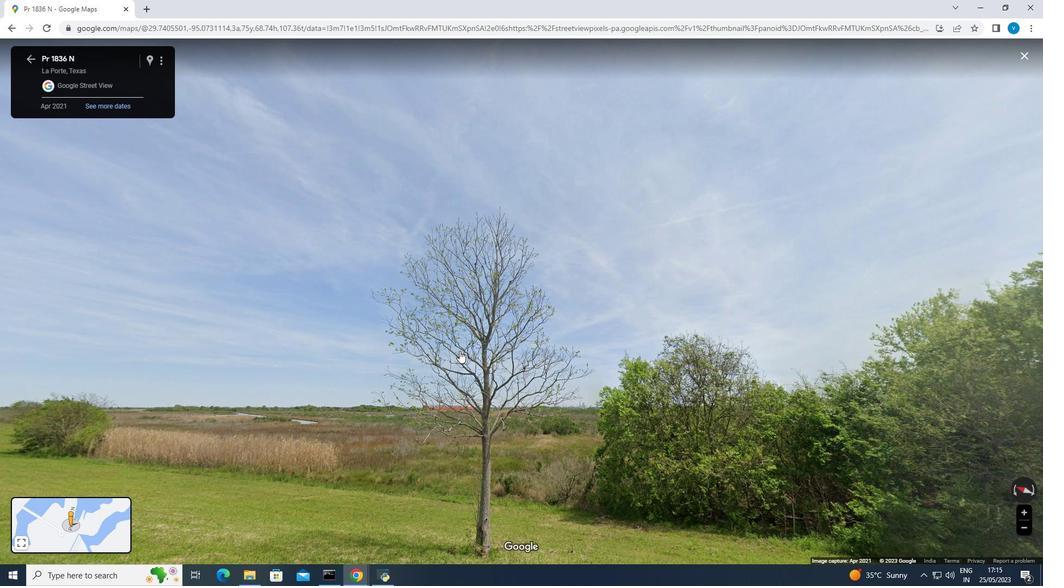 
Action: Mouse moved to (400, 344)
Screenshot: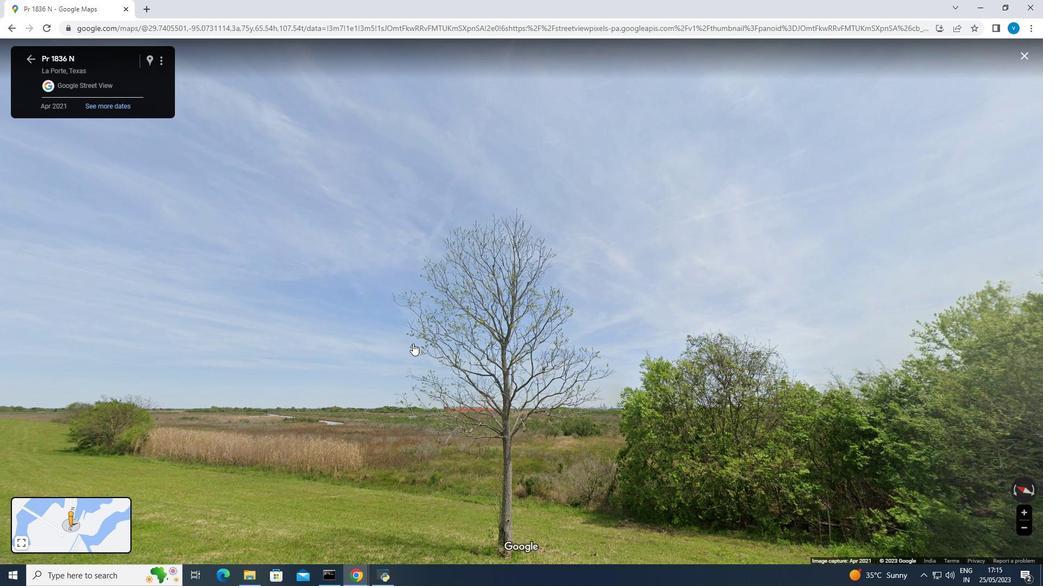 
Action: Mouse pressed left at (400, 344)
Screenshot: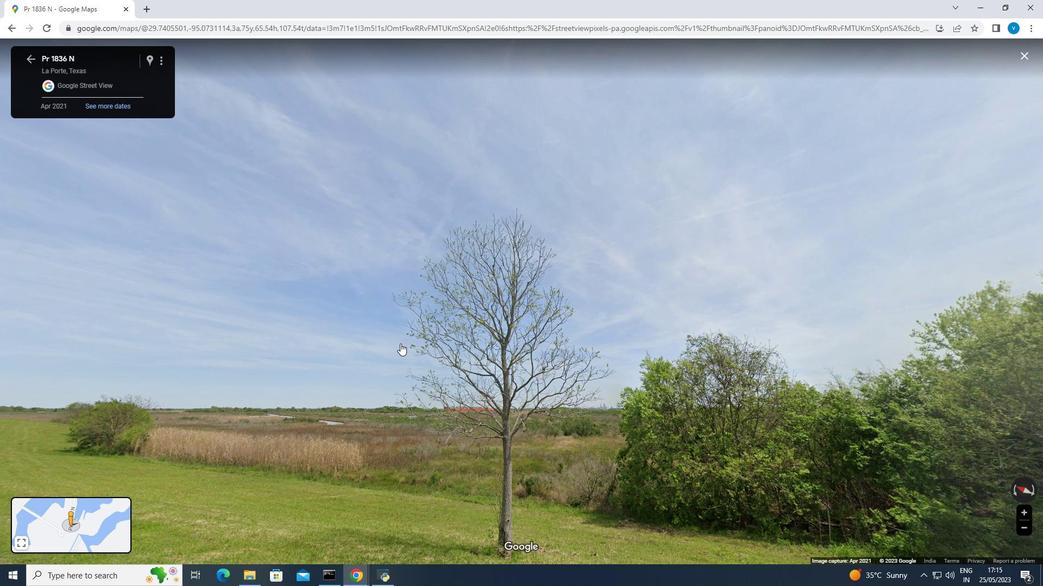 
Action: Mouse moved to (389, 364)
Screenshot: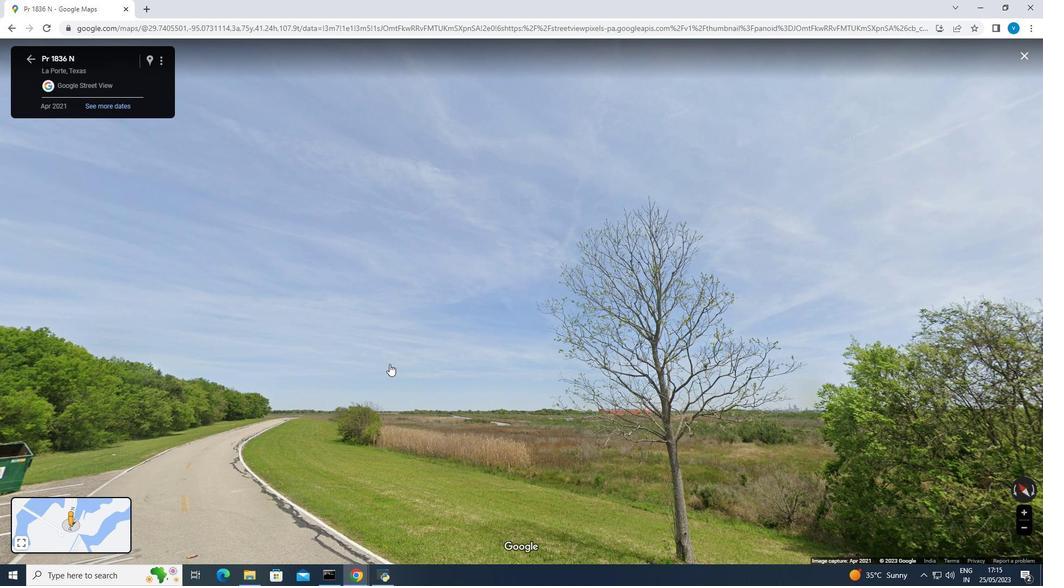 
Action: Mouse pressed left at (389, 364)
Screenshot: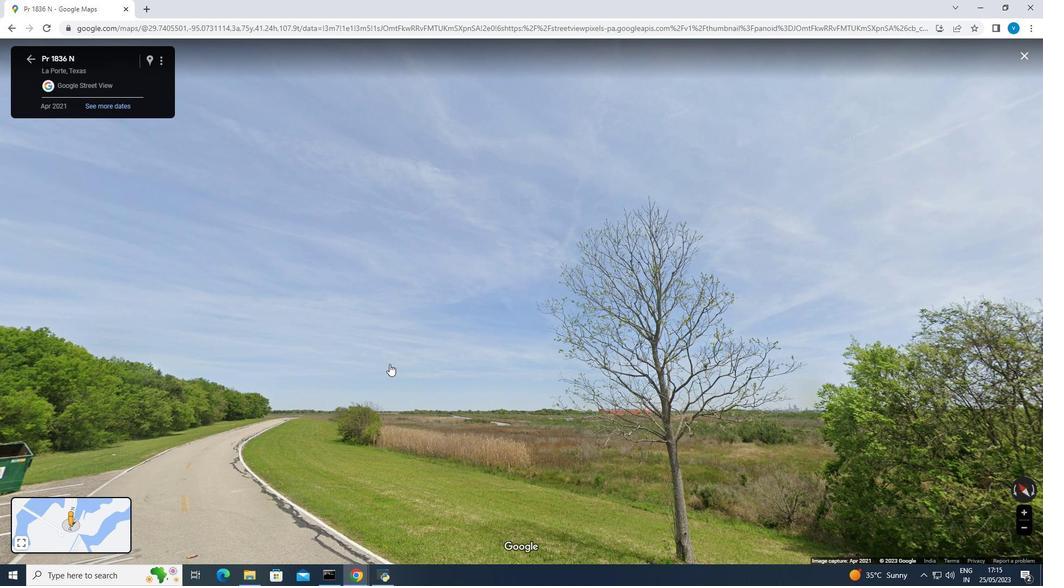 
Action: Mouse moved to (352, 368)
Screenshot: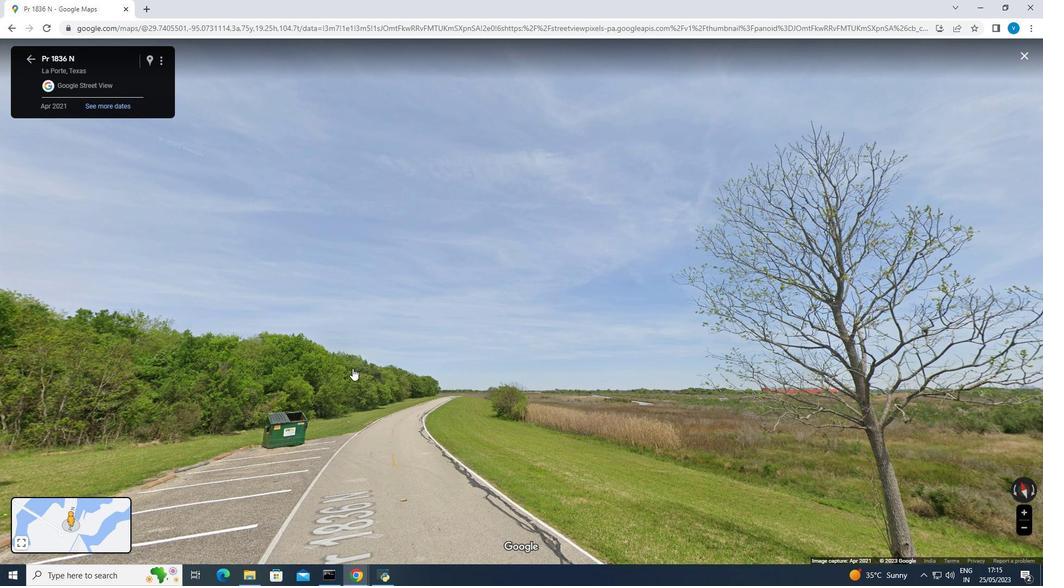 
Action: Mouse pressed left at (352, 368)
Screenshot: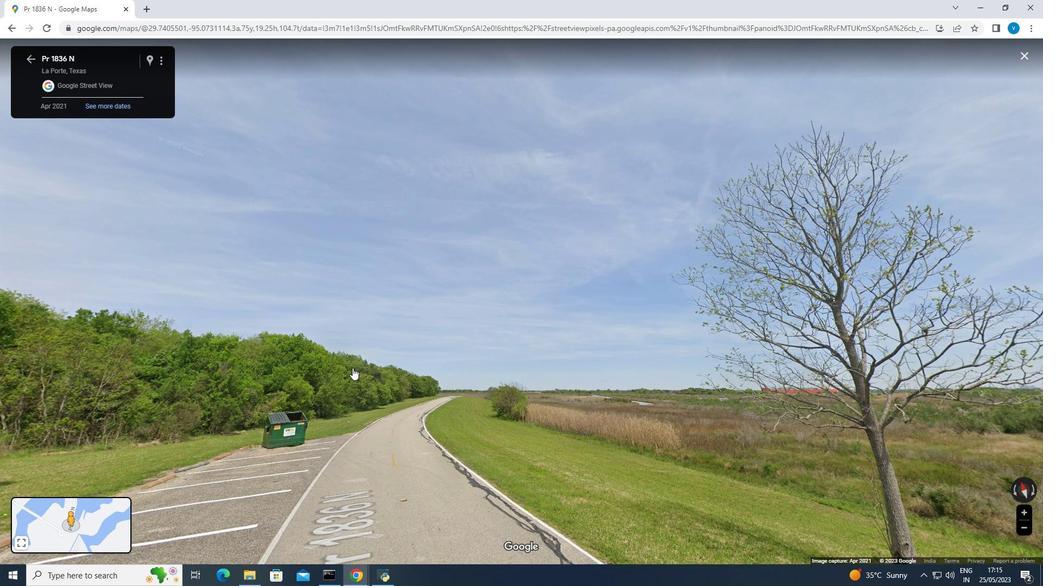 
Action: Mouse moved to (391, 355)
Screenshot: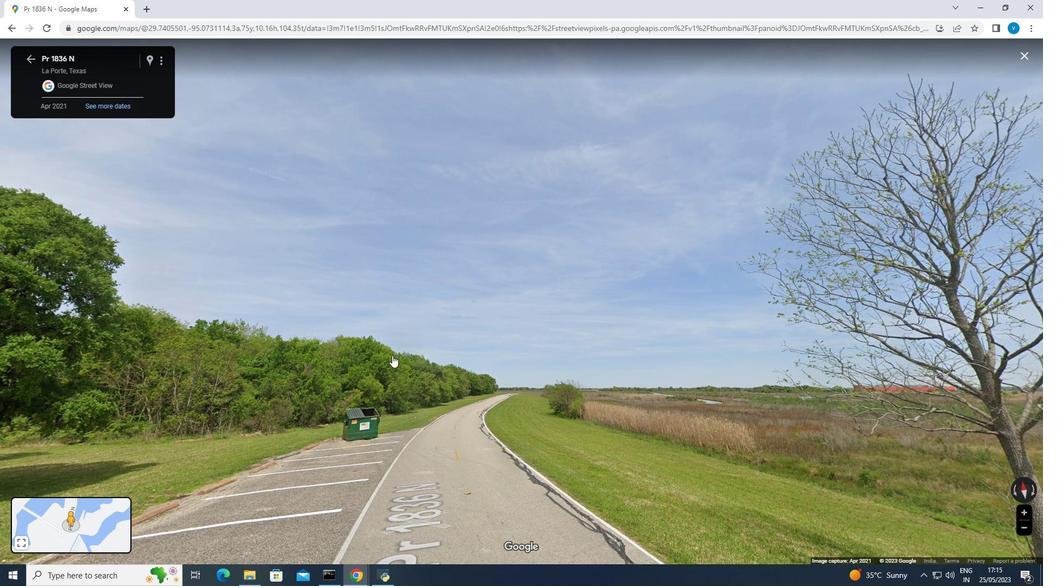 
Action: Mouse pressed left at (391, 355)
Screenshot: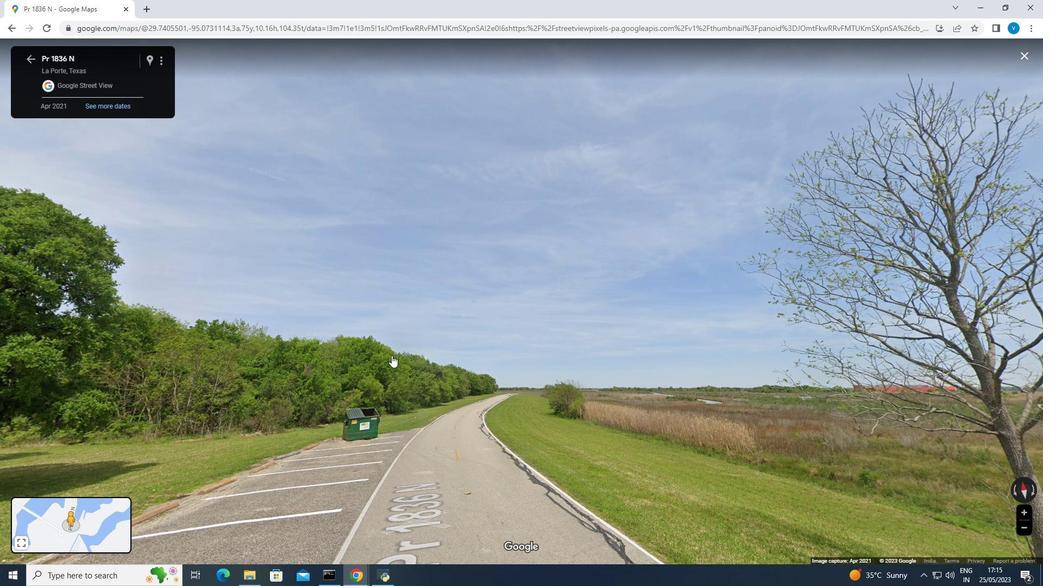 
Action: Mouse moved to (370, 370)
Screenshot: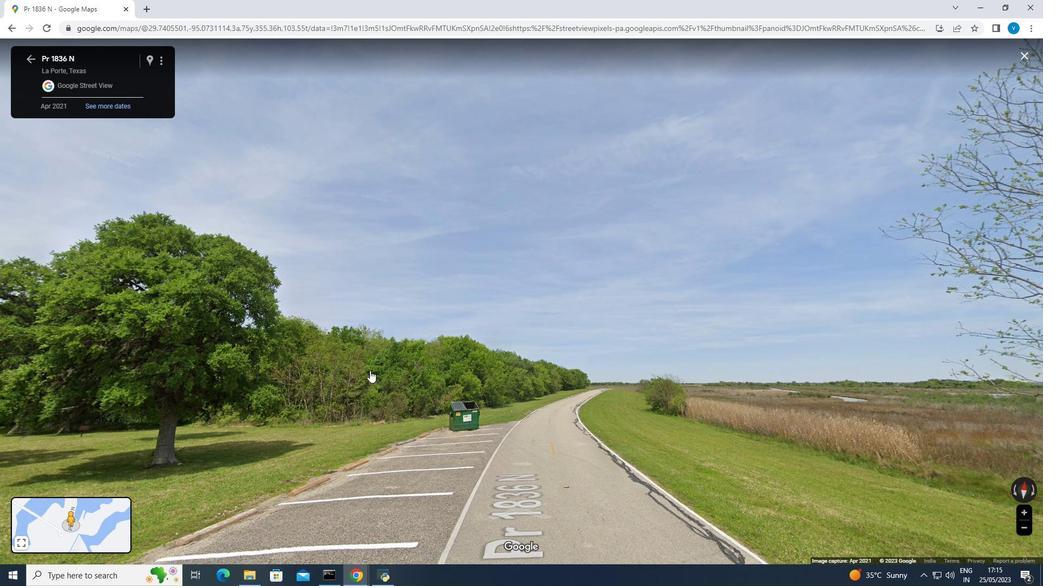 
Action: Mouse pressed left at (370, 370)
Screenshot: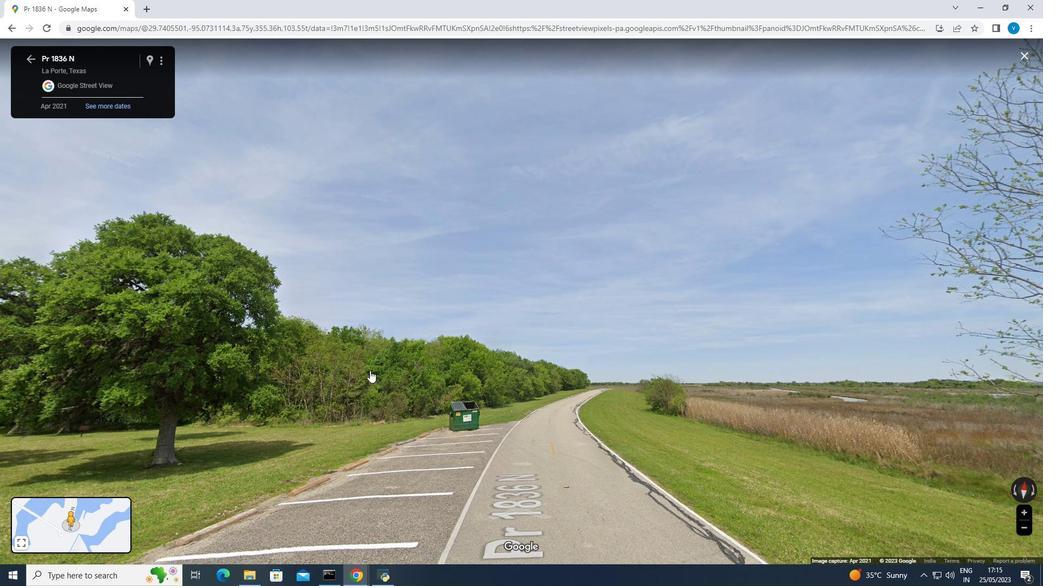
Action: Mouse moved to (419, 376)
Screenshot: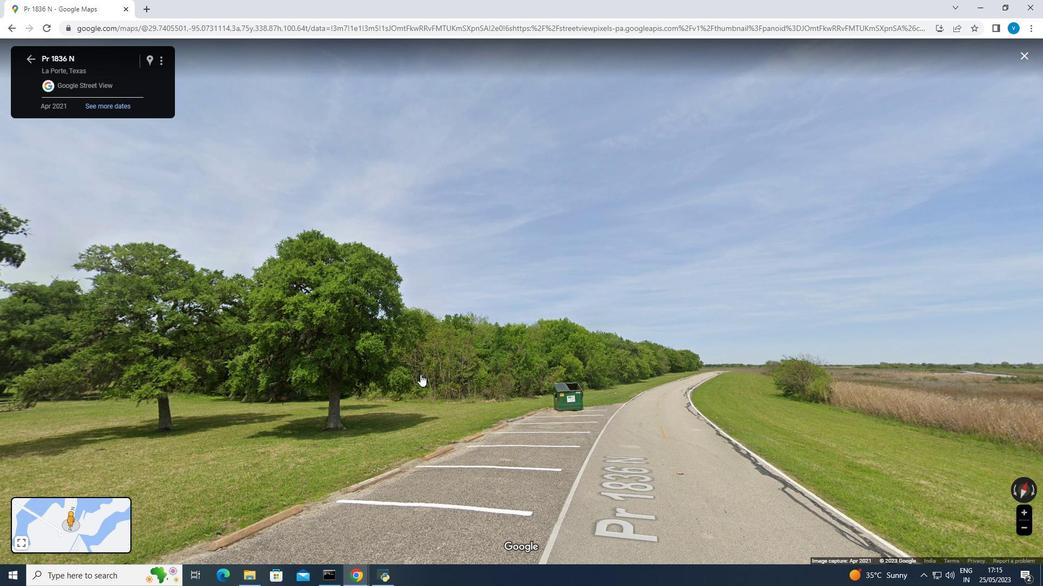 
Action: Mouse pressed left at (419, 376)
Screenshot: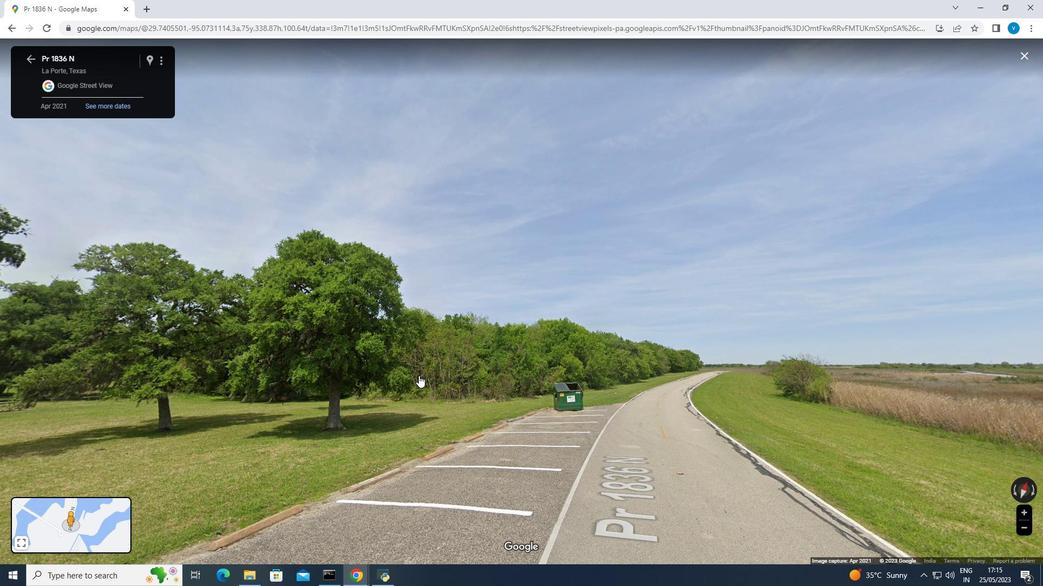 
Action: Mouse moved to (1025, 52)
Screenshot: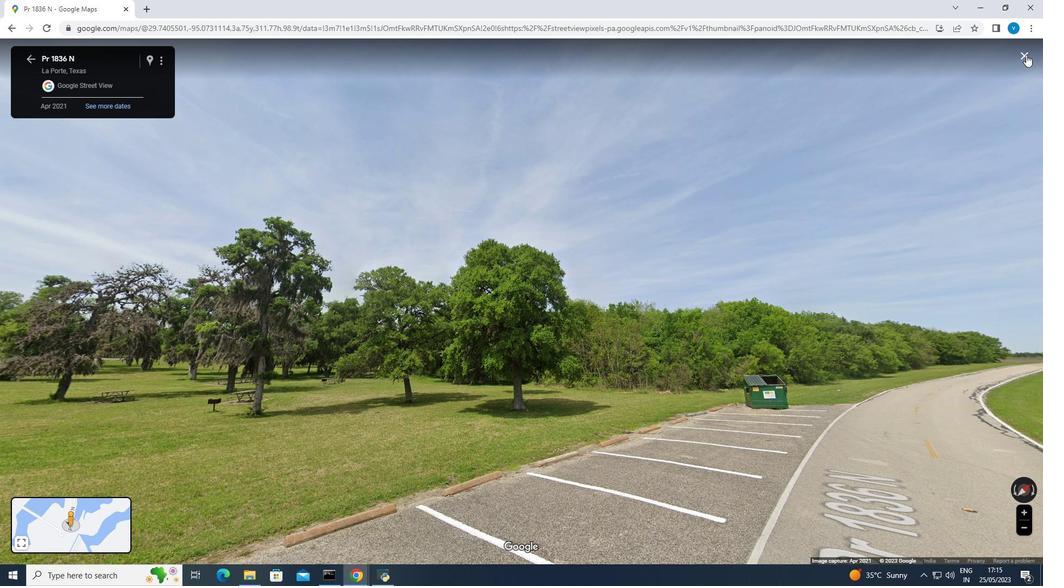 
Action: Mouse pressed left at (1025, 52)
Screenshot: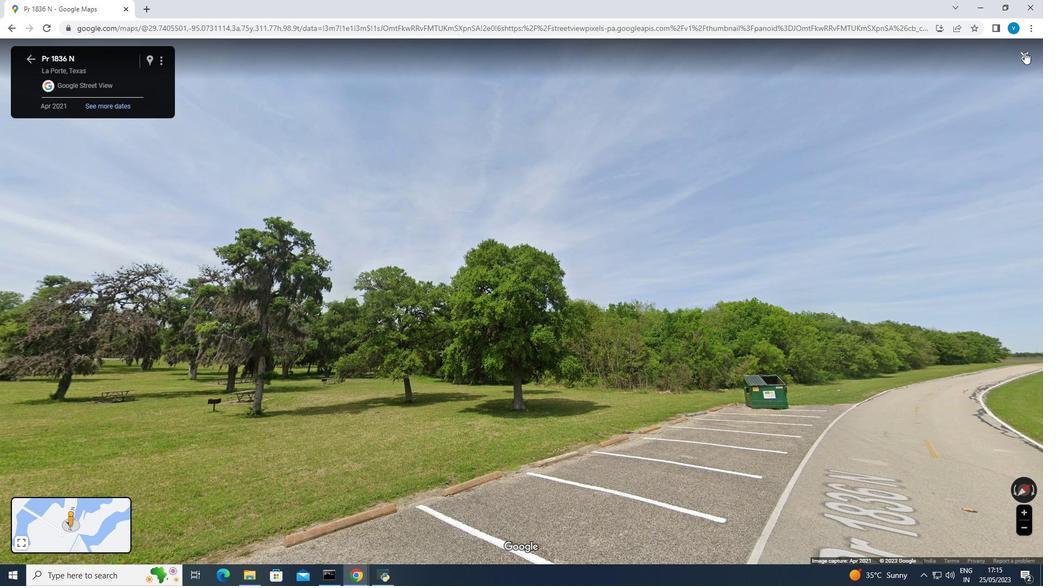 
